 Task: Explore Airbnb accommodation in Santa BrÃ­gida, Spain from 6th December, 2023 to 10th December, 2023 for 1 adult.1  bedroom having 1 bed and 1 bathroom. Property type can be hotel. Look for 4 properties as per requirement.
Action: Mouse moved to (467, 101)
Screenshot: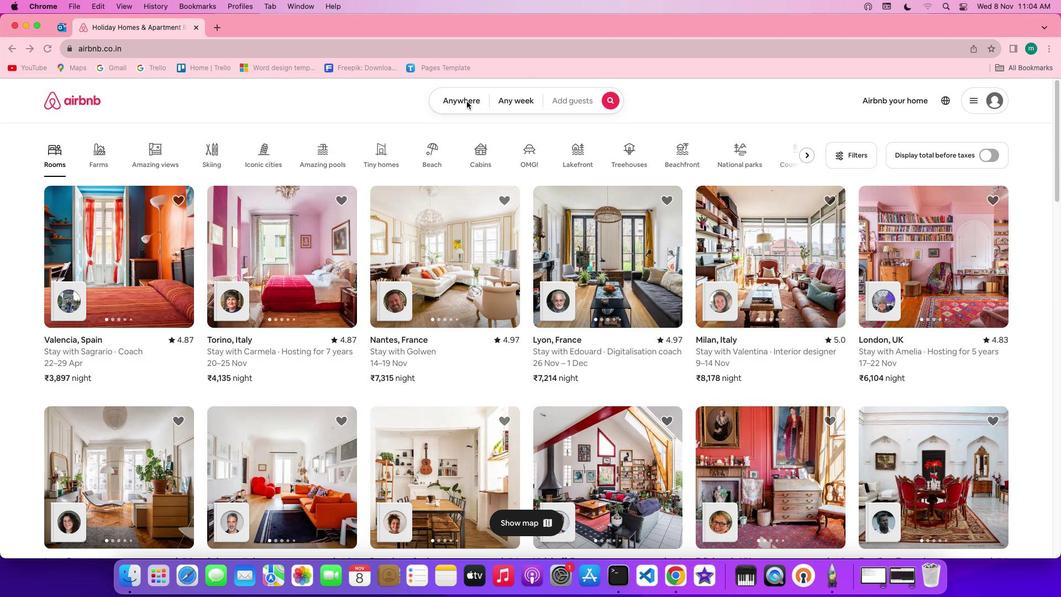 
Action: Mouse pressed left at (467, 101)
Screenshot: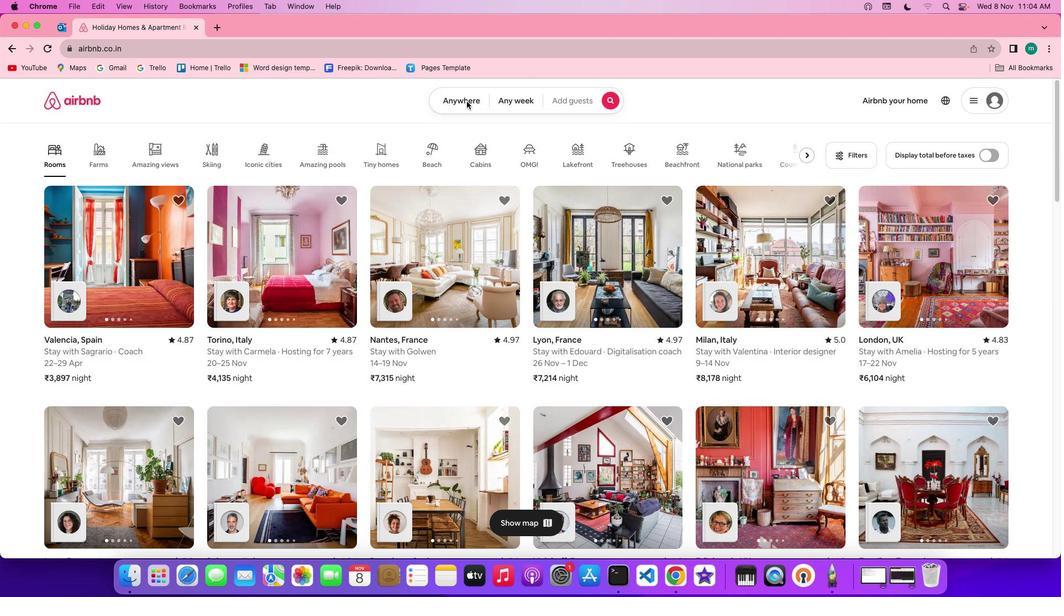 
Action: Mouse pressed left at (467, 101)
Screenshot: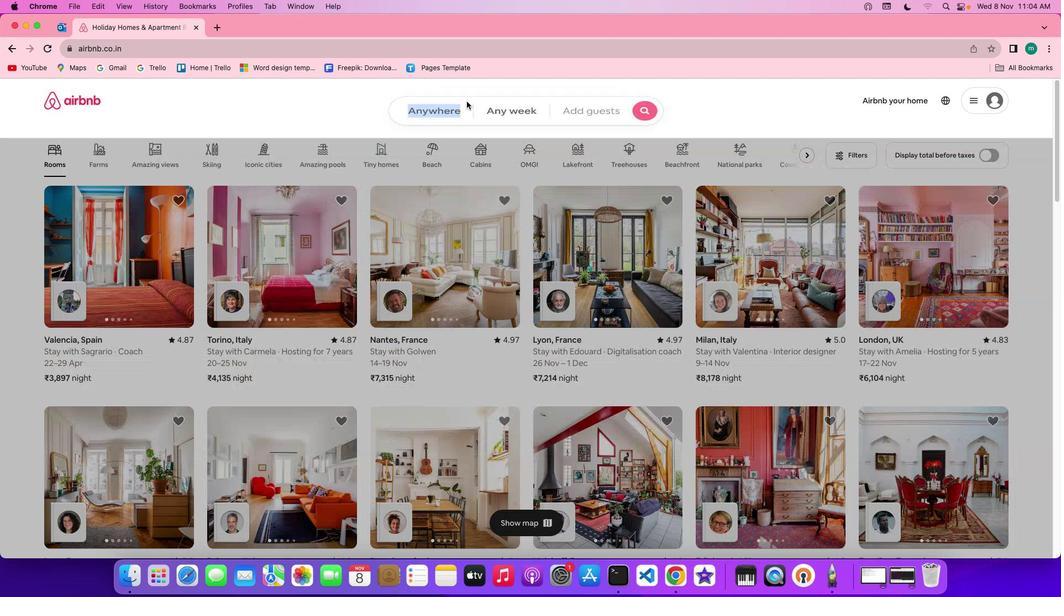 
Action: Mouse moved to (360, 149)
Screenshot: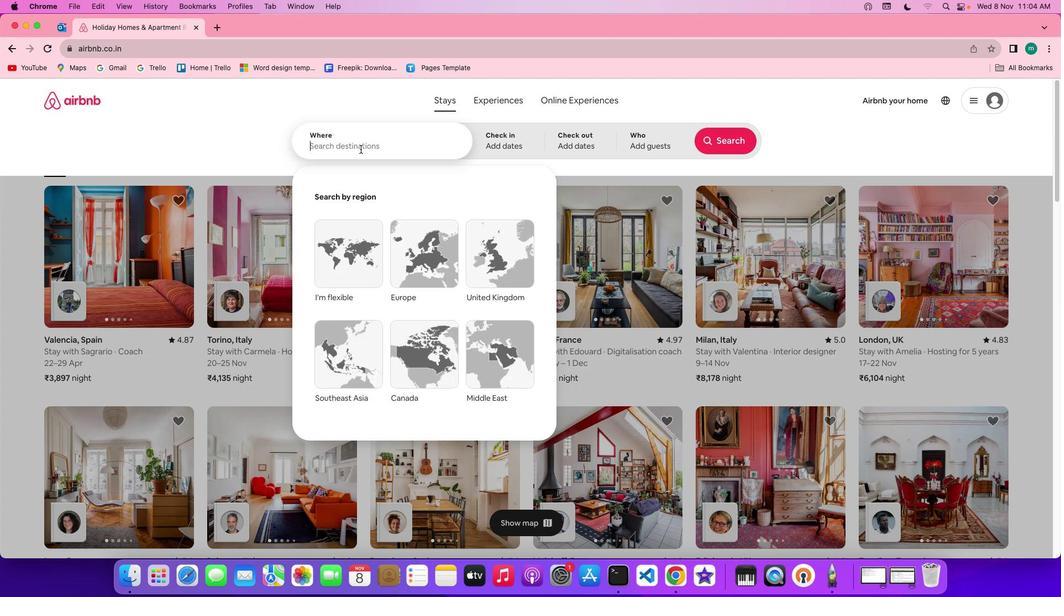 
Action: Mouse pressed left at (360, 149)
Screenshot: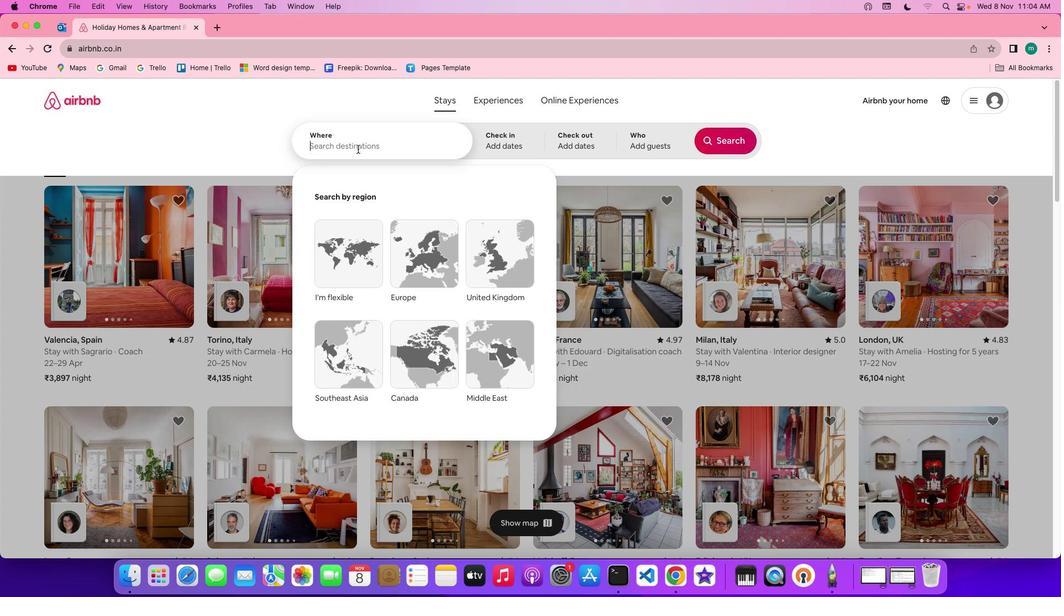 
Action: Mouse moved to (357, 148)
Screenshot: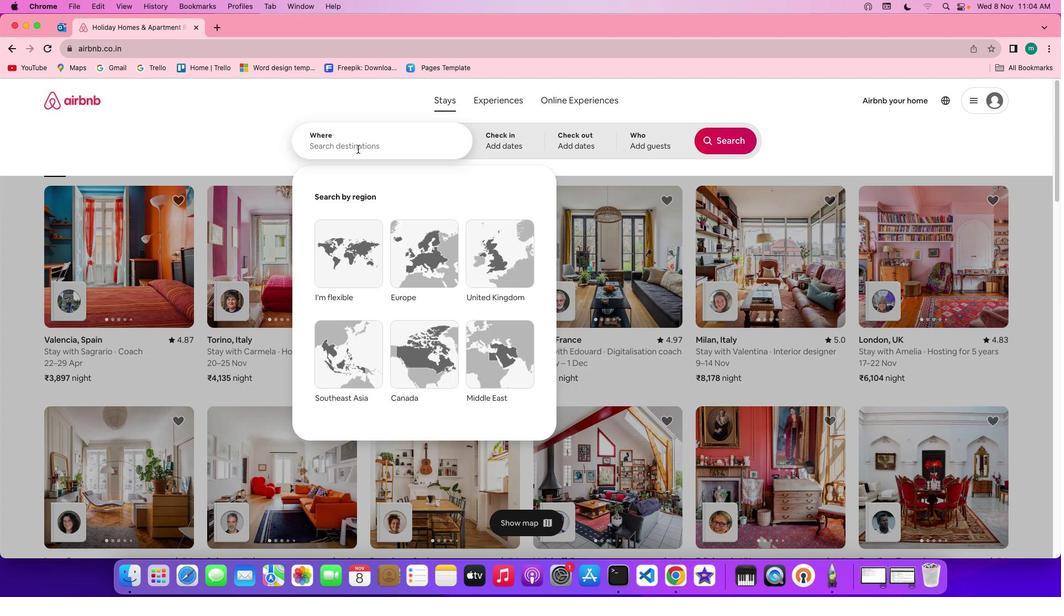 
Action: Key pressed Key.shift'S''a''n''t''a'Key.spaceKey.shift'B''r''i''g''i''d''a'','Key.spaceKey.shift'S''p''a''i''n'
Screenshot: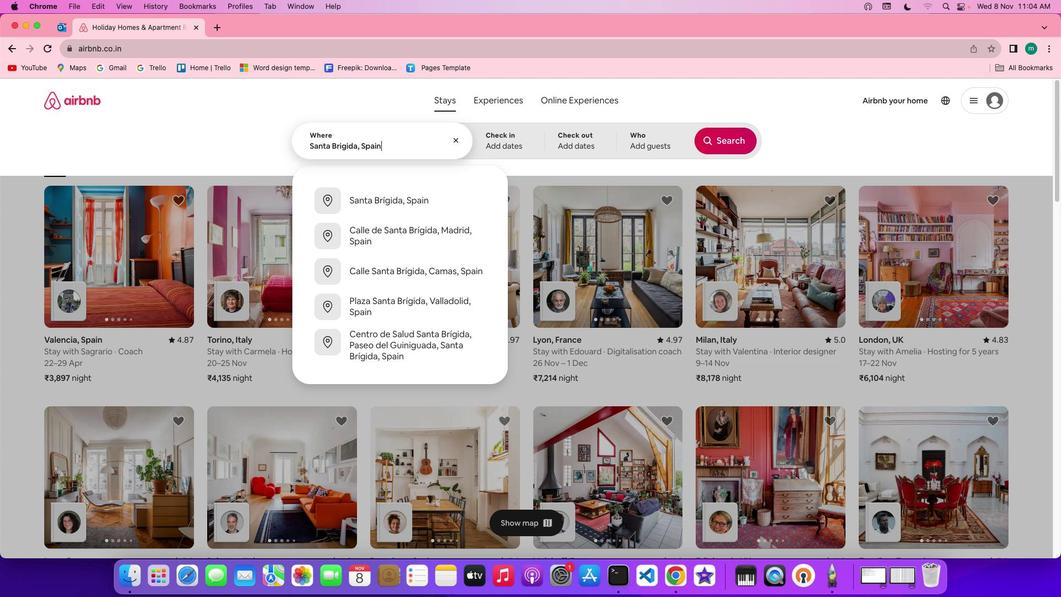 
Action: Mouse moved to (530, 144)
Screenshot: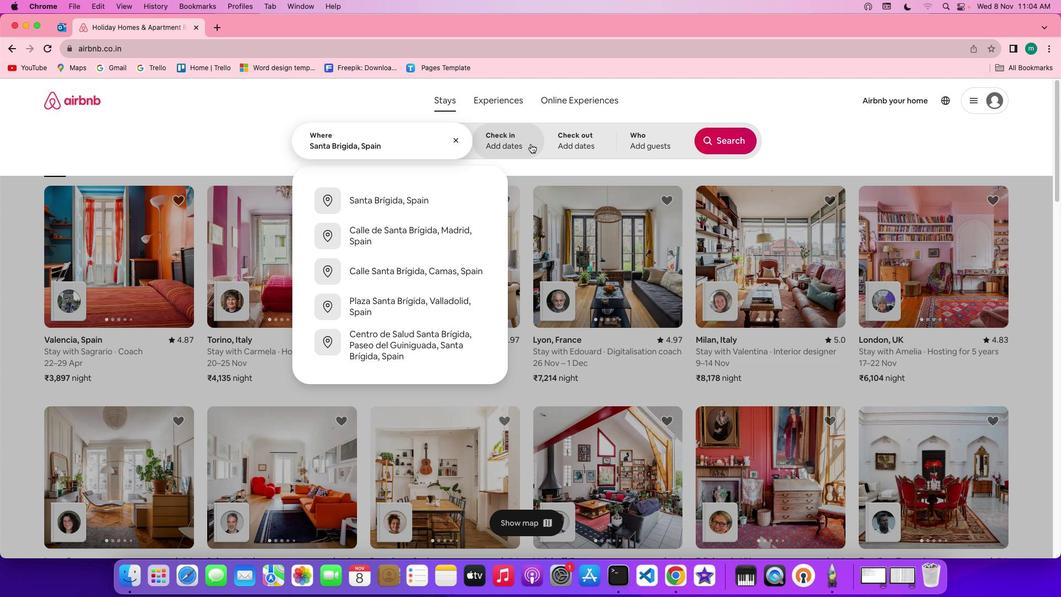 
Action: Mouse pressed left at (530, 144)
Screenshot: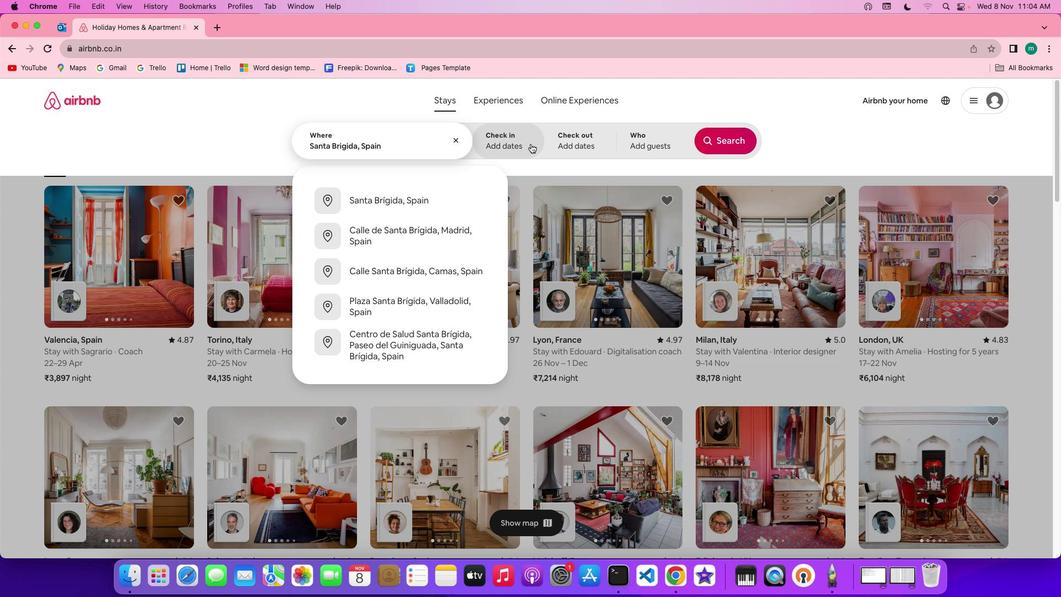 
Action: Mouse moved to (643, 306)
Screenshot: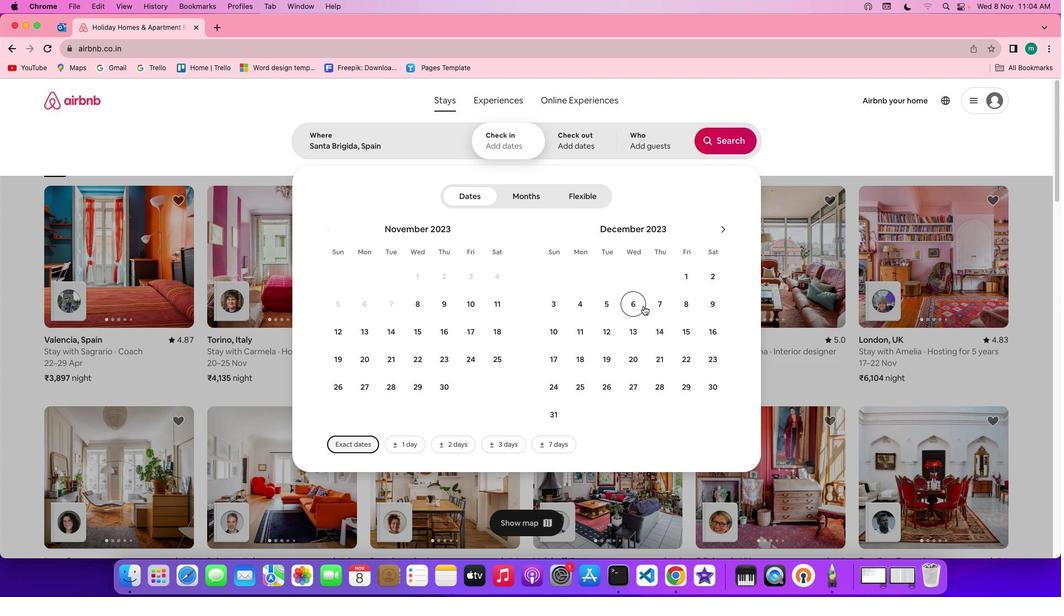 
Action: Mouse pressed left at (643, 306)
Screenshot: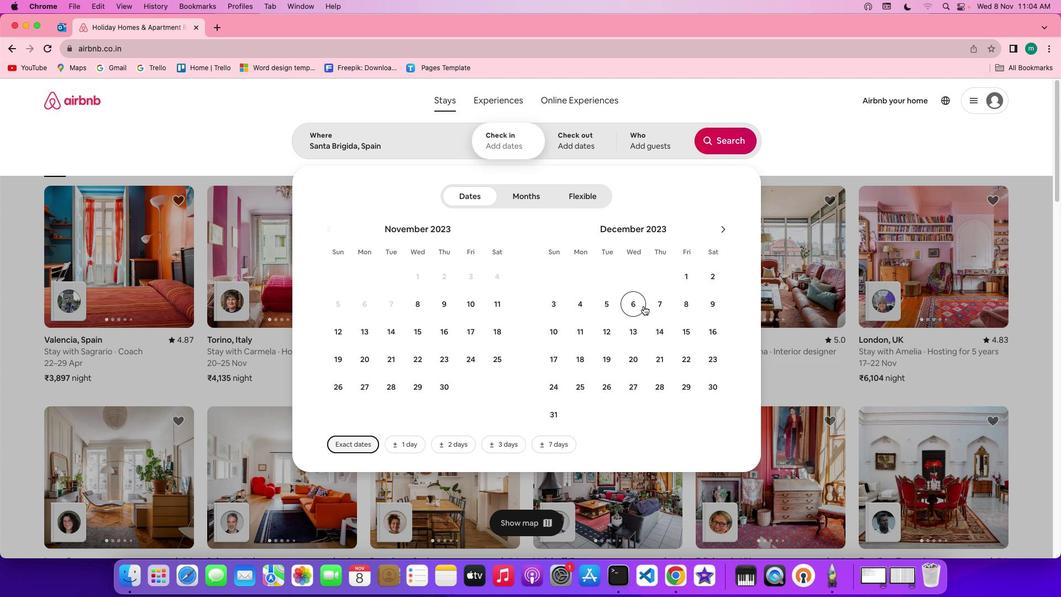 
Action: Mouse moved to (553, 331)
Screenshot: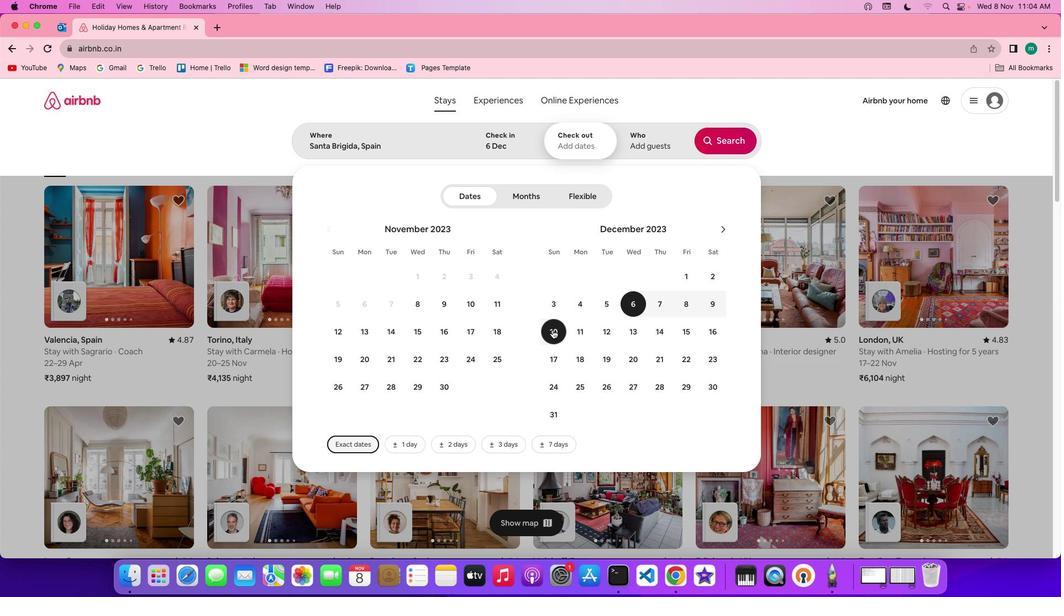 
Action: Mouse pressed left at (553, 331)
Screenshot: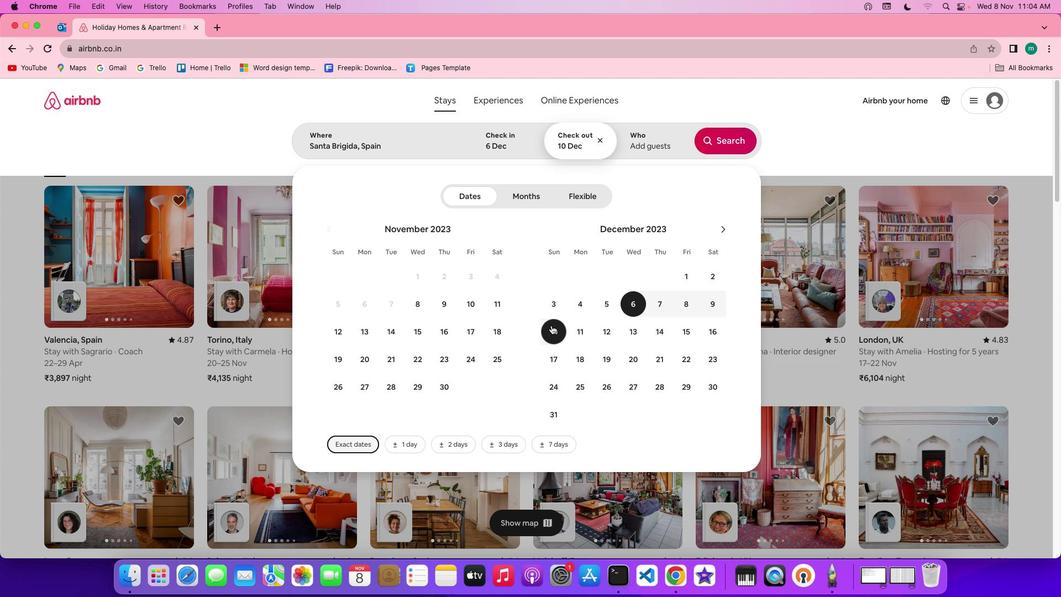 
Action: Mouse moved to (665, 145)
Screenshot: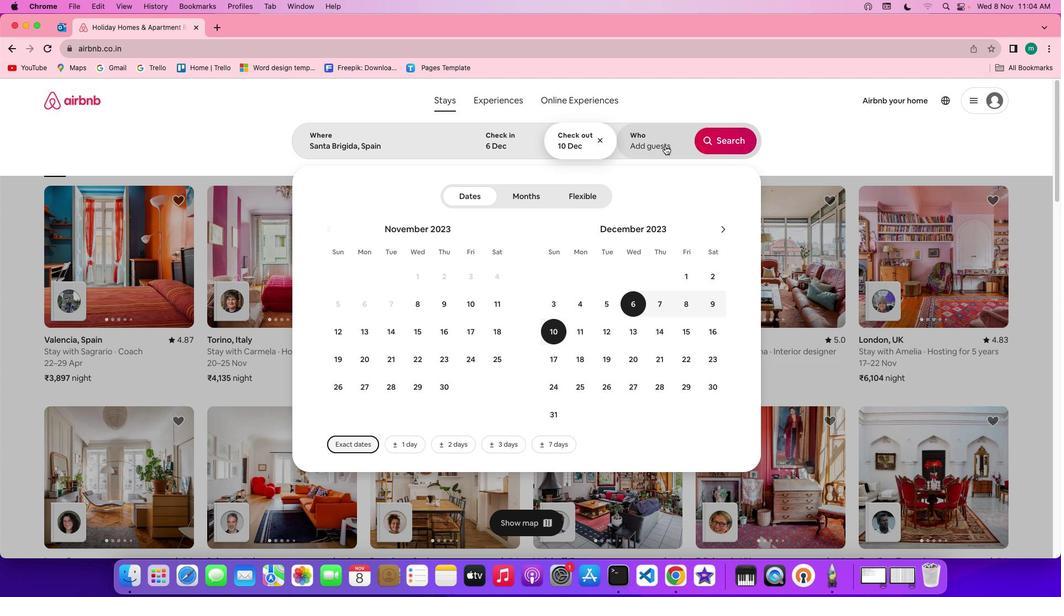 
Action: Mouse pressed left at (665, 145)
Screenshot: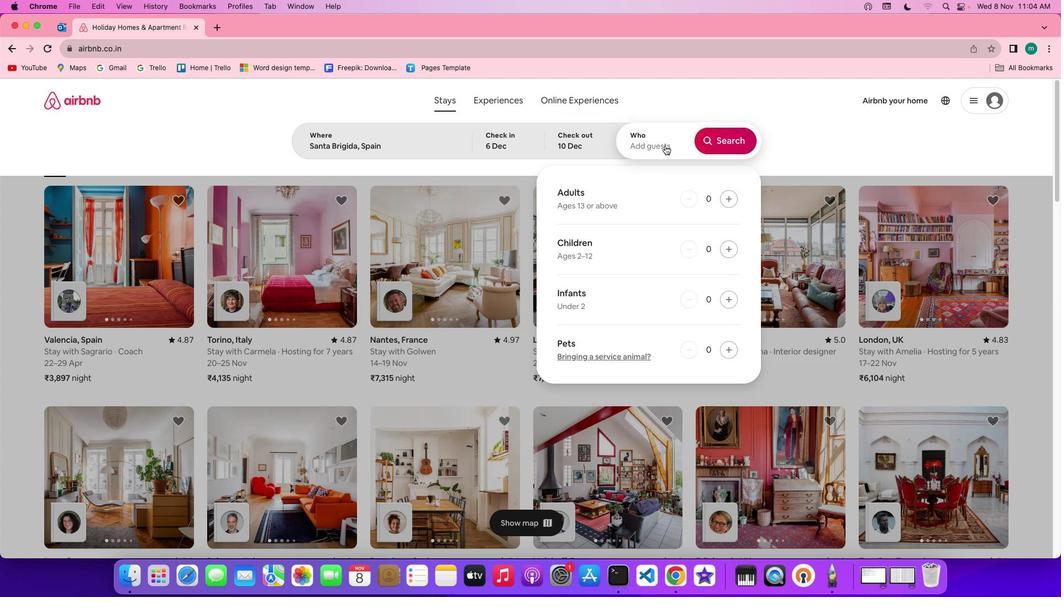 
Action: Mouse moved to (731, 205)
Screenshot: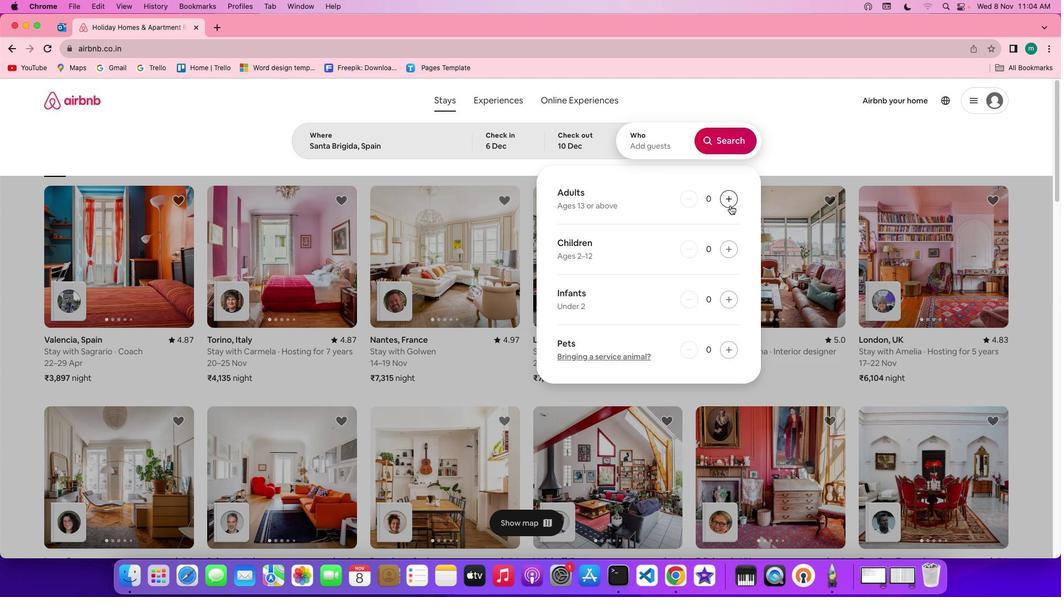 
Action: Mouse pressed left at (731, 205)
Screenshot: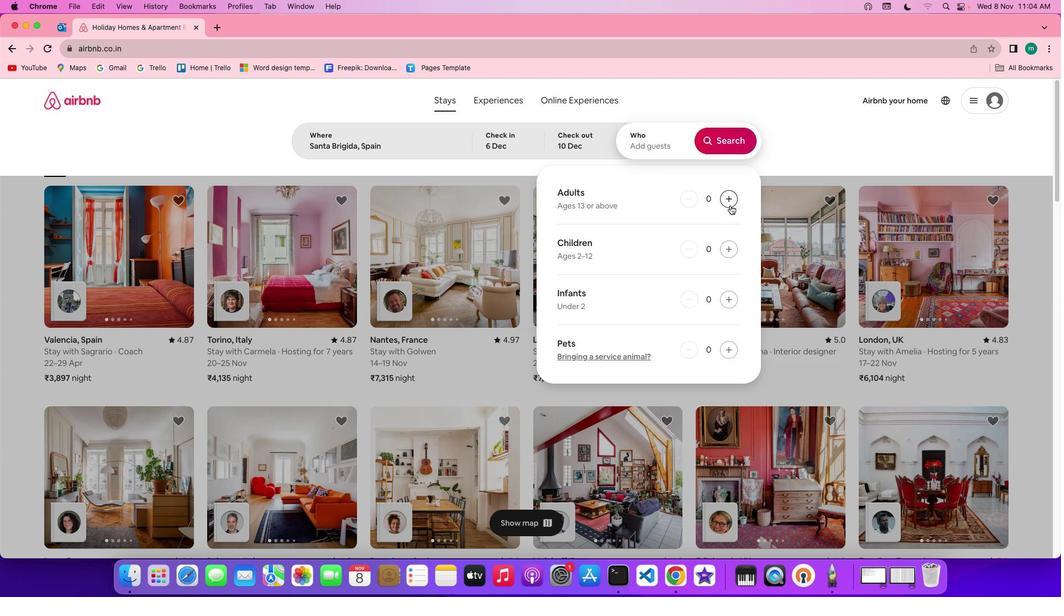 
Action: Mouse moved to (723, 141)
Screenshot: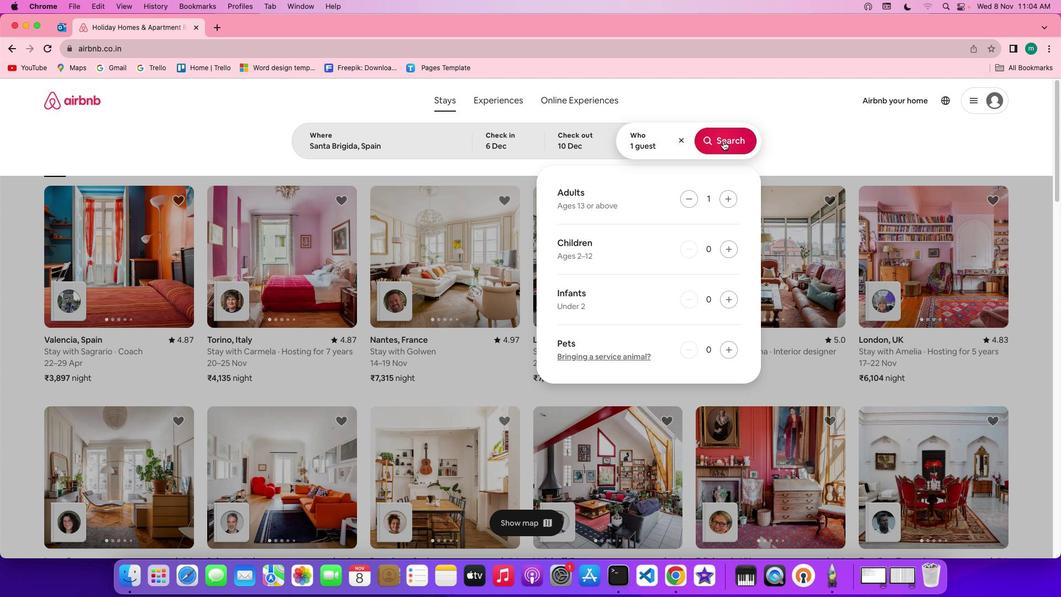 
Action: Mouse pressed left at (723, 141)
Screenshot: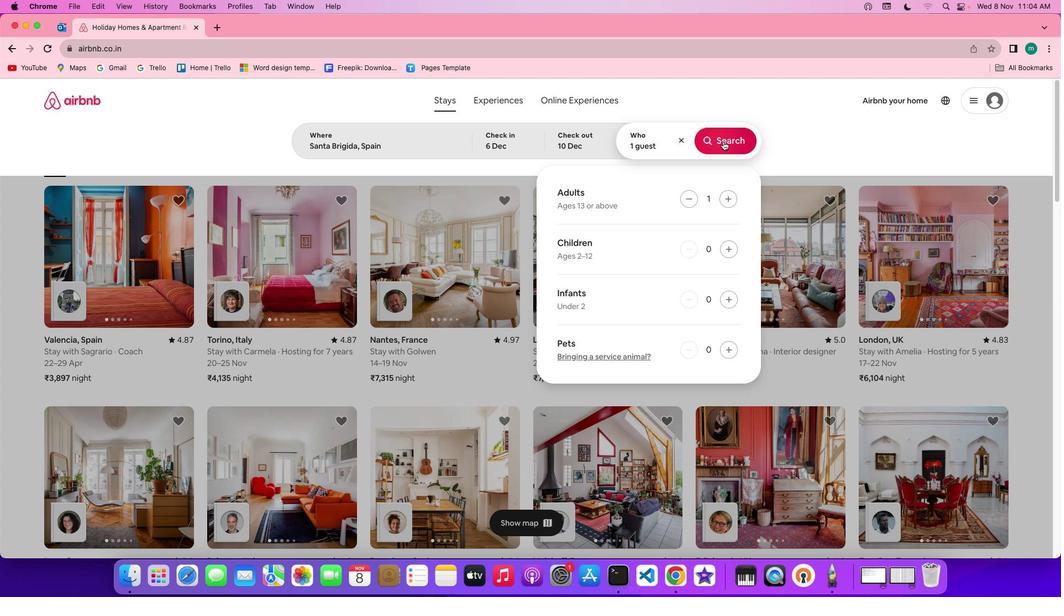 
Action: Mouse moved to (880, 143)
Screenshot: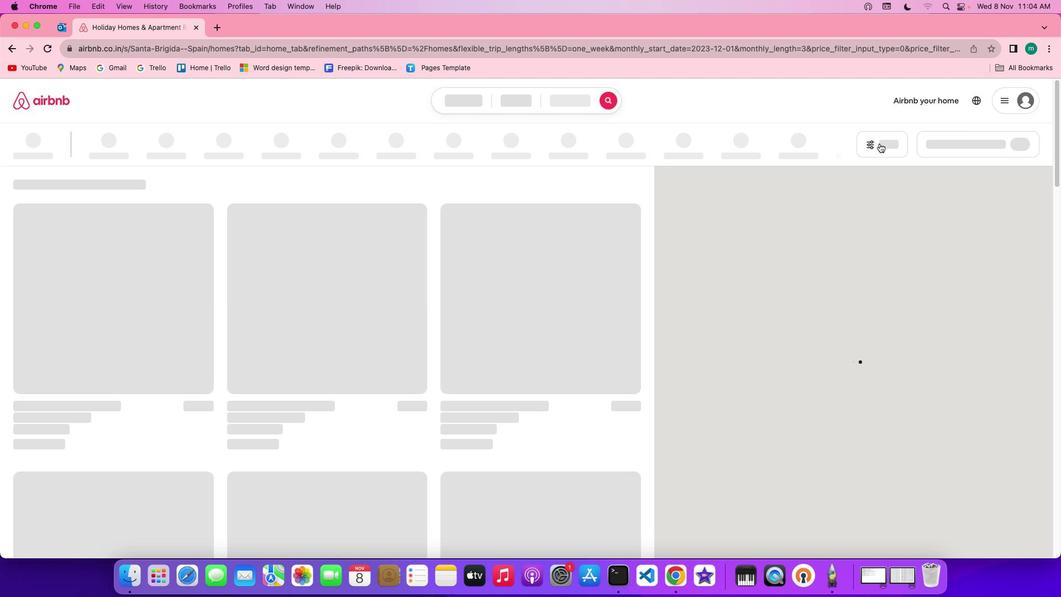 
Action: Mouse pressed left at (880, 143)
Screenshot: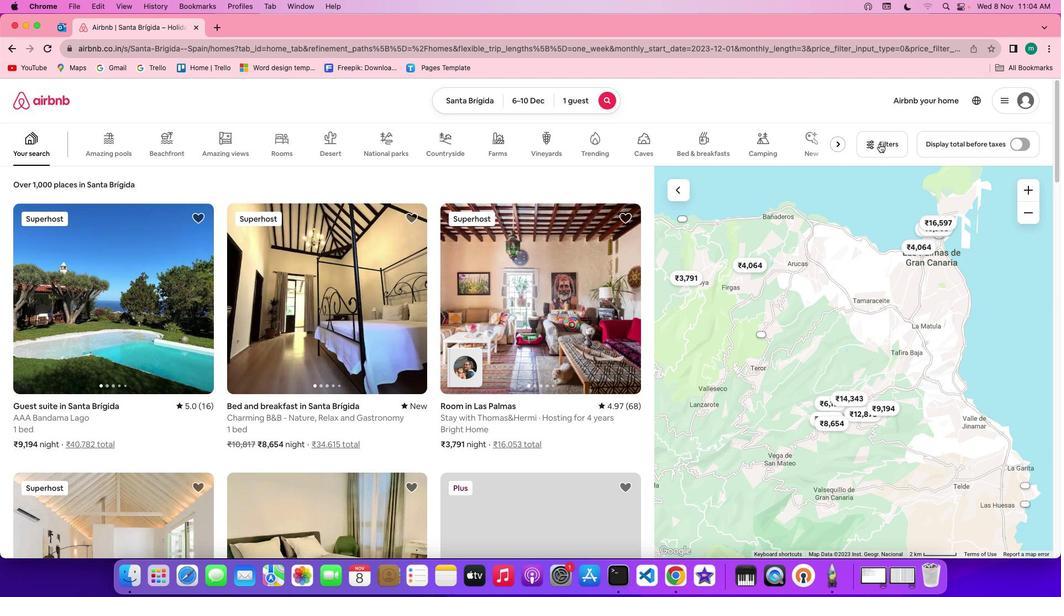 
Action: Mouse moved to (580, 331)
Screenshot: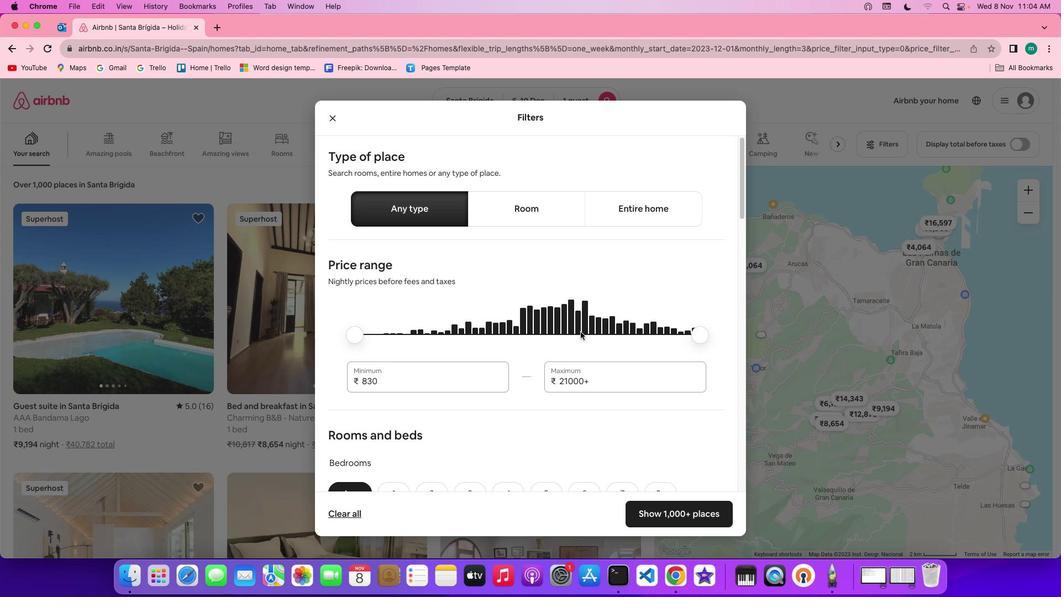 
Action: Mouse scrolled (580, 331) with delta (0, 0)
Screenshot: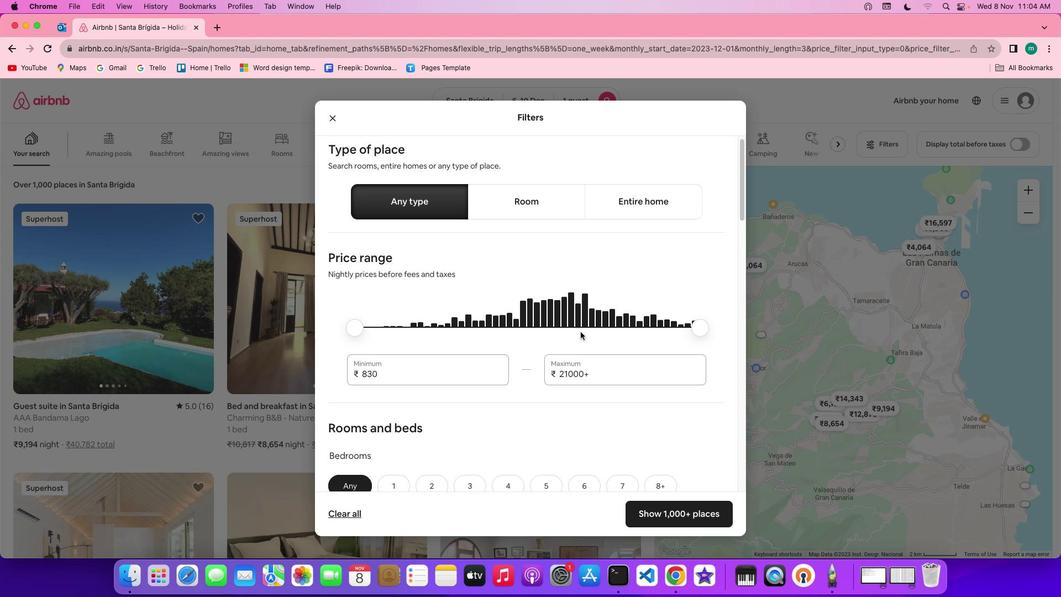
Action: Mouse scrolled (580, 331) with delta (0, 0)
Screenshot: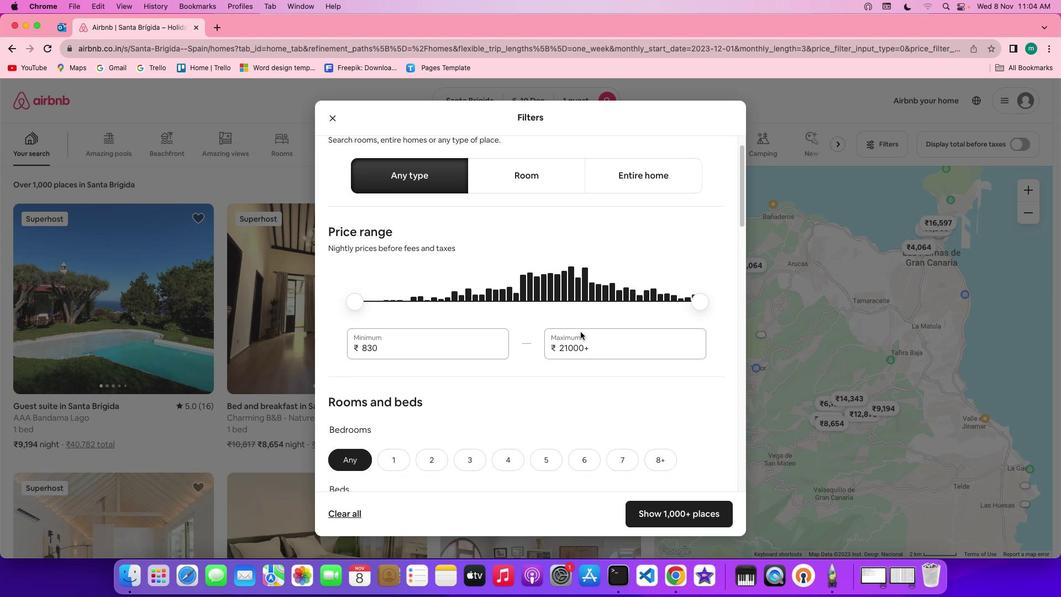 
Action: Mouse scrolled (580, 331) with delta (0, -1)
Screenshot: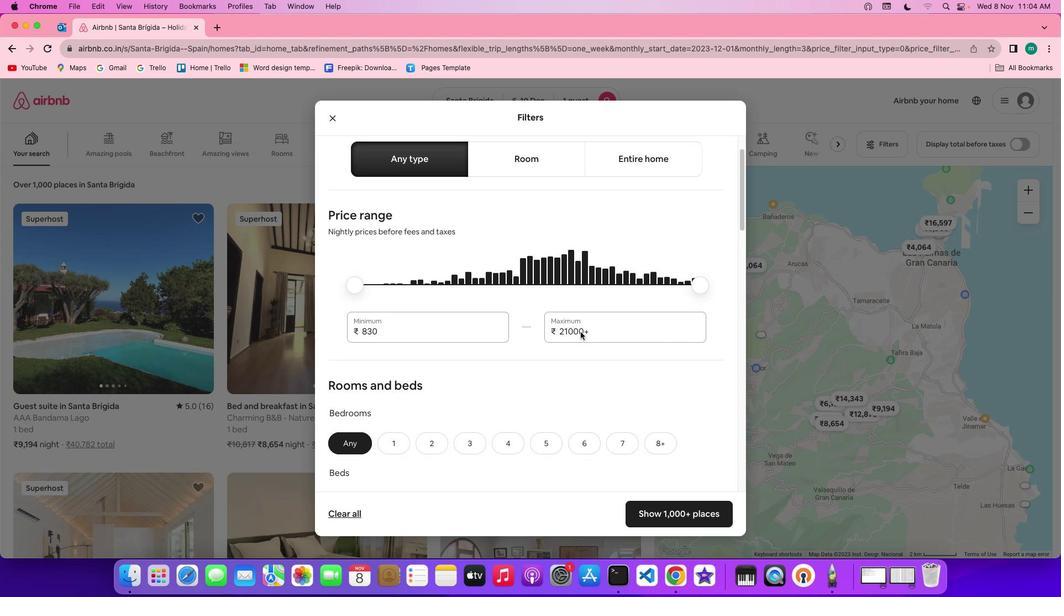 
Action: Mouse moved to (580, 331)
Screenshot: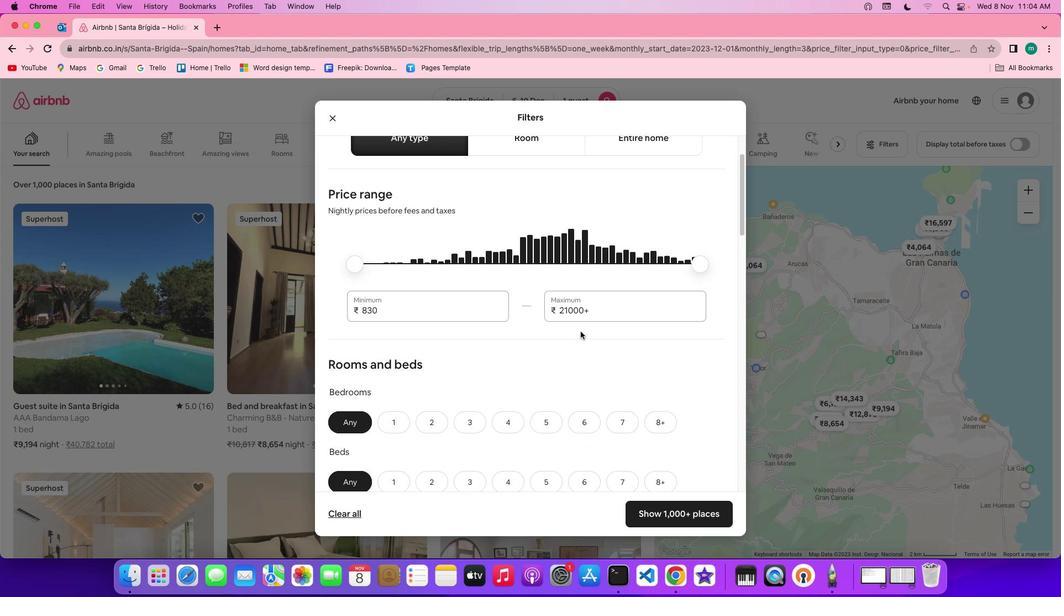 
Action: Mouse scrolled (580, 331) with delta (0, 0)
Screenshot: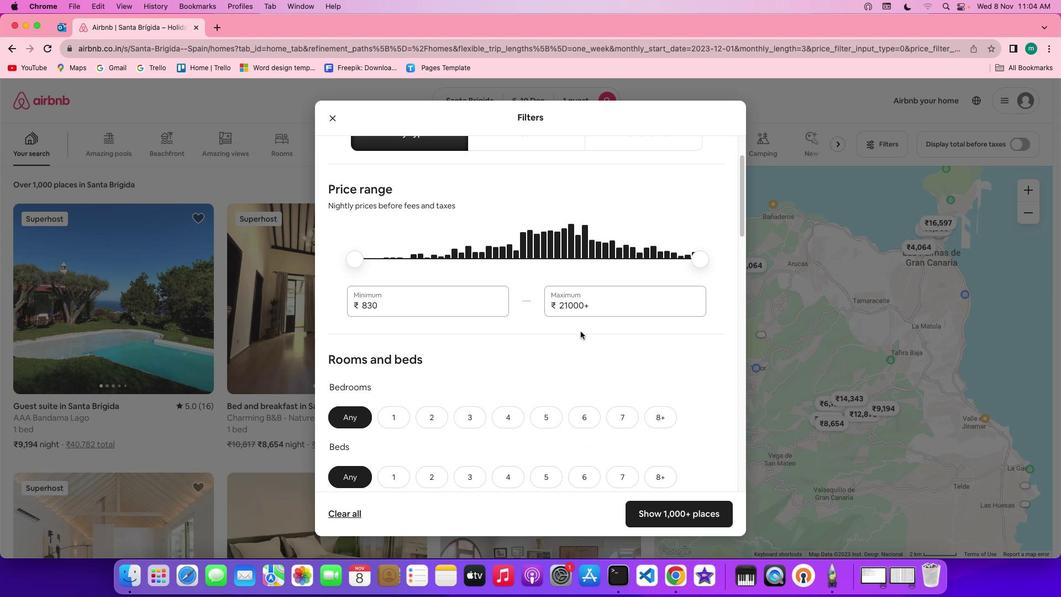 
Action: Mouse scrolled (580, 331) with delta (0, 0)
Screenshot: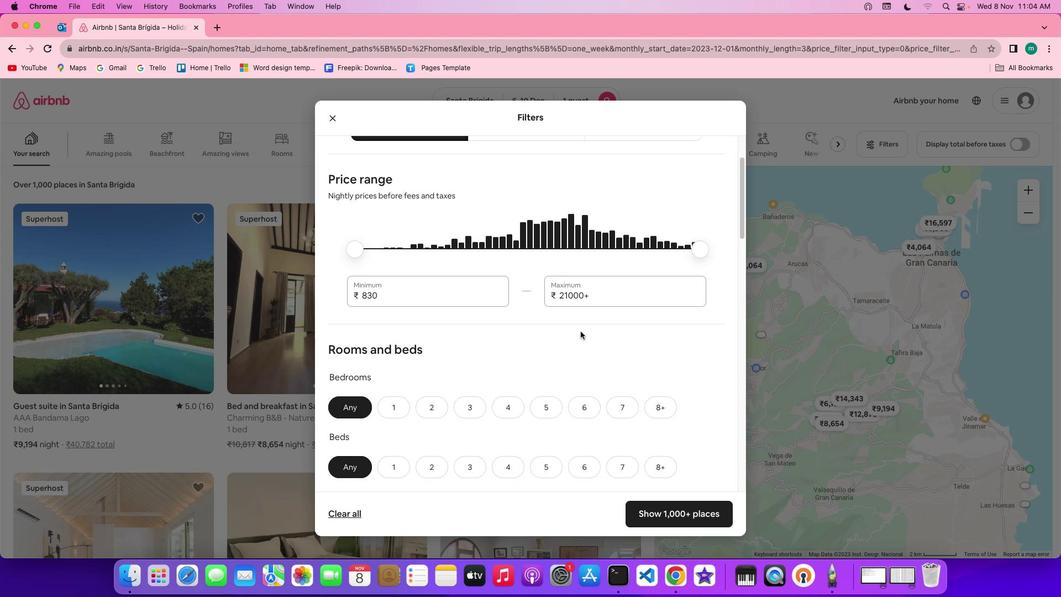 
Action: Mouse scrolled (580, 331) with delta (0, 0)
Screenshot: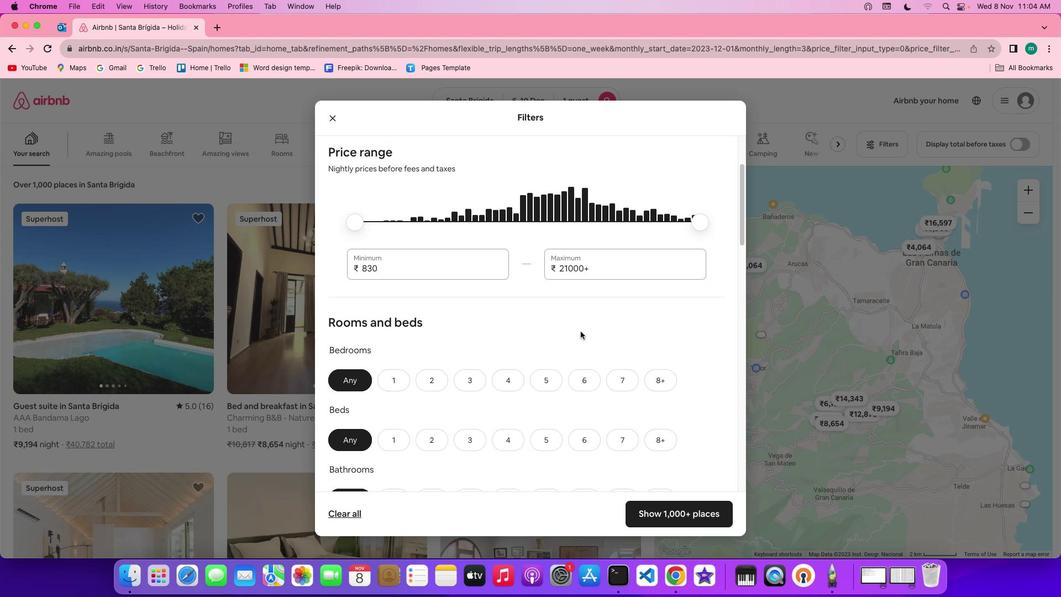 
Action: Mouse scrolled (580, 331) with delta (0, 0)
Screenshot: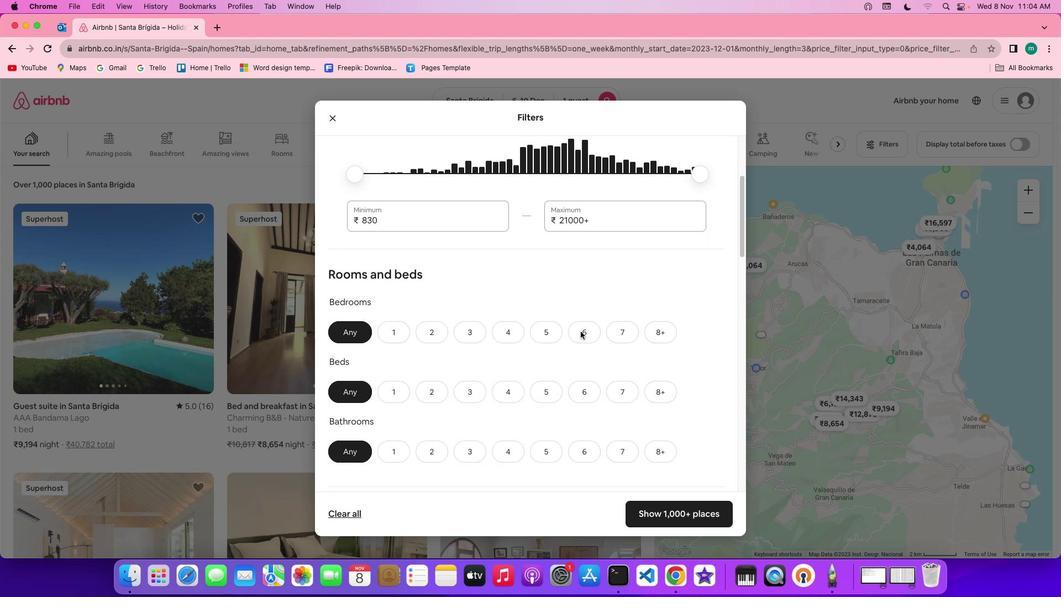 
Action: Mouse scrolled (580, 331) with delta (0, 0)
Screenshot: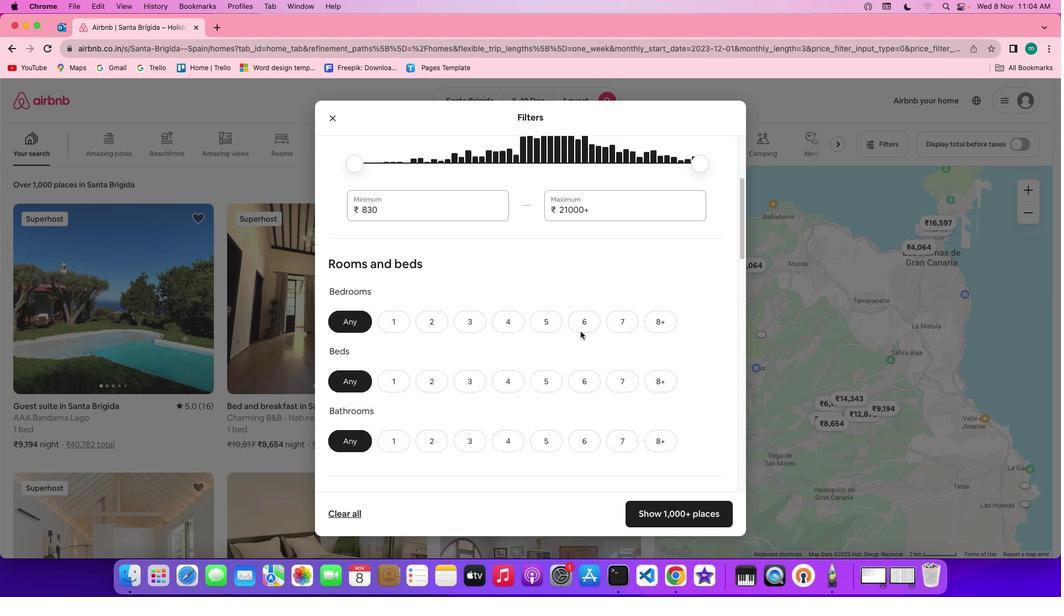 
Action: Mouse scrolled (580, 331) with delta (0, 0)
Screenshot: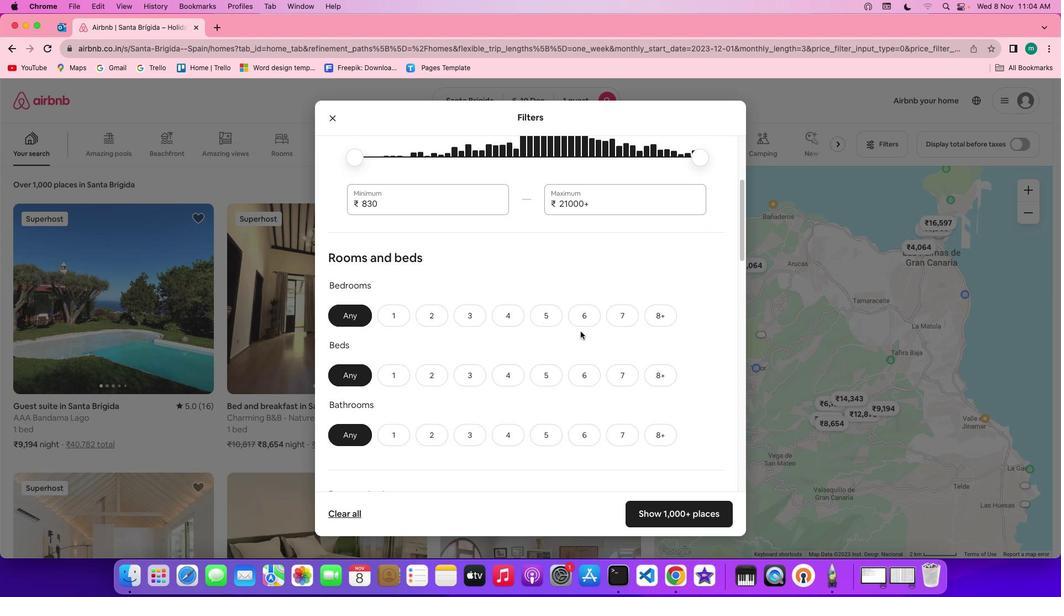 
Action: Mouse scrolled (580, 331) with delta (0, 0)
Screenshot: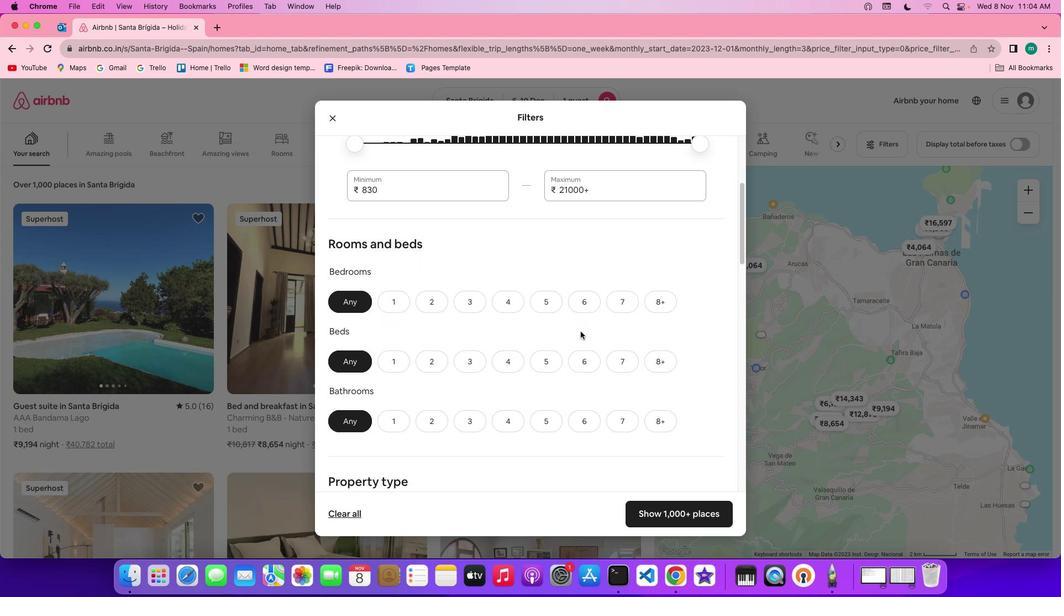 
Action: Mouse scrolled (580, 331) with delta (0, 0)
Screenshot: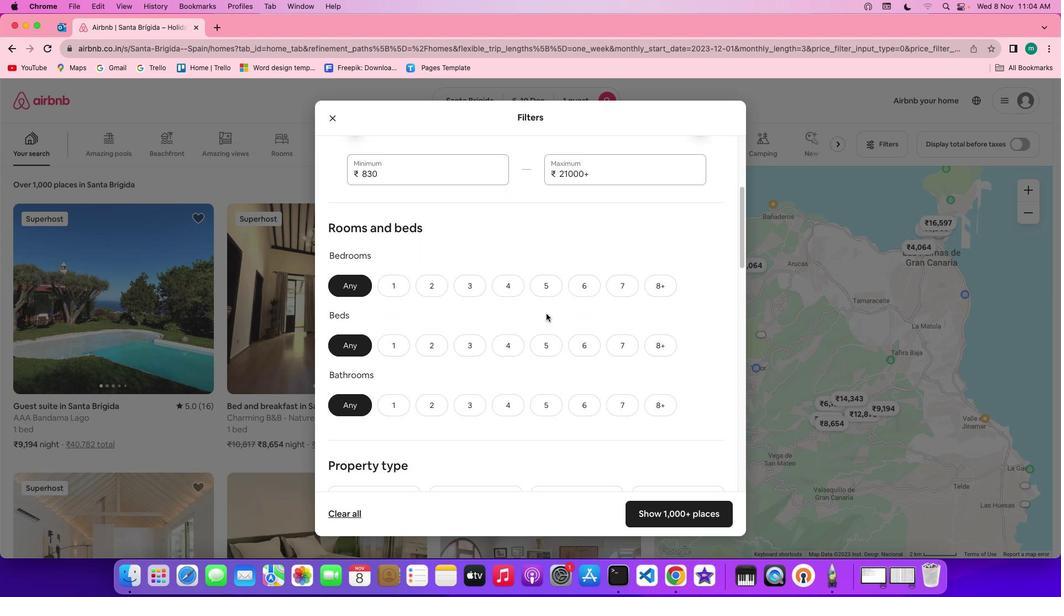 
Action: Mouse moved to (383, 276)
Screenshot: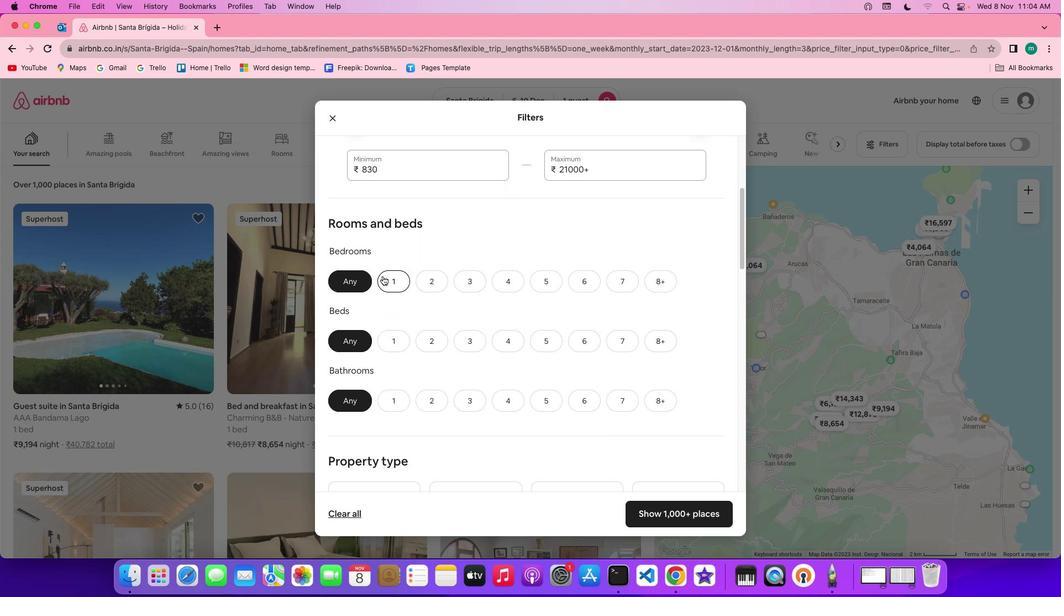 
Action: Mouse pressed left at (383, 276)
Screenshot: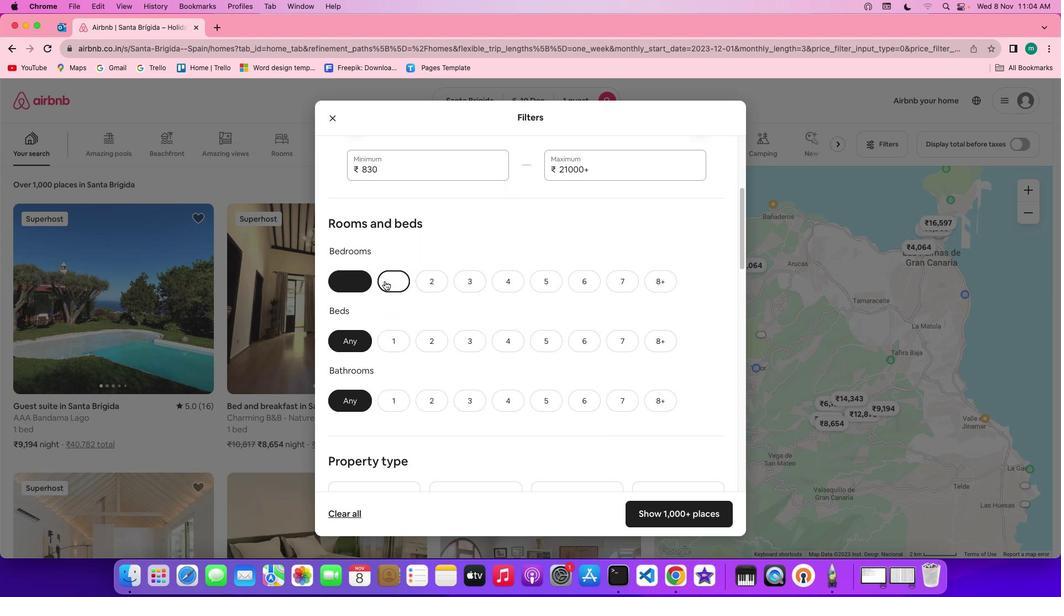 
Action: Mouse moved to (401, 338)
Screenshot: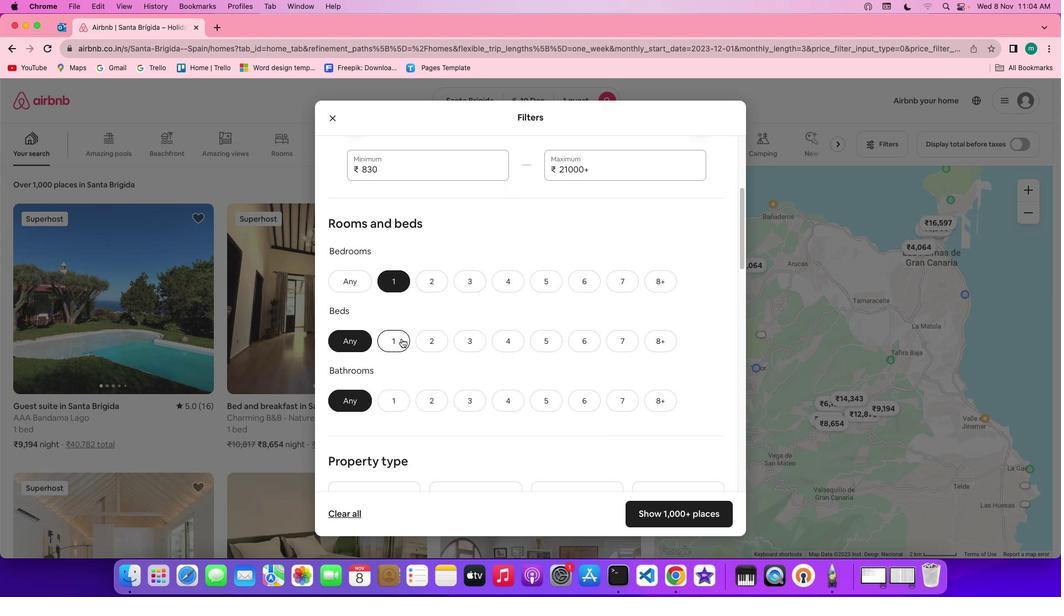 
Action: Mouse pressed left at (401, 338)
Screenshot: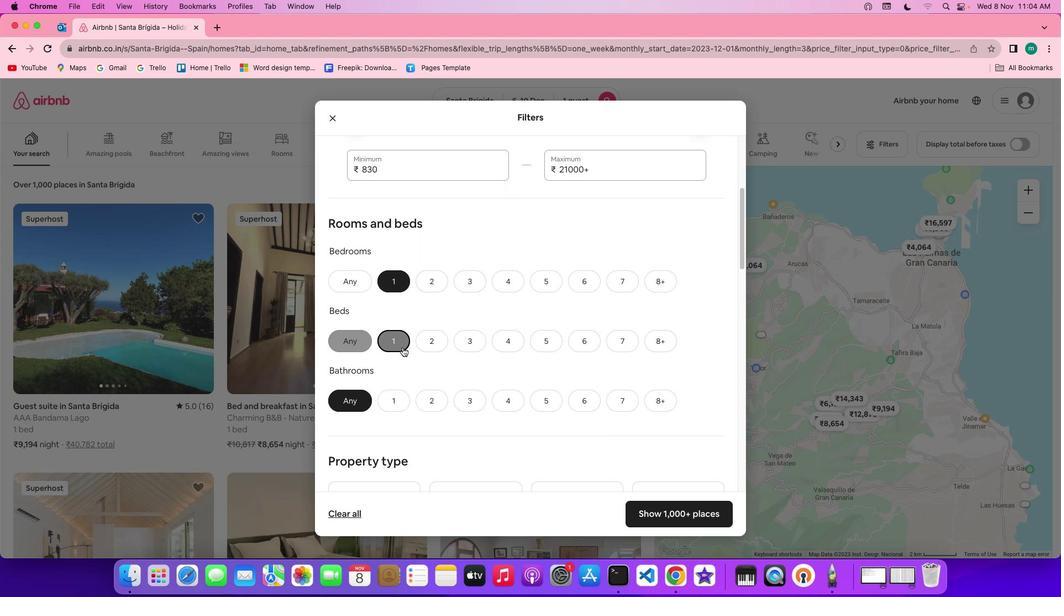
Action: Mouse moved to (395, 398)
Screenshot: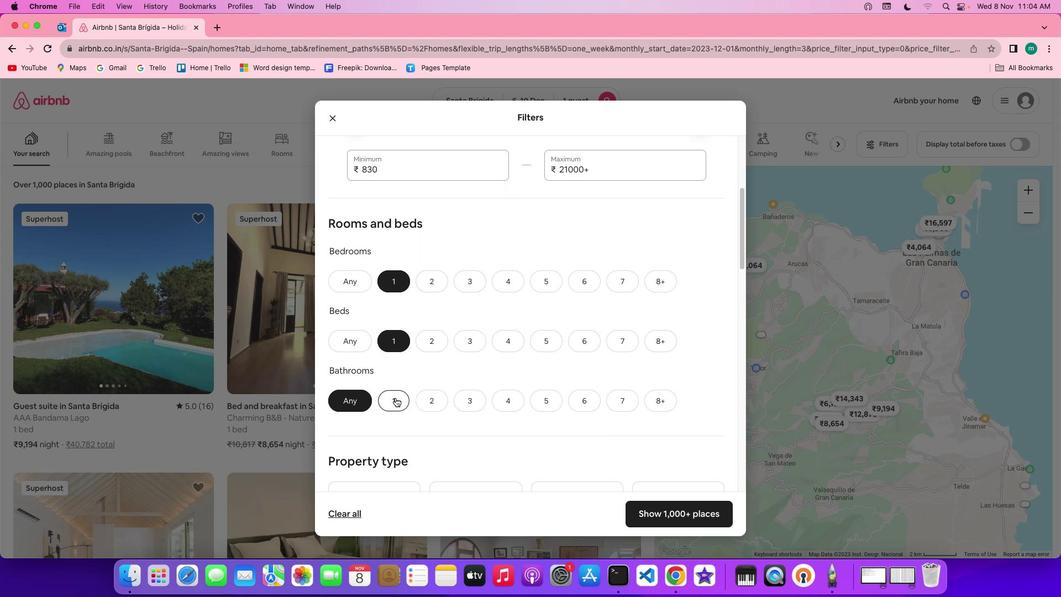 
Action: Mouse pressed left at (395, 398)
Screenshot: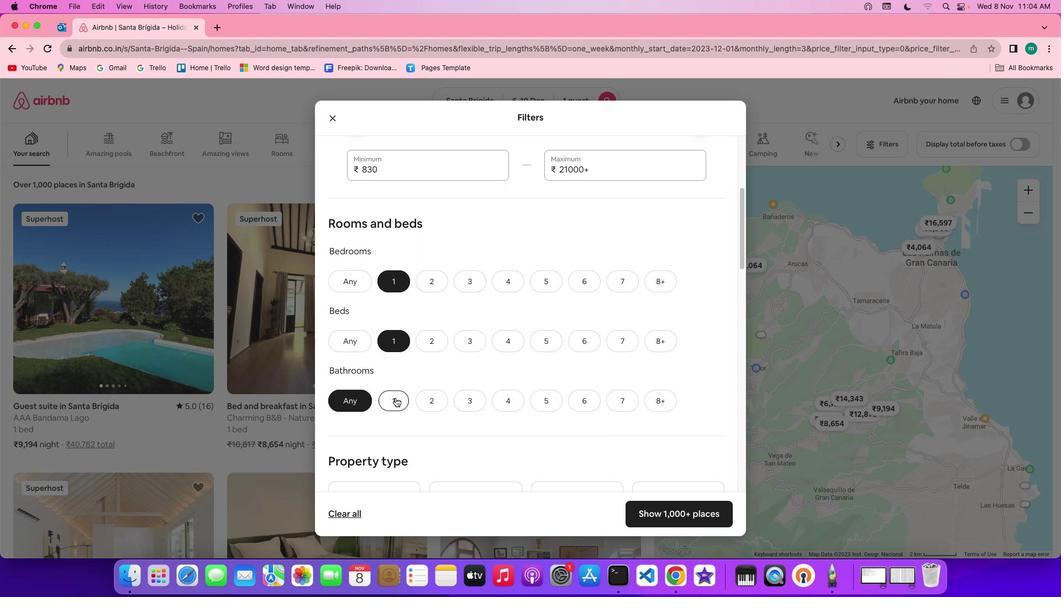 
Action: Mouse moved to (499, 407)
Screenshot: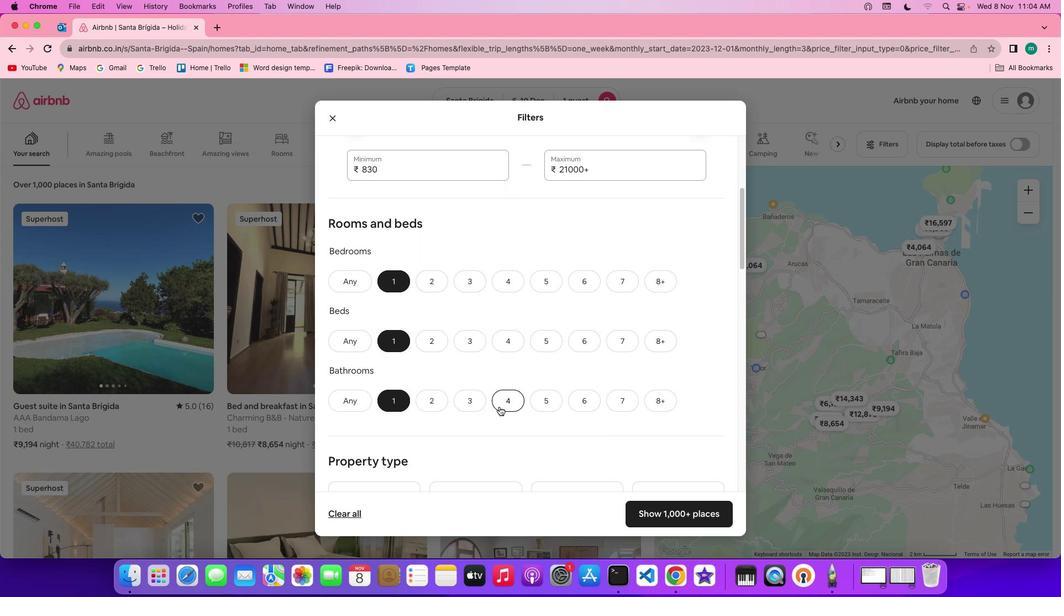 
Action: Mouse scrolled (499, 407) with delta (0, 0)
Screenshot: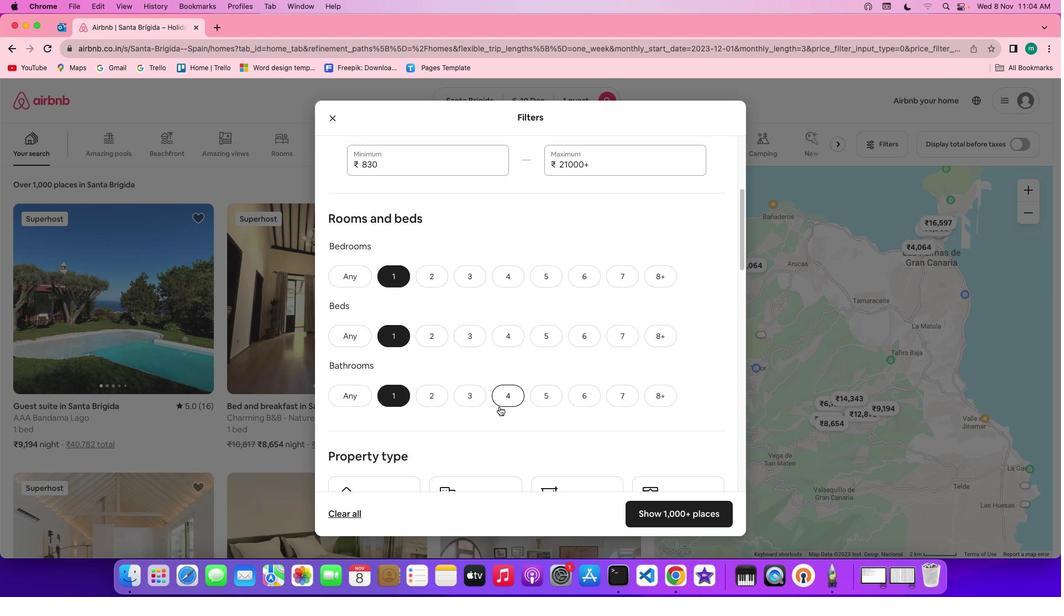 
Action: Mouse scrolled (499, 407) with delta (0, 0)
Screenshot: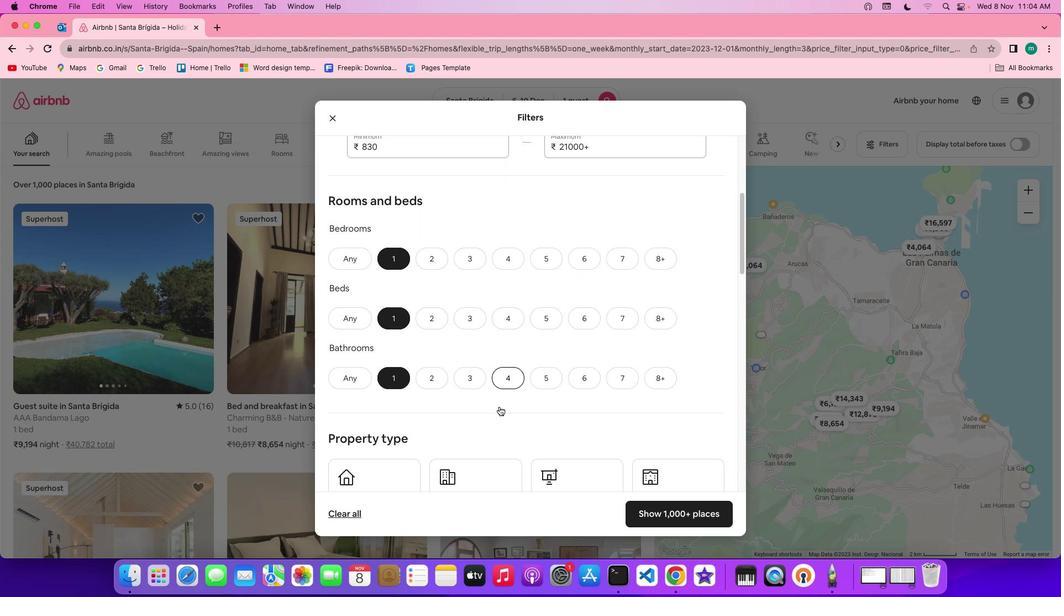 
Action: Mouse scrolled (499, 407) with delta (0, 0)
Screenshot: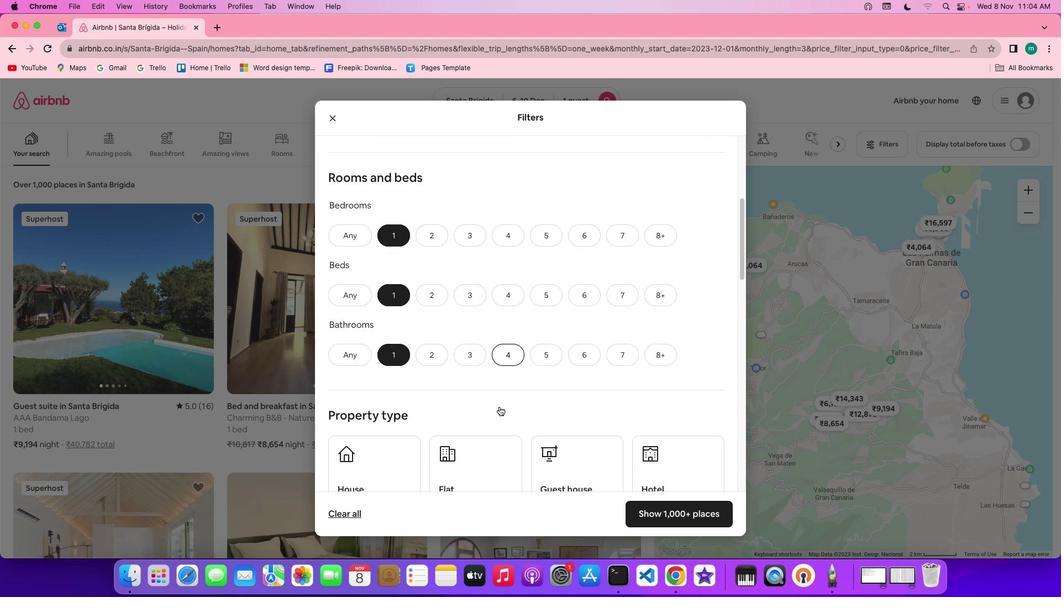 
Action: Mouse moved to (499, 407)
Screenshot: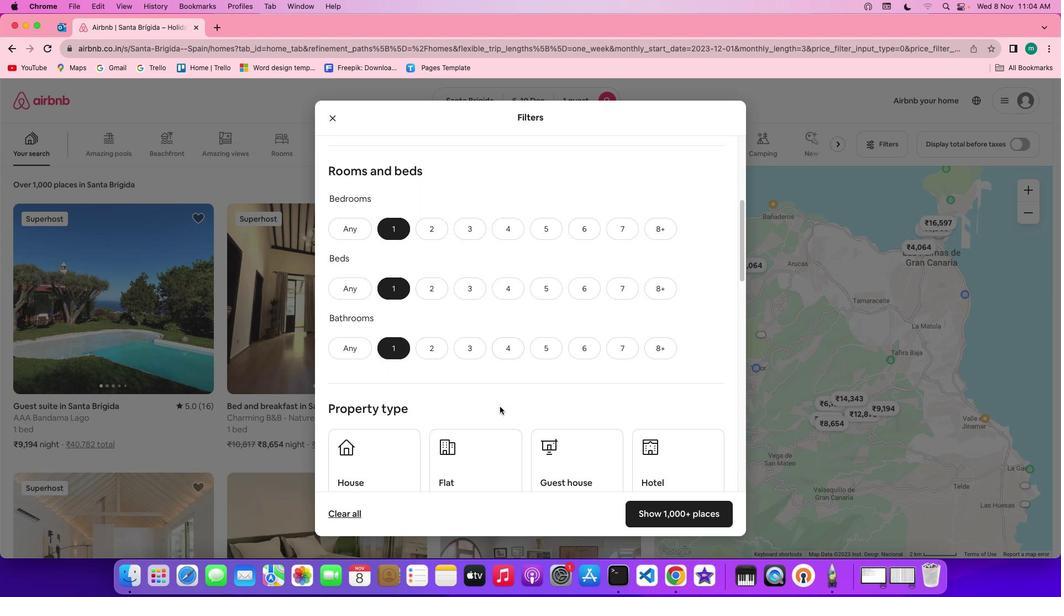 
Action: Mouse scrolled (499, 407) with delta (0, 0)
Screenshot: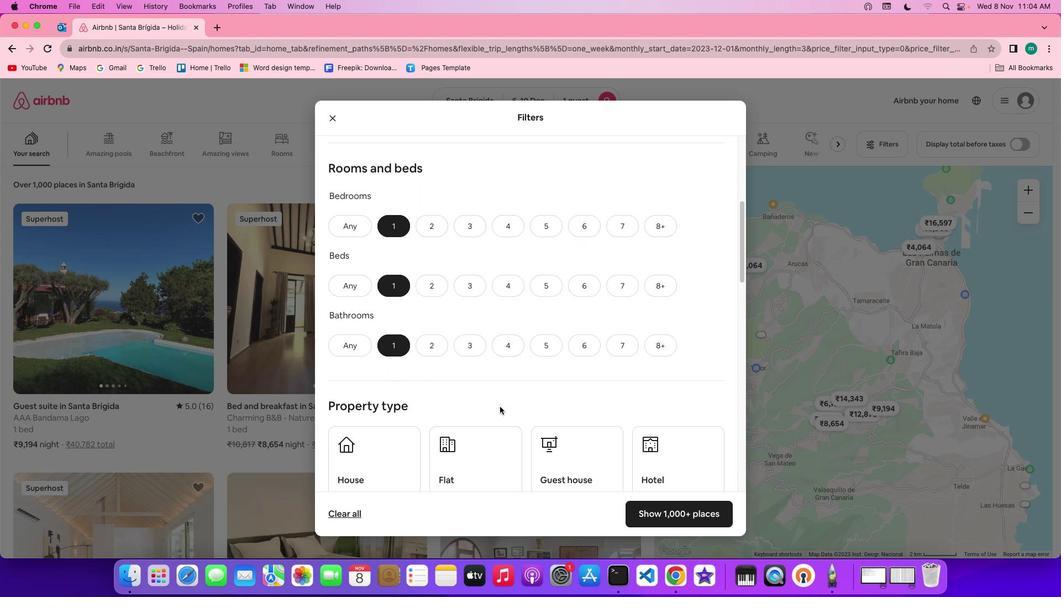 
Action: Mouse scrolled (499, 407) with delta (0, 0)
Screenshot: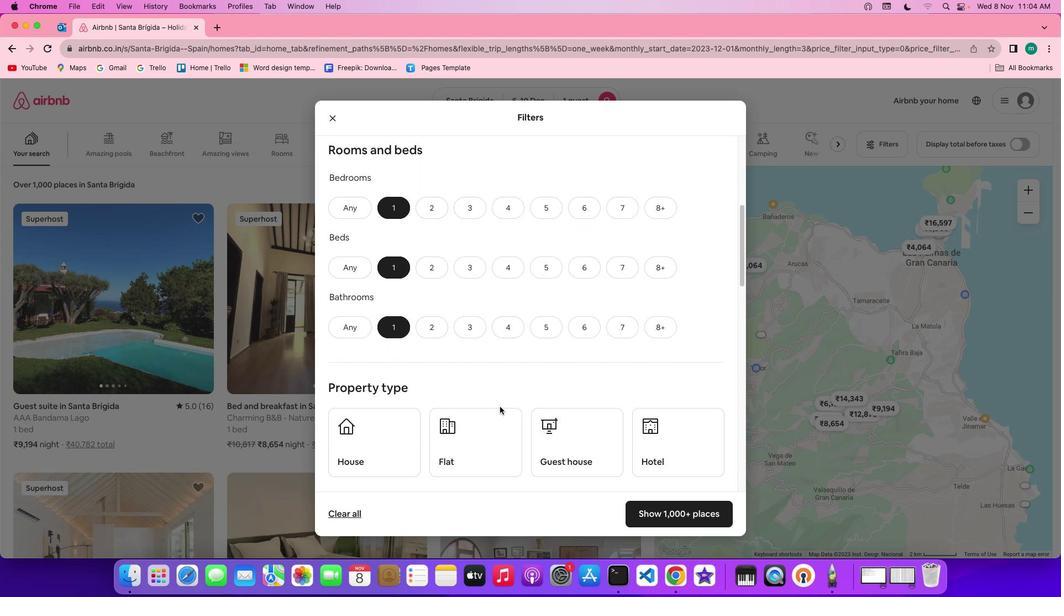 
Action: Mouse scrolled (499, 407) with delta (0, 0)
Screenshot: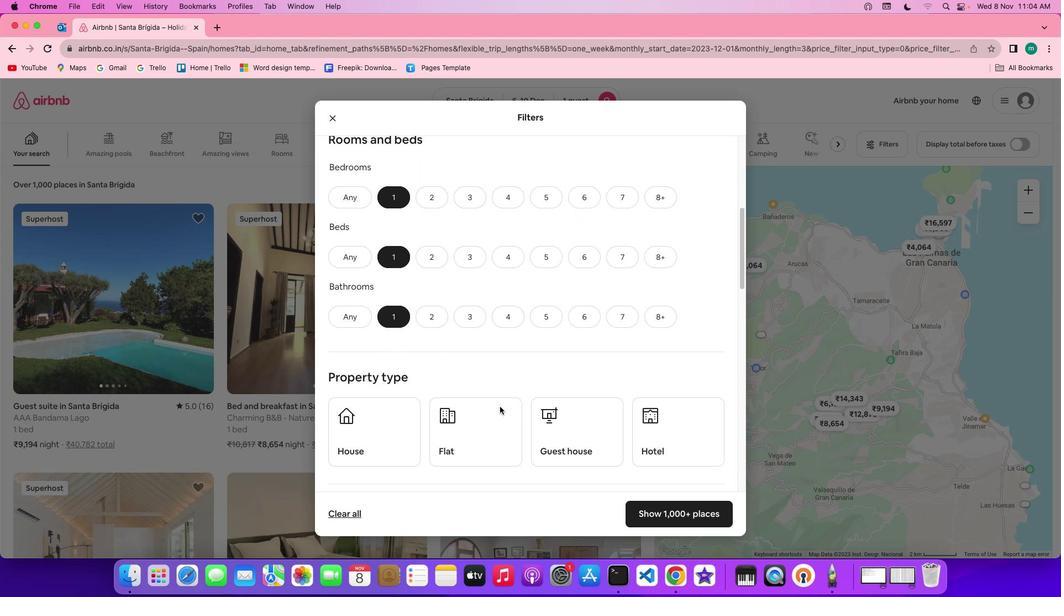 
Action: Mouse scrolled (499, 407) with delta (0, 0)
Screenshot: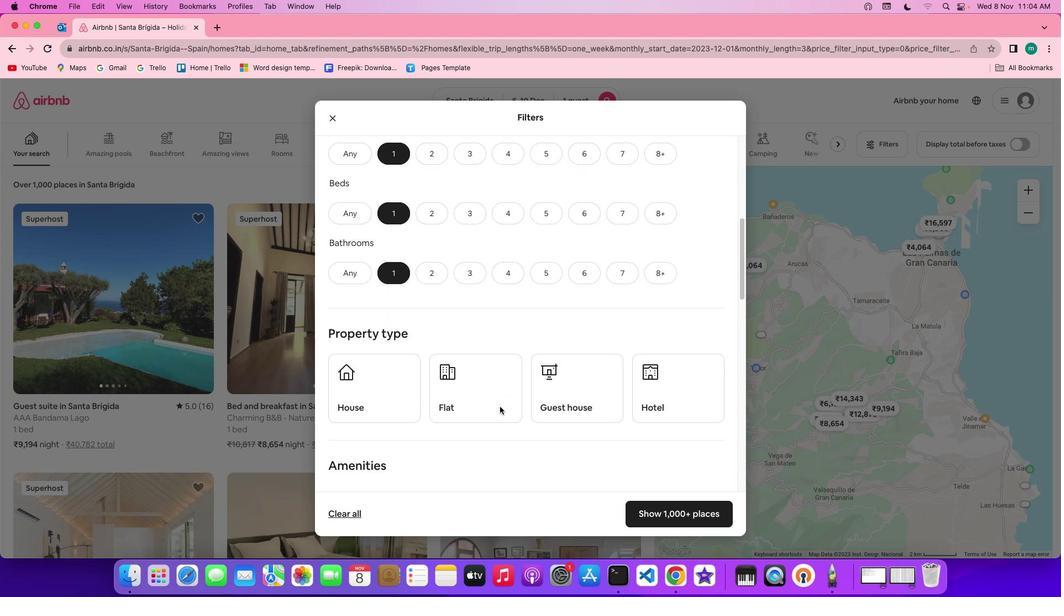 
Action: Mouse scrolled (499, 407) with delta (0, 0)
Screenshot: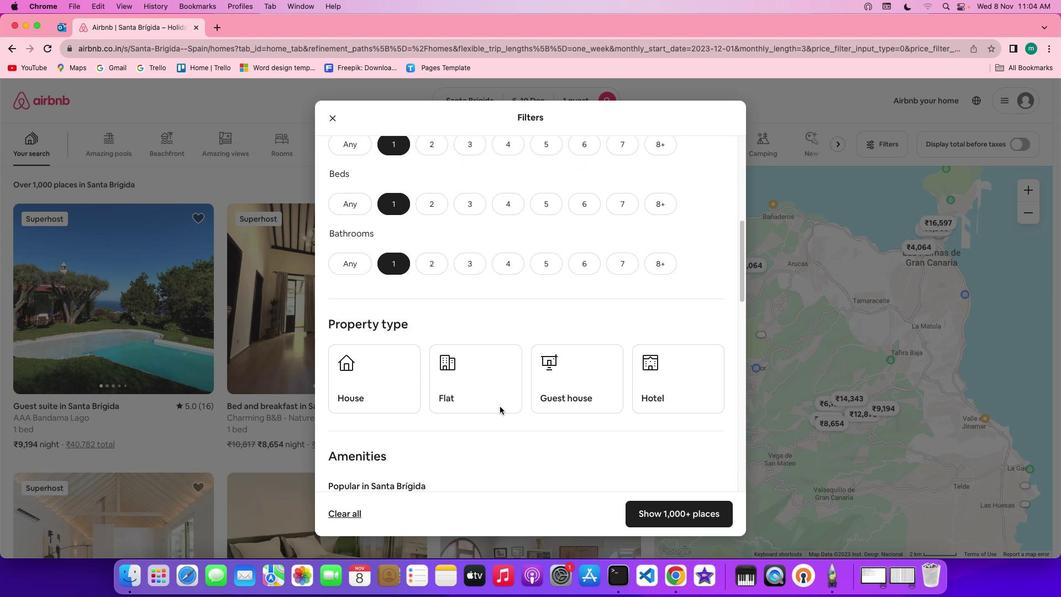 
Action: Mouse scrolled (499, 407) with delta (0, 0)
Screenshot: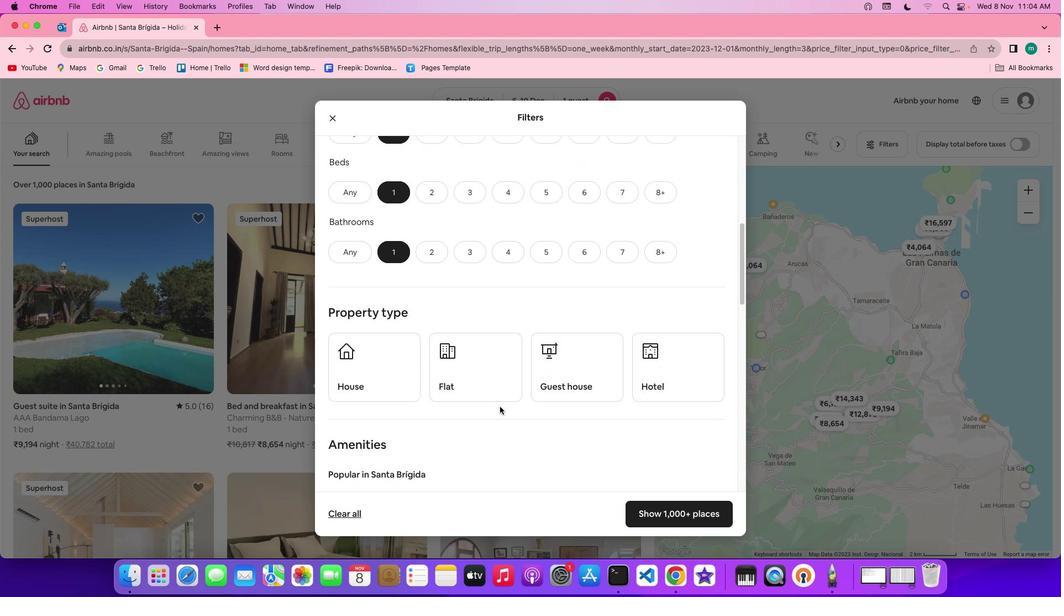 
Action: Mouse scrolled (499, 407) with delta (0, 0)
Screenshot: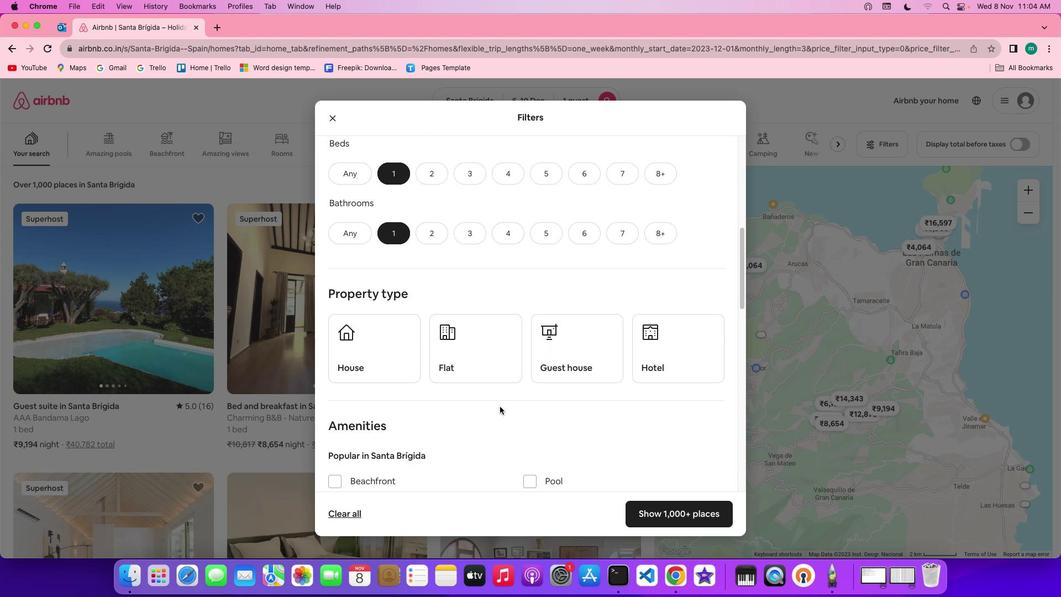 
Action: Mouse scrolled (499, 407) with delta (0, 0)
Screenshot: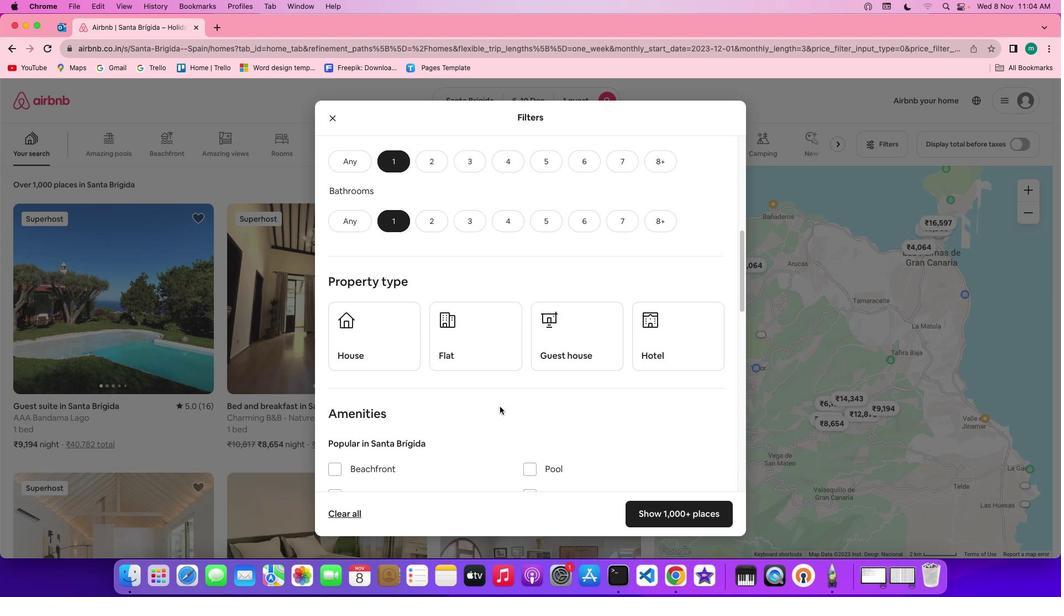 
Action: Mouse scrolled (499, 407) with delta (0, 0)
Screenshot: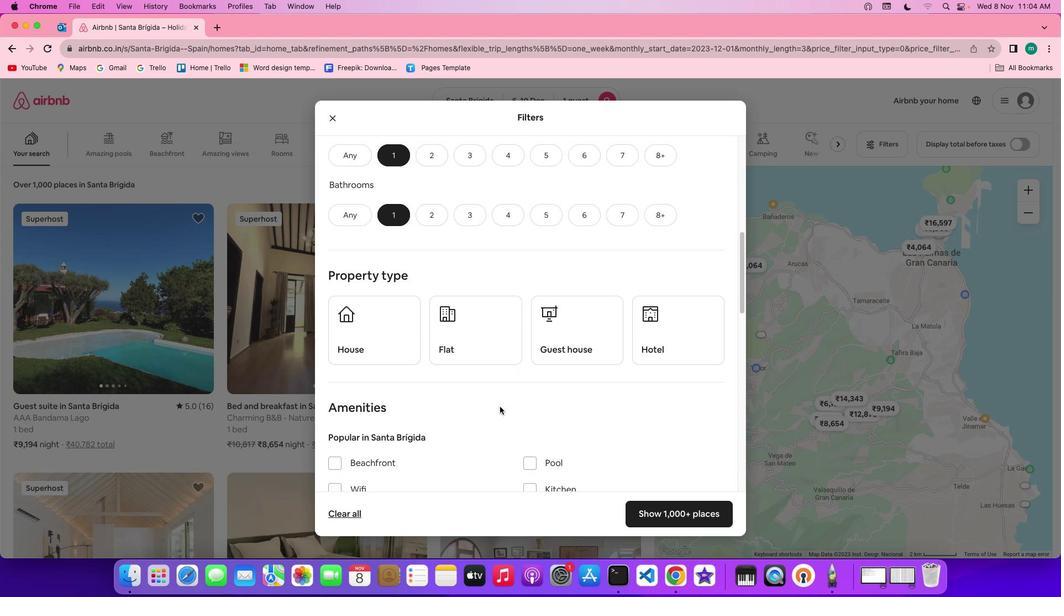 
Action: Mouse scrolled (499, 407) with delta (0, 0)
Screenshot: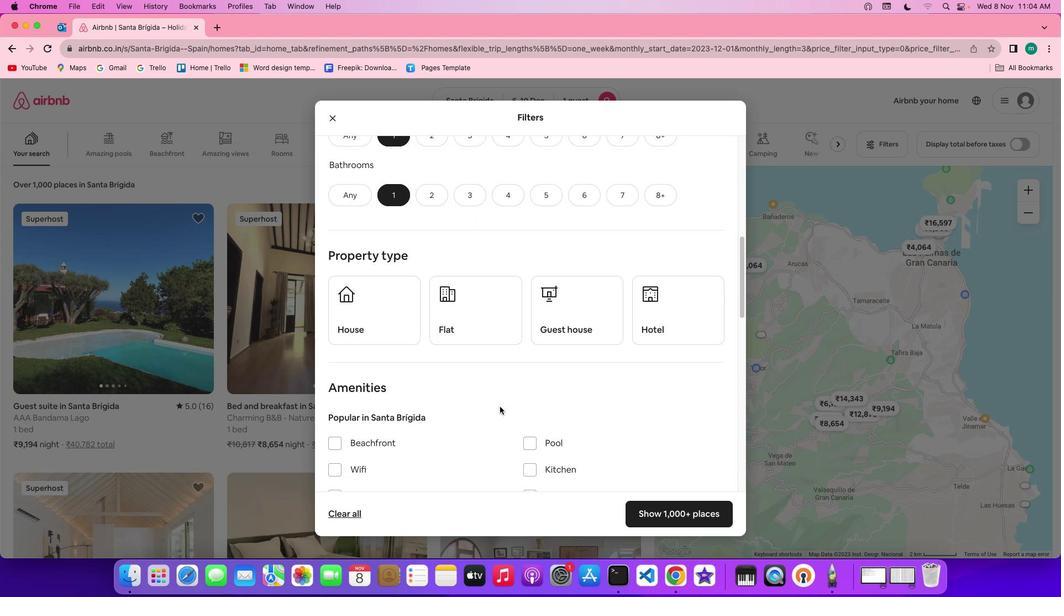 
Action: Mouse scrolled (499, 407) with delta (0, 0)
Screenshot: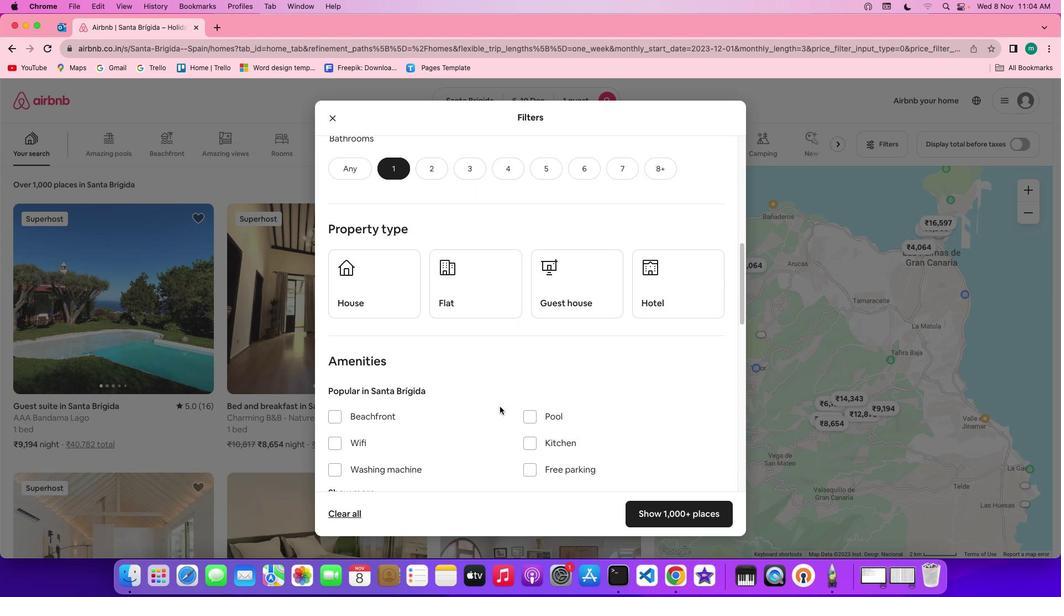 
Action: Mouse moved to (654, 276)
Screenshot: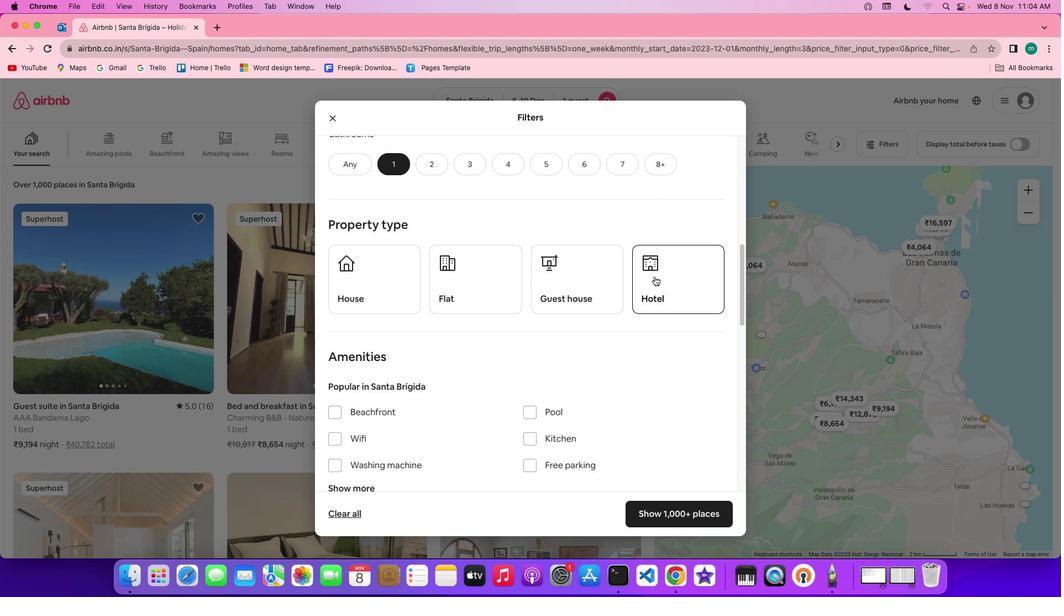 
Action: Mouse pressed left at (654, 276)
Screenshot: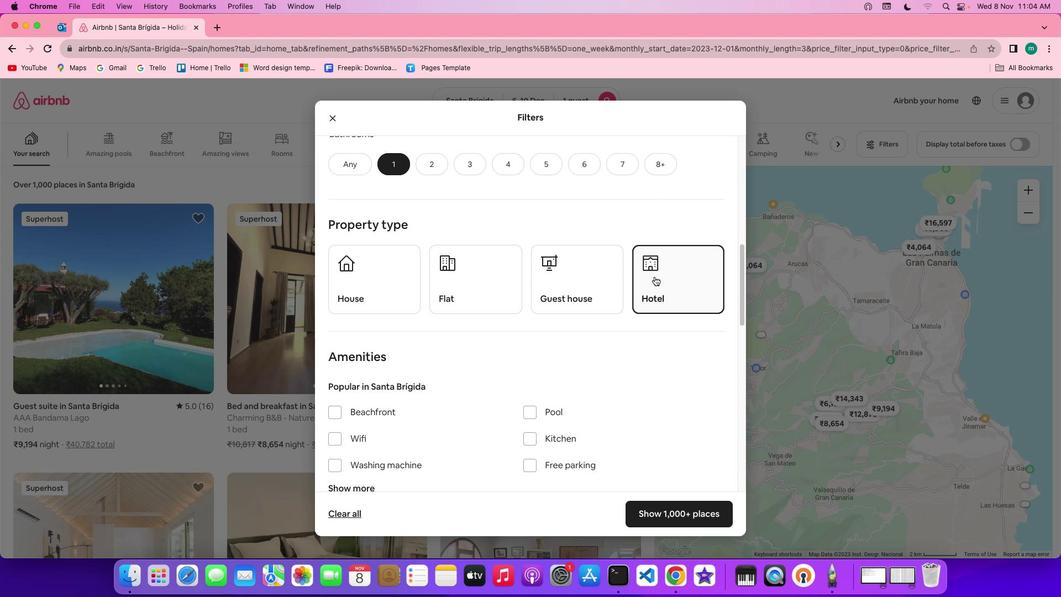 
Action: Mouse moved to (570, 405)
Screenshot: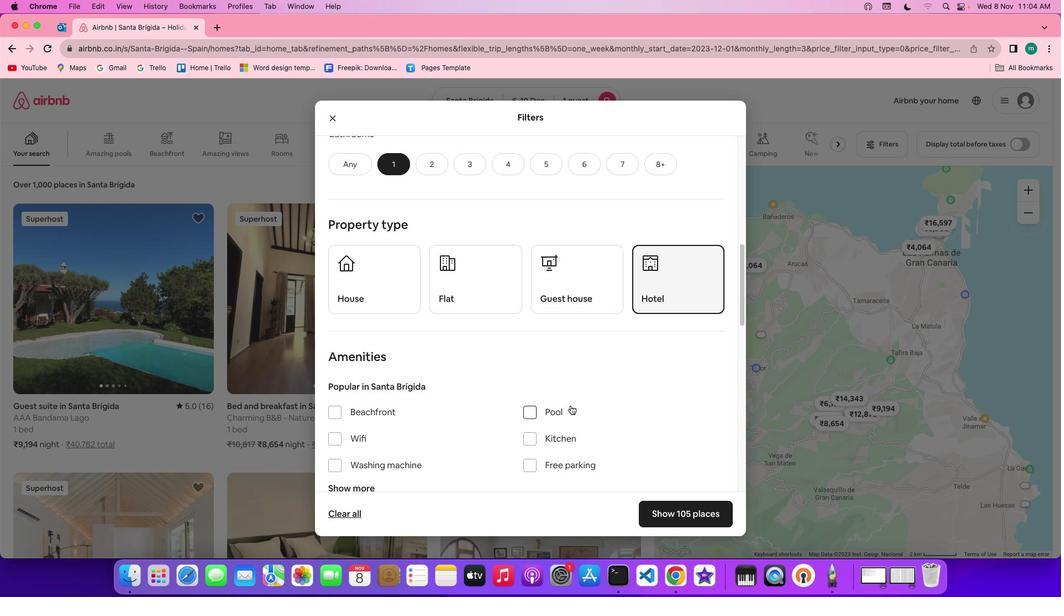 
Action: Mouse scrolled (570, 405) with delta (0, 0)
Screenshot: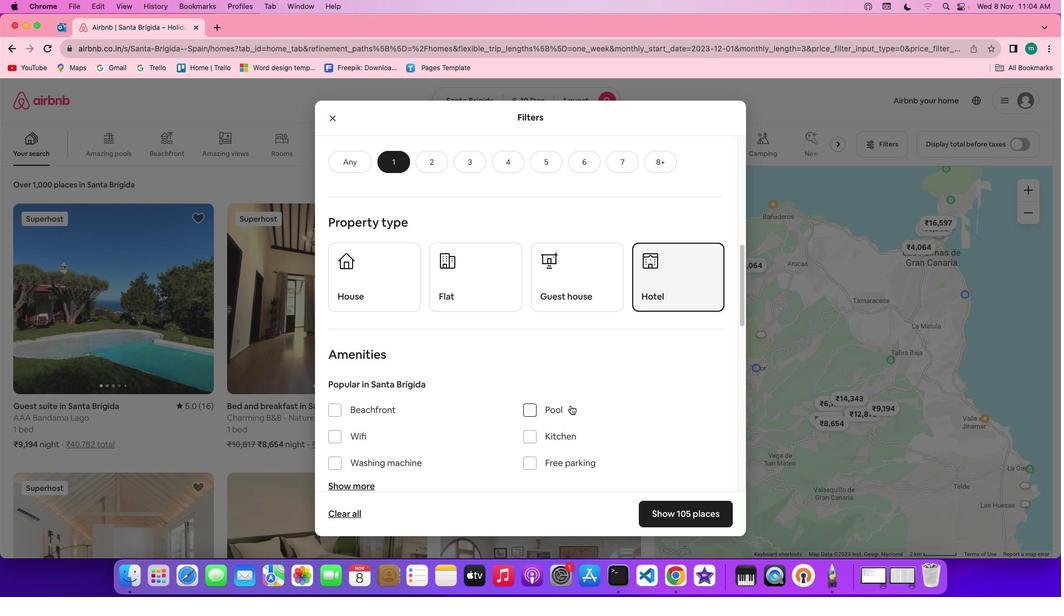 
Action: Mouse scrolled (570, 405) with delta (0, 0)
Screenshot: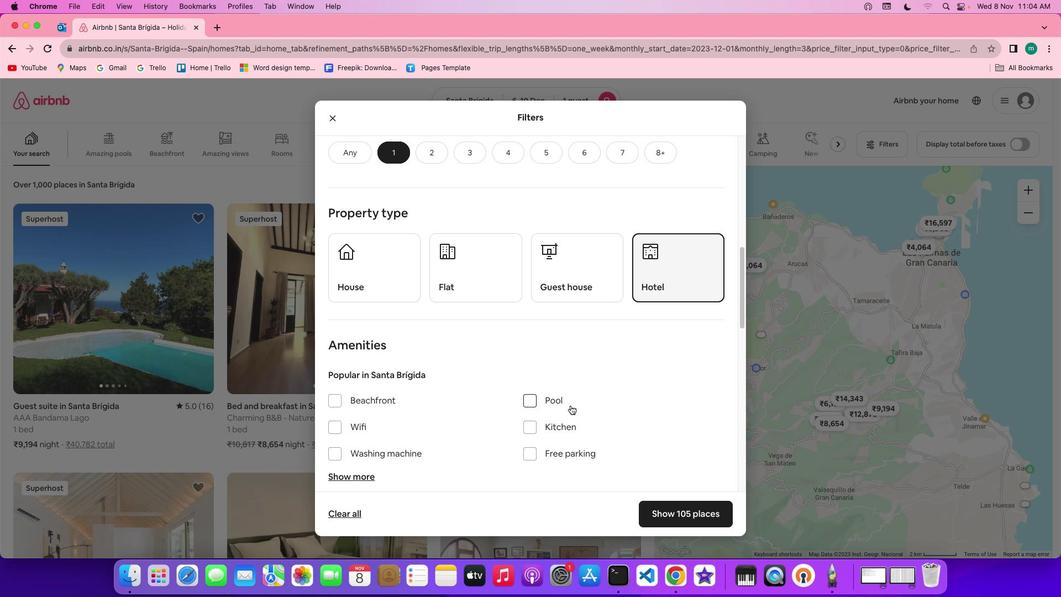 
Action: Mouse scrolled (570, 405) with delta (0, 0)
Screenshot: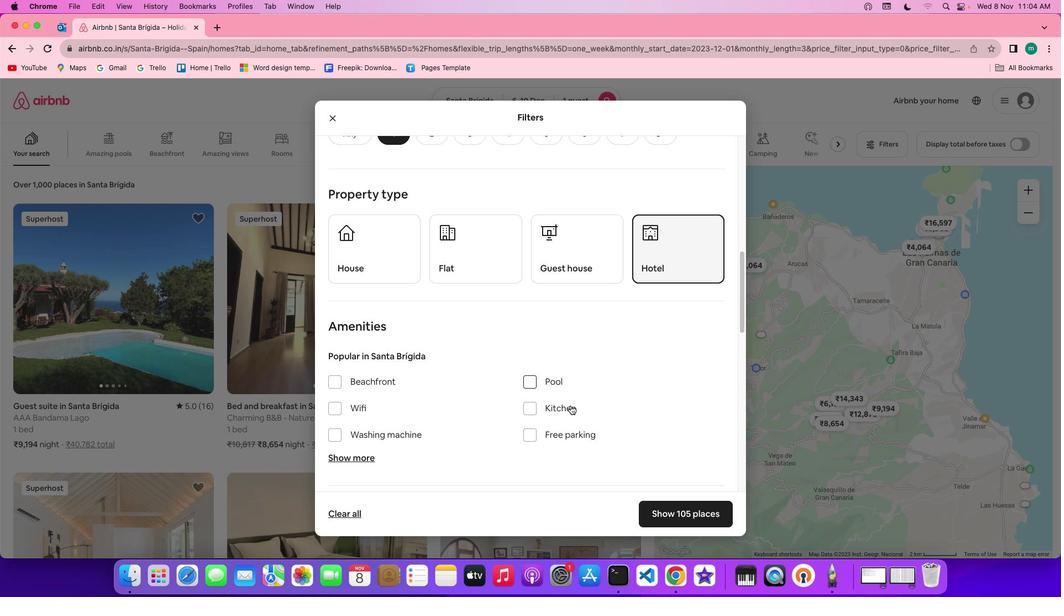 
Action: Mouse scrolled (570, 405) with delta (0, 0)
Screenshot: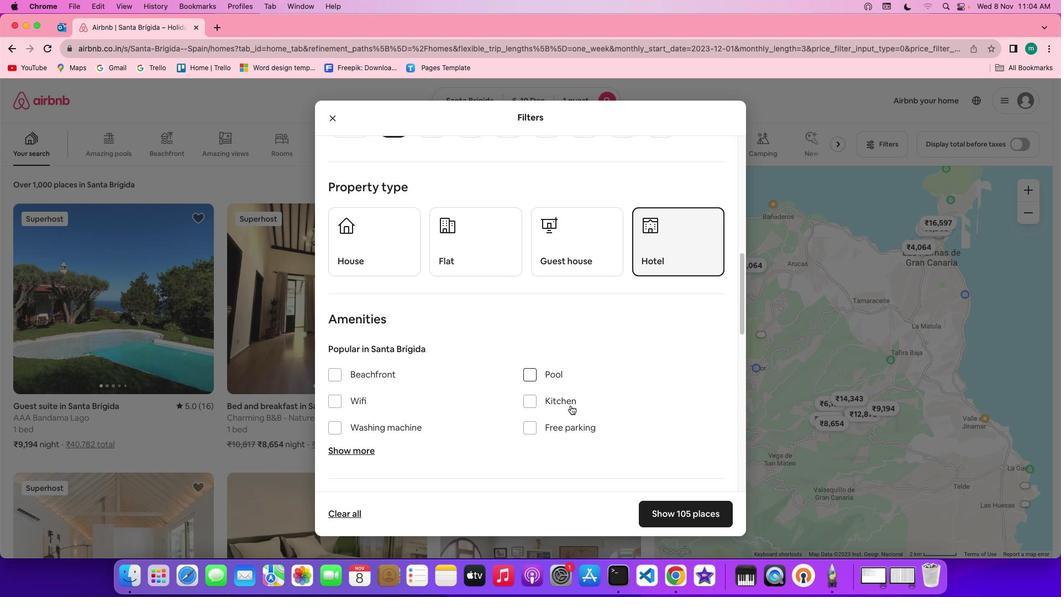 
Action: Mouse scrolled (570, 405) with delta (0, 0)
Screenshot: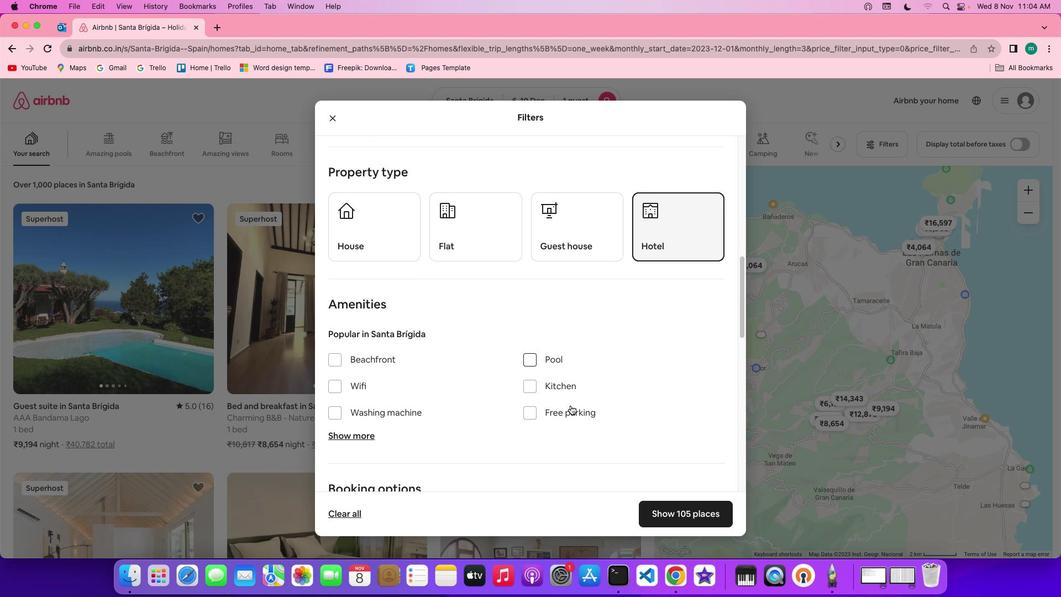 
Action: Mouse scrolled (570, 405) with delta (0, 0)
Screenshot: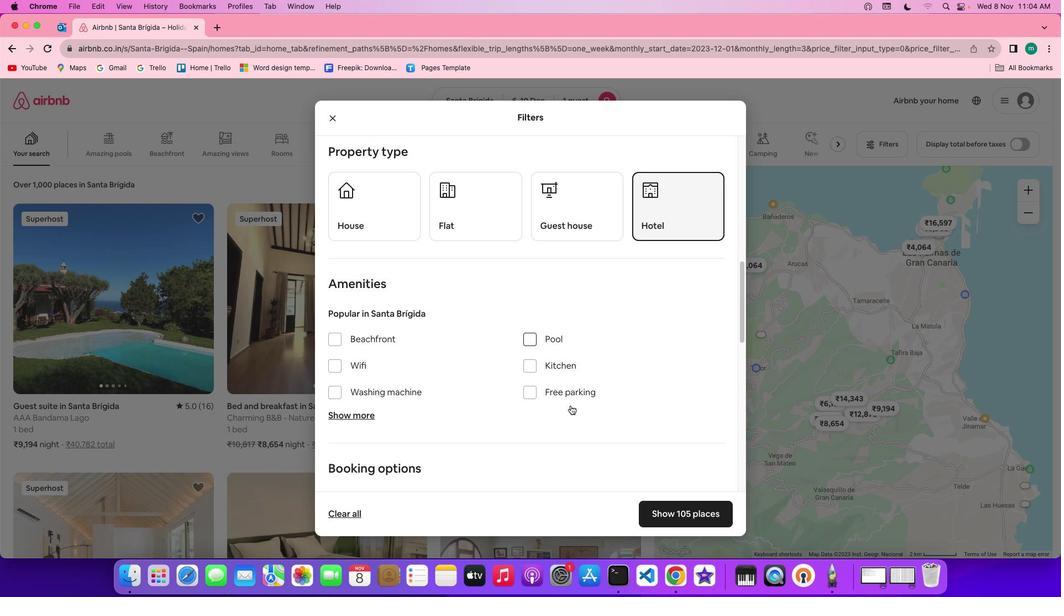 
Action: Mouse scrolled (570, 405) with delta (0, 0)
Screenshot: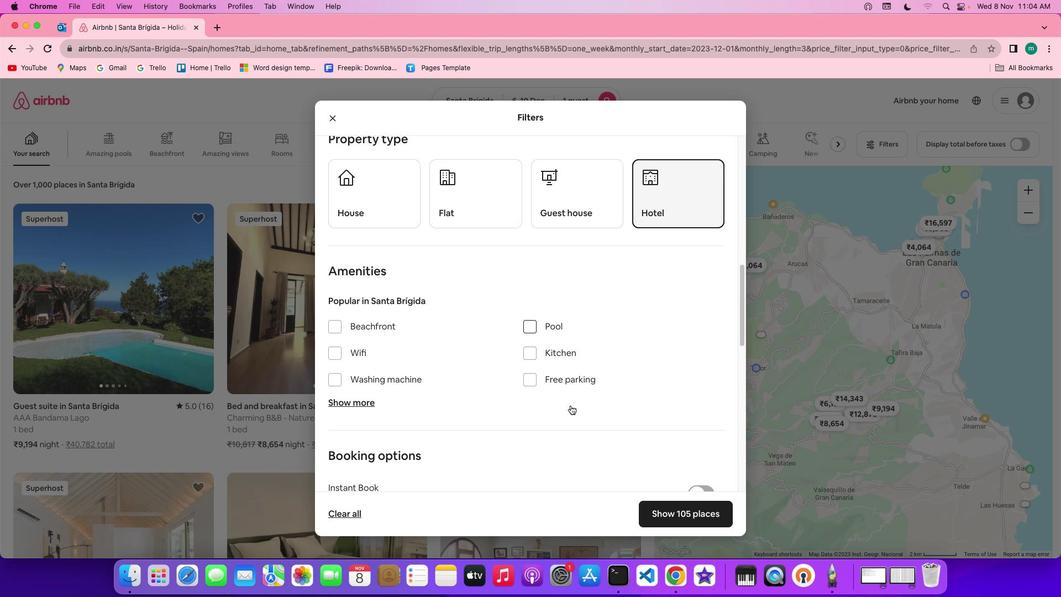 
Action: Mouse scrolled (570, 405) with delta (0, 0)
Screenshot: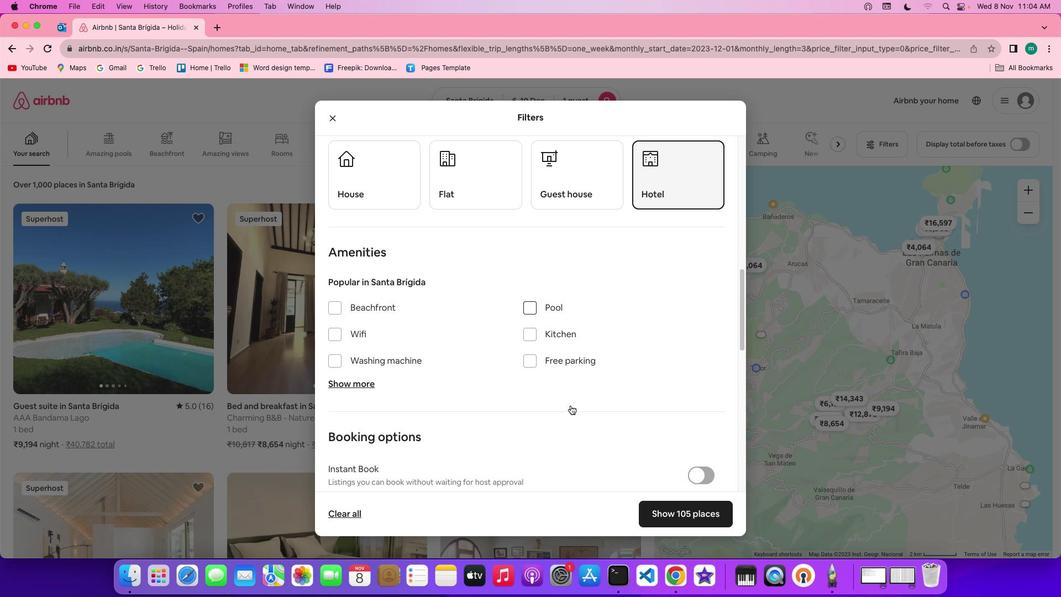 
Action: Mouse scrolled (570, 405) with delta (0, 0)
Screenshot: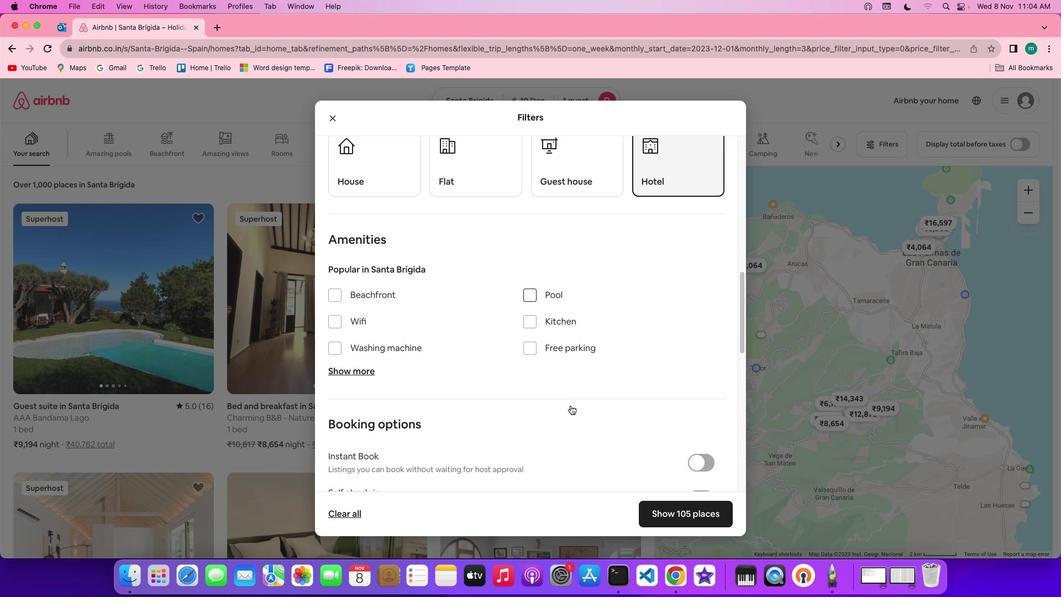 
Action: Mouse moved to (618, 416)
Screenshot: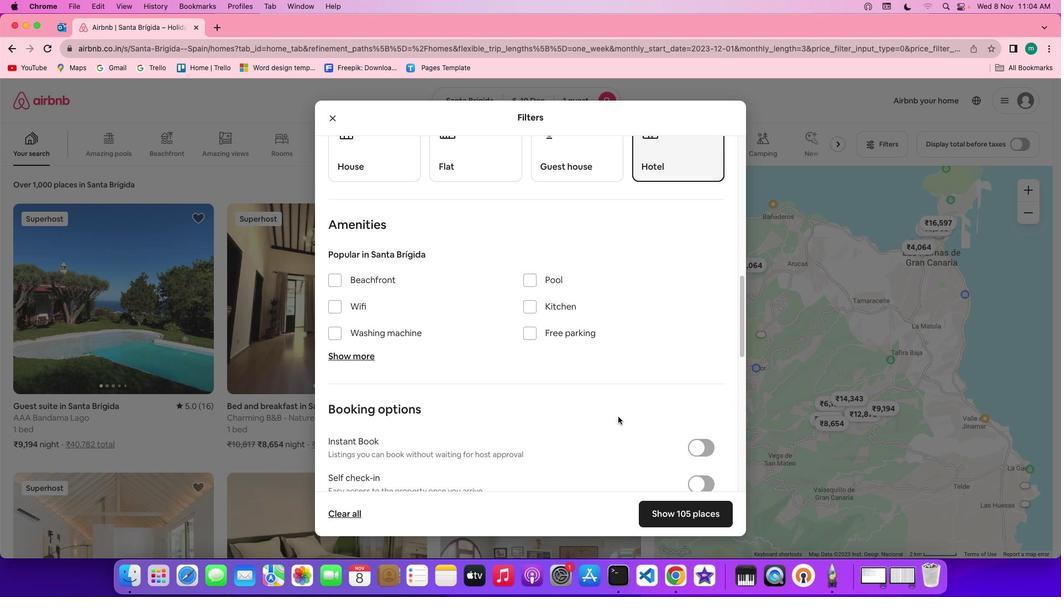 
Action: Mouse scrolled (618, 416) with delta (0, 0)
Screenshot: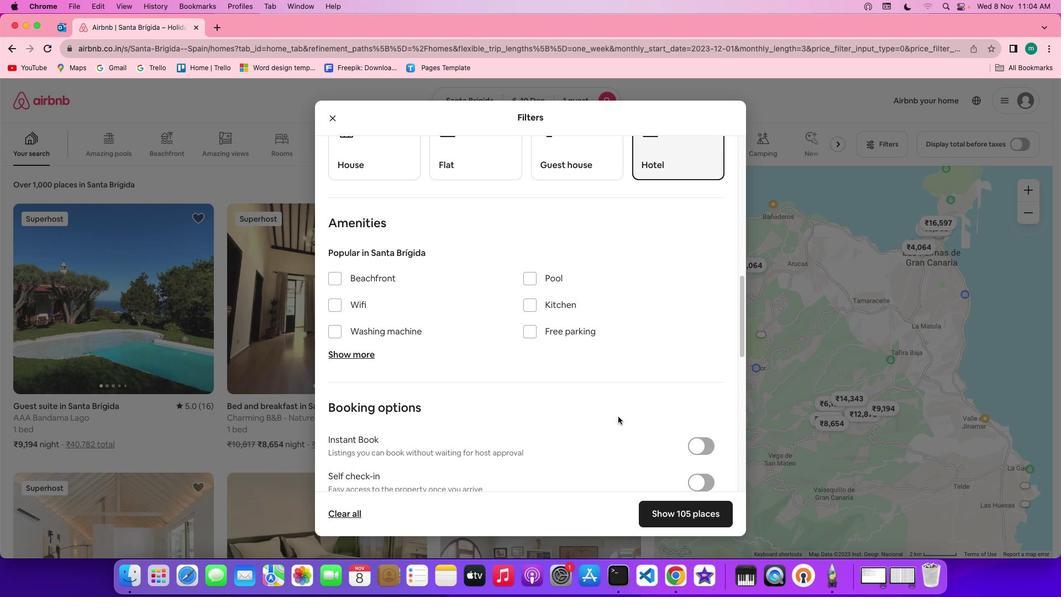 
Action: Mouse scrolled (618, 416) with delta (0, 0)
Screenshot: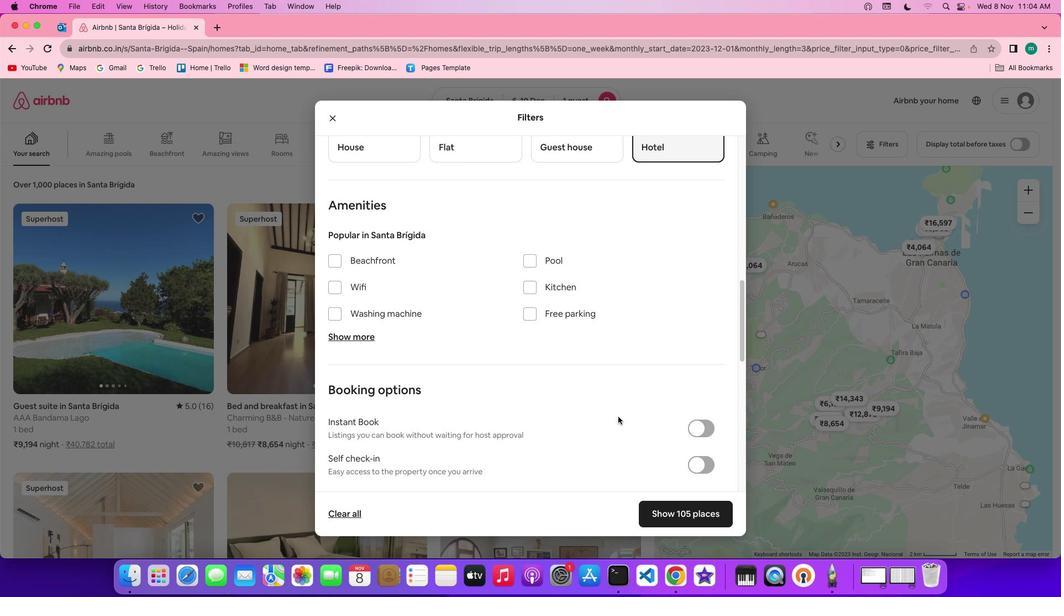 
Action: Mouse scrolled (618, 416) with delta (0, 0)
Screenshot: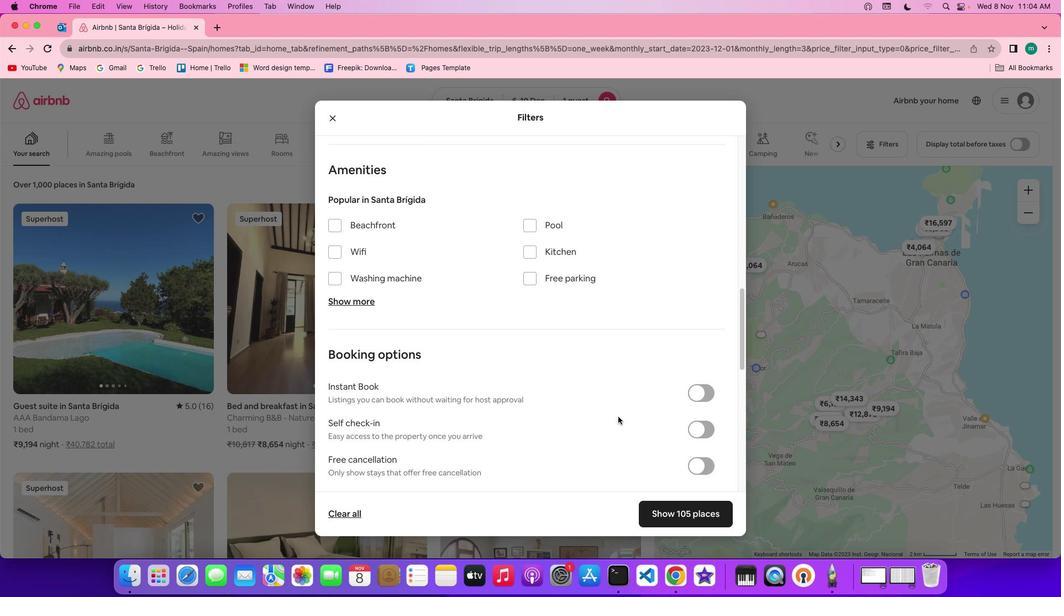 
Action: Mouse scrolled (618, 416) with delta (0, -1)
Screenshot: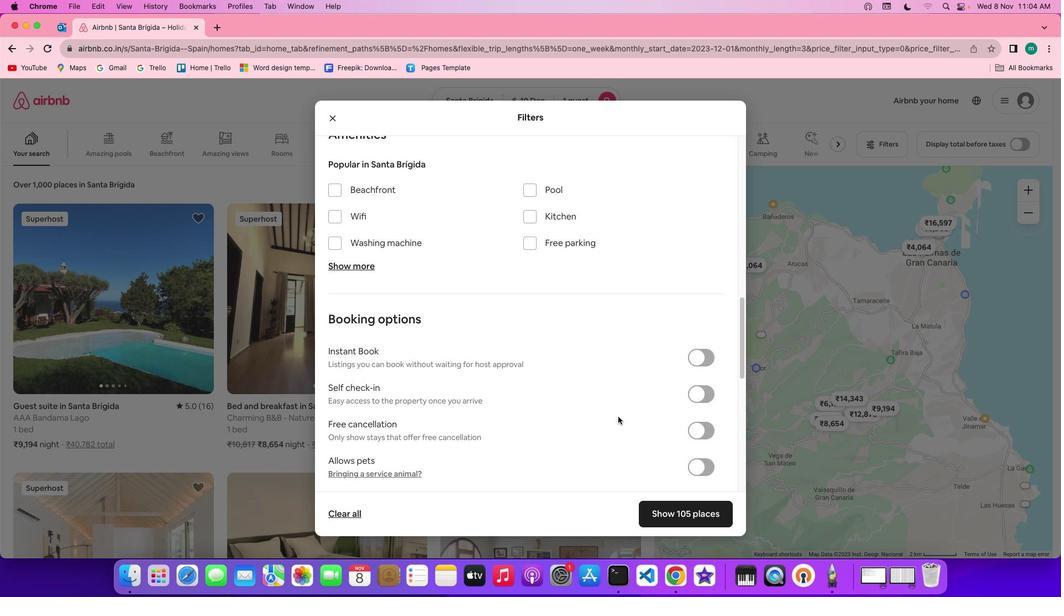 
Action: Mouse scrolled (618, 416) with delta (0, 0)
Screenshot: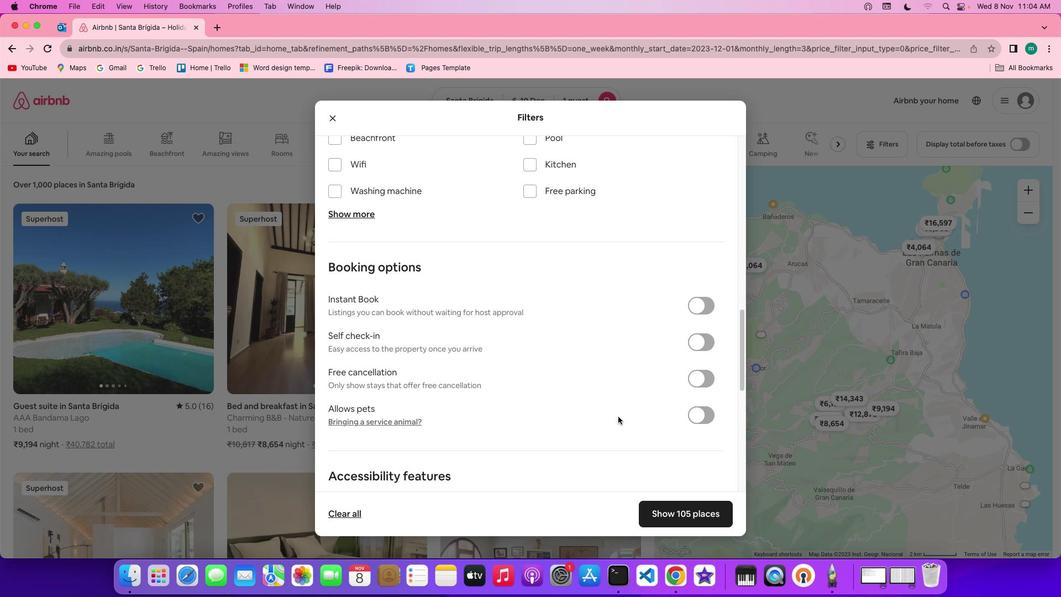 
Action: Mouse scrolled (618, 416) with delta (0, 0)
Screenshot: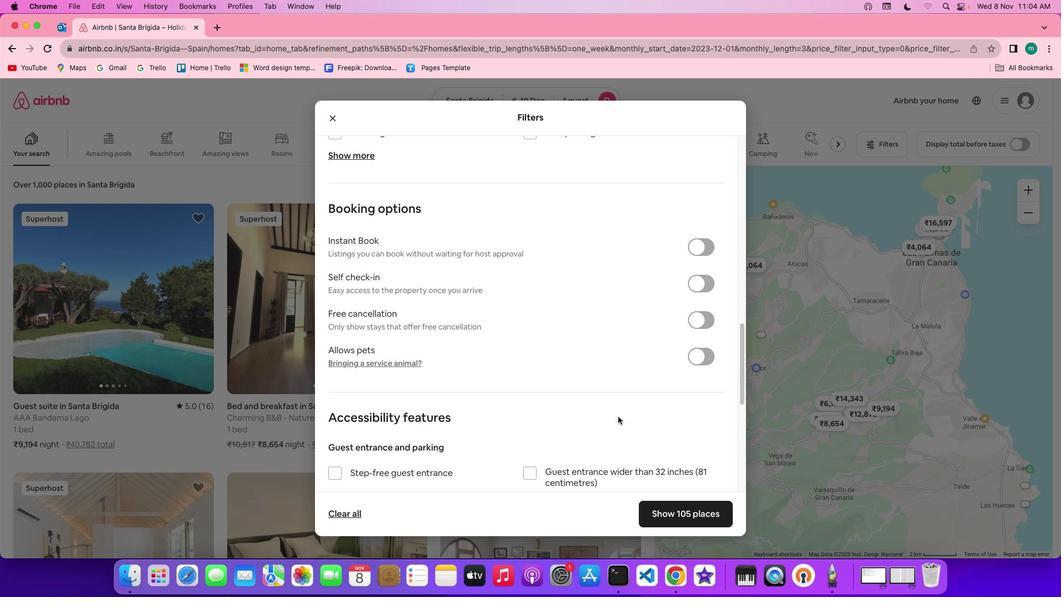 
Action: Mouse scrolled (618, 416) with delta (0, -1)
Screenshot: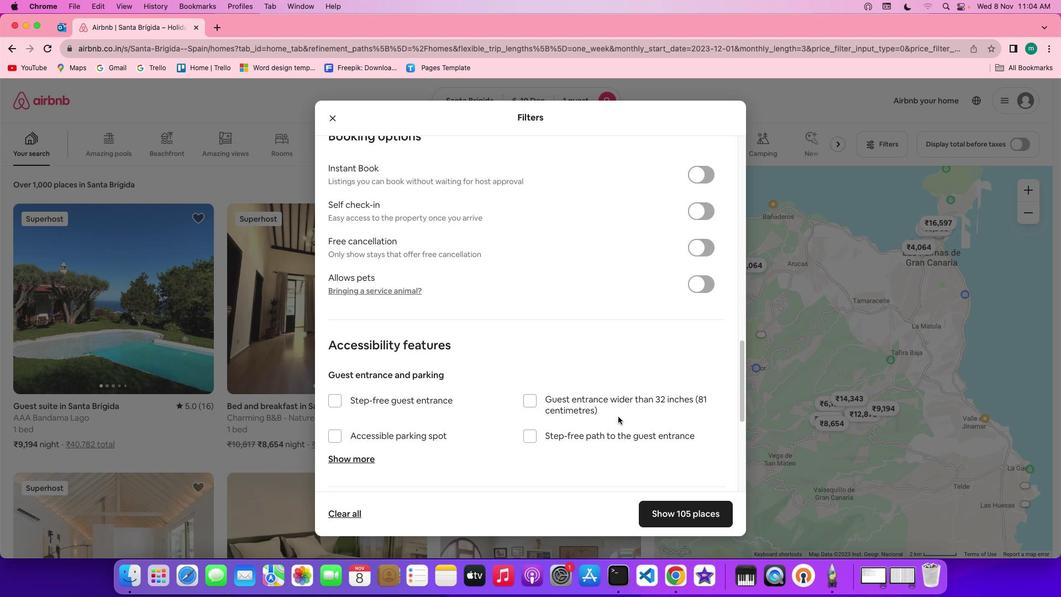 
Action: Mouse scrolled (618, 416) with delta (0, -2)
Screenshot: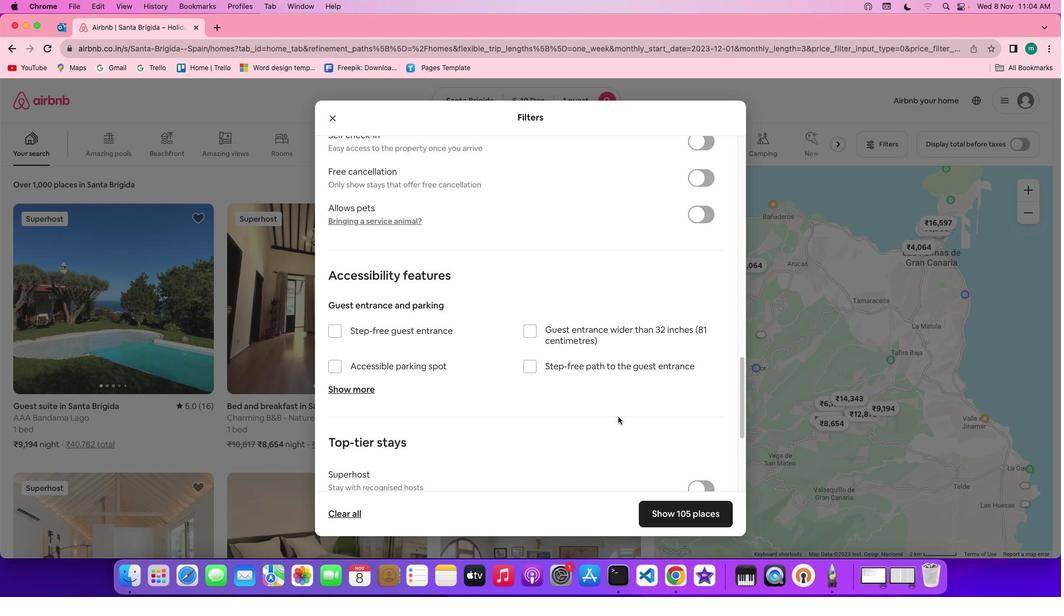 
Action: Mouse scrolled (618, 416) with delta (0, -2)
Screenshot: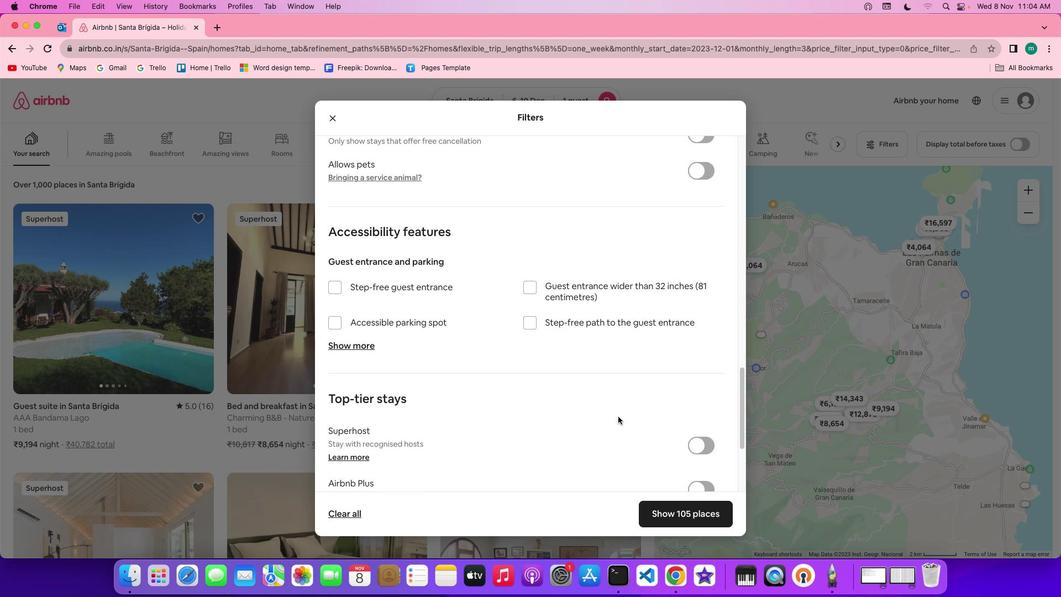 
Action: Mouse scrolled (618, 416) with delta (0, 0)
Screenshot: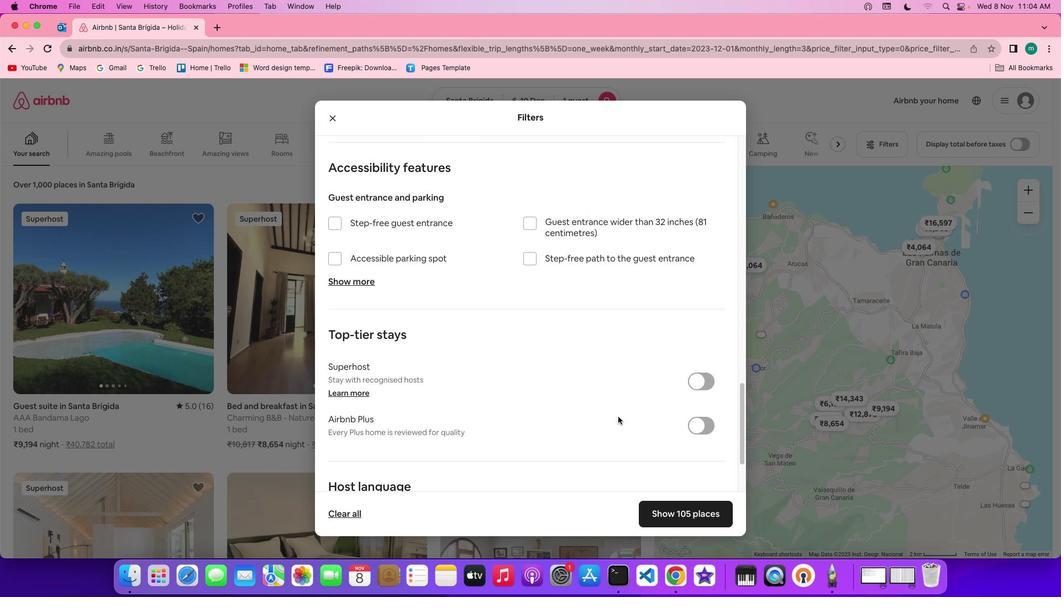 
Action: Mouse scrolled (618, 416) with delta (0, 0)
Screenshot: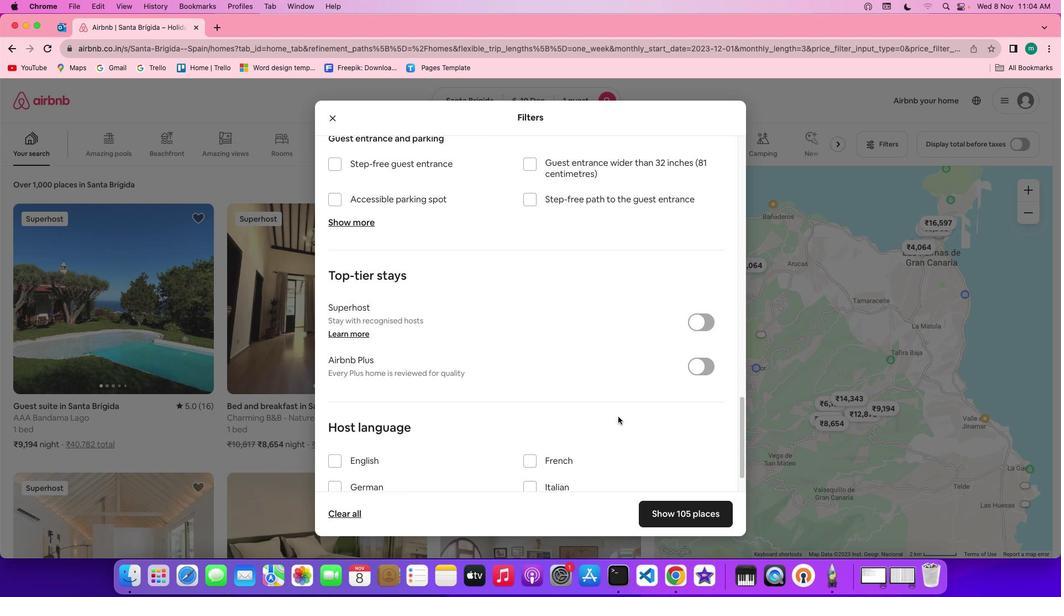 
Action: Mouse scrolled (618, 416) with delta (0, -1)
Screenshot: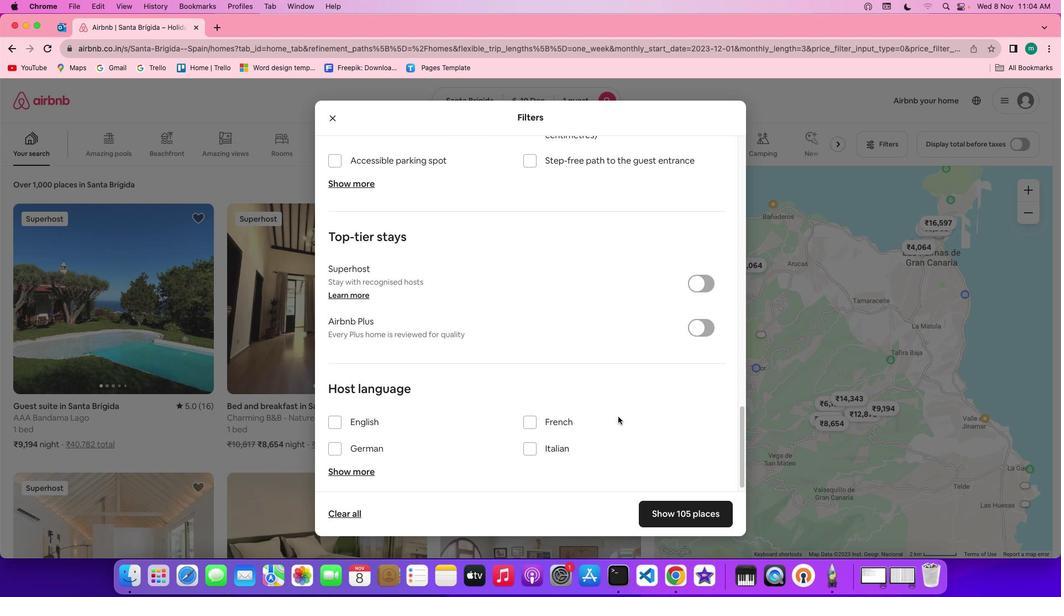 
Action: Mouse scrolled (618, 416) with delta (0, -2)
Screenshot: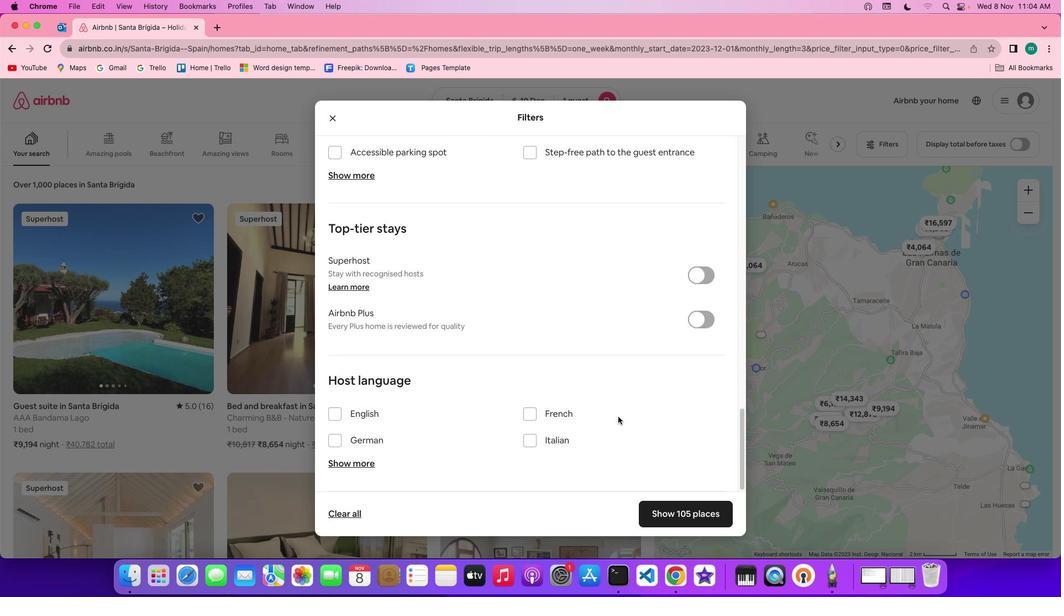 
Action: Mouse scrolled (618, 416) with delta (0, -2)
Screenshot: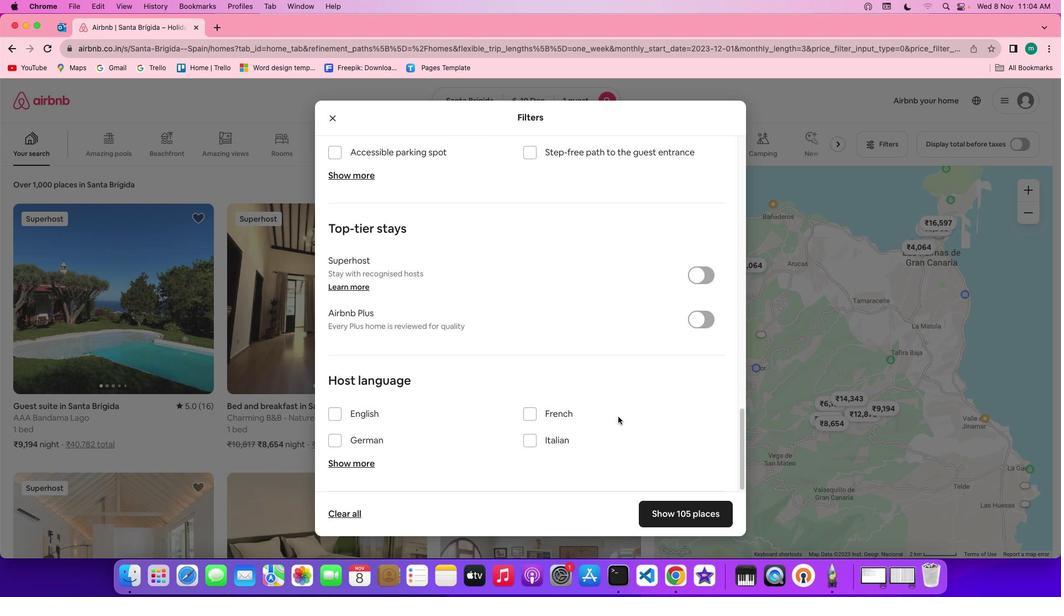 
Action: Mouse scrolled (618, 416) with delta (0, 0)
Screenshot: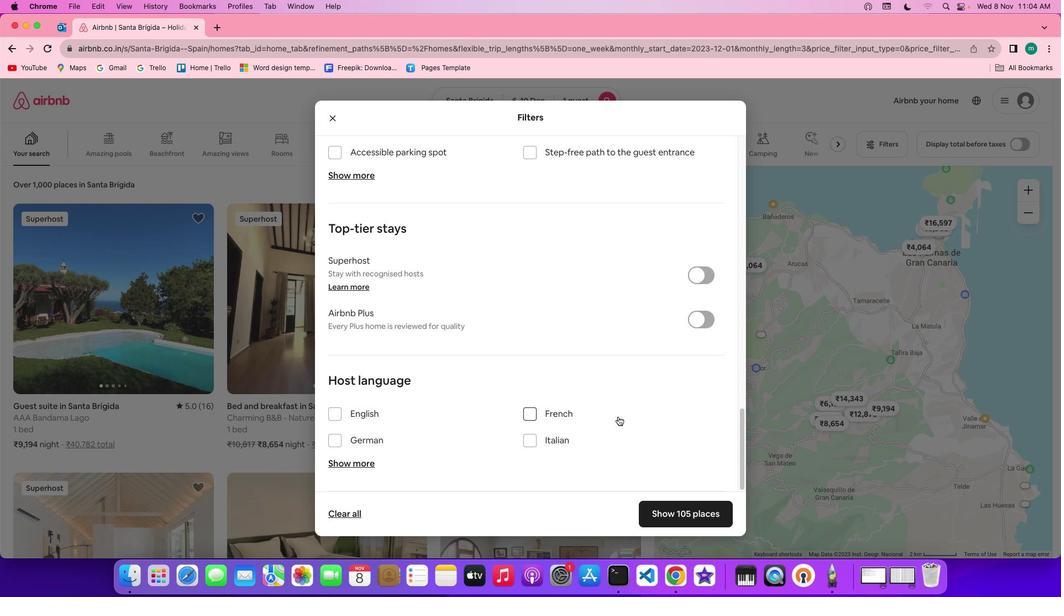 
Action: Mouse scrolled (618, 416) with delta (0, 0)
Screenshot: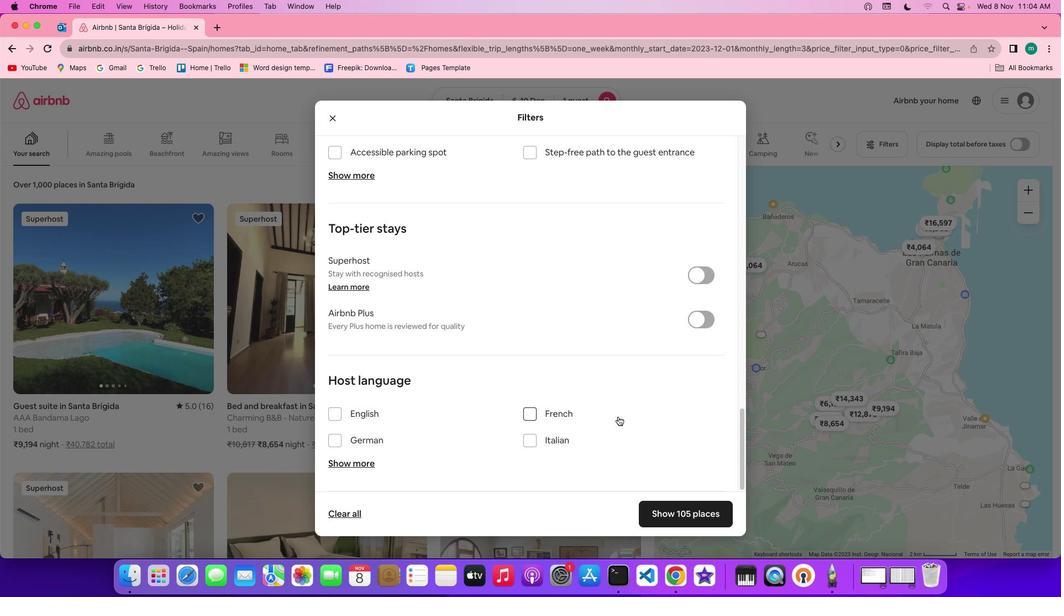 
Action: Mouse scrolled (618, 416) with delta (0, -1)
Screenshot: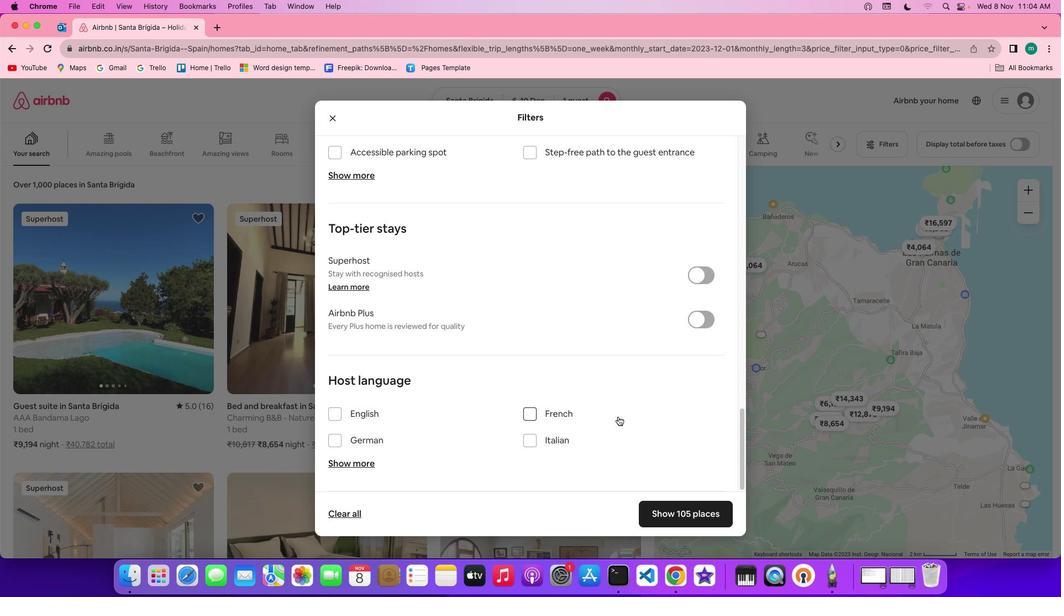 
Action: Mouse scrolled (618, 416) with delta (0, -2)
Screenshot: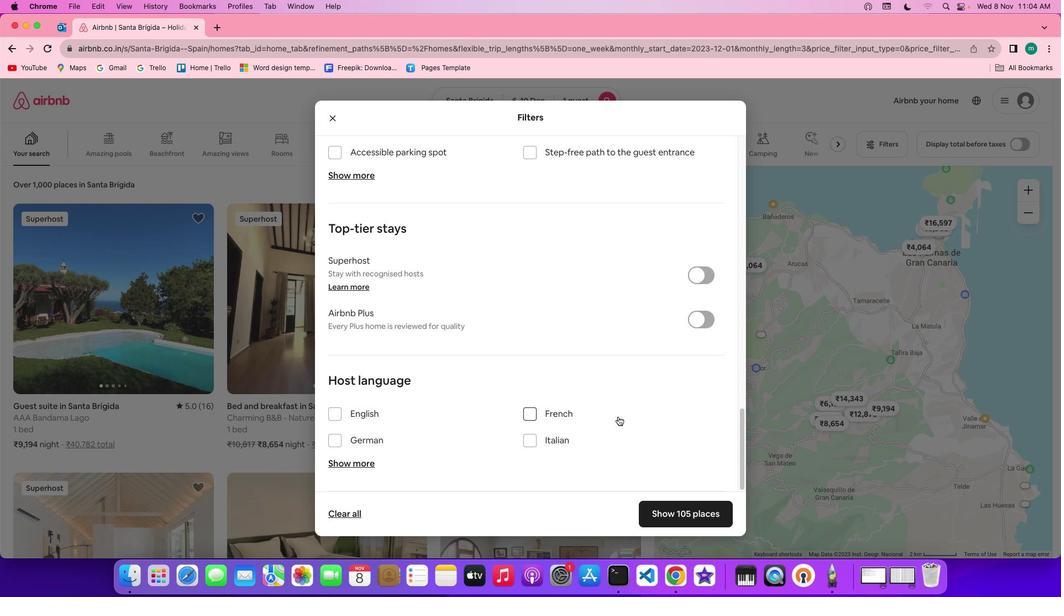 
Action: Mouse scrolled (618, 416) with delta (0, -3)
Screenshot: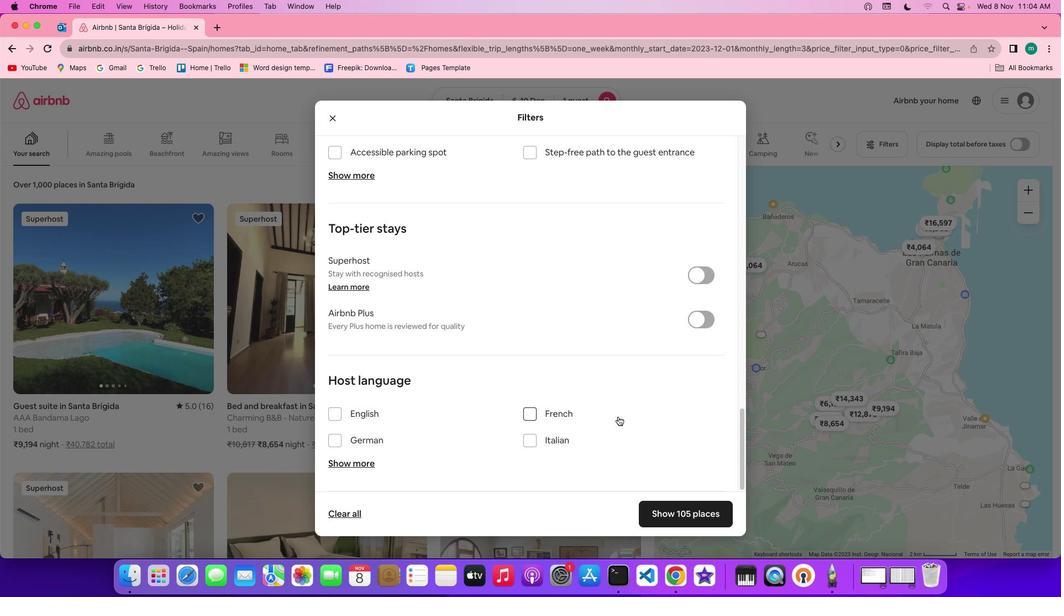 
Action: Mouse moved to (618, 416)
Screenshot: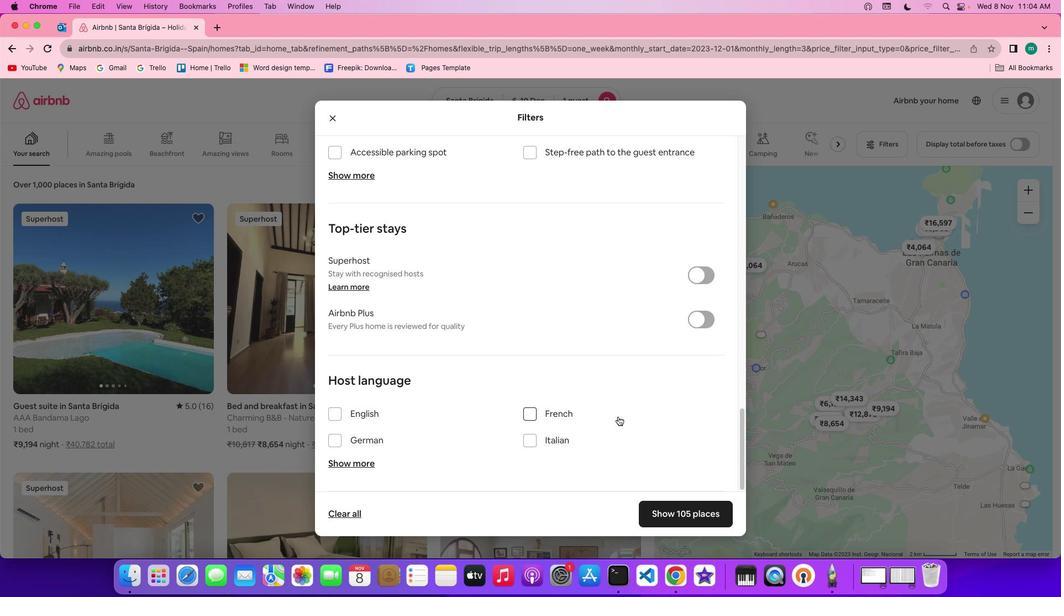 
Action: Mouse scrolled (618, 416) with delta (0, 0)
Screenshot: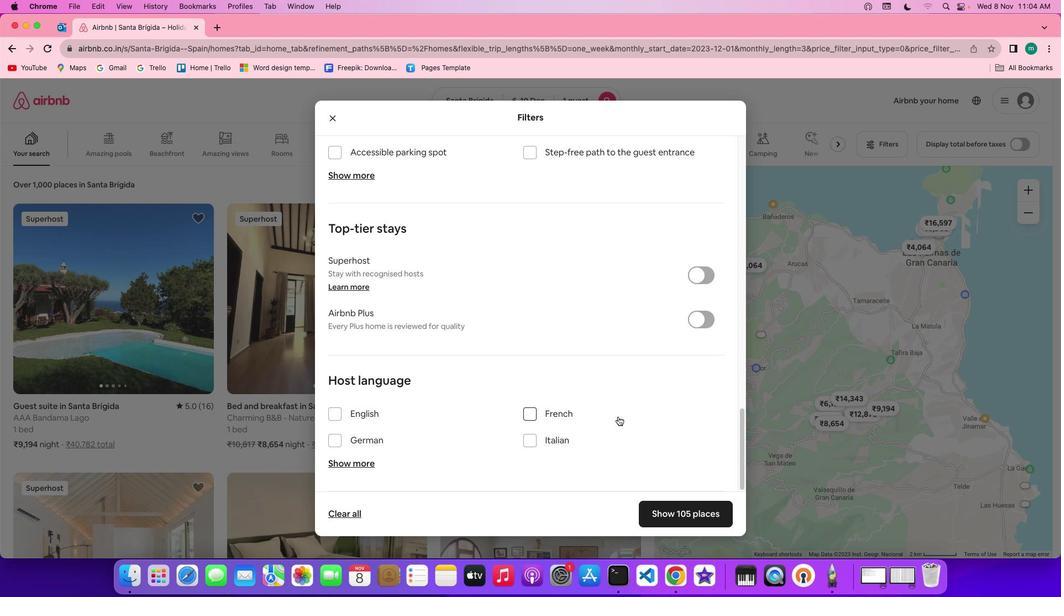 
Action: Mouse scrolled (618, 416) with delta (0, 0)
Screenshot: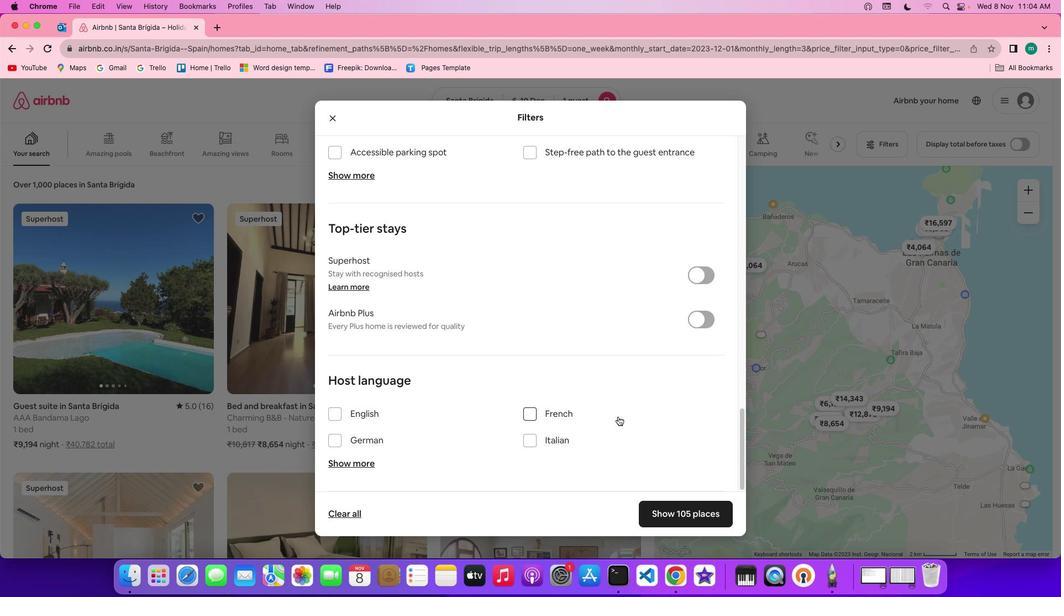 
Action: Mouse scrolled (618, 416) with delta (0, -1)
Screenshot: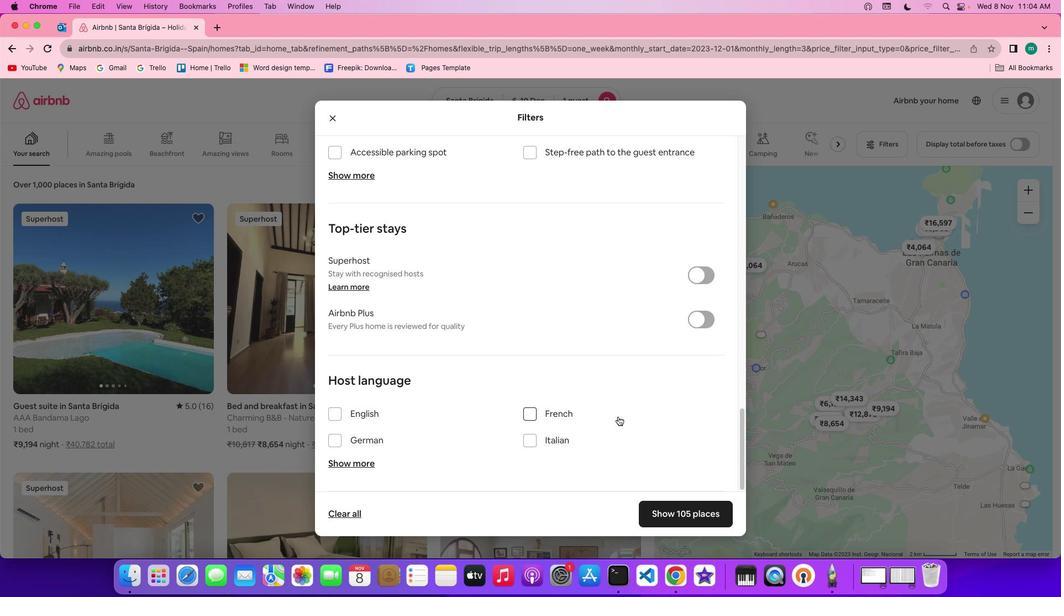 
Action: Mouse scrolled (618, 416) with delta (0, -2)
Screenshot: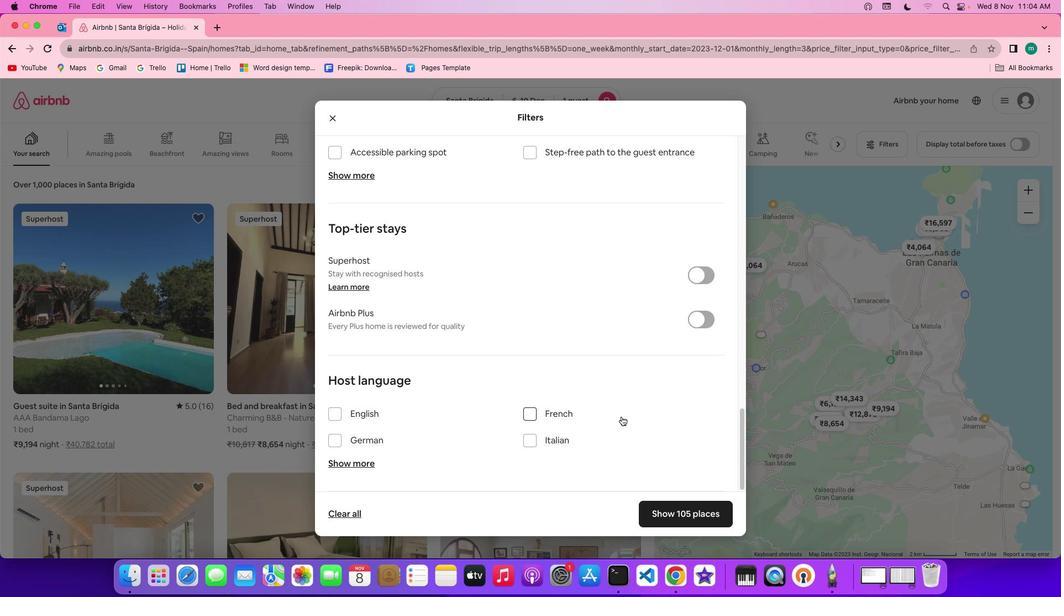 
Action: Mouse scrolled (618, 416) with delta (0, -3)
Screenshot: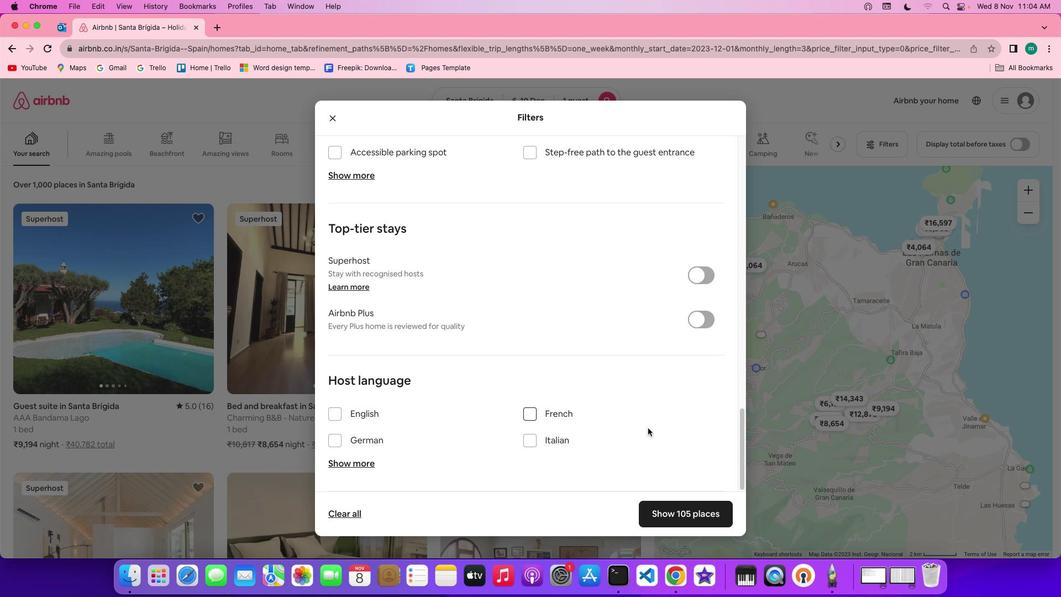 
Action: Mouse moved to (696, 514)
Screenshot: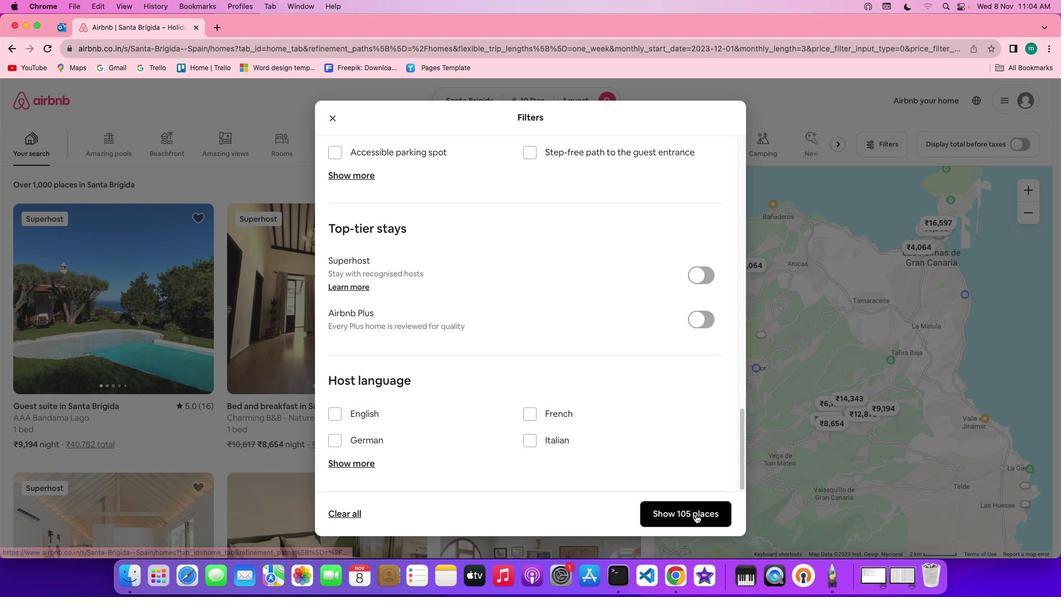 
Action: Mouse pressed left at (696, 514)
Screenshot: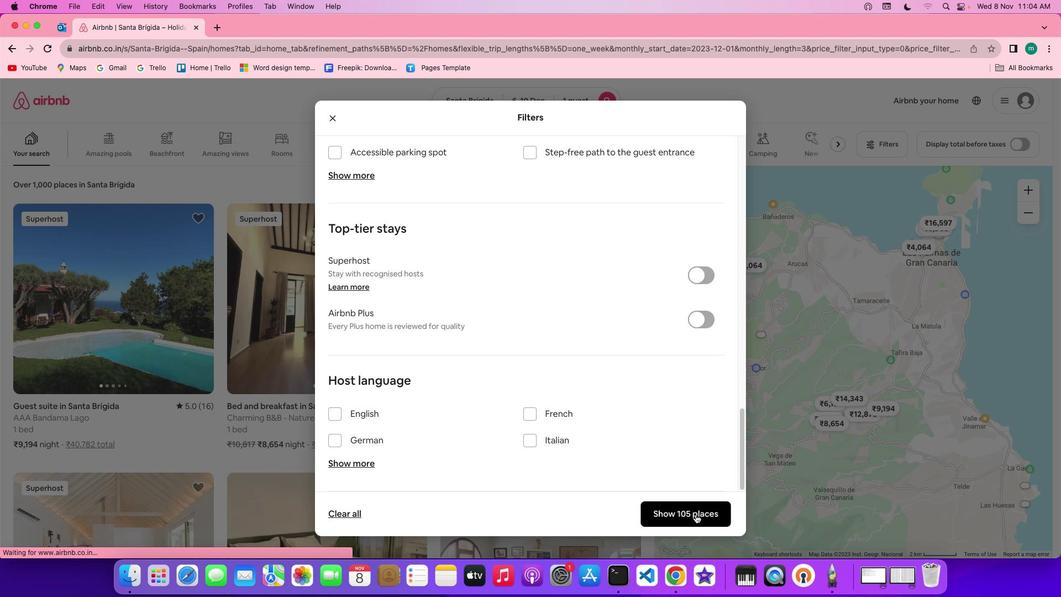 
Action: Mouse moved to (305, 300)
Screenshot: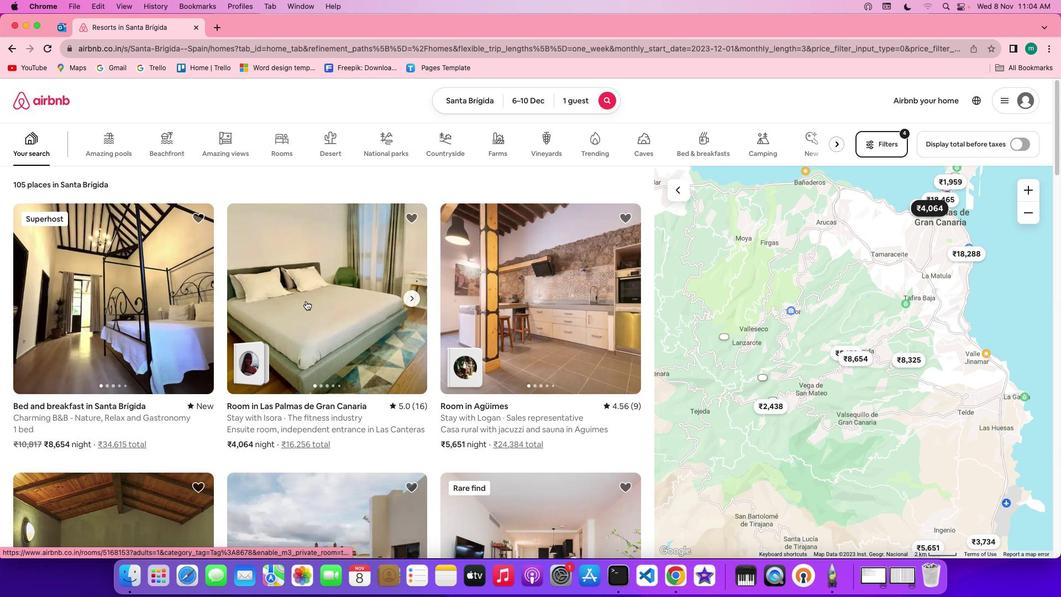 
Action: Mouse pressed left at (305, 300)
Screenshot: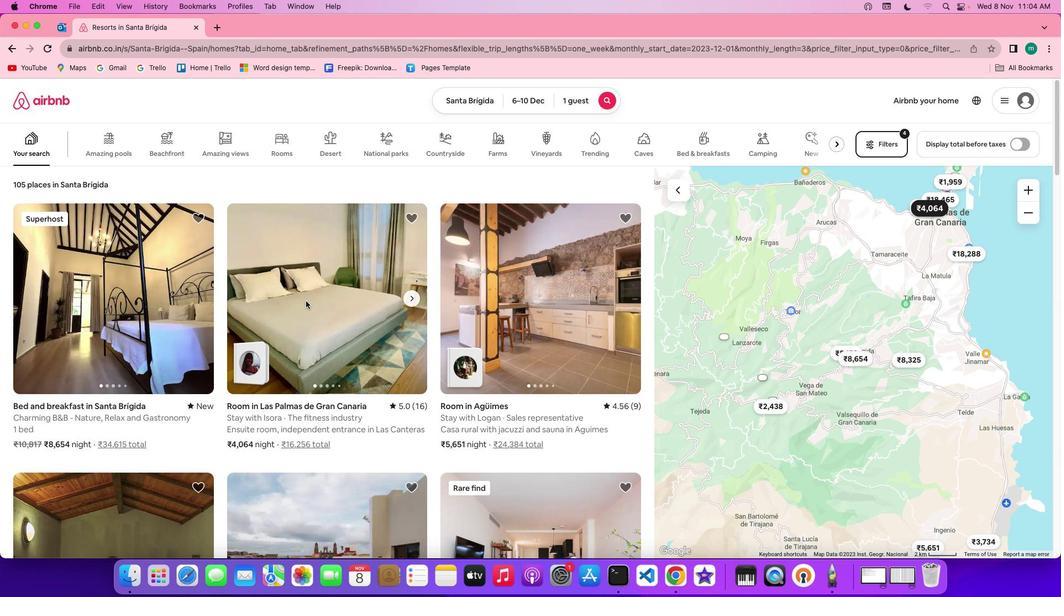 
Action: Mouse moved to (802, 419)
Screenshot: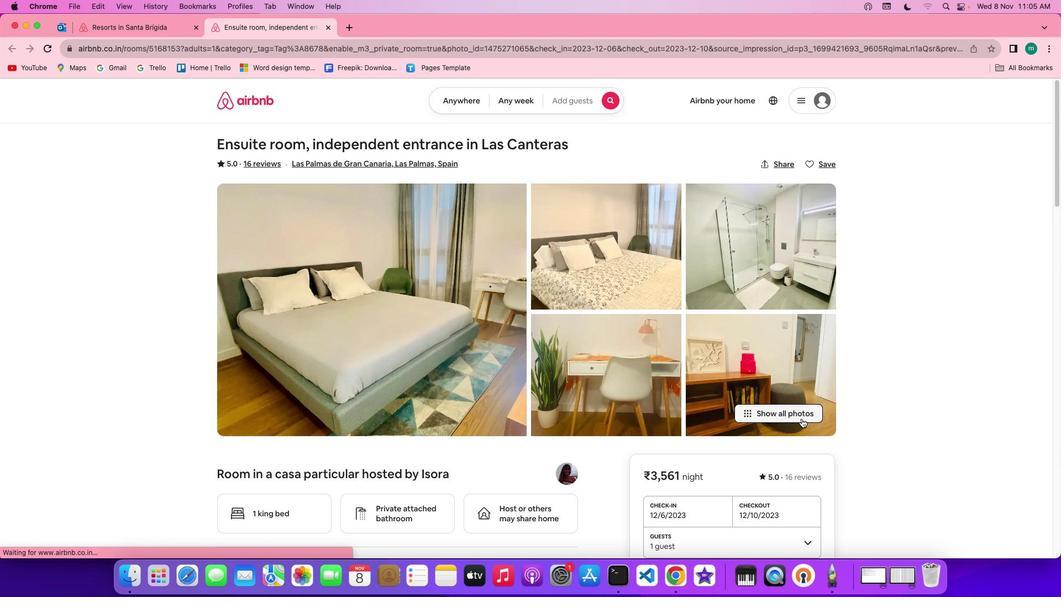 
Action: Mouse pressed left at (802, 419)
Screenshot: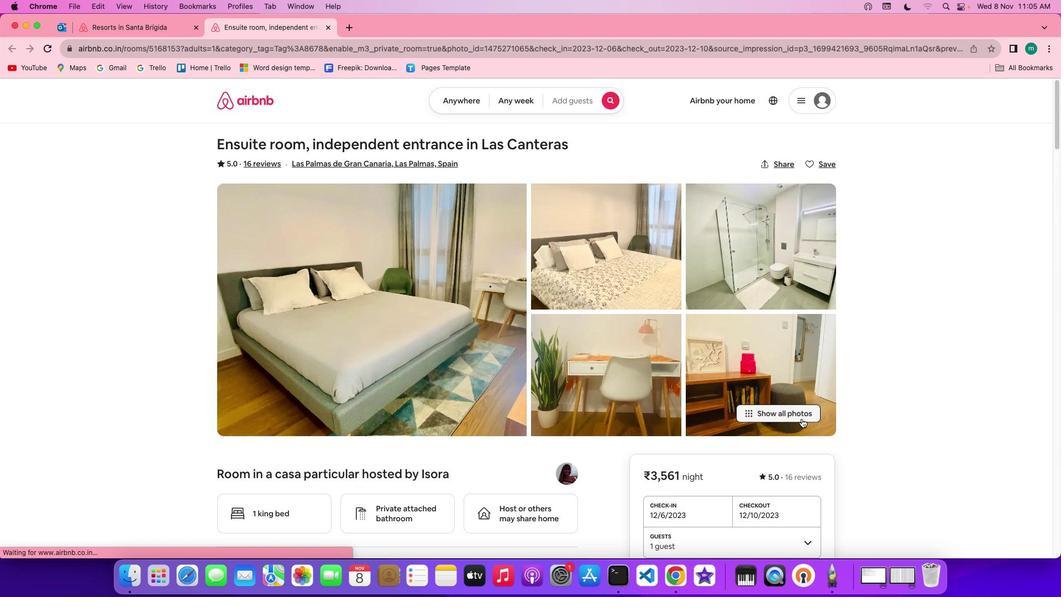 
Action: Mouse moved to (592, 424)
Screenshot: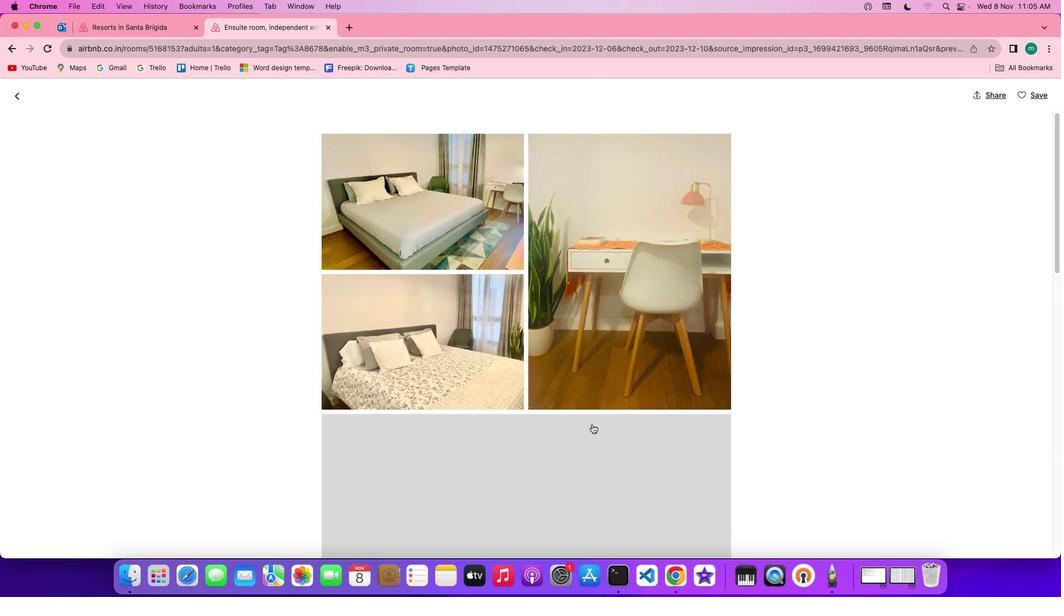 
Action: Mouse scrolled (592, 424) with delta (0, 0)
Screenshot: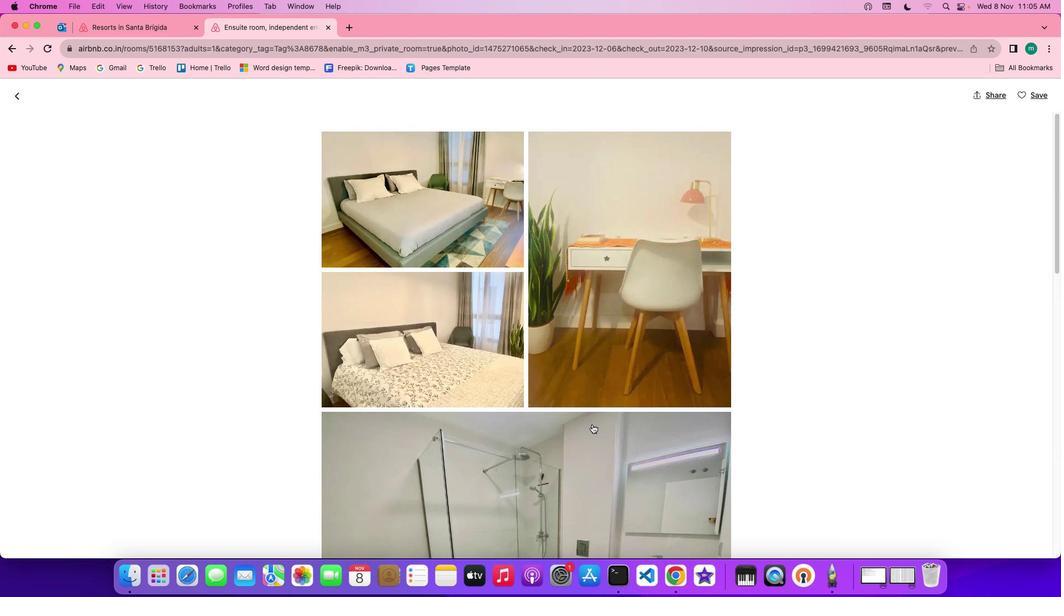 
Action: Mouse scrolled (592, 424) with delta (0, 0)
Screenshot: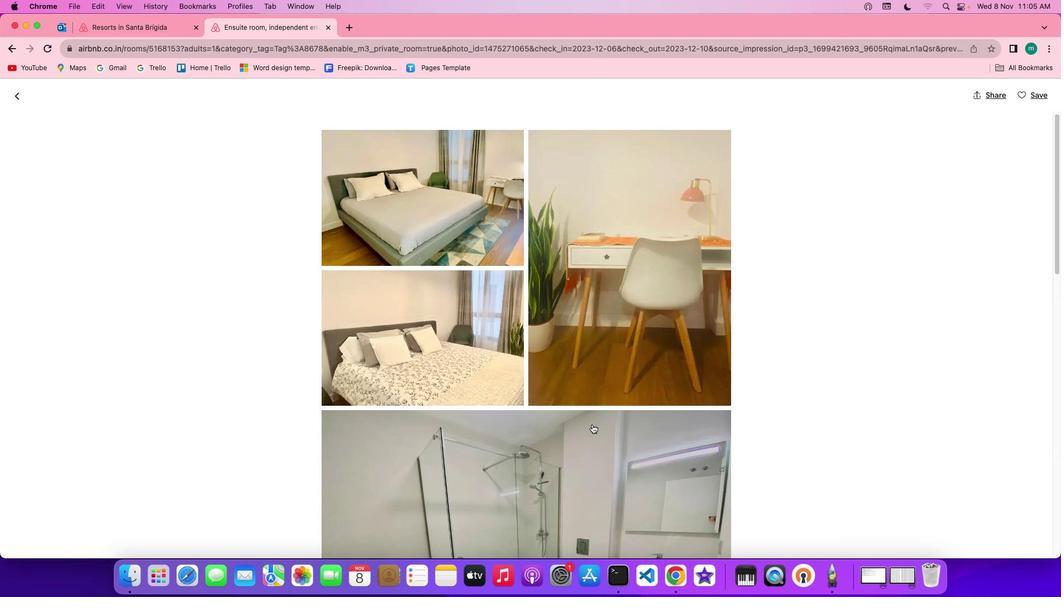 
Action: Mouse scrolled (592, 424) with delta (0, 0)
Screenshot: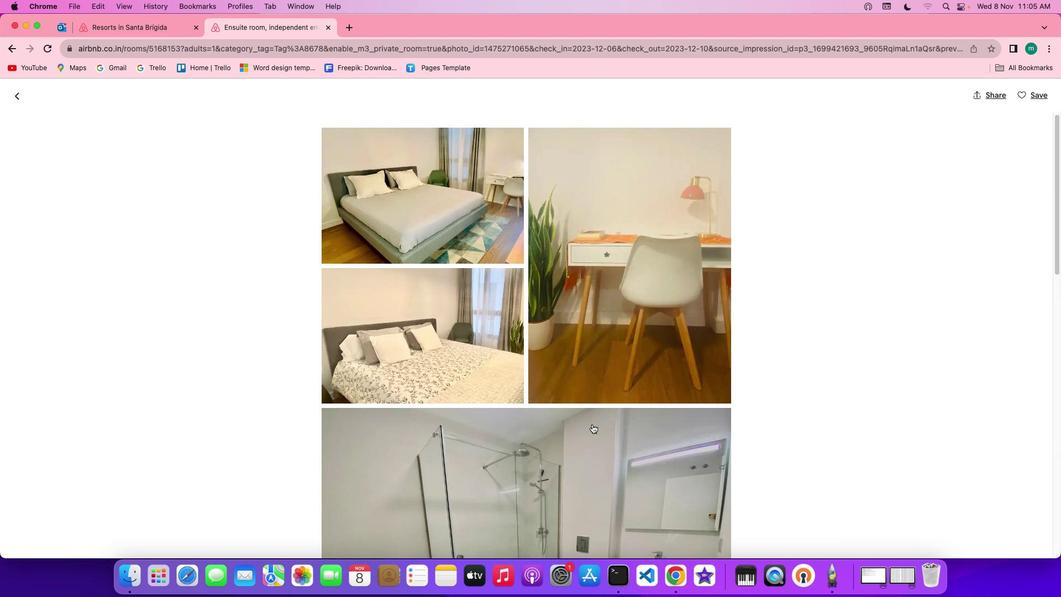
Action: Mouse scrolled (592, 424) with delta (0, 0)
Screenshot: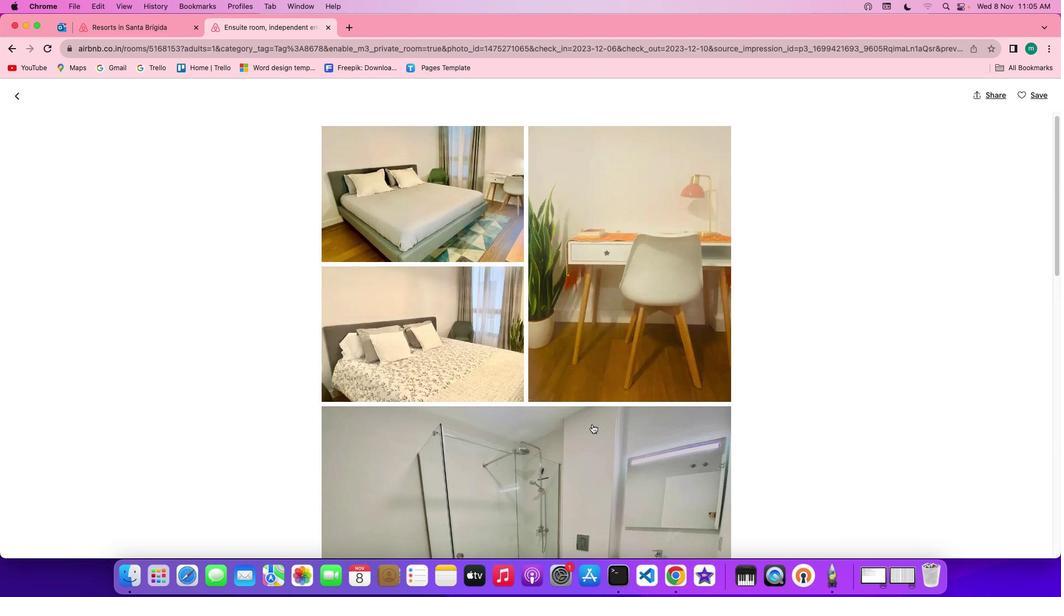 
Action: Mouse scrolled (592, 424) with delta (0, 0)
Screenshot: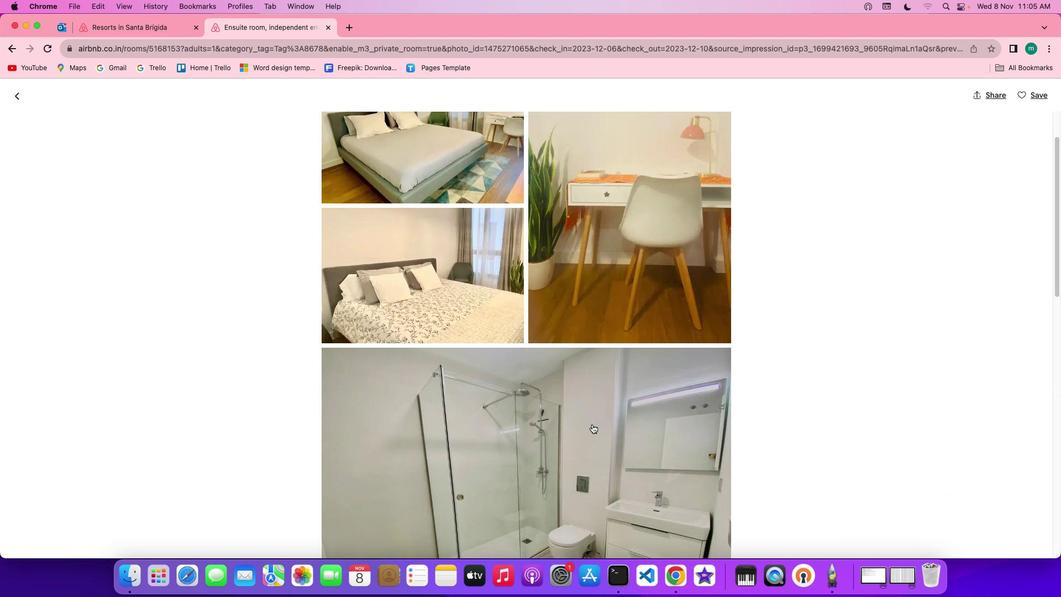 
Action: Mouse scrolled (592, 424) with delta (0, 0)
Screenshot: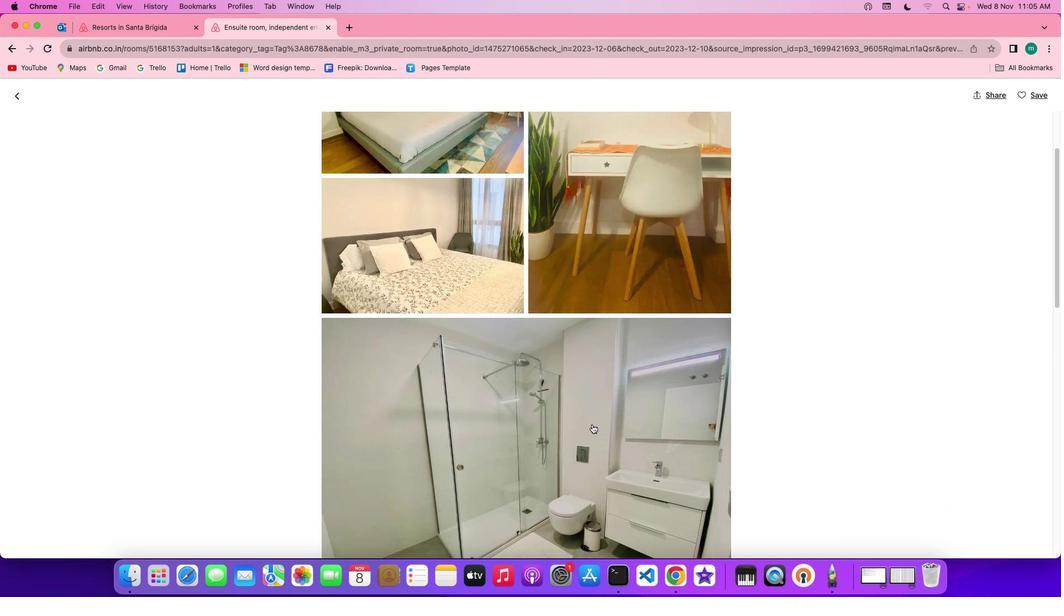 
Action: Mouse scrolled (592, 424) with delta (0, -1)
Screenshot: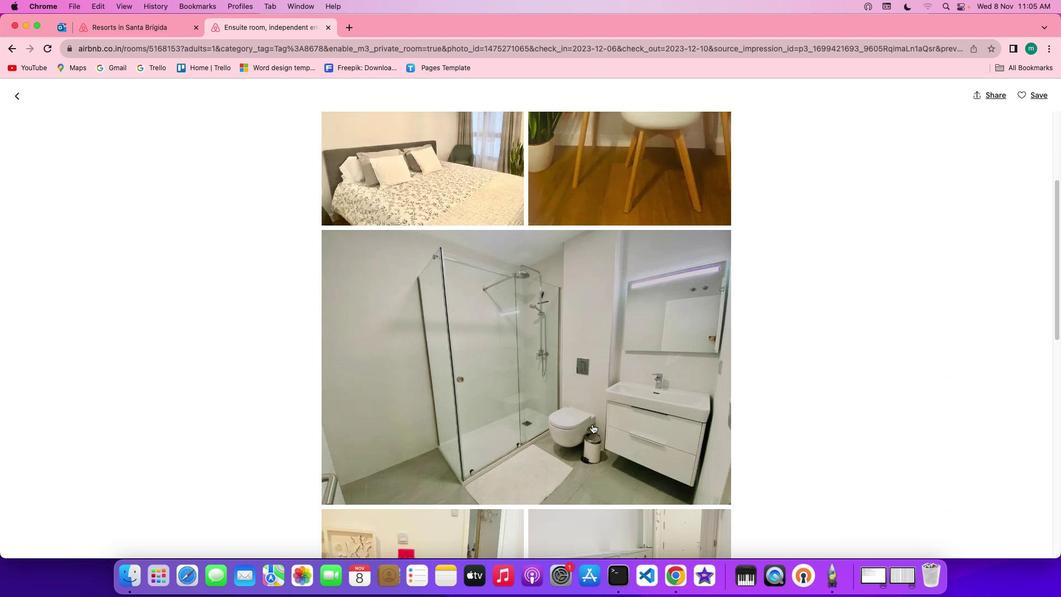 
Action: Mouse scrolled (592, 424) with delta (0, -2)
Screenshot: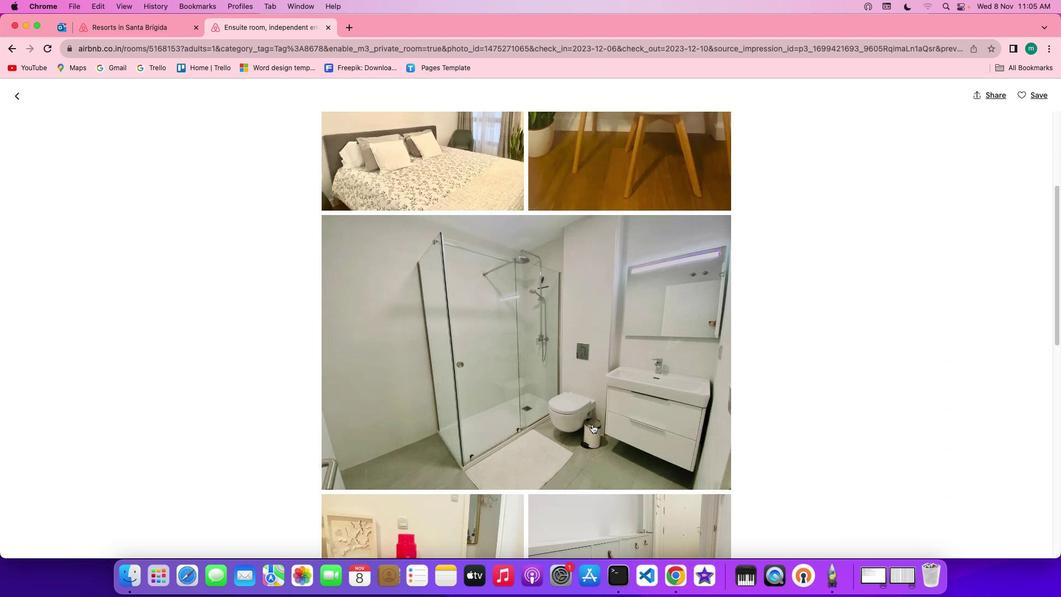 
Action: Mouse scrolled (592, 424) with delta (0, 0)
Screenshot: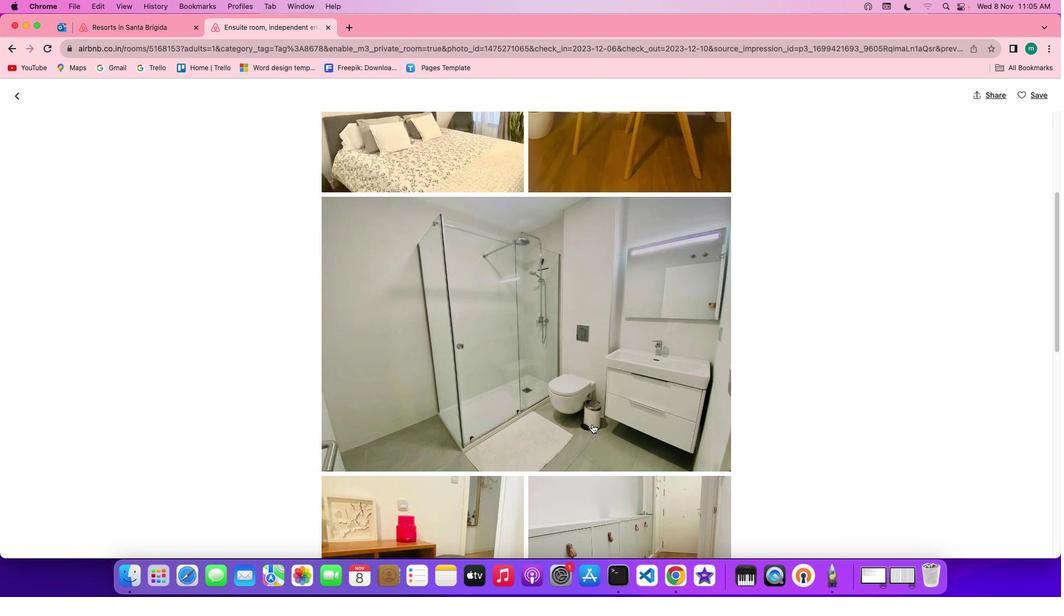 
Action: Mouse scrolled (592, 424) with delta (0, 0)
Screenshot: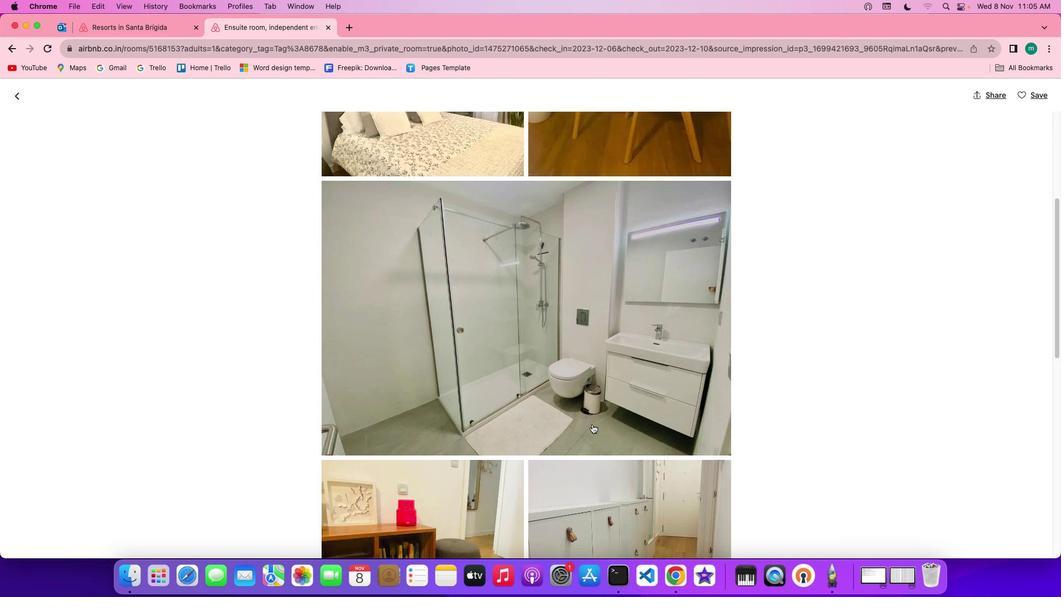 
Action: Mouse scrolled (592, 424) with delta (0, -1)
Screenshot: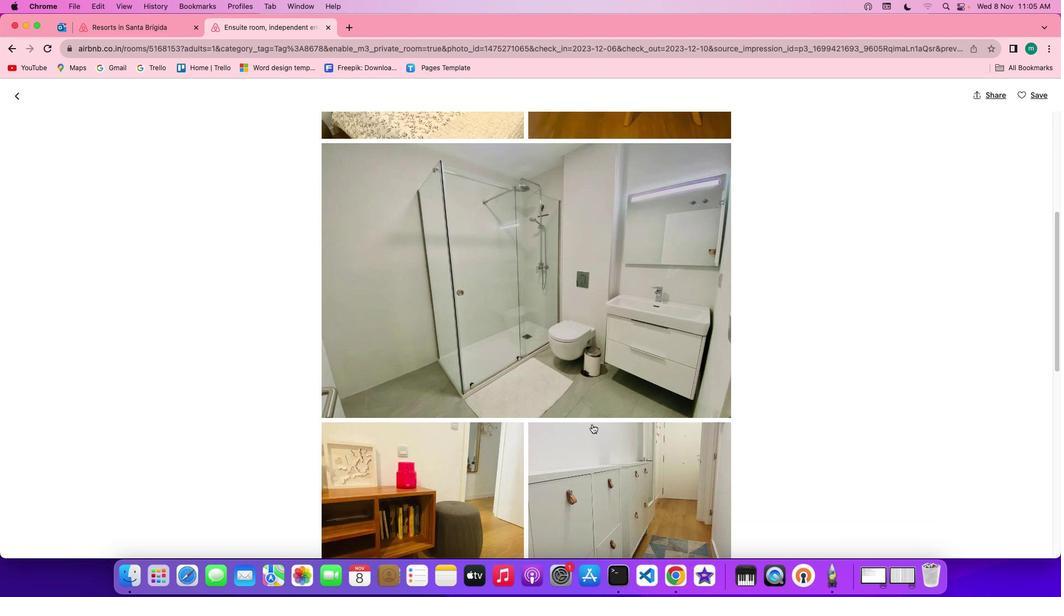 
Action: Mouse scrolled (592, 424) with delta (0, 0)
Screenshot: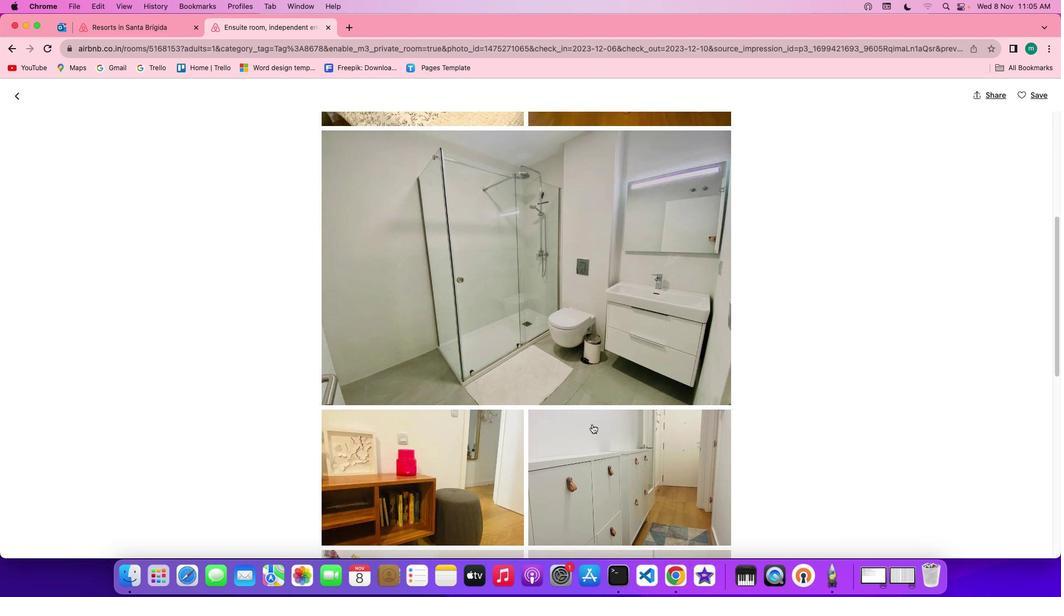 
Action: Mouse scrolled (592, 424) with delta (0, 0)
Screenshot: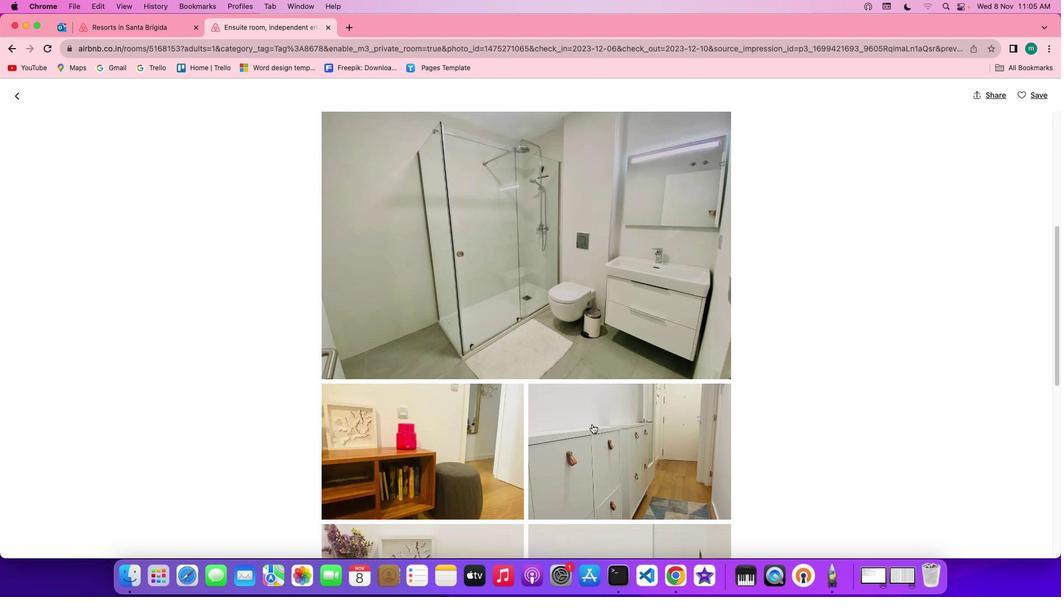 
Action: Mouse scrolled (592, 424) with delta (0, 0)
Screenshot: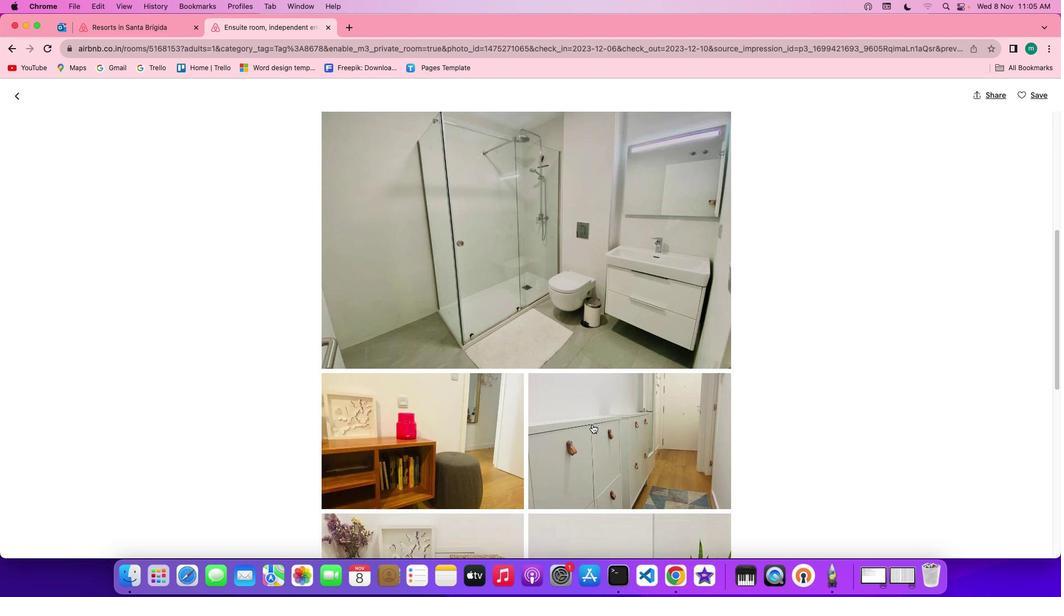 
Action: Mouse scrolled (592, 424) with delta (0, -1)
Screenshot: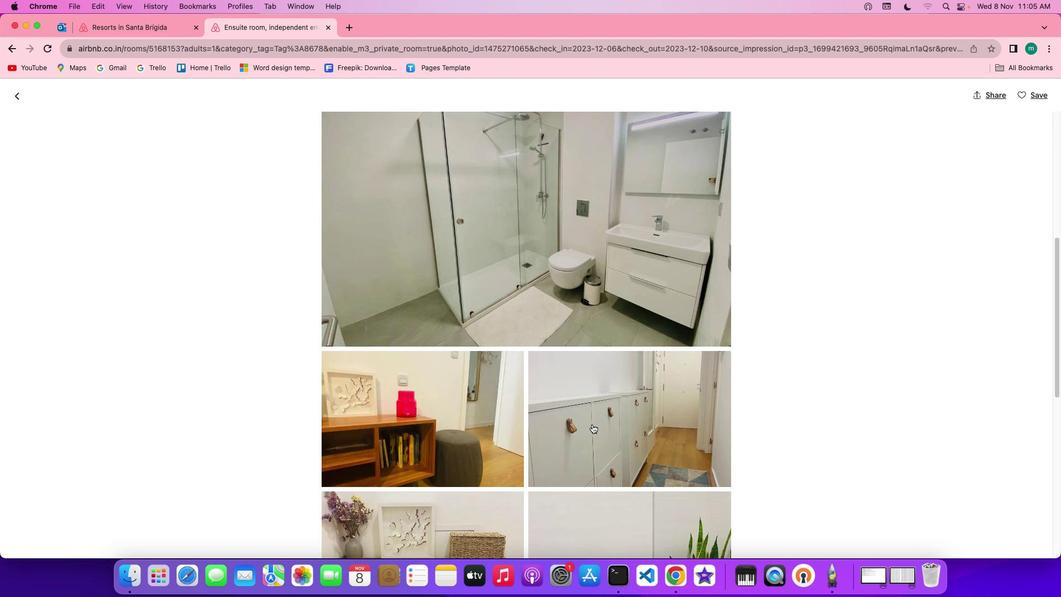 
Action: Mouse scrolled (592, 424) with delta (0, 0)
Screenshot: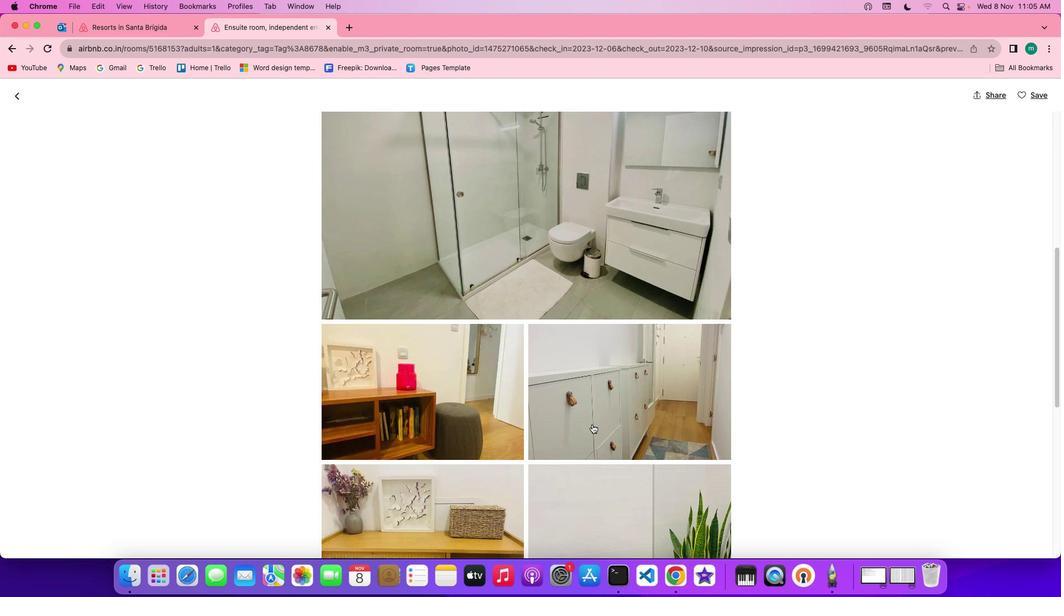 
Action: Mouse scrolled (592, 424) with delta (0, 0)
Screenshot: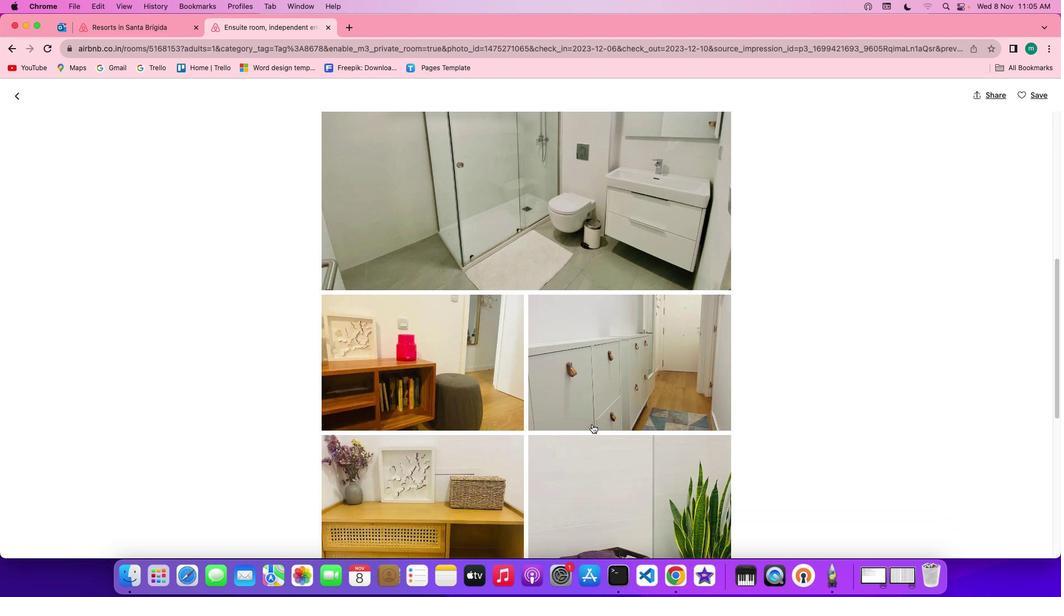 
Action: Mouse scrolled (592, 424) with delta (0, 0)
Screenshot: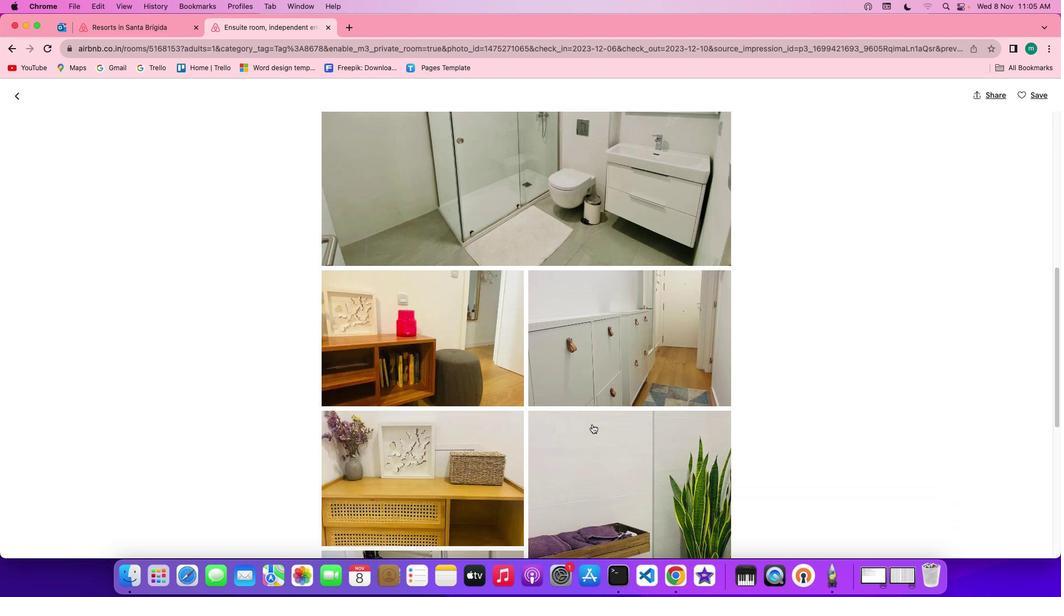 
Action: Mouse scrolled (592, 424) with delta (0, -1)
Screenshot: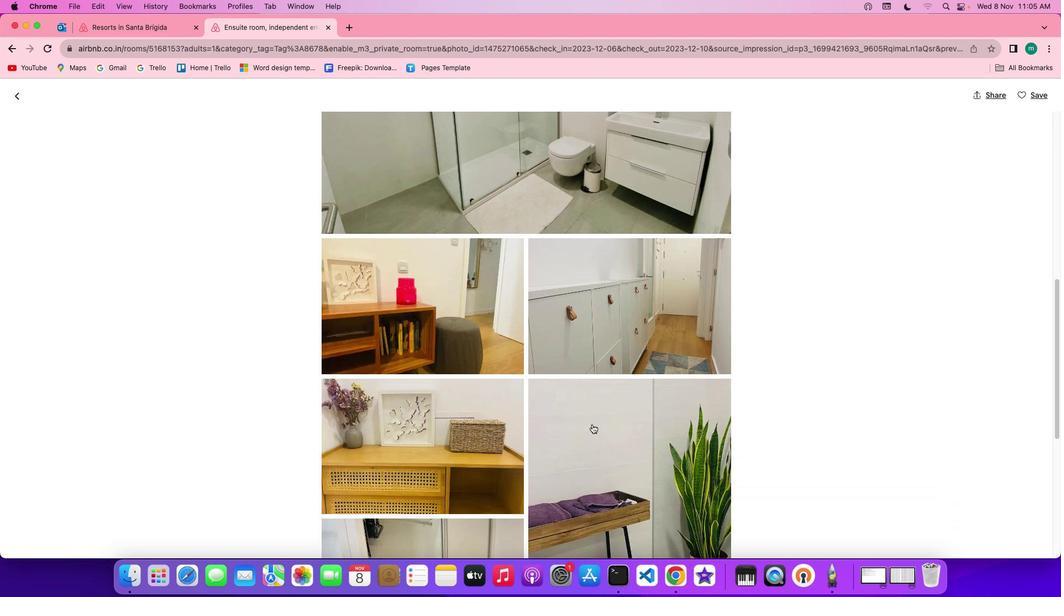
Action: Mouse scrolled (592, 424) with delta (0, -1)
Screenshot: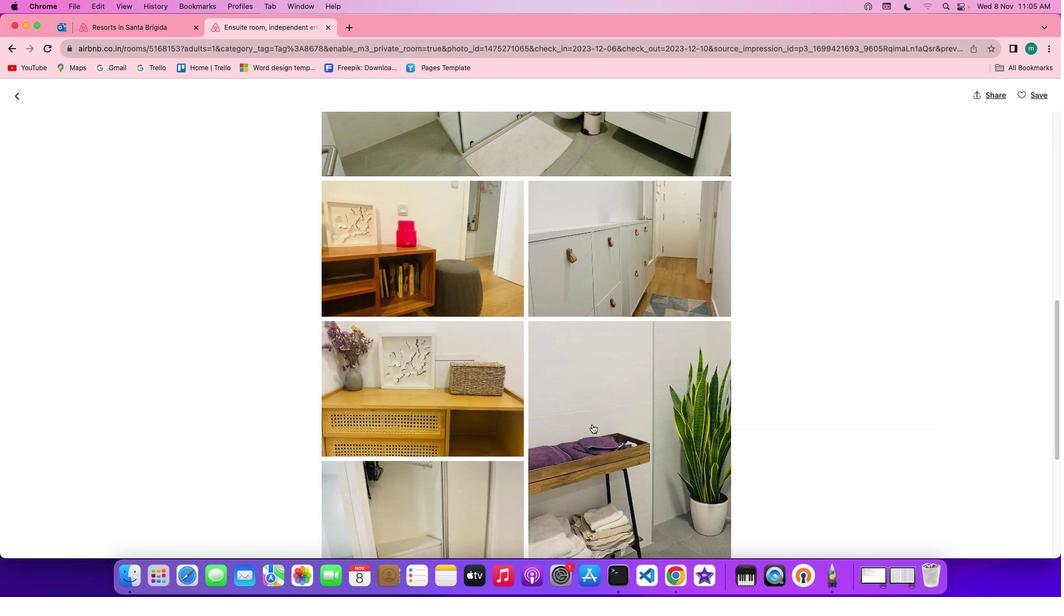 
Action: Mouse scrolled (592, 424) with delta (0, 0)
Screenshot: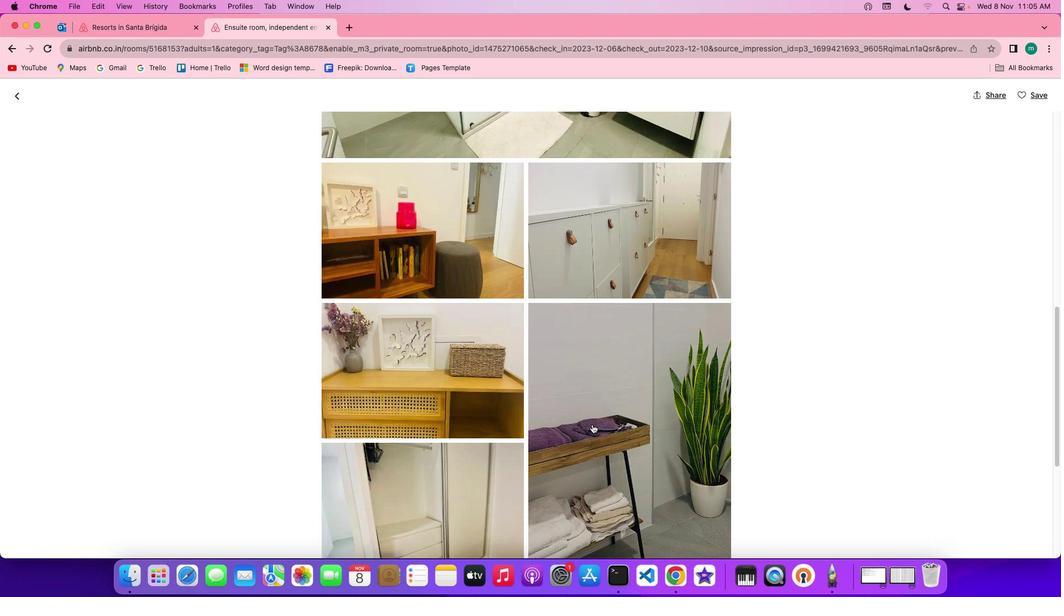 
Action: Mouse scrolled (592, 424) with delta (0, 0)
Screenshot: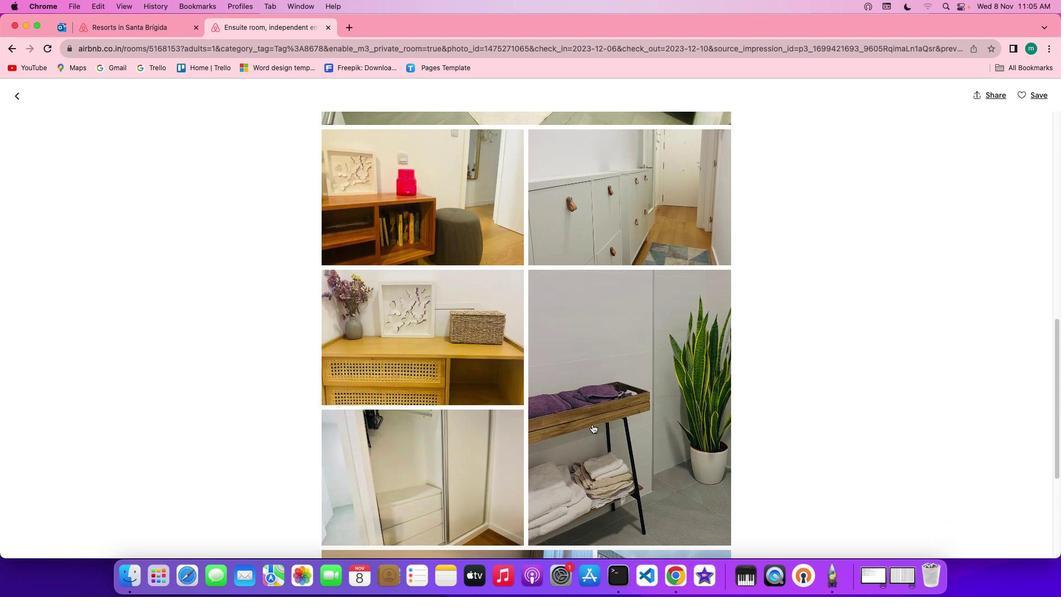 
Action: Mouse scrolled (592, 424) with delta (0, -1)
Screenshot: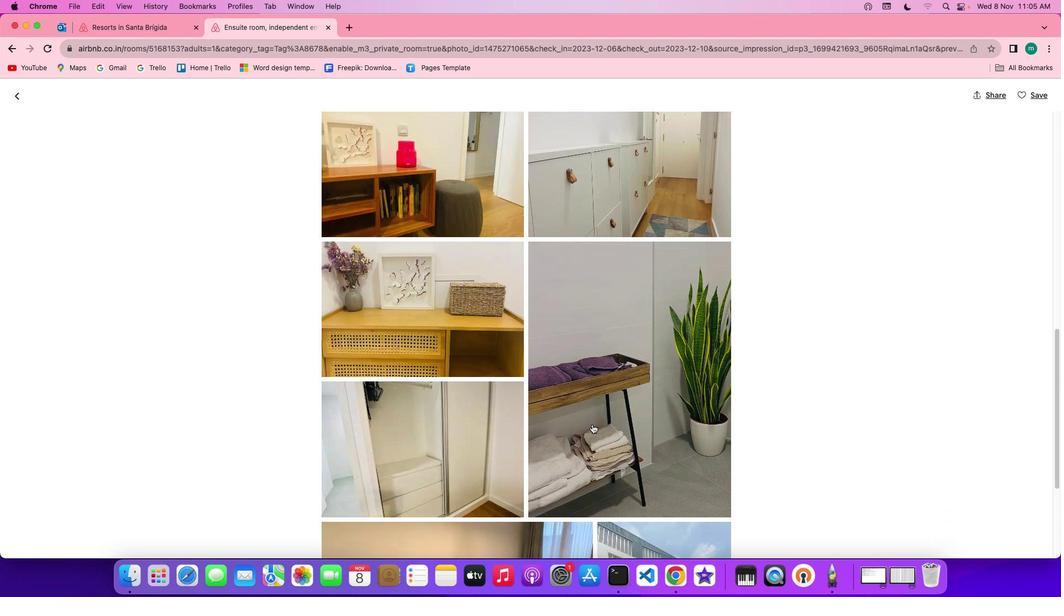
Action: Mouse scrolled (592, 424) with delta (0, -1)
Screenshot: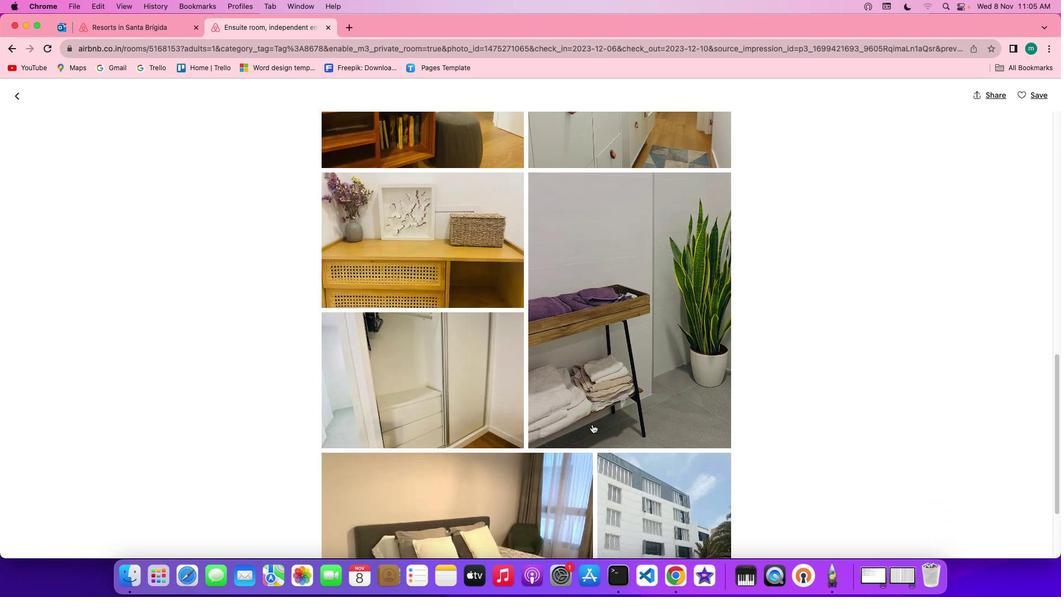 
Action: Mouse scrolled (592, 424) with delta (0, 0)
Screenshot: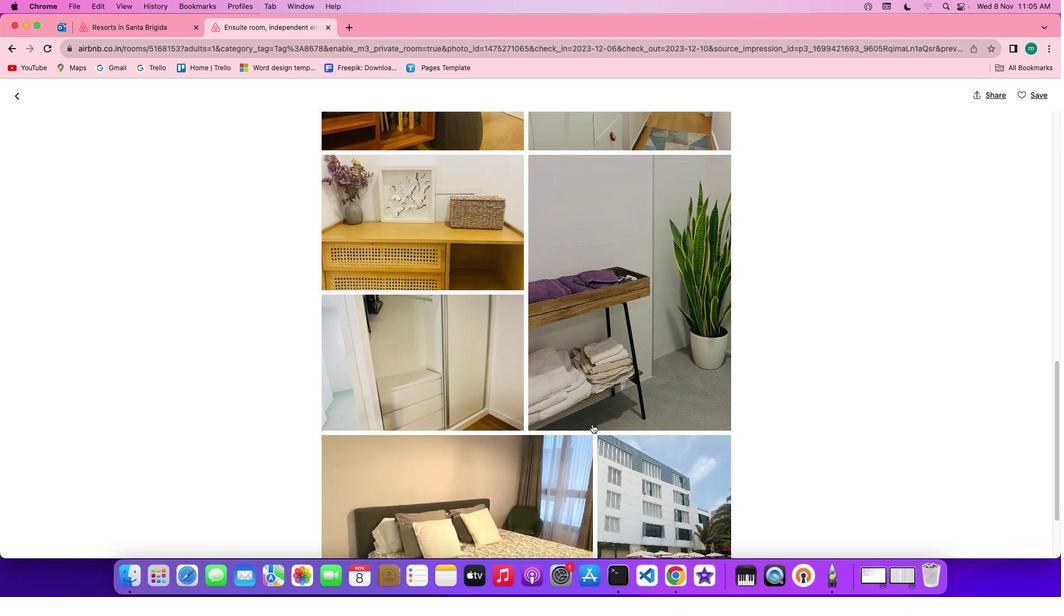
Action: Mouse scrolled (592, 424) with delta (0, 0)
Screenshot: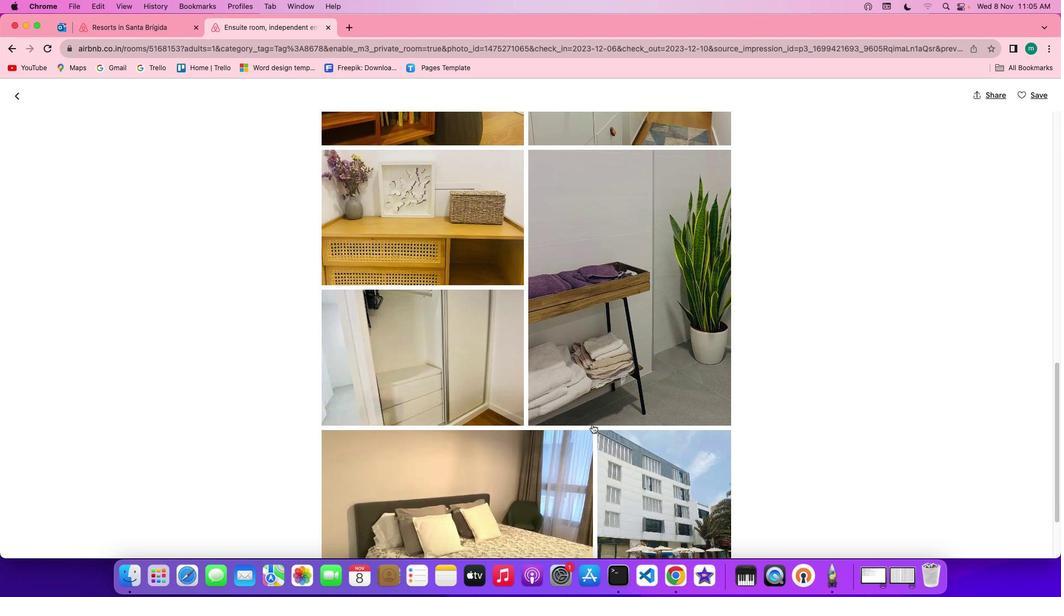 
Action: Mouse scrolled (592, 424) with delta (0, -1)
Screenshot: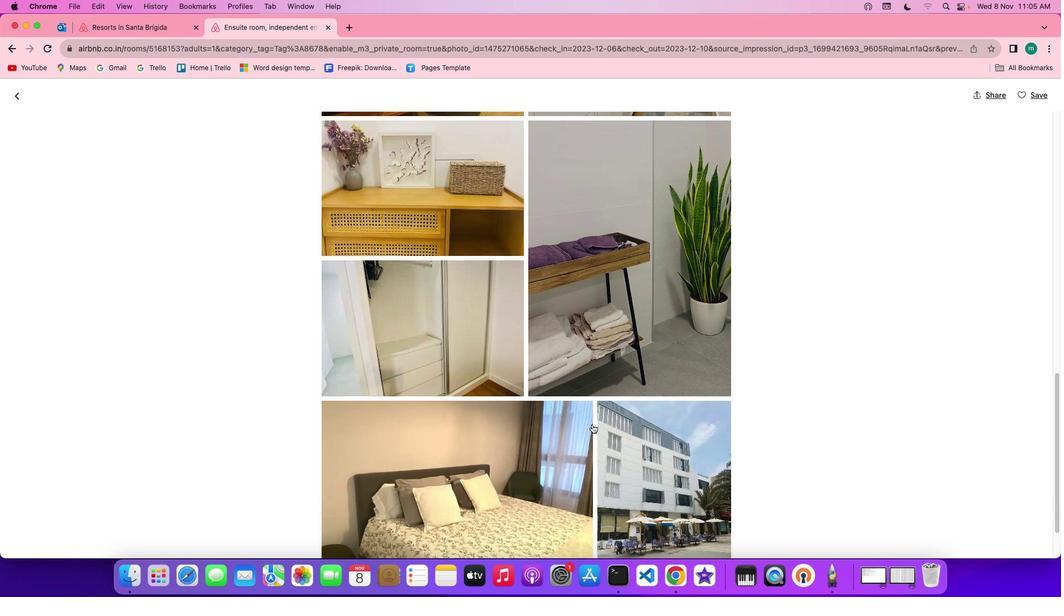 
Action: Mouse scrolled (592, 424) with delta (0, 0)
Screenshot: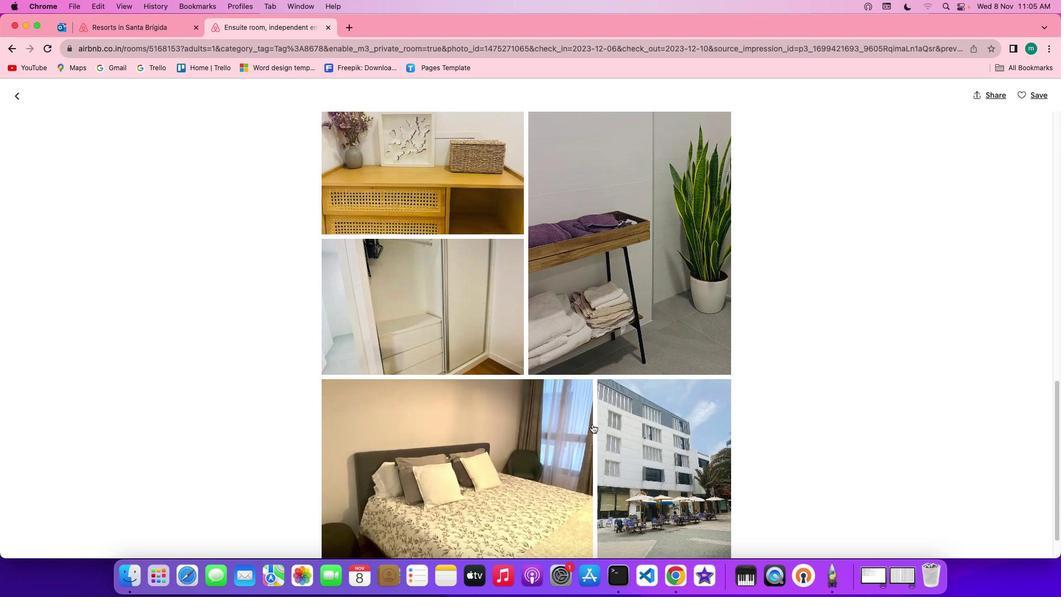 
Action: Mouse scrolled (592, 424) with delta (0, 0)
Screenshot: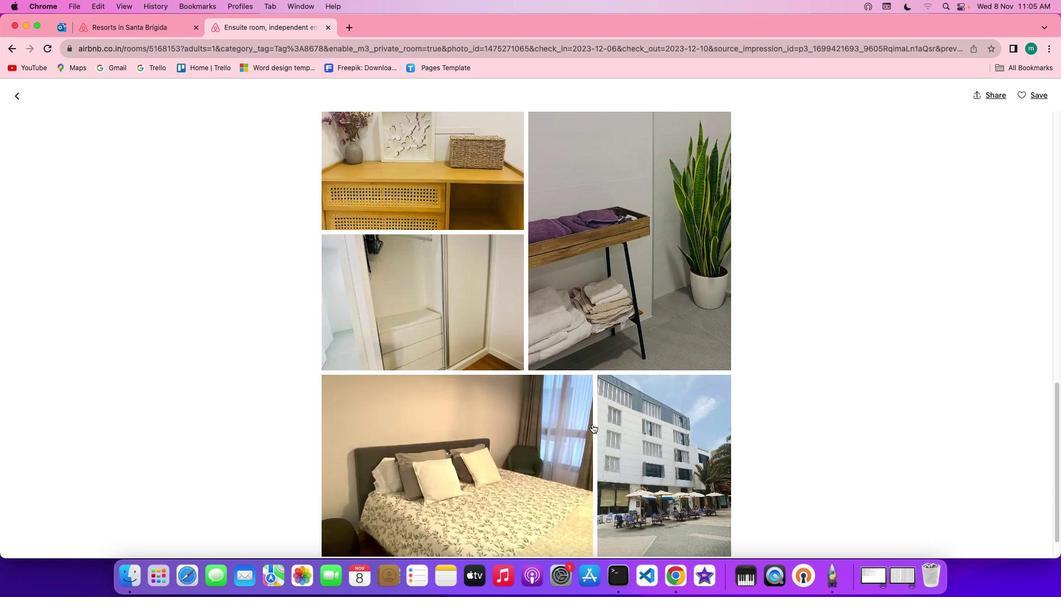 
Action: Mouse scrolled (592, 424) with delta (0, 0)
Screenshot: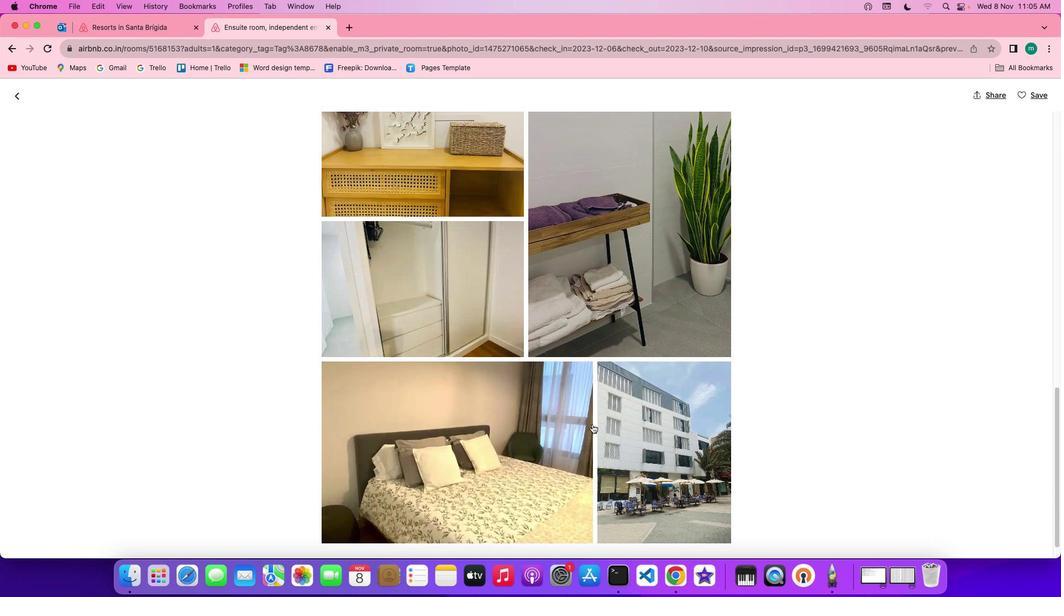 
Action: Mouse scrolled (592, 424) with delta (0, 0)
Screenshot: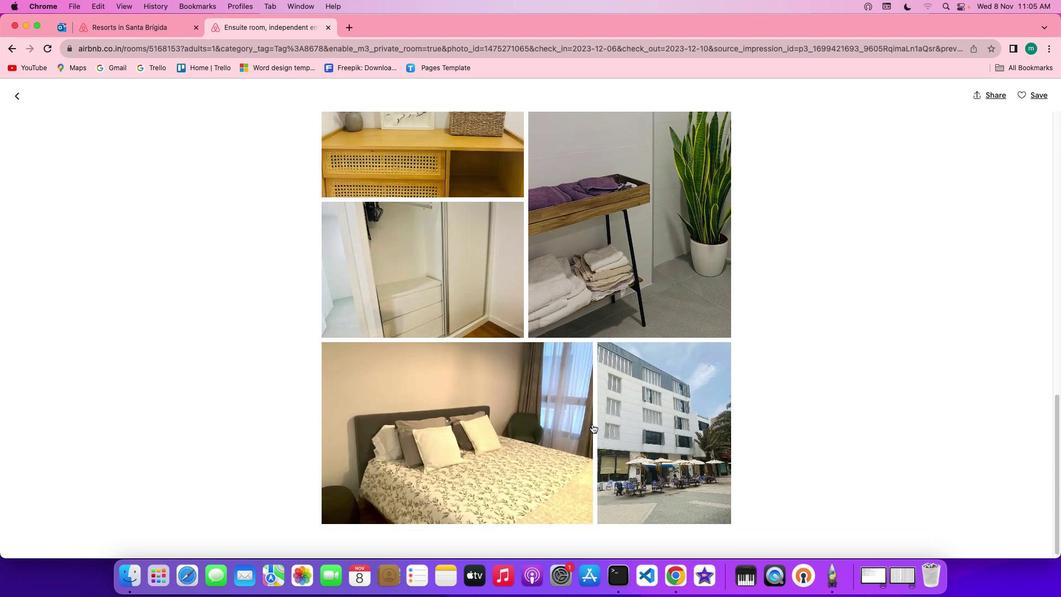 
Action: Mouse scrolled (592, 424) with delta (0, 0)
Screenshot: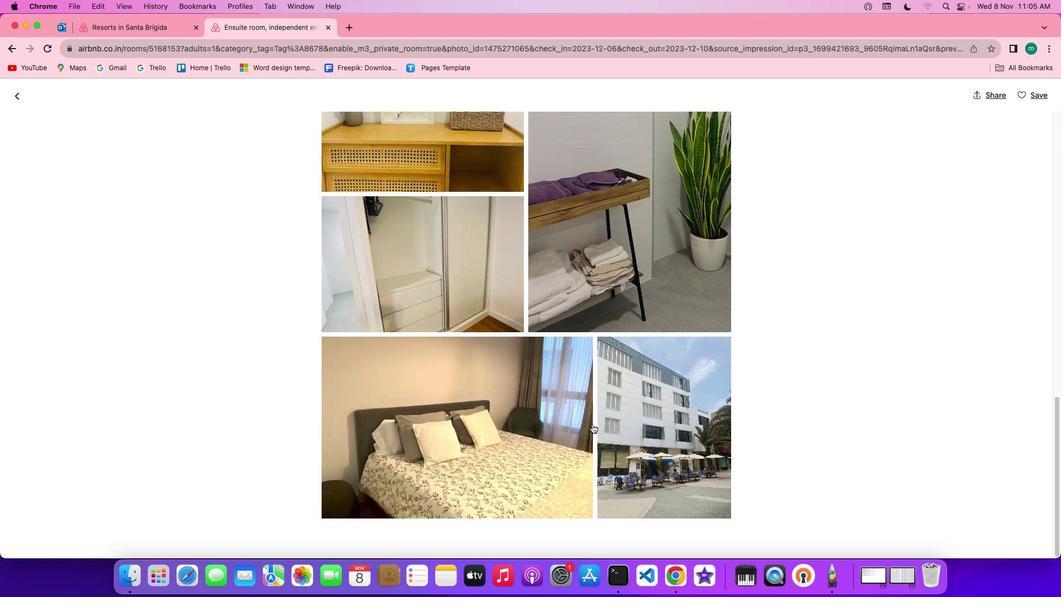 
Action: Mouse scrolled (592, 424) with delta (0, 0)
Screenshot: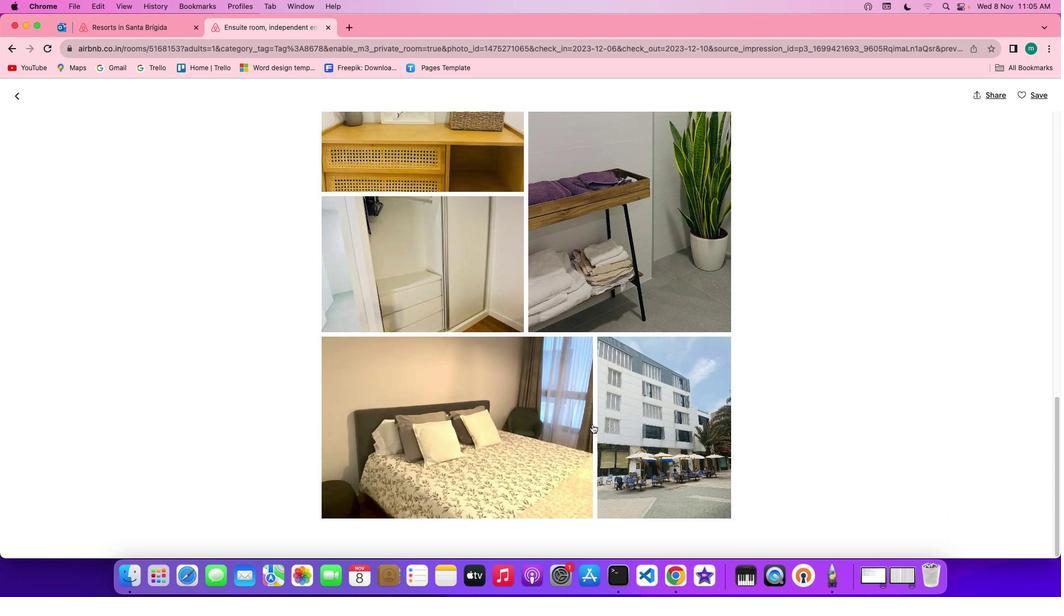 
Action: Mouse scrolled (592, 424) with delta (0, 0)
Screenshot: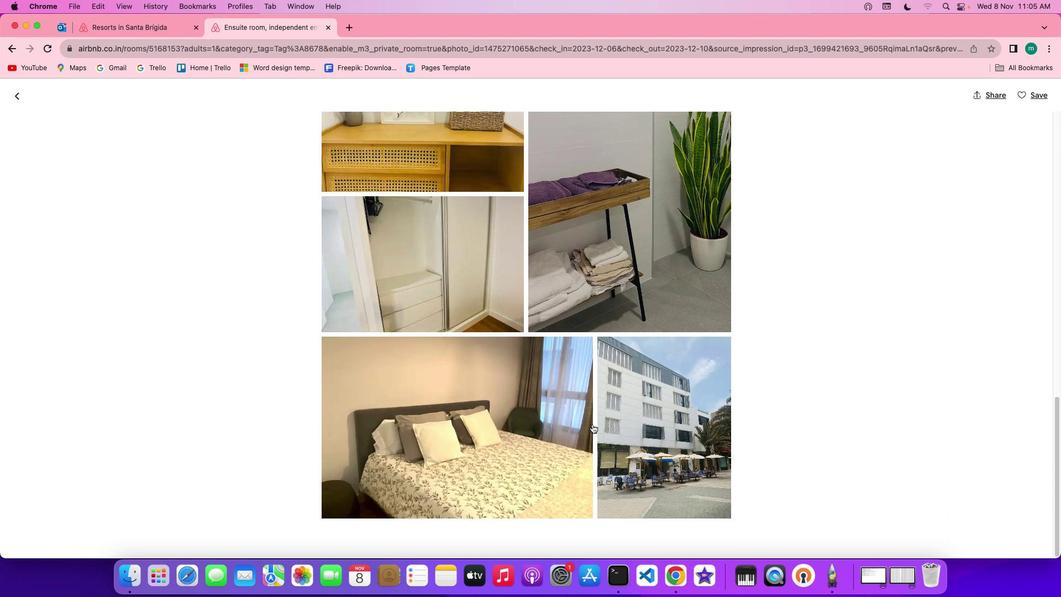 
Action: Mouse scrolled (592, 424) with delta (0, -1)
Screenshot: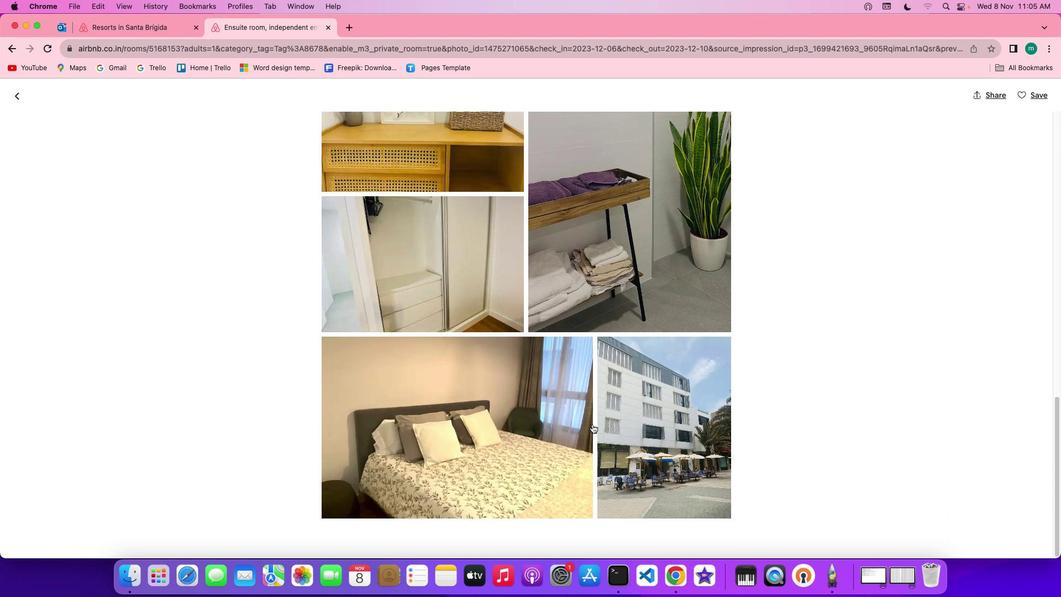 
Action: Mouse scrolled (592, 424) with delta (0, -1)
Screenshot: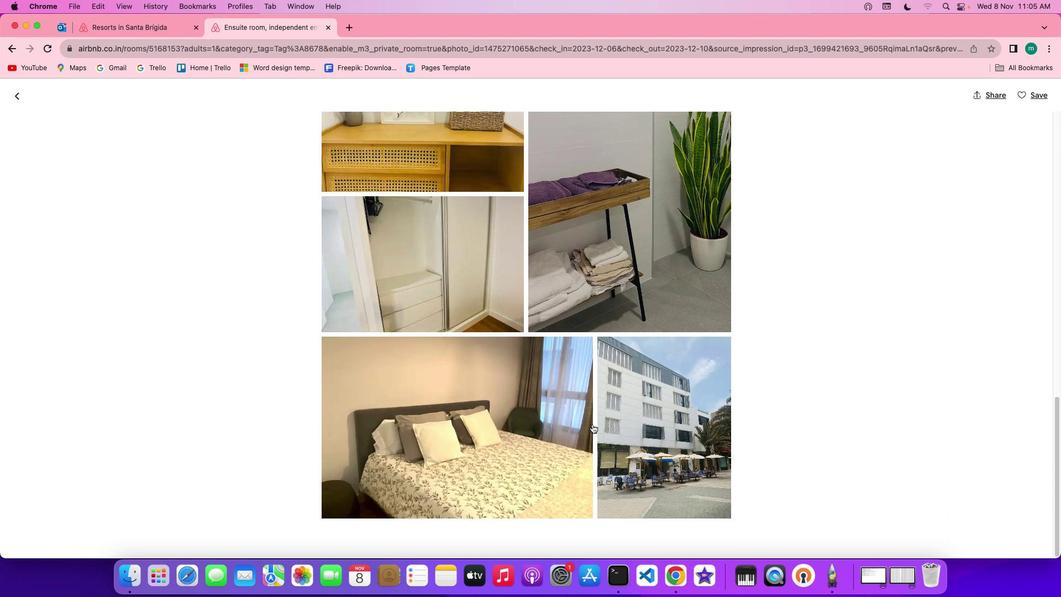 
Action: Mouse scrolled (592, 424) with delta (0, 0)
Screenshot: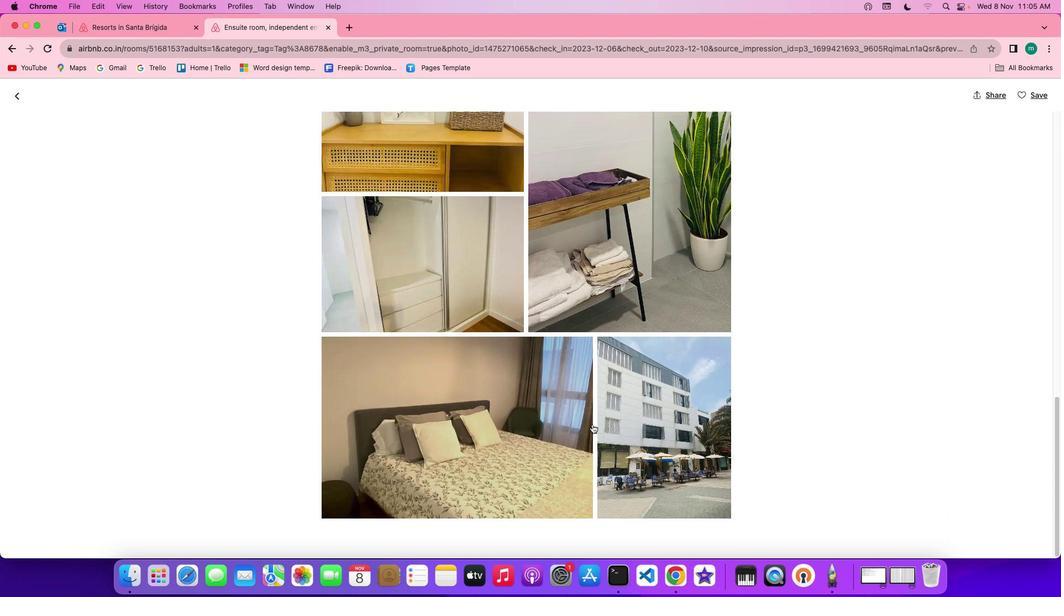 
Action: Mouse scrolled (592, 424) with delta (0, 0)
Screenshot: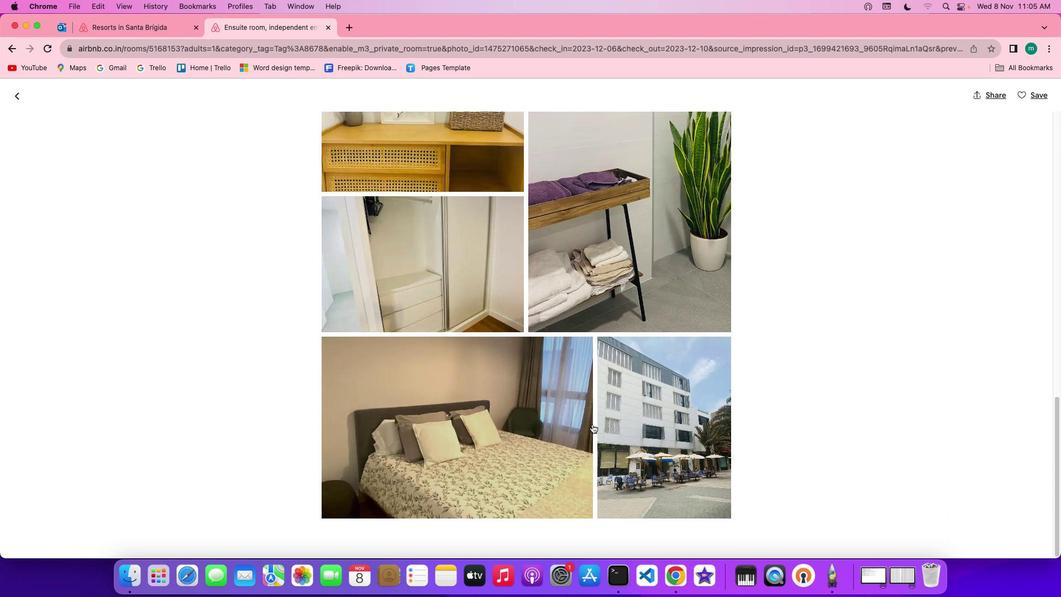 
Action: Mouse scrolled (592, 424) with delta (0, 0)
Screenshot: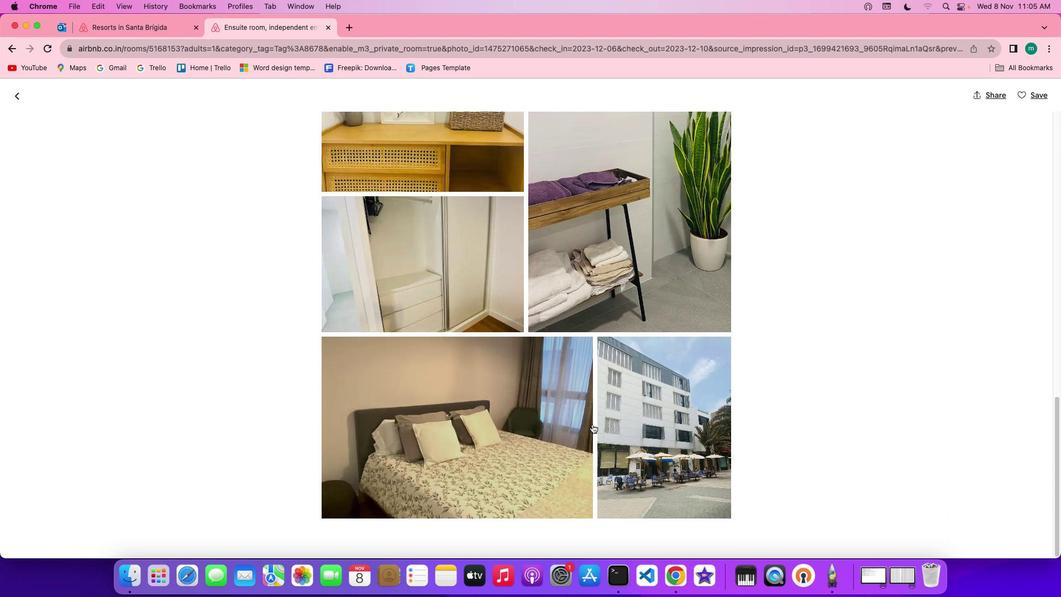 
Action: Mouse scrolled (592, 424) with delta (0, 0)
Screenshot: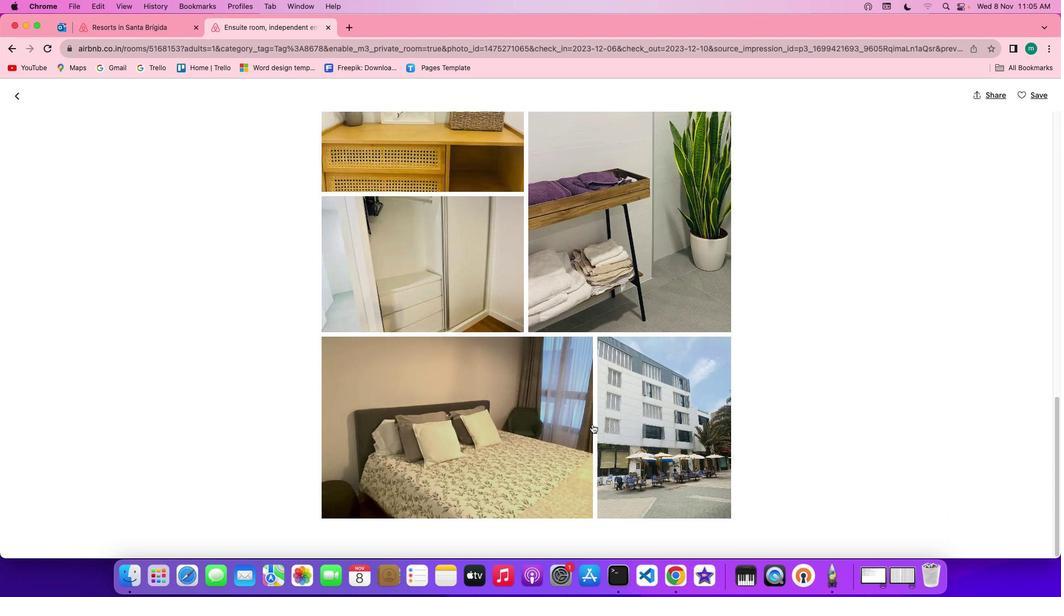 
Action: Mouse scrolled (592, 424) with delta (0, 0)
Screenshot: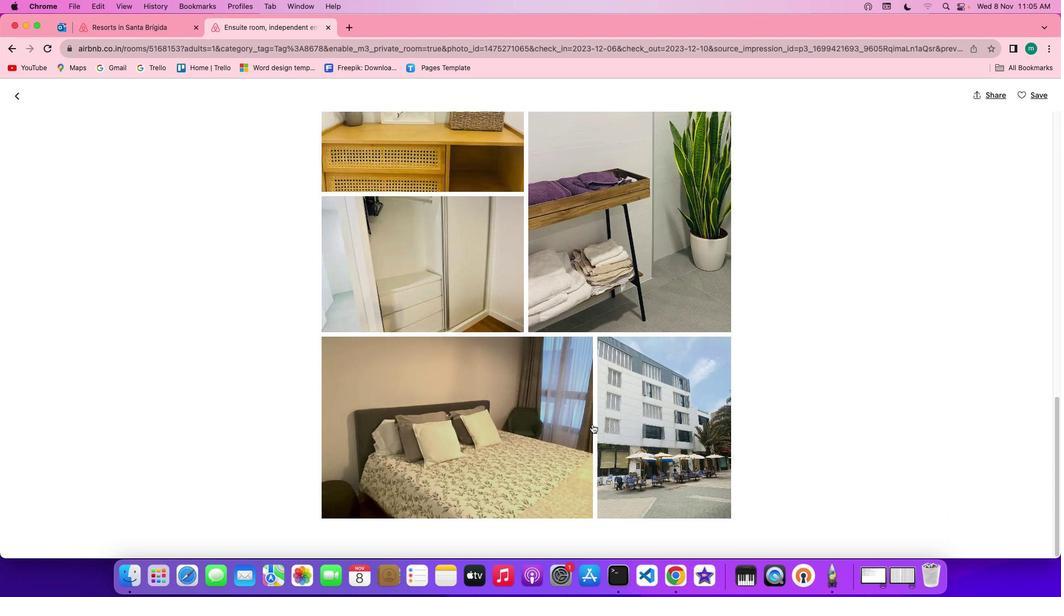 
Action: Mouse scrolled (592, 424) with delta (0, 0)
Screenshot: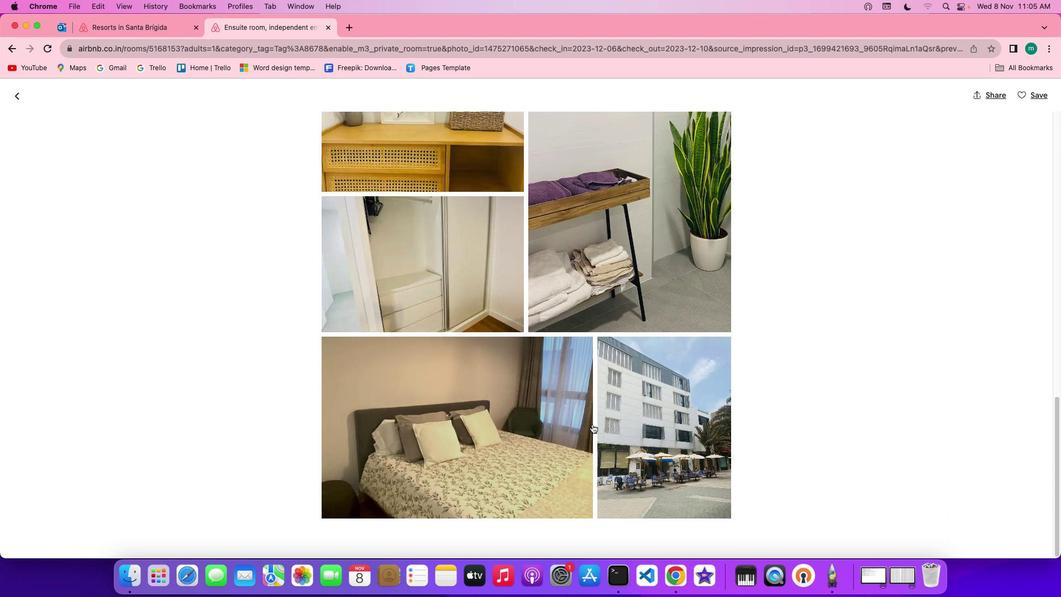 
Action: Mouse scrolled (592, 424) with delta (0, -1)
Screenshot: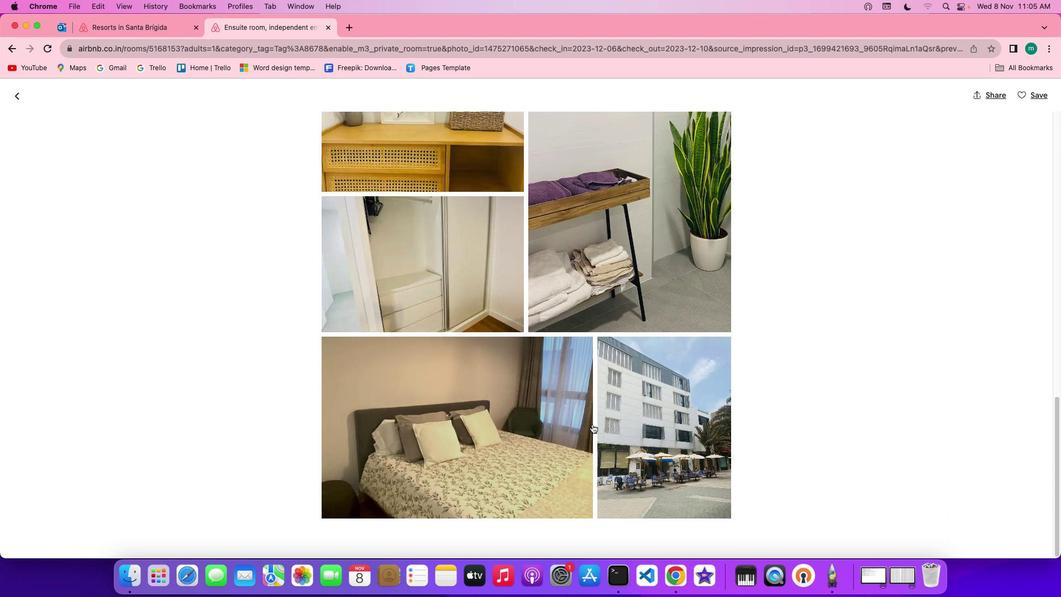 
Action: Mouse scrolled (592, 424) with delta (0, -1)
Screenshot: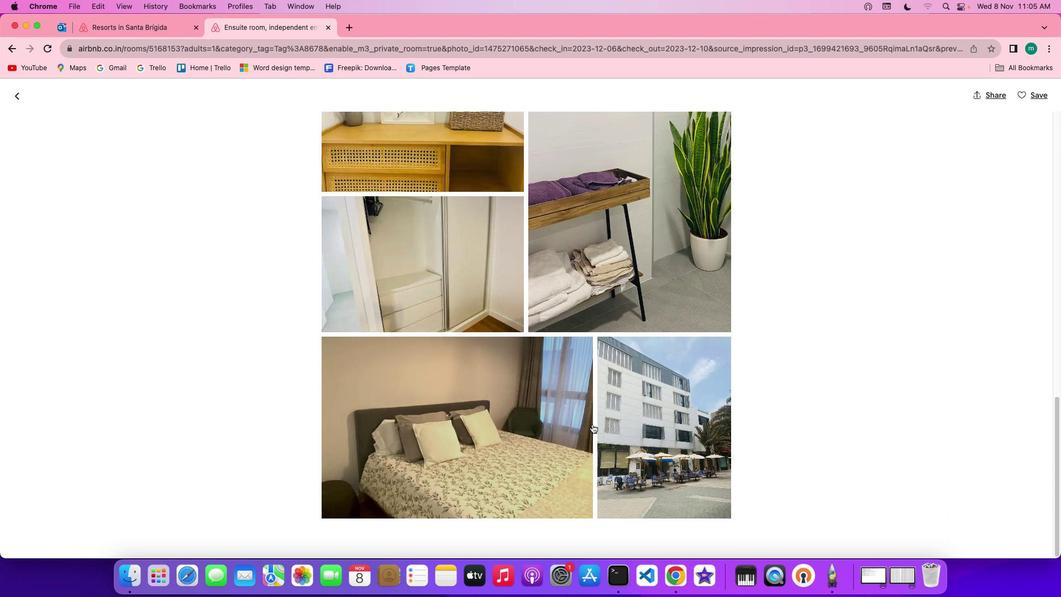 
Action: Mouse scrolled (592, 424) with delta (0, 0)
Screenshot: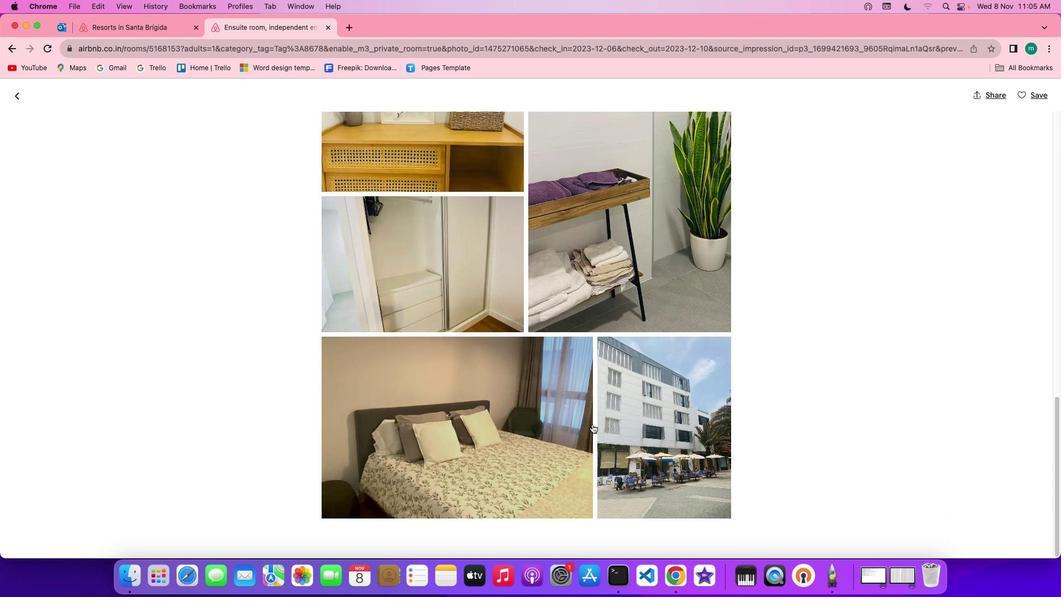 
Action: Mouse scrolled (592, 424) with delta (0, 0)
Screenshot: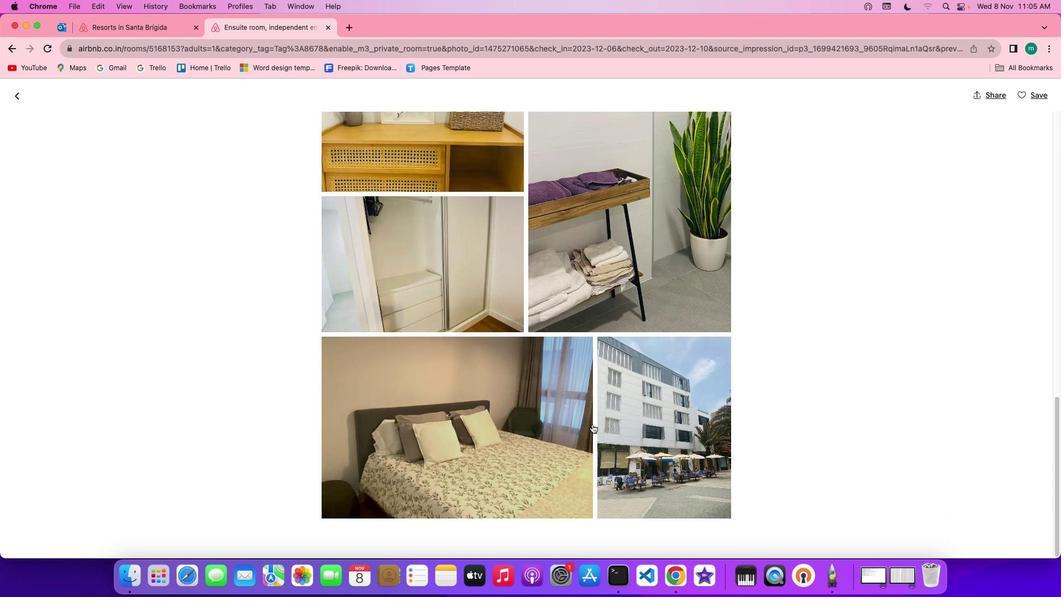 
Action: Mouse scrolled (592, 424) with delta (0, -1)
Screenshot: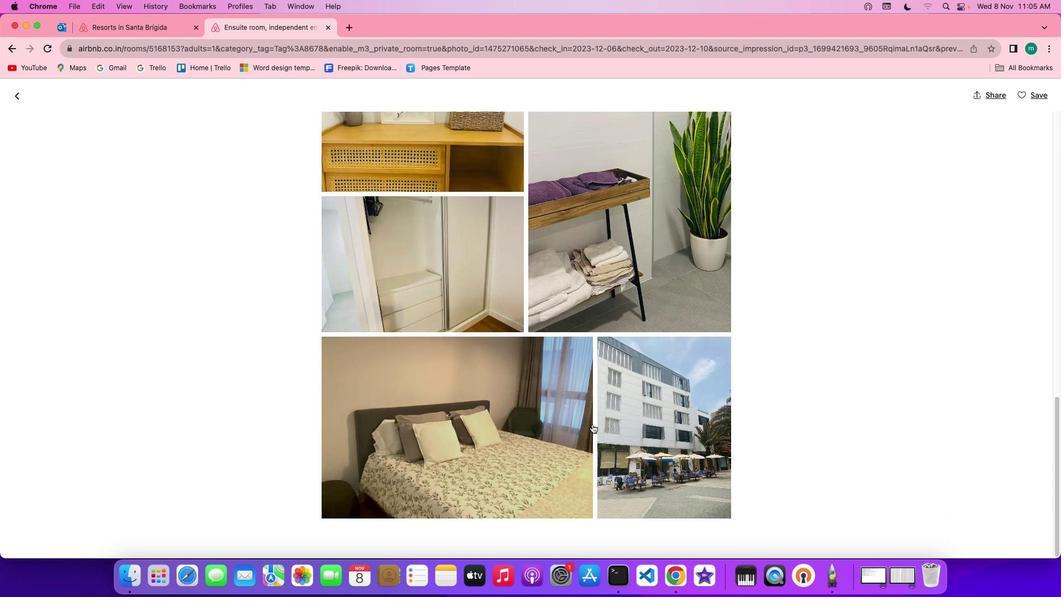 
Action: Mouse scrolled (592, 424) with delta (0, -2)
Screenshot: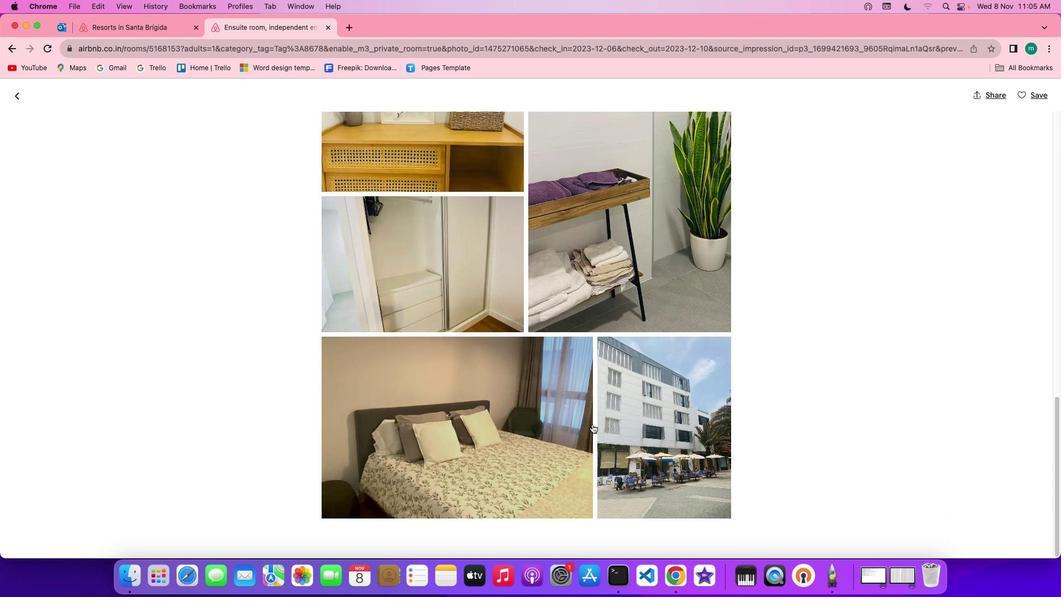 
Action: Mouse moved to (592, 424)
Screenshot: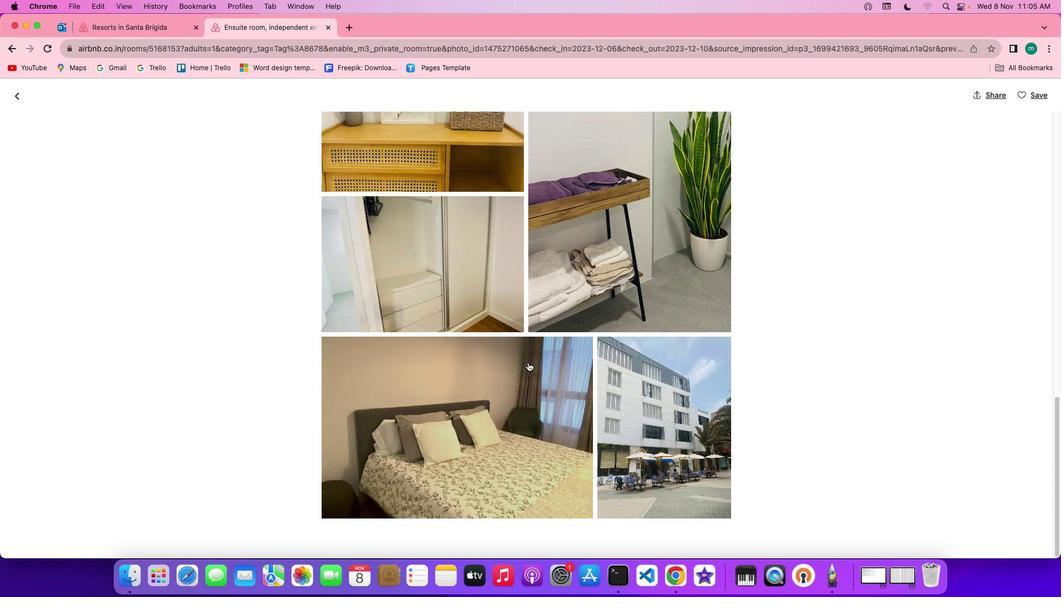
Action: Mouse scrolled (592, 424) with delta (0, 0)
Screenshot: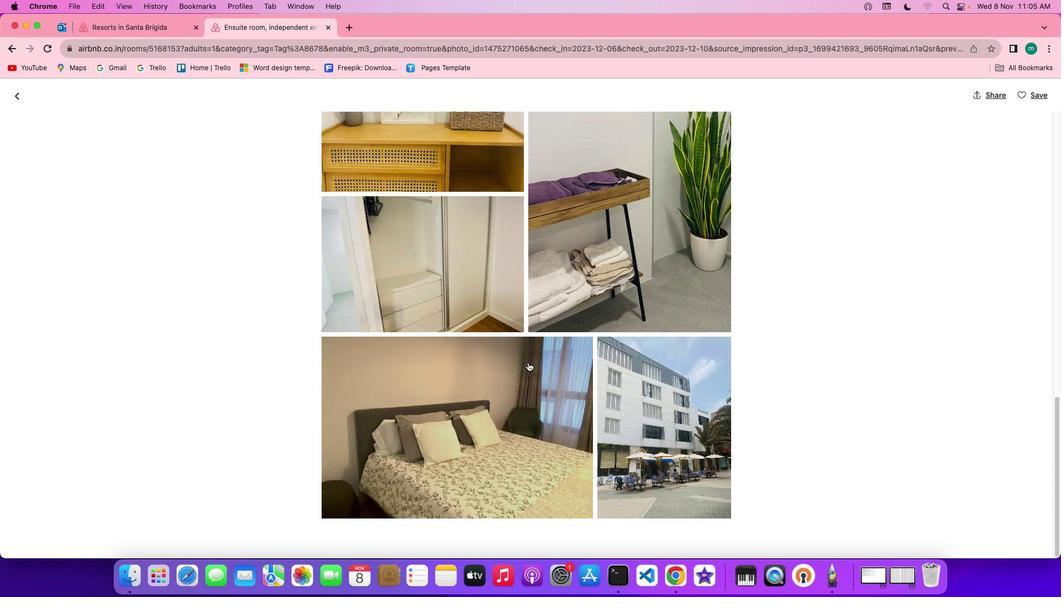
Action: Mouse moved to (592, 423)
Screenshot: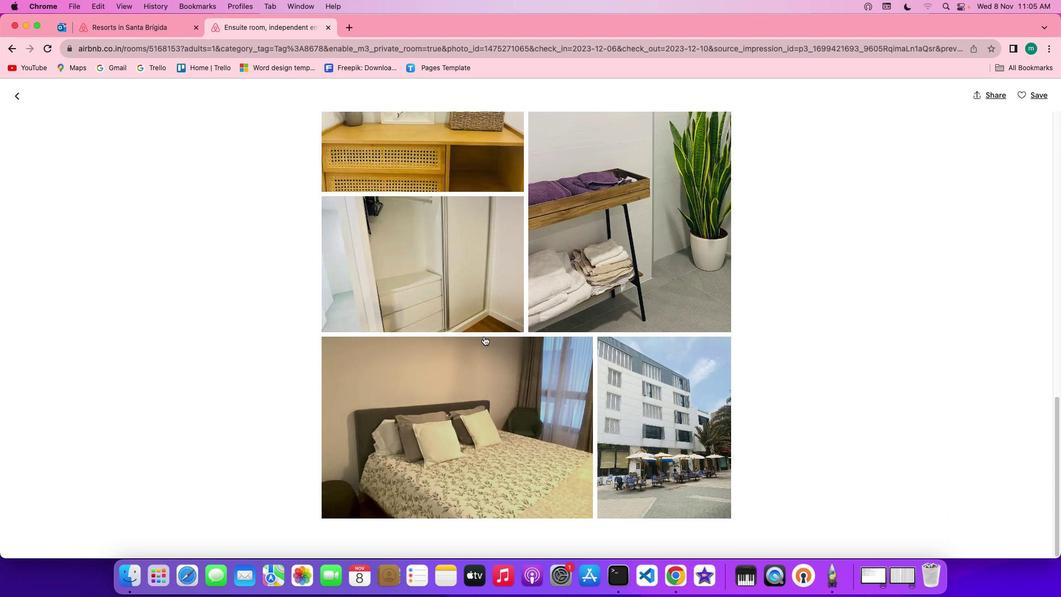 
Action: Mouse scrolled (592, 423) with delta (0, 0)
Screenshot: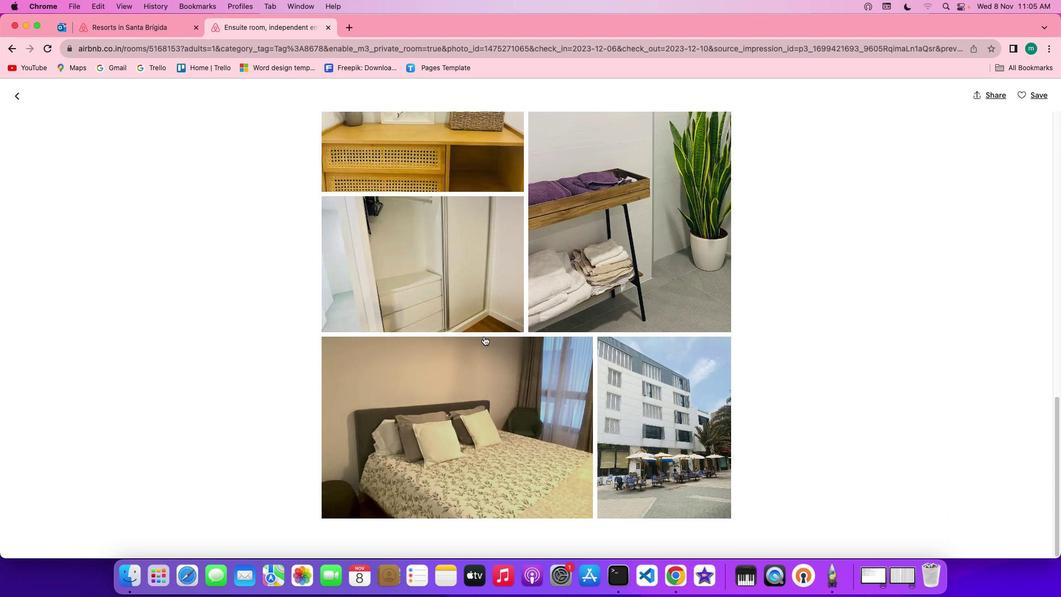 
Action: Mouse moved to (591, 422)
Screenshot: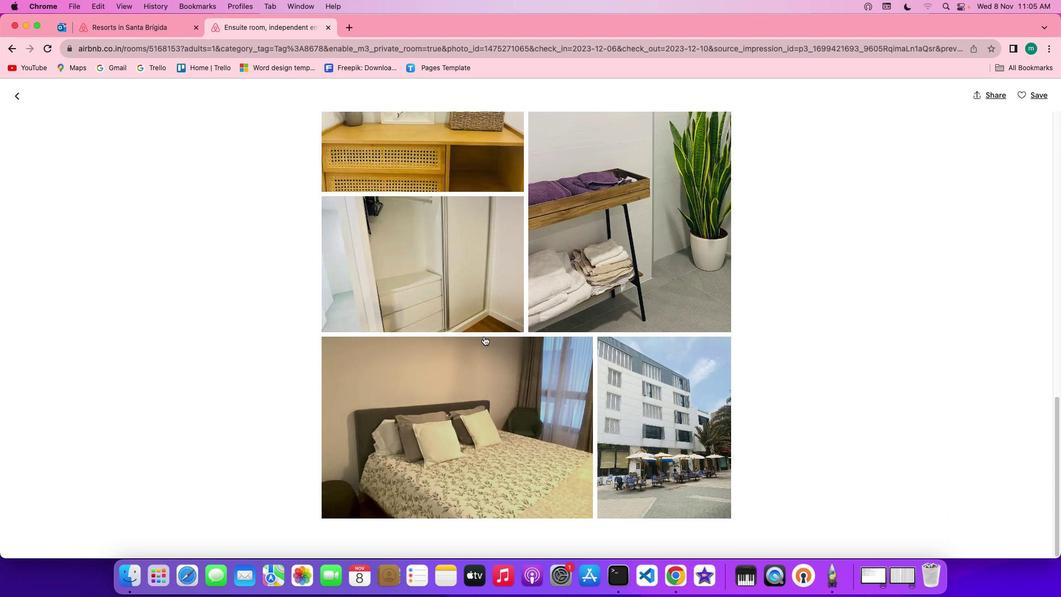 
Action: Mouse scrolled (591, 422) with delta (0, -1)
Screenshot: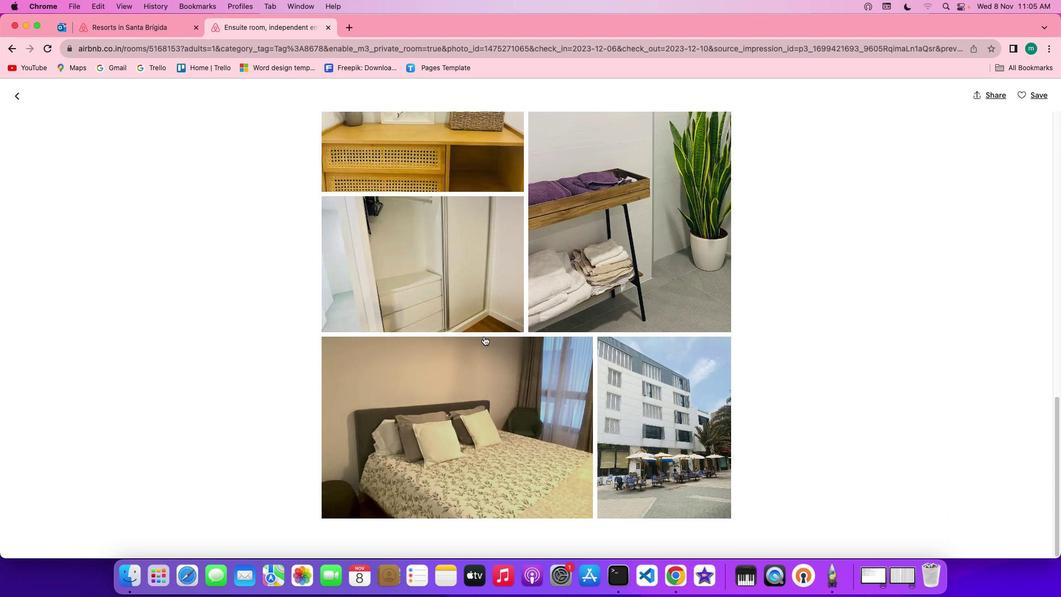 
Action: Mouse moved to (591, 418)
Screenshot: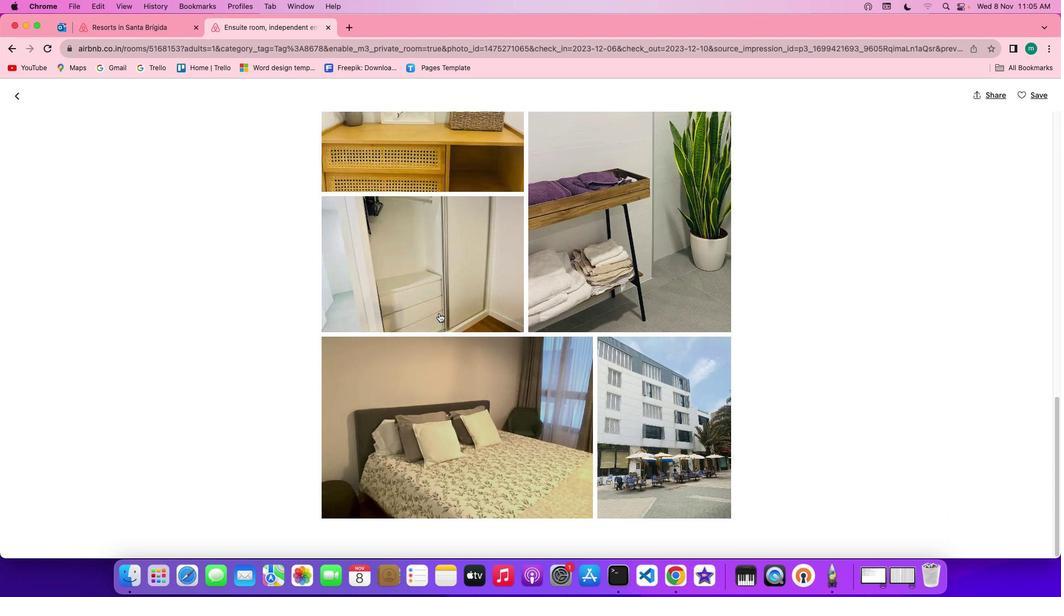 
Action: Mouse scrolled (591, 418) with delta (0, -2)
Screenshot: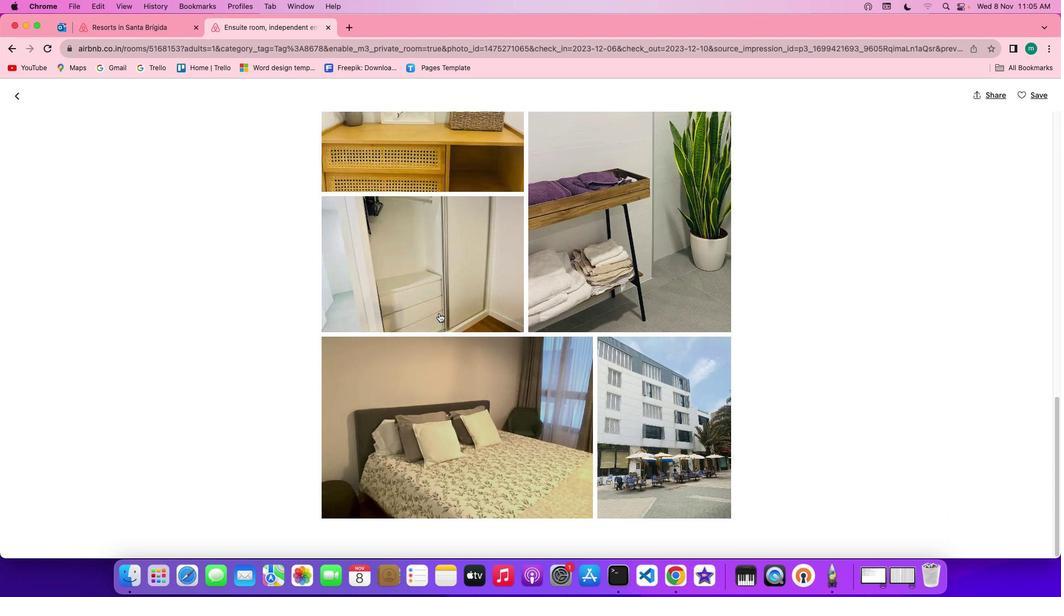 
Action: Mouse moved to (581, 399)
Screenshot: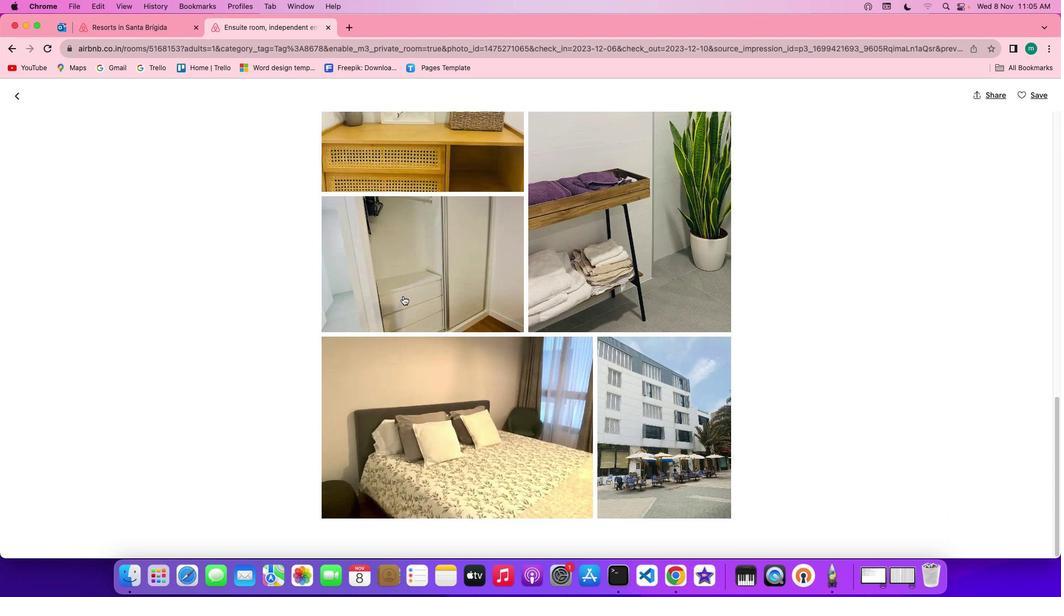 
Action: Mouse scrolled (581, 399) with delta (0, -2)
Screenshot: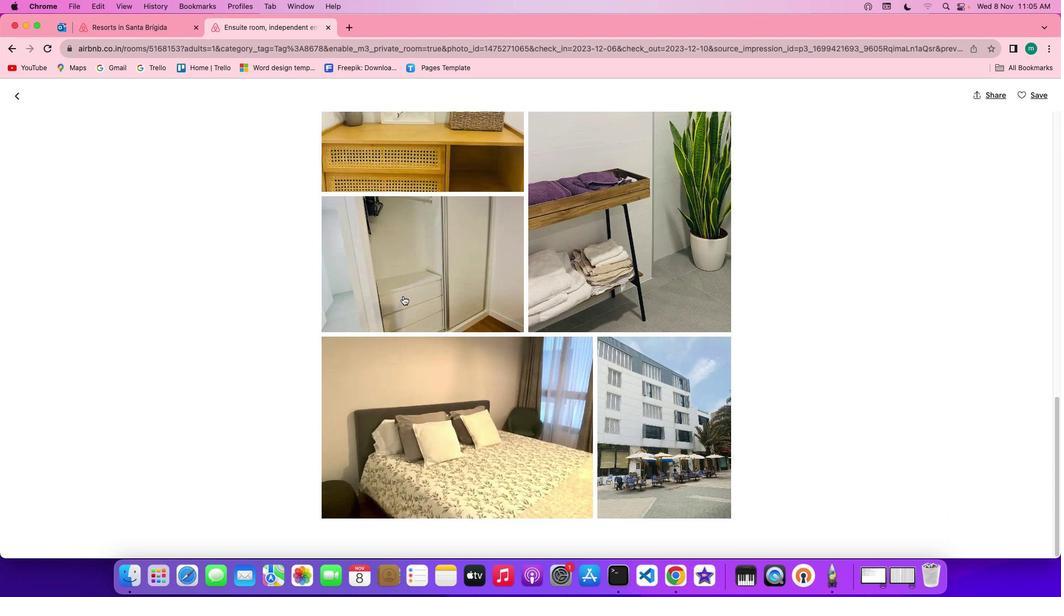 
Action: Mouse moved to (12, 92)
Screenshot: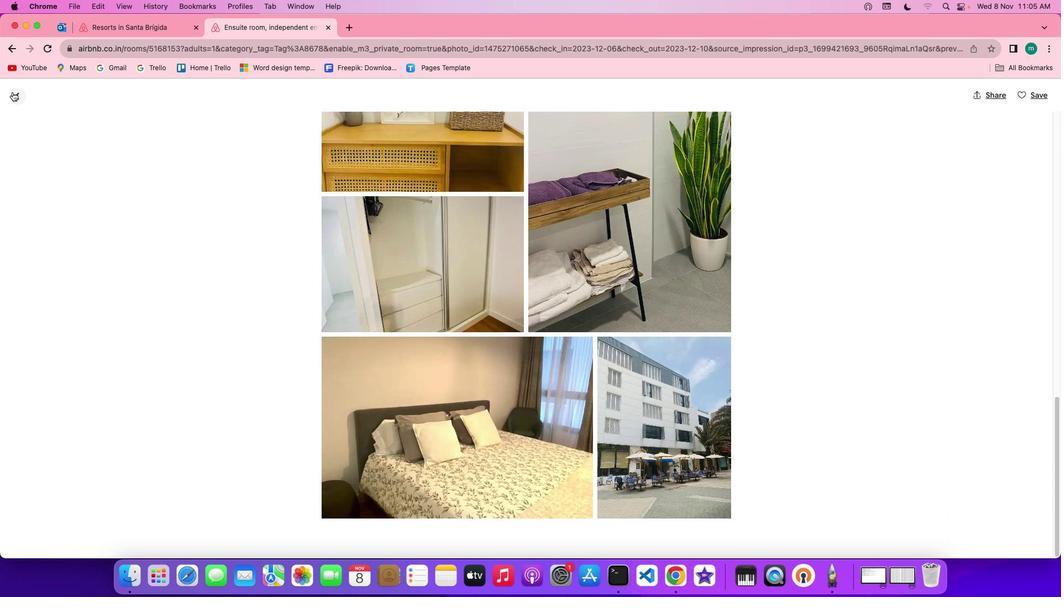 
Action: Mouse pressed left at (12, 92)
Screenshot: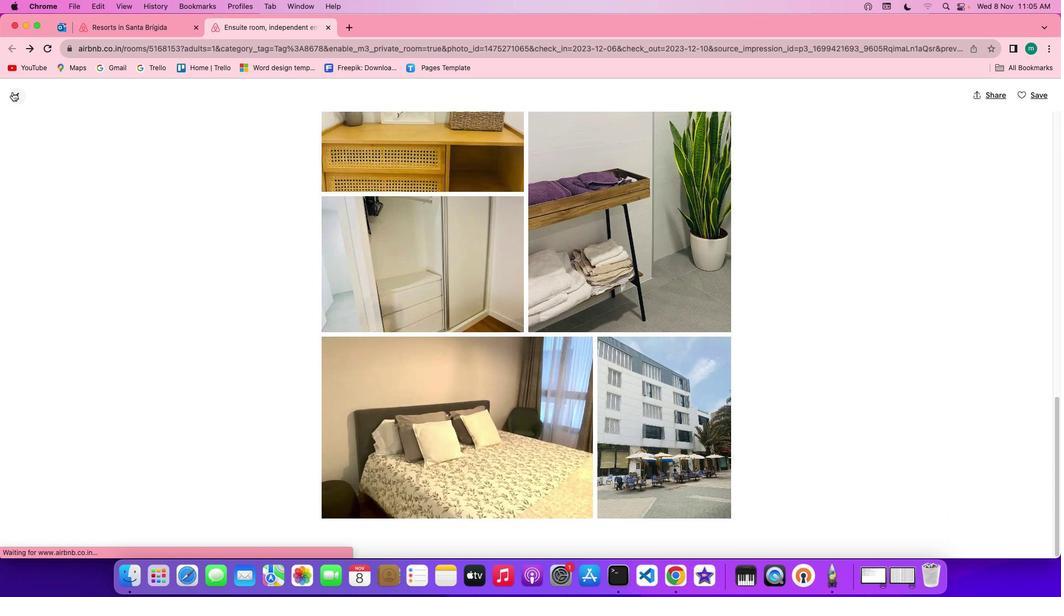 
Action: Mouse moved to (393, 347)
Screenshot: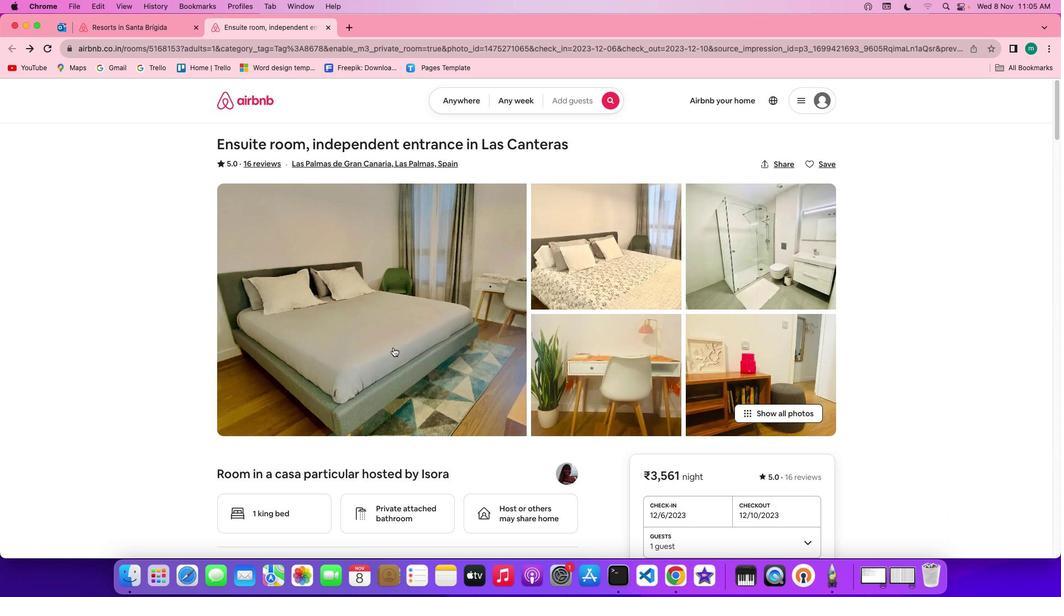 
Action: Mouse scrolled (393, 347) with delta (0, 0)
Screenshot: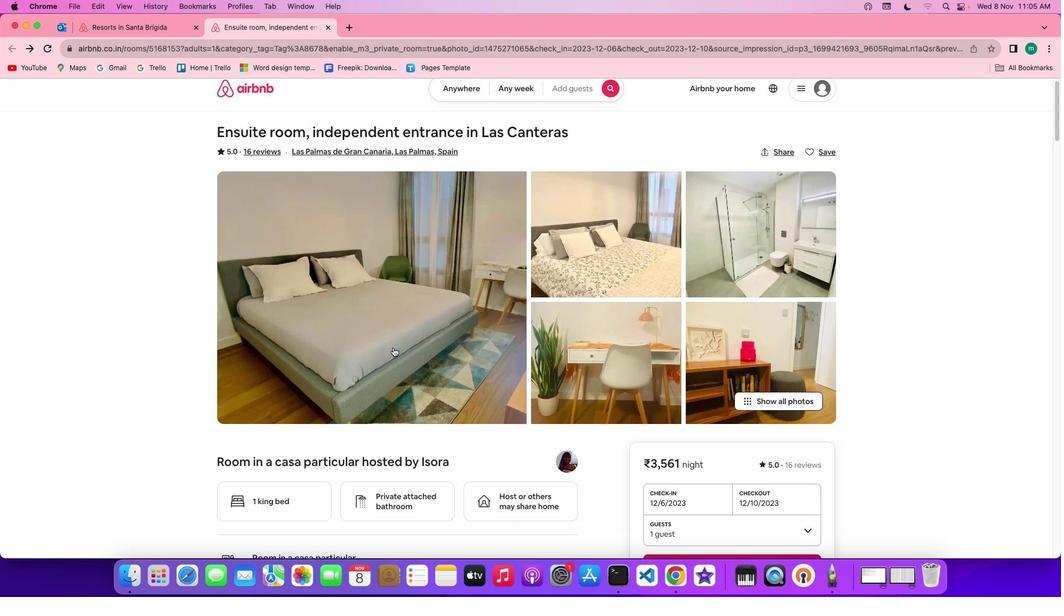 
Action: Mouse scrolled (393, 347) with delta (0, 0)
Screenshot: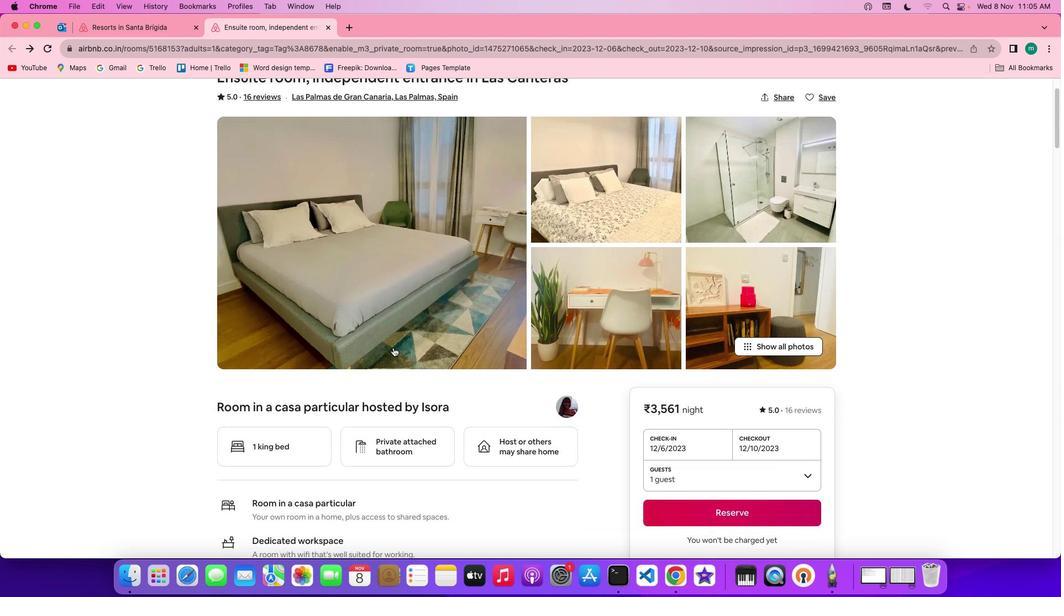 
Action: Mouse scrolled (393, 347) with delta (0, -1)
Screenshot: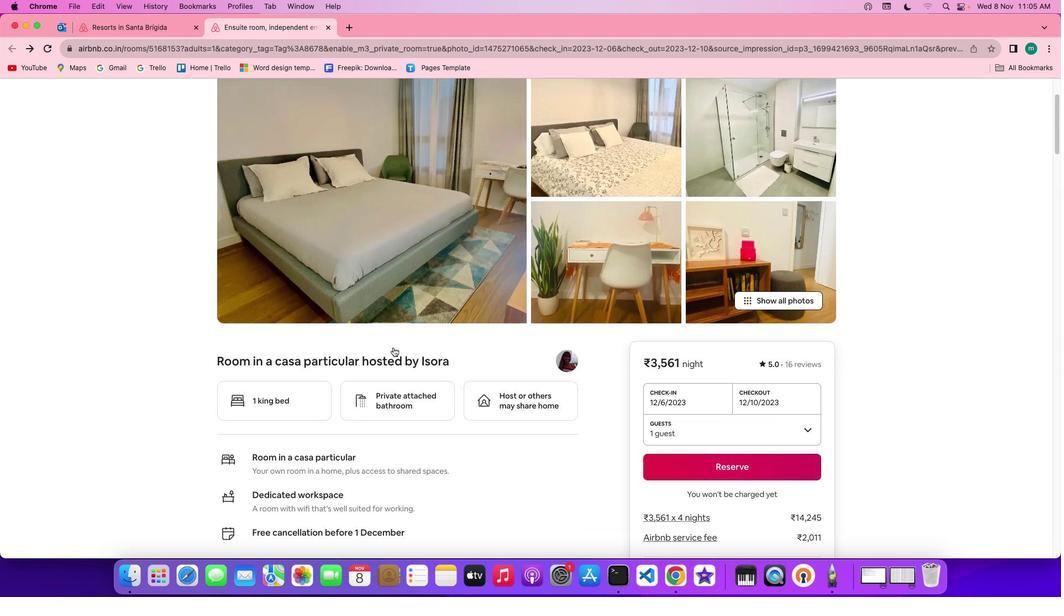 
Action: Mouse scrolled (393, 347) with delta (0, -1)
Screenshot: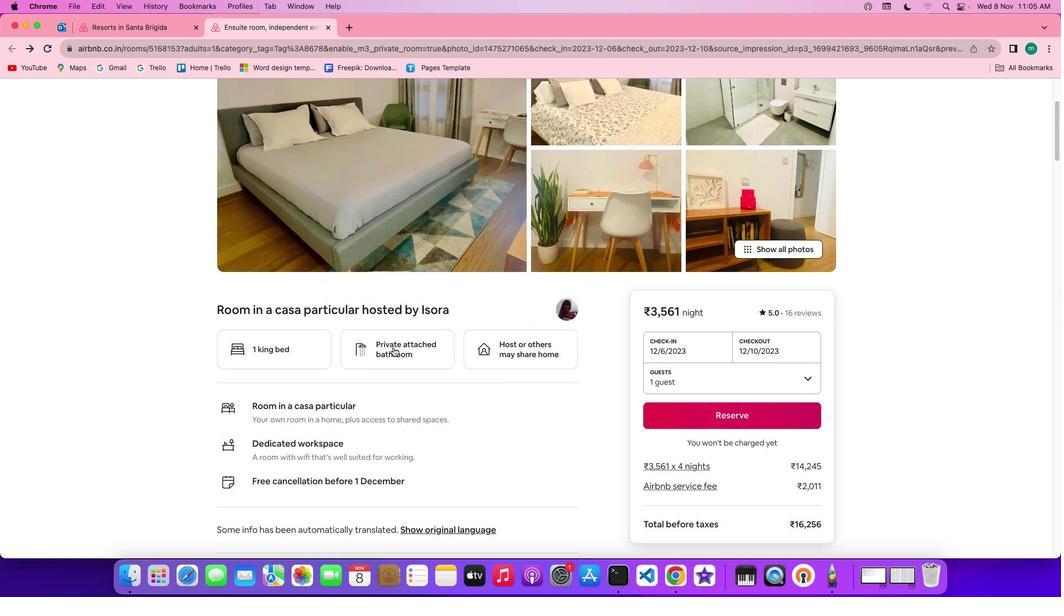
Action: Mouse scrolled (393, 347) with delta (0, 0)
Screenshot: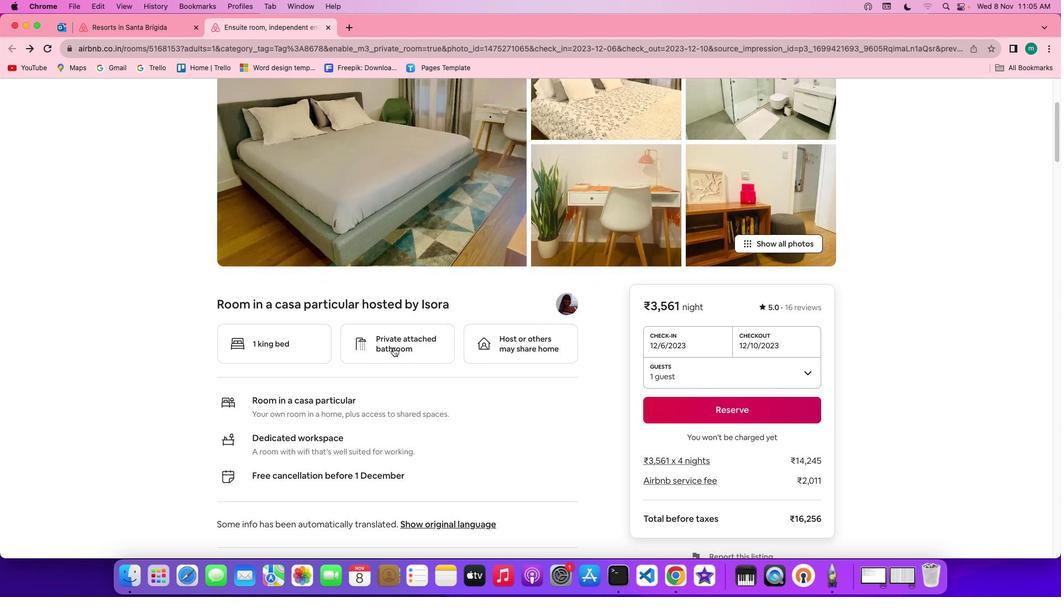
Action: Mouse scrolled (393, 347) with delta (0, 0)
Screenshot: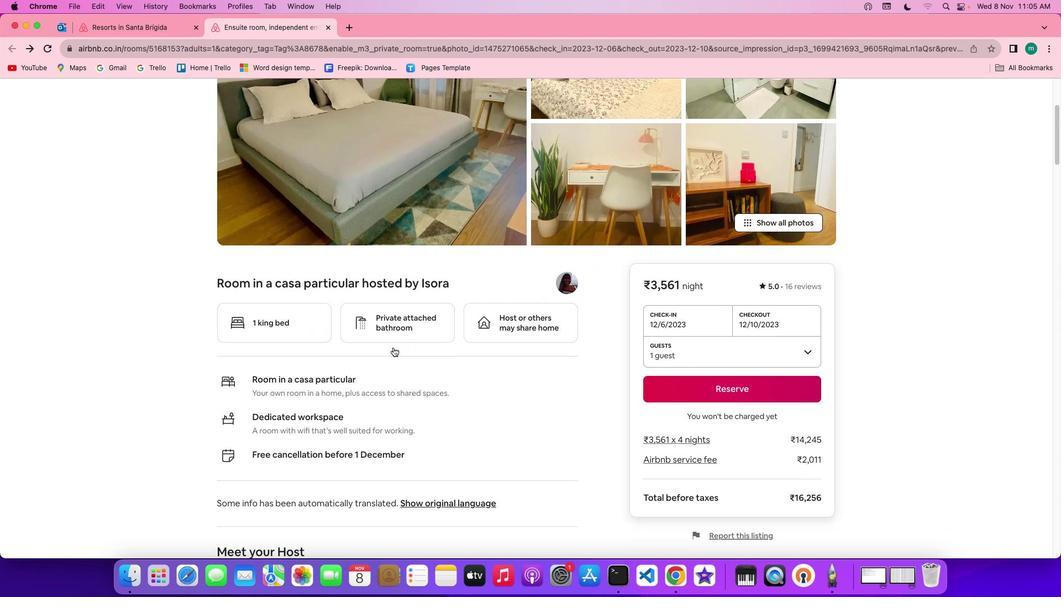 
Action: Mouse scrolled (393, 347) with delta (0, -1)
Screenshot: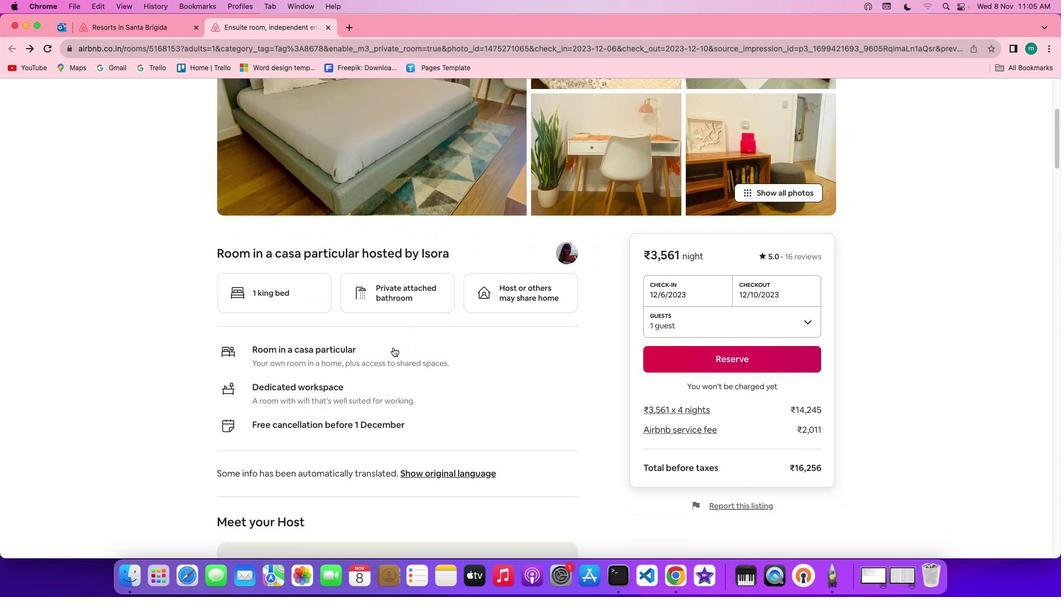 
Action: Mouse scrolled (393, 347) with delta (0, 0)
Screenshot: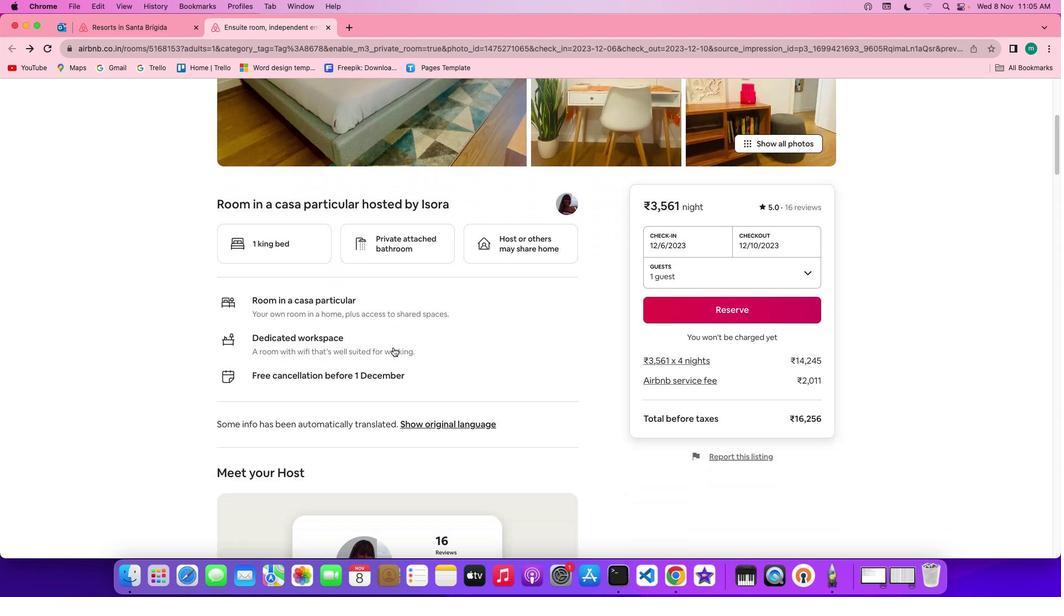 
Action: Mouse scrolled (393, 347) with delta (0, 0)
Screenshot: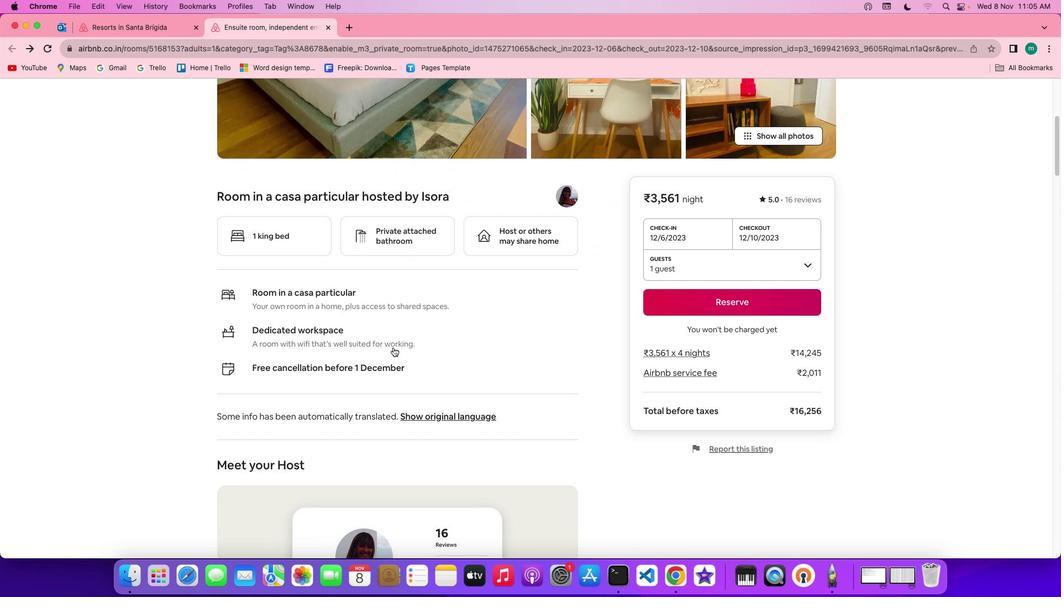 
Action: Mouse scrolled (393, 347) with delta (0, 0)
Screenshot: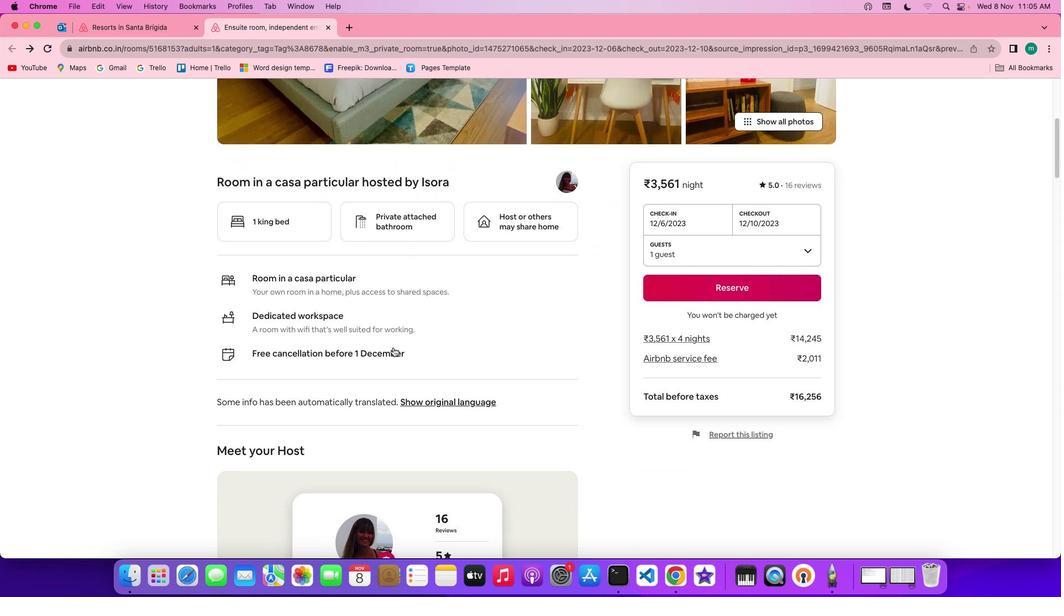 
Action: Mouse scrolled (393, 347) with delta (0, 0)
Screenshot: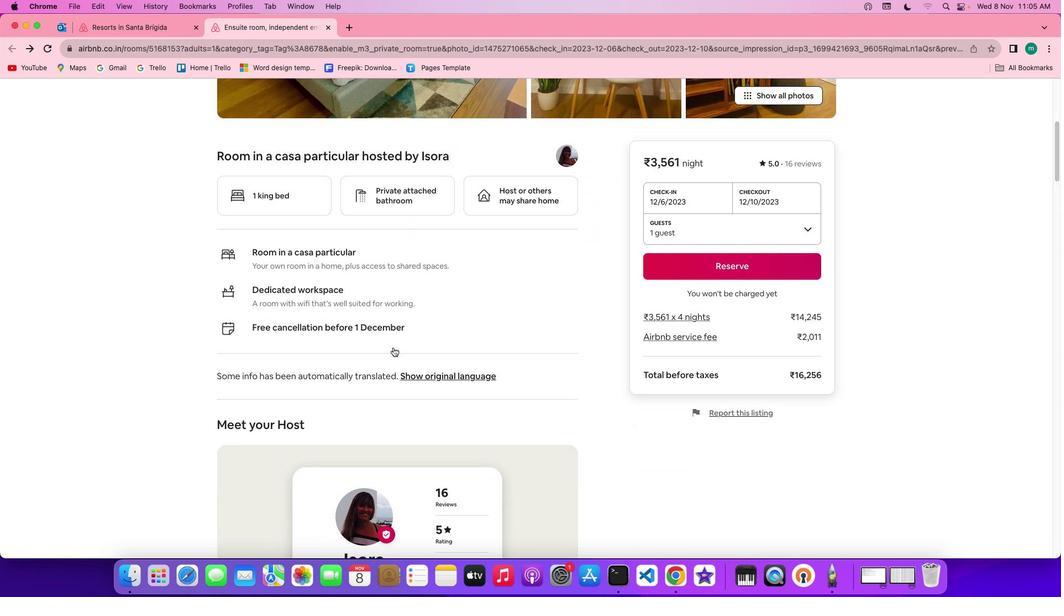 
Action: Mouse scrolled (393, 347) with delta (0, 0)
Screenshot: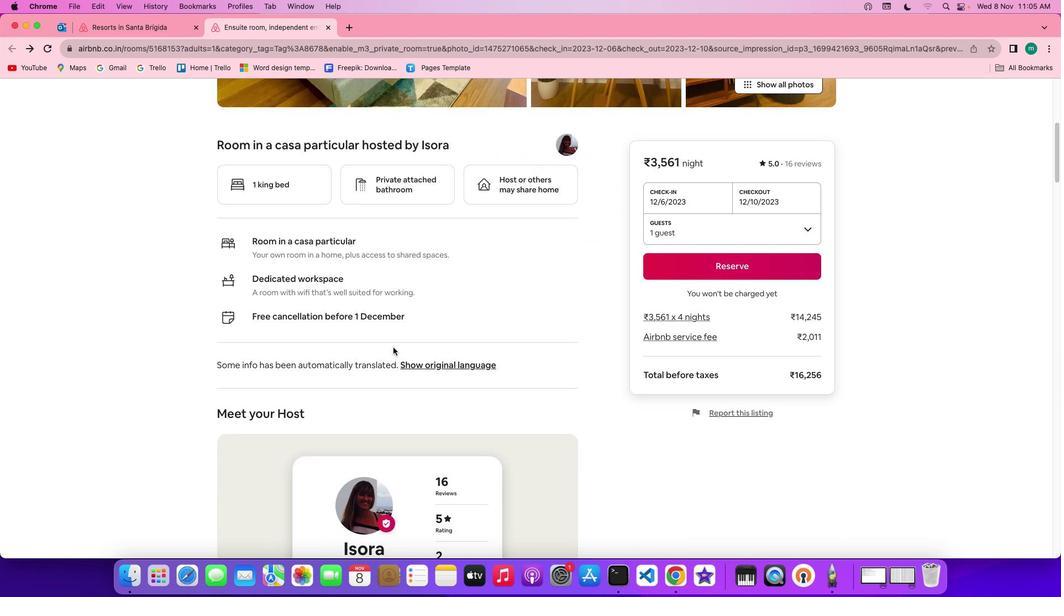 
Action: Mouse scrolled (393, 347) with delta (0, 0)
Screenshot: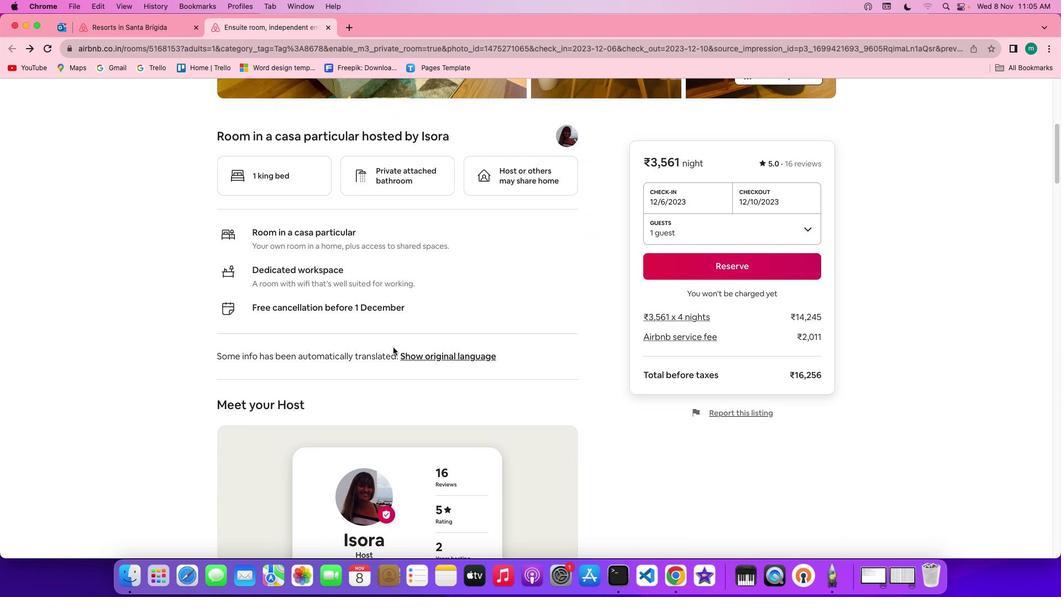
Action: Mouse scrolled (393, 347) with delta (0, 0)
Screenshot: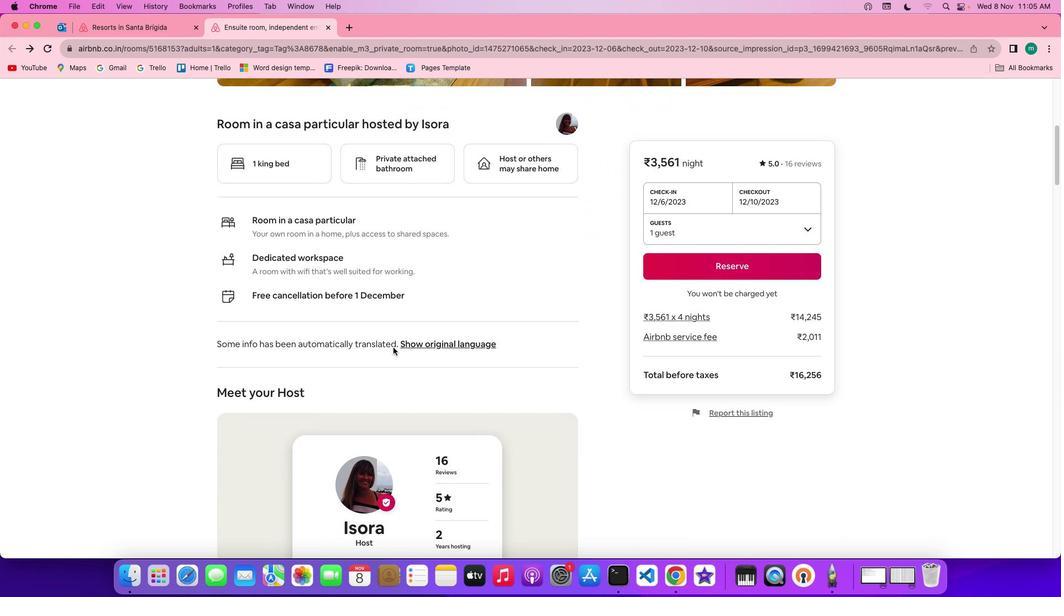 
Action: Mouse scrolled (393, 347) with delta (0, 0)
Screenshot: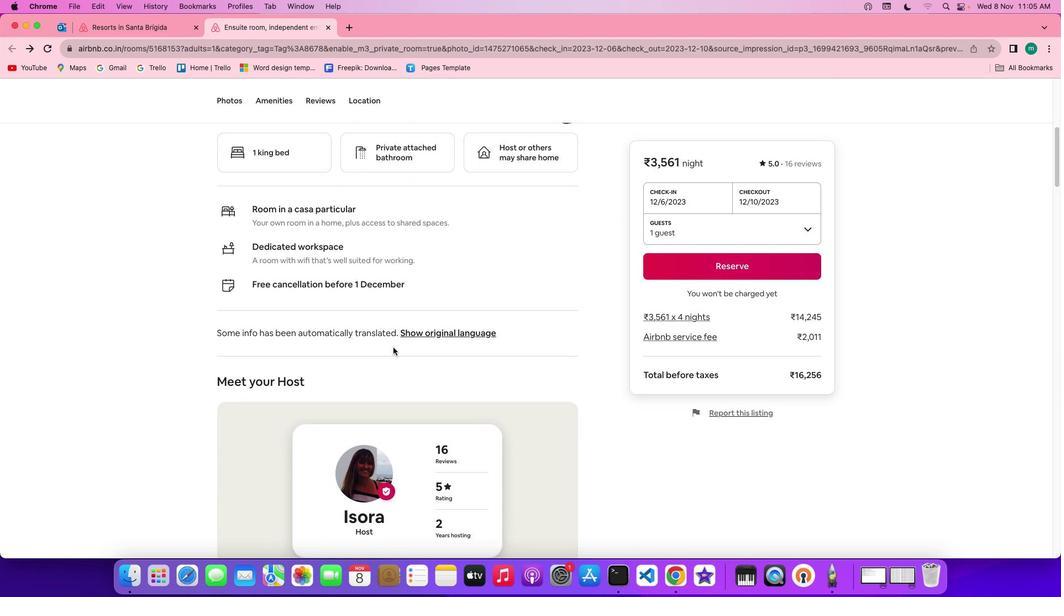 
Action: Mouse scrolled (393, 347) with delta (0, 0)
Screenshot: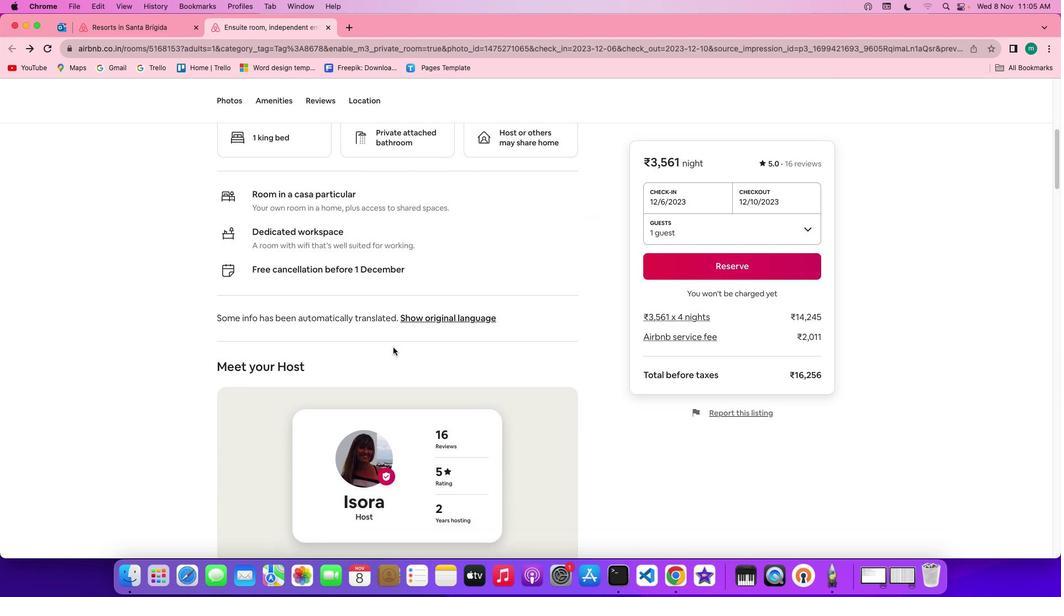 
Action: Mouse scrolled (393, 347) with delta (0, 0)
Screenshot: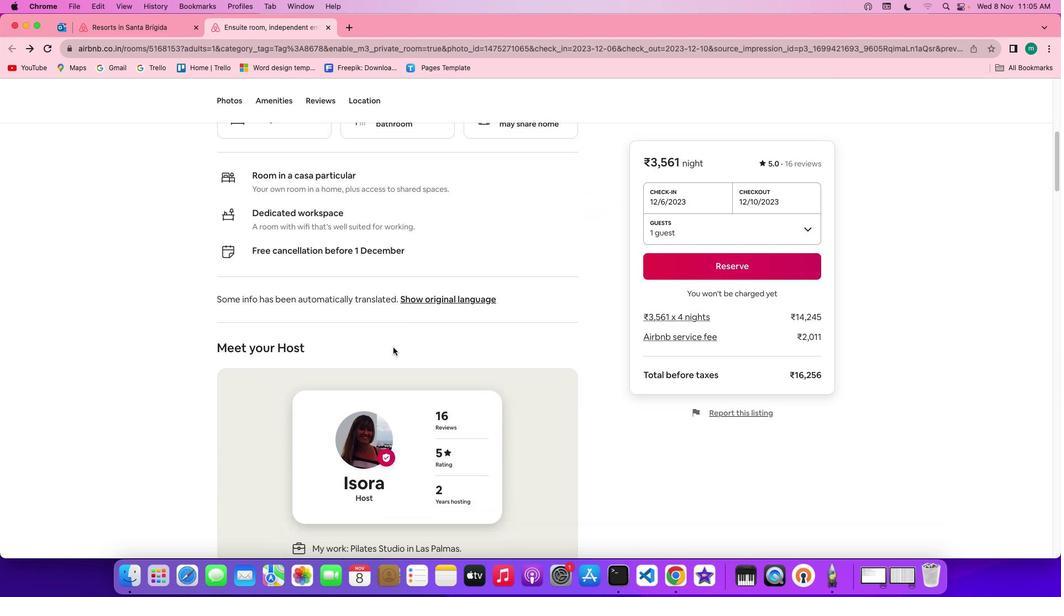 
Action: Mouse scrolled (393, 347) with delta (0, 0)
Screenshot: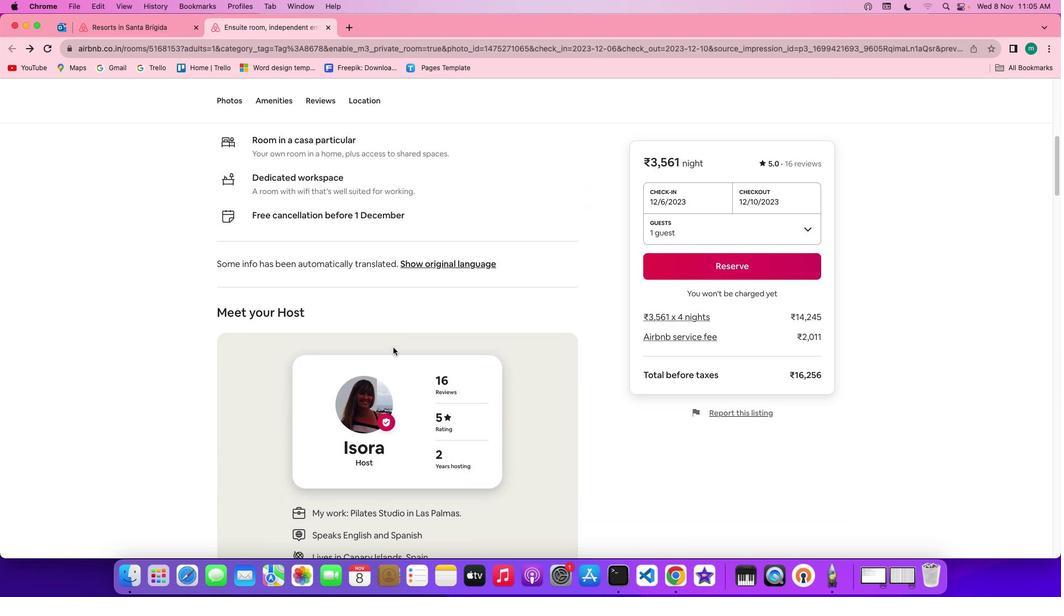 
Action: Mouse scrolled (393, 347) with delta (0, 0)
Screenshot: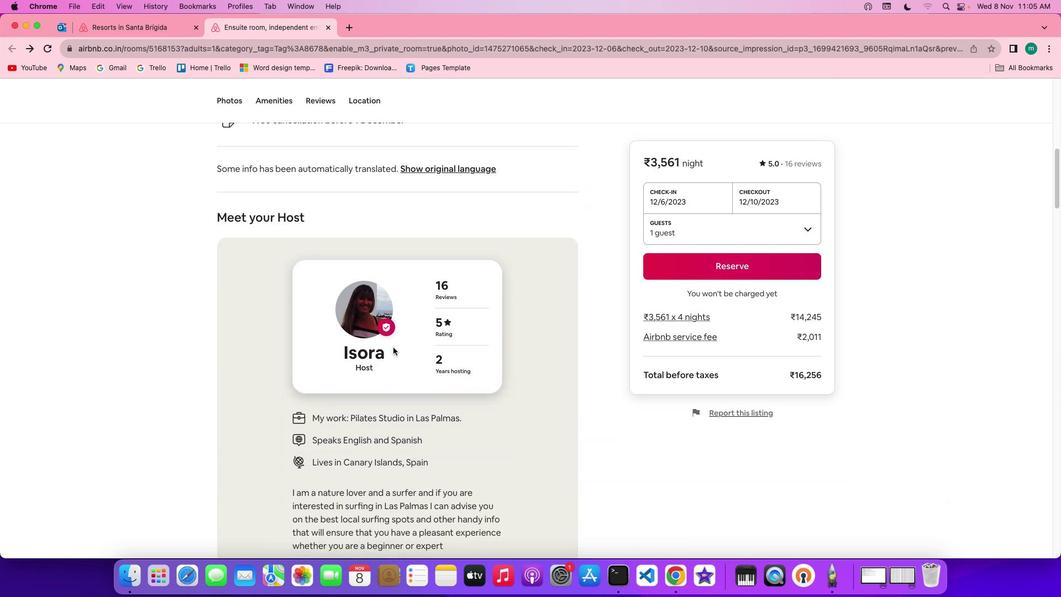 
Action: Mouse scrolled (393, 347) with delta (0, -1)
Screenshot: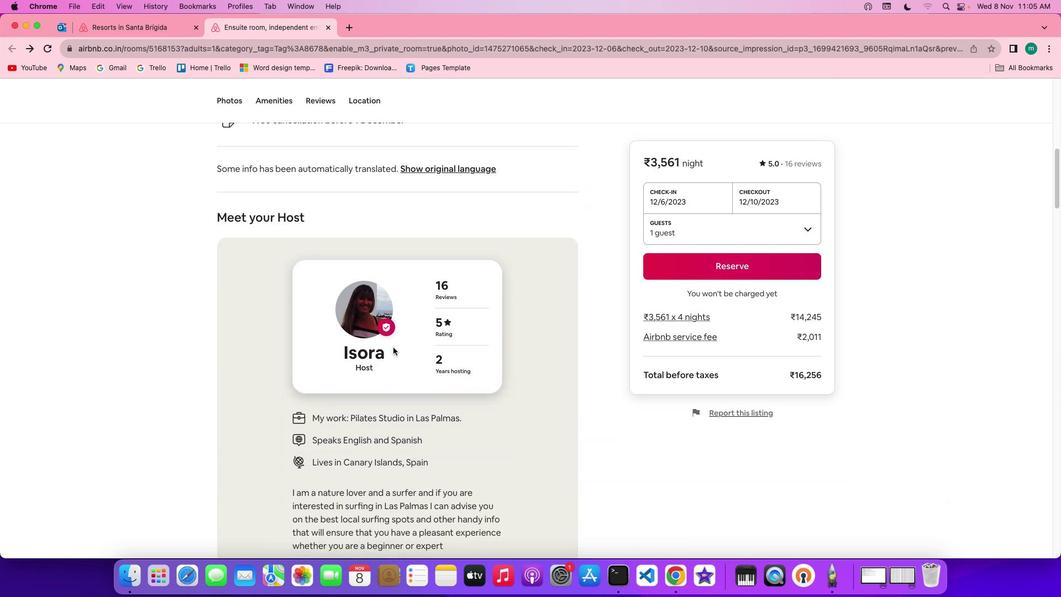 
Action: Mouse scrolled (393, 347) with delta (0, -2)
Screenshot: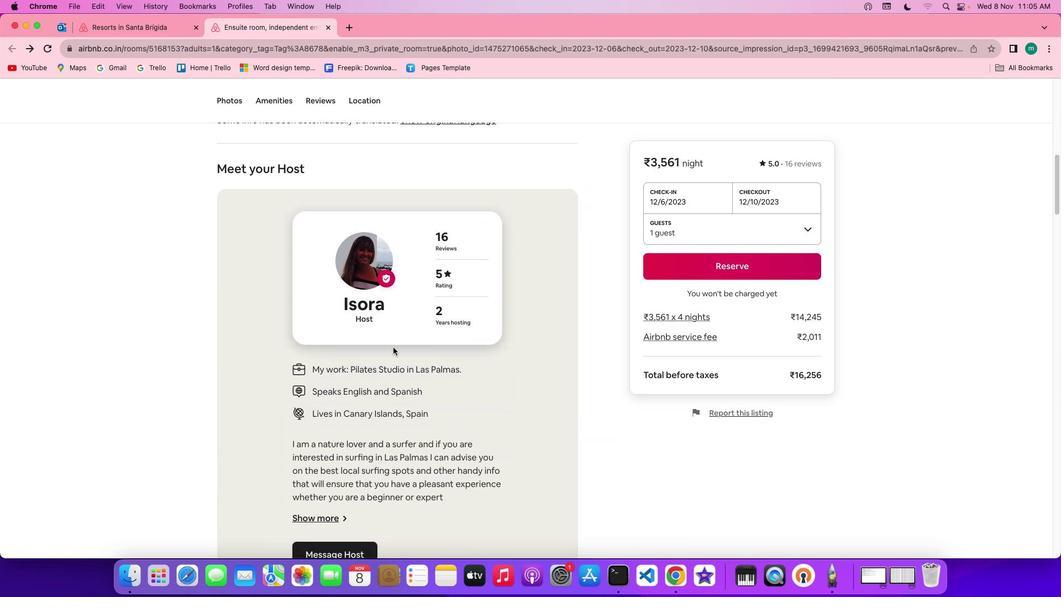 
Action: Mouse scrolled (393, 347) with delta (0, -2)
Screenshot: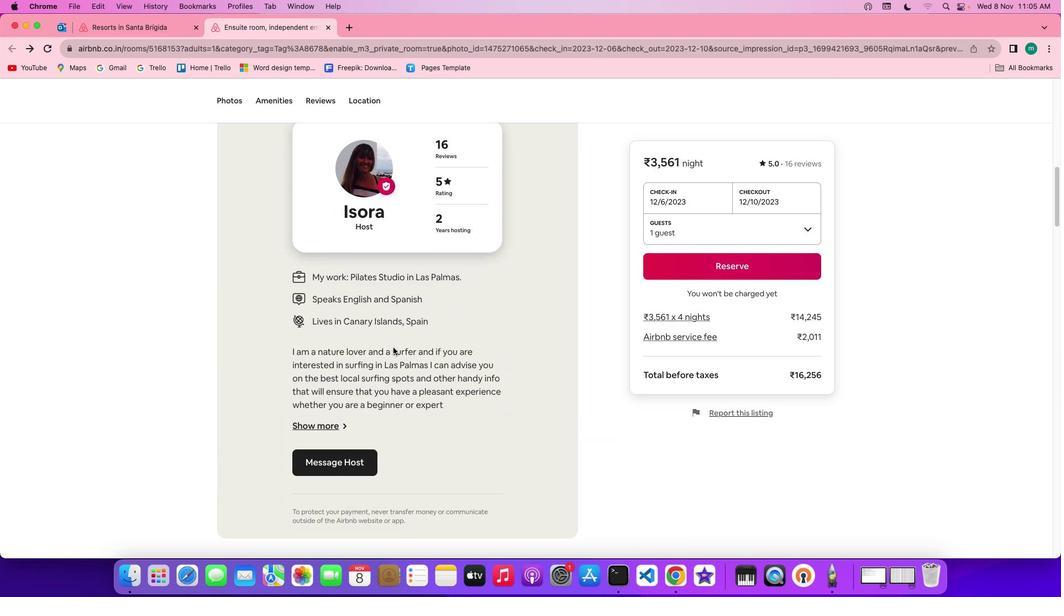 
Action: Mouse scrolled (393, 347) with delta (0, 0)
Screenshot: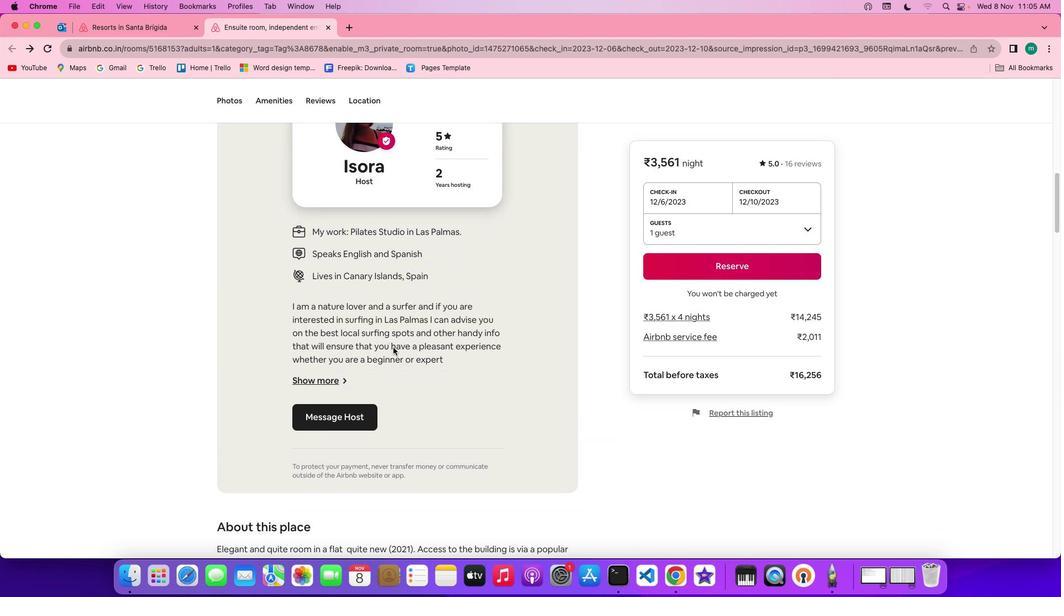 
Action: Mouse scrolled (393, 347) with delta (0, 0)
Screenshot: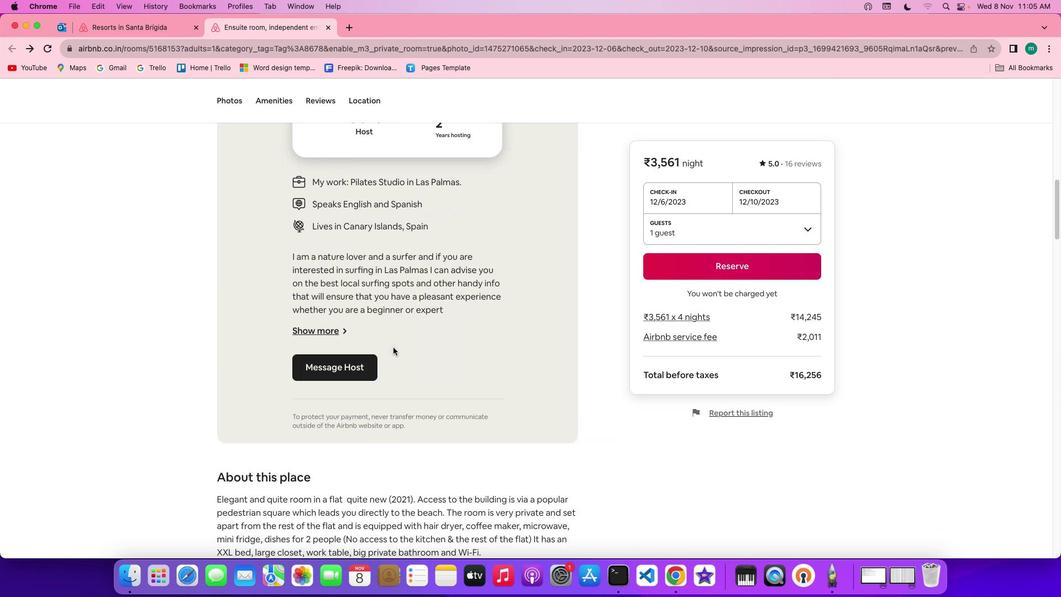 
Action: Mouse scrolled (393, 347) with delta (0, -1)
Screenshot: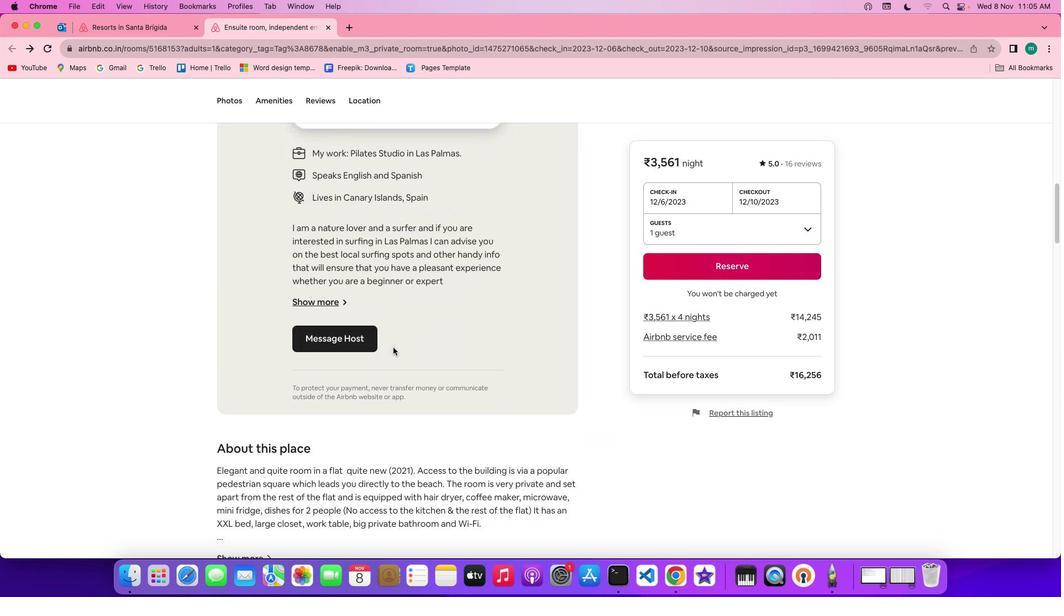 
Action: Mouse scrolled (393, 347) with delta (0, -2)
Screenshot: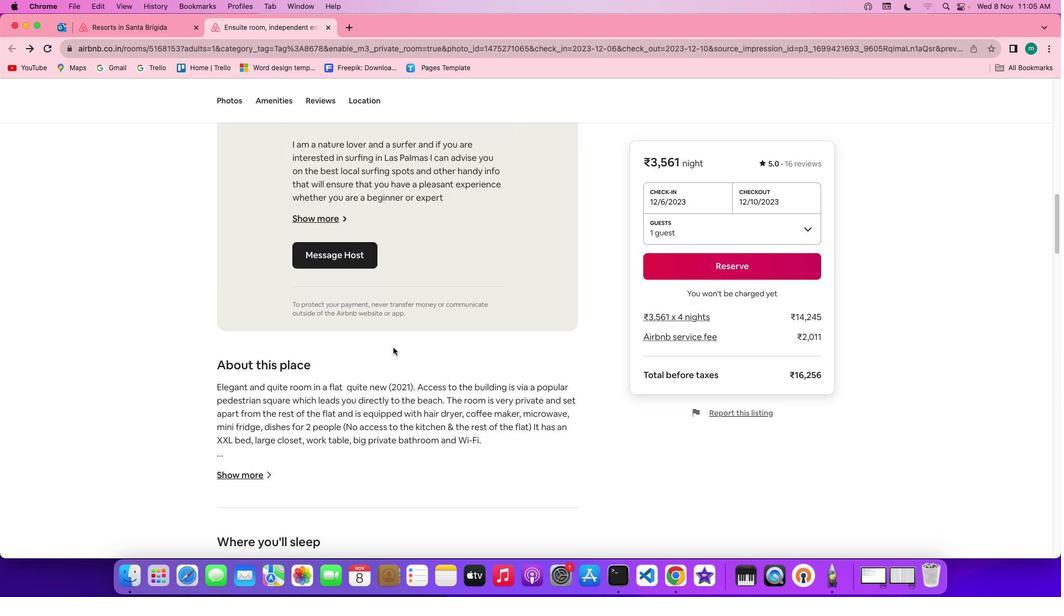 
Action: Mouse scrolled (393, 347) with delta (0, -2)
Screenshot: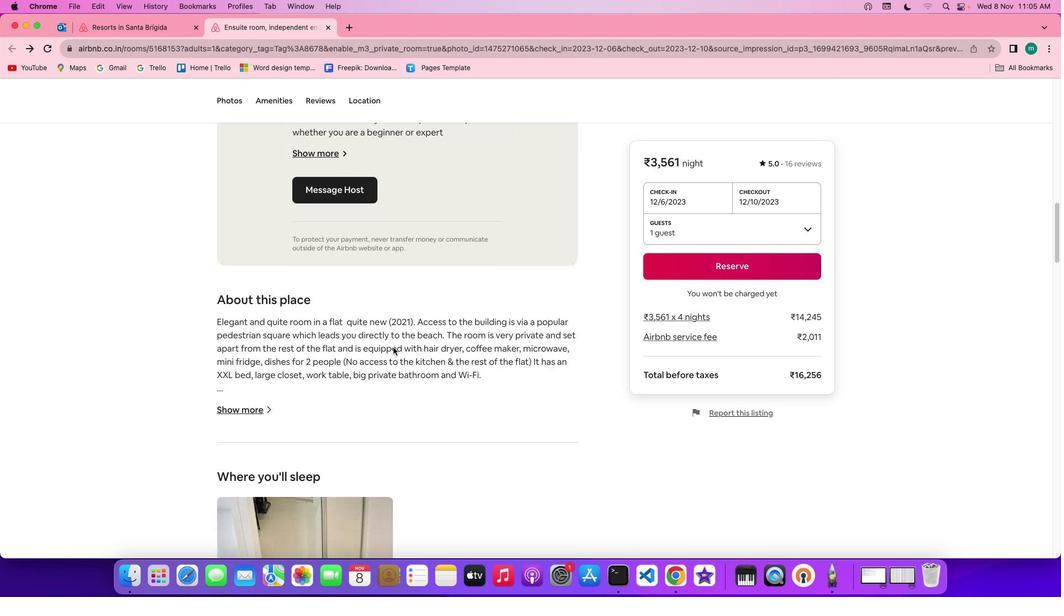 
Action: Mouse scrolled (393, 347) with delta (0, 0)
Screenshot: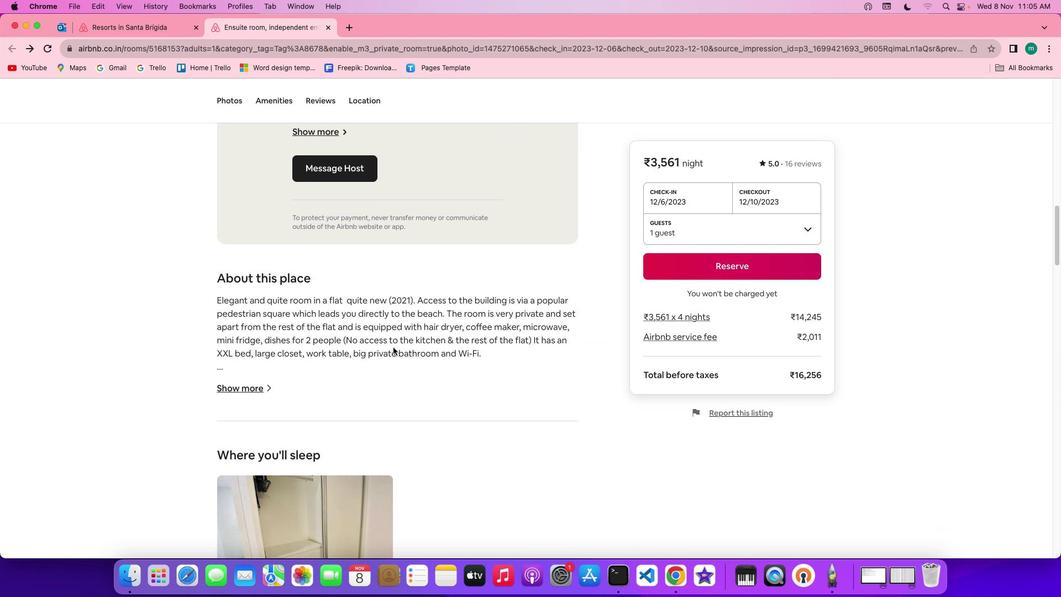 
Action: Mouse scrolled (393, 347) with delta (0, 0)
Screenshot: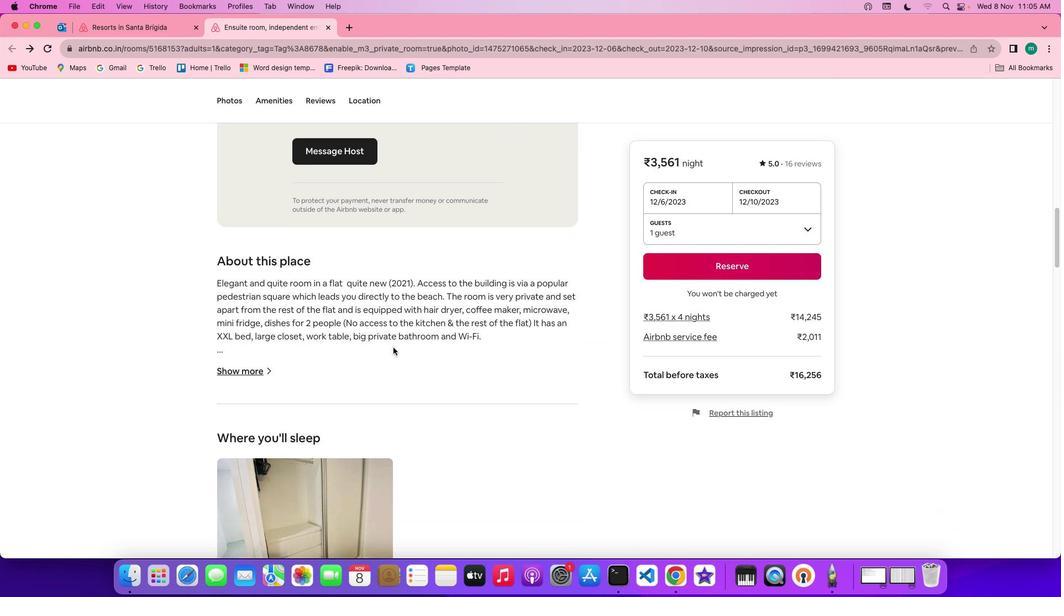 
Action: Mouse scrolled (393, 347) with delta (0, -1)
Screenshot: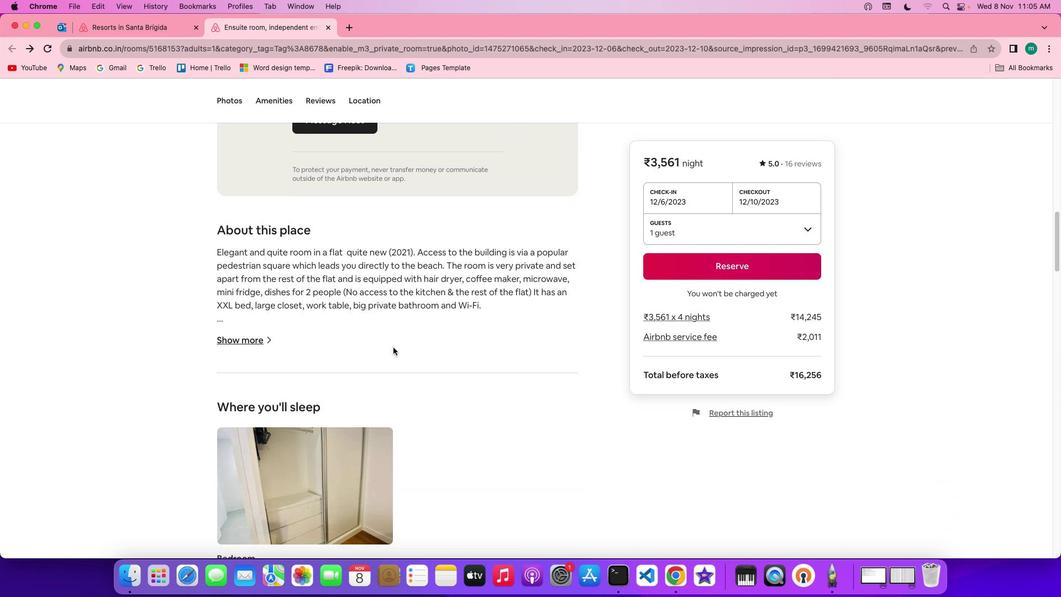 
Action: Mouse moved to (247, 336)
Screenshot: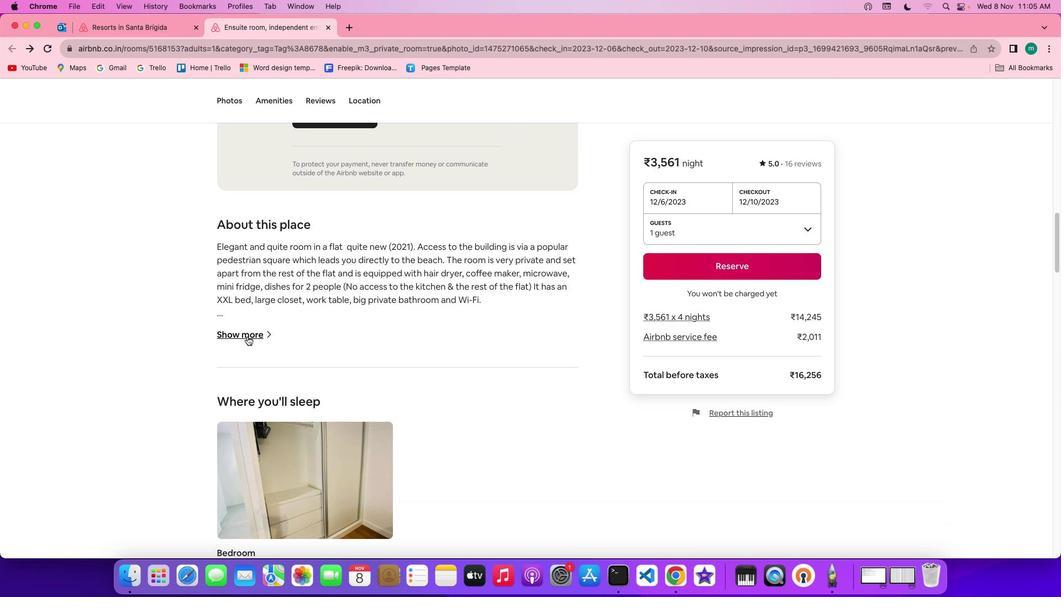 
Action: Mouse pressed left at (247, 336)
Screenshot: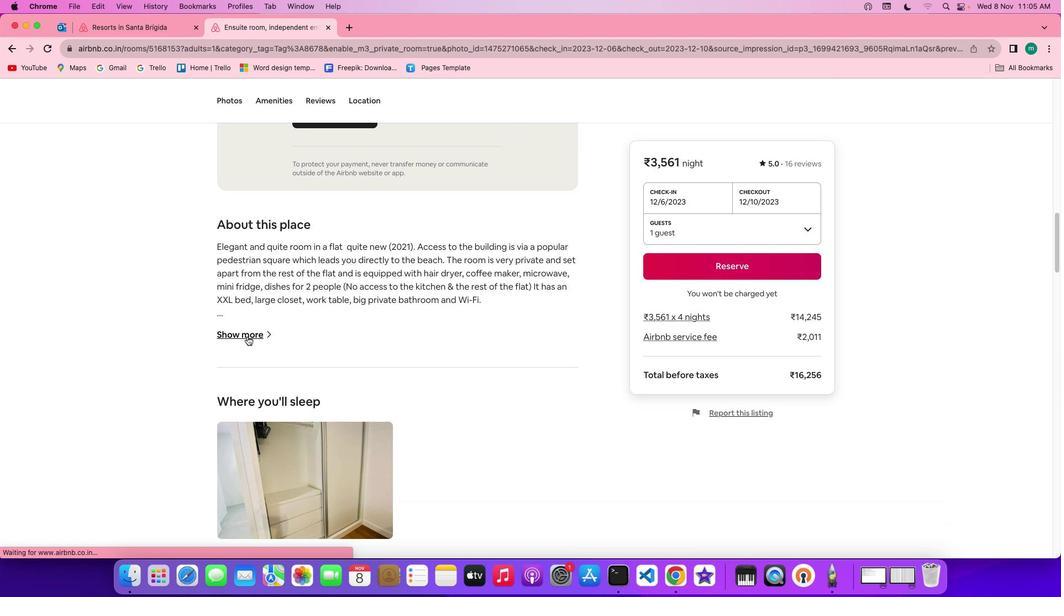 
Action: Mouse moved to (453, 355)
Screenshot: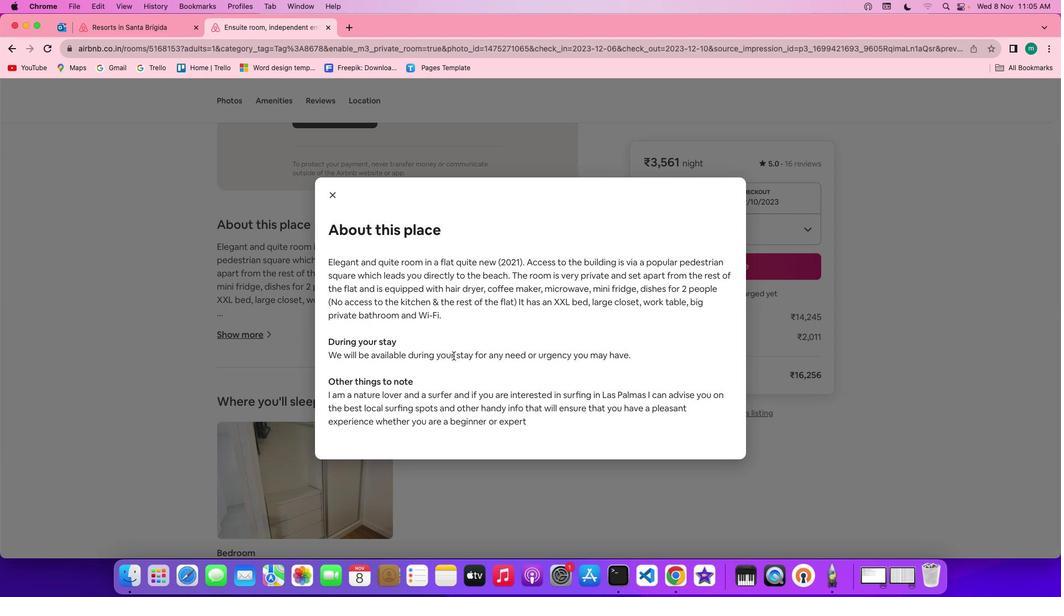 
Action: Mouse scrolled (453, 355) with delta (0, 0)
Screenshot: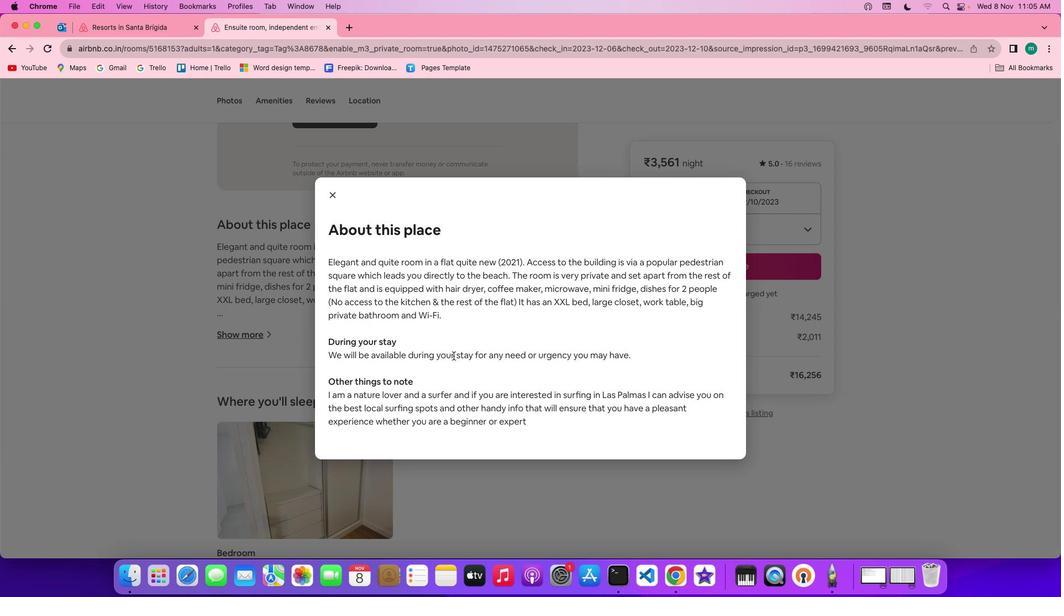 
Action: Mouse scrolled (453, 355) with delta (0, 0)
Screenshot: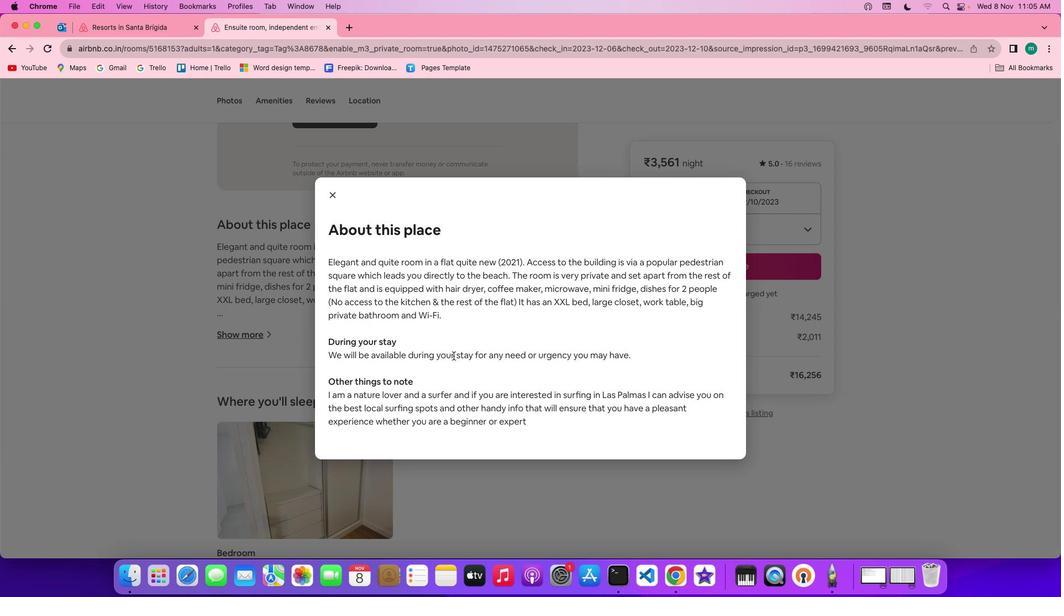
Action: Mouse scrolled (453, 355) with delta (0, -1)
Screenshot: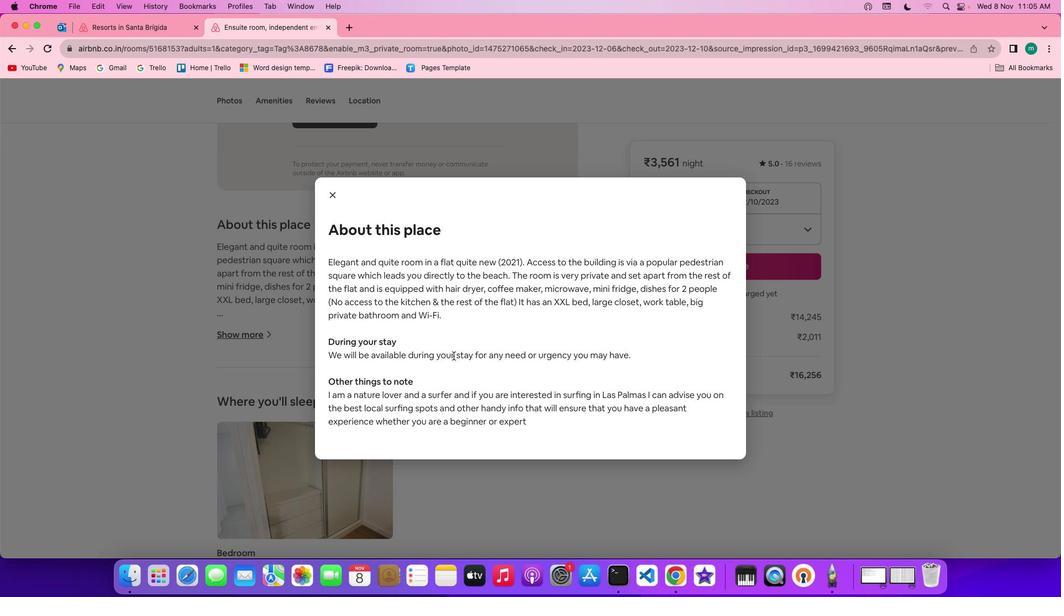 
Action: Mouse scrolled (453, 355) with delta (0, -1)
Screenshot: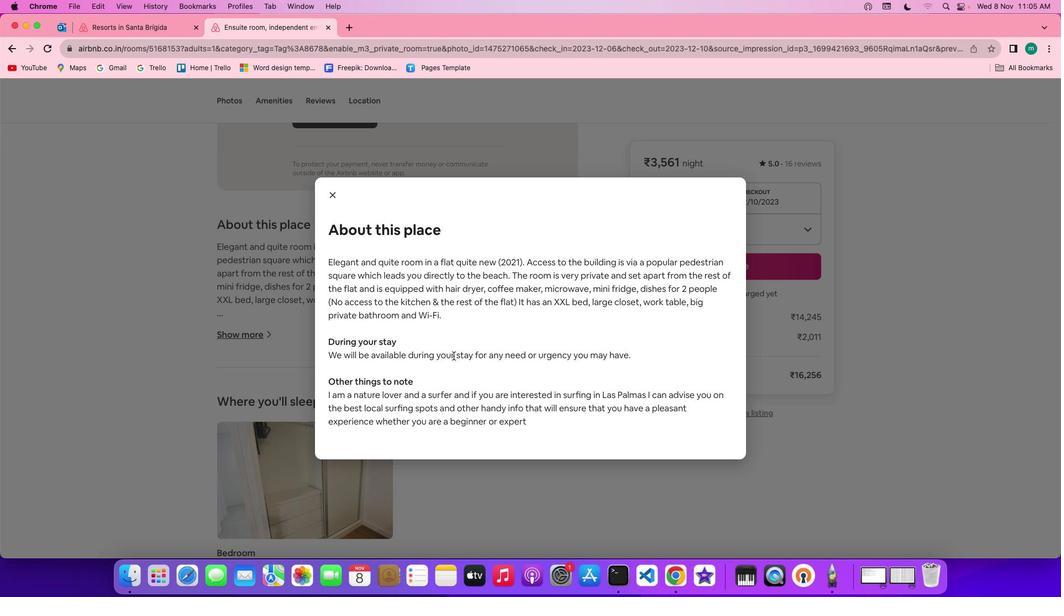 
Action: Mouse moved to (333, 195)
Screenshot: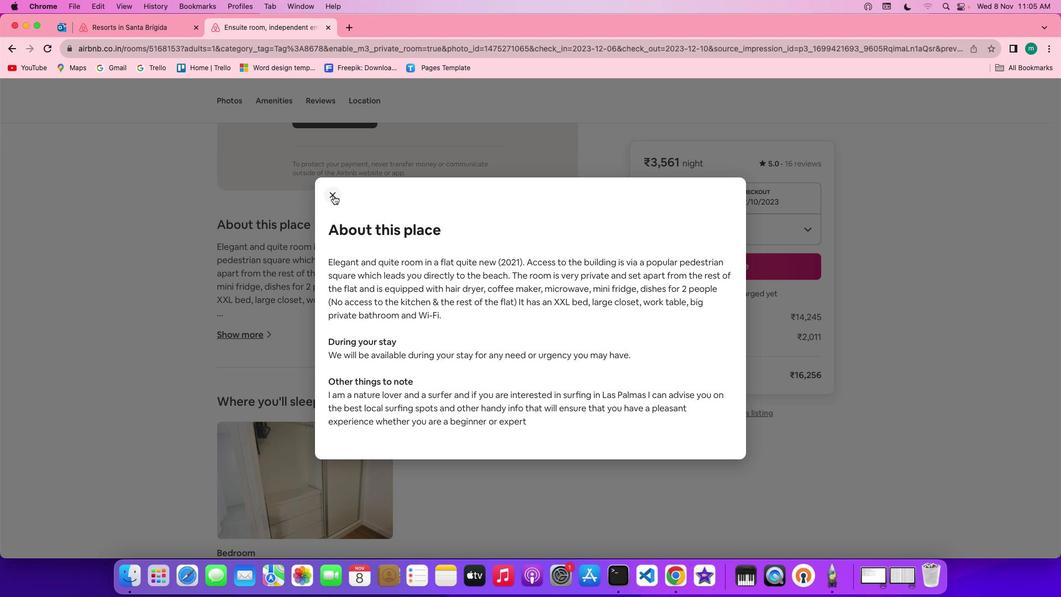 
Action: Mouse pressed left at (333, 195)
Screenshot: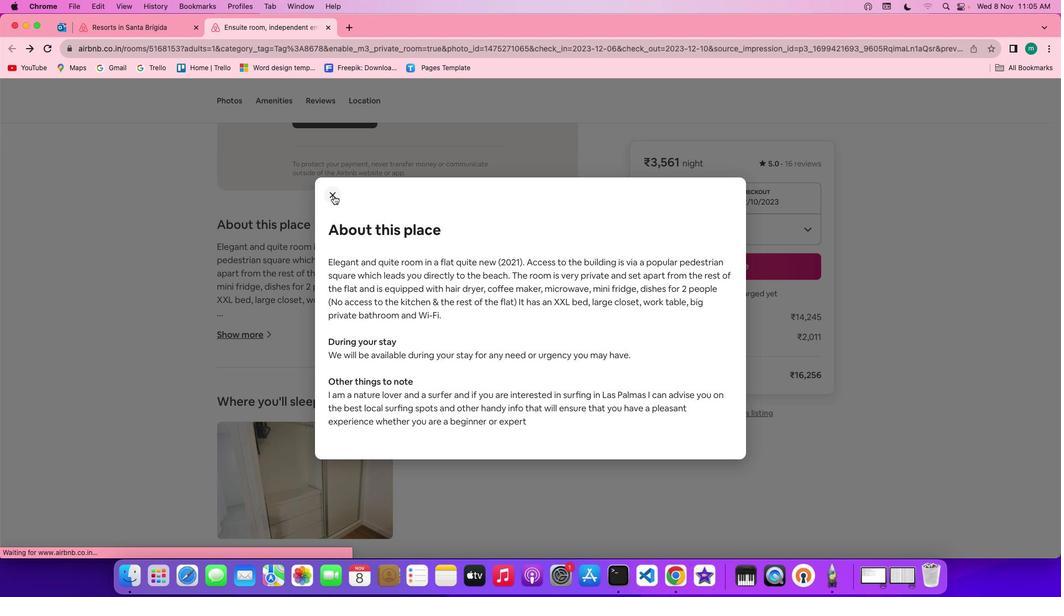 
Action: Mouse moved to (421, 335)
Screenshot: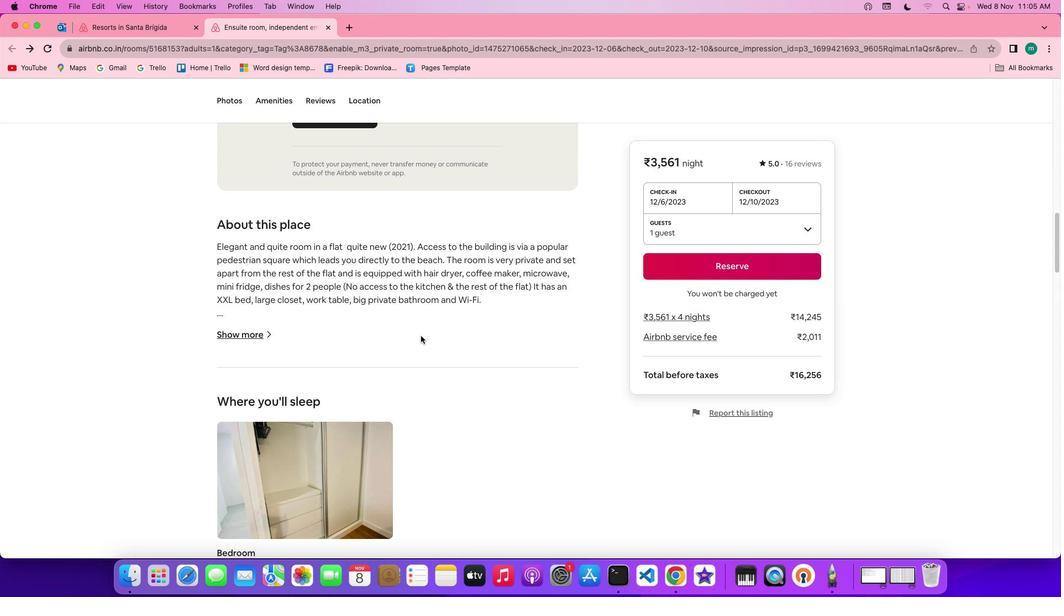 
Action: Mouse scrolled (421, 335) with delta (0, 0)
Screenshot: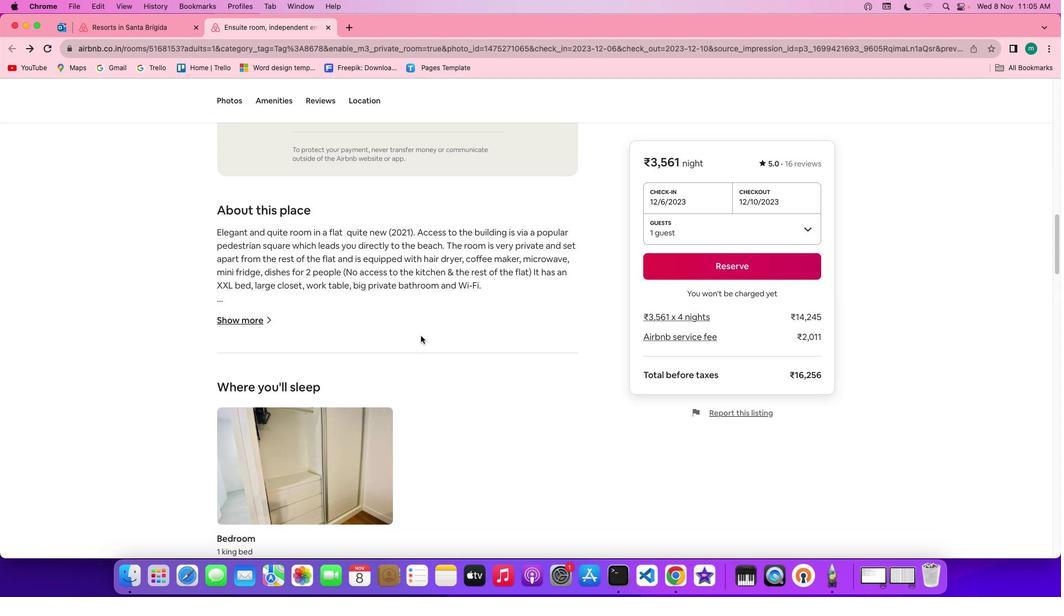 
Action: Mouse scrolled (421, 335) with delta (0, 0)
Screenshot: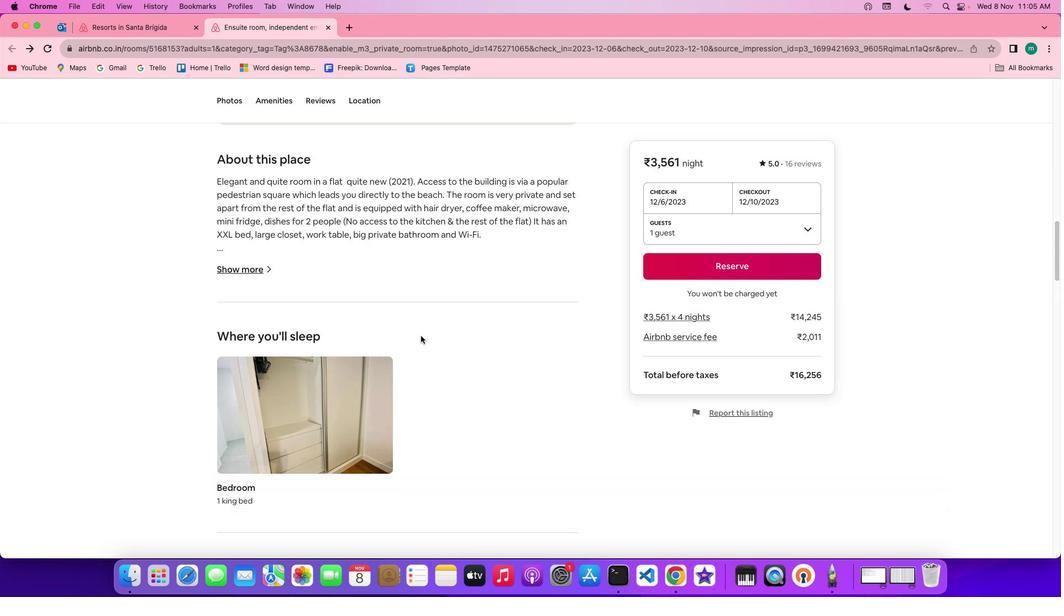 
Action: Mouse scrolled (421, 335) with delta (0, -1)
Screenshot: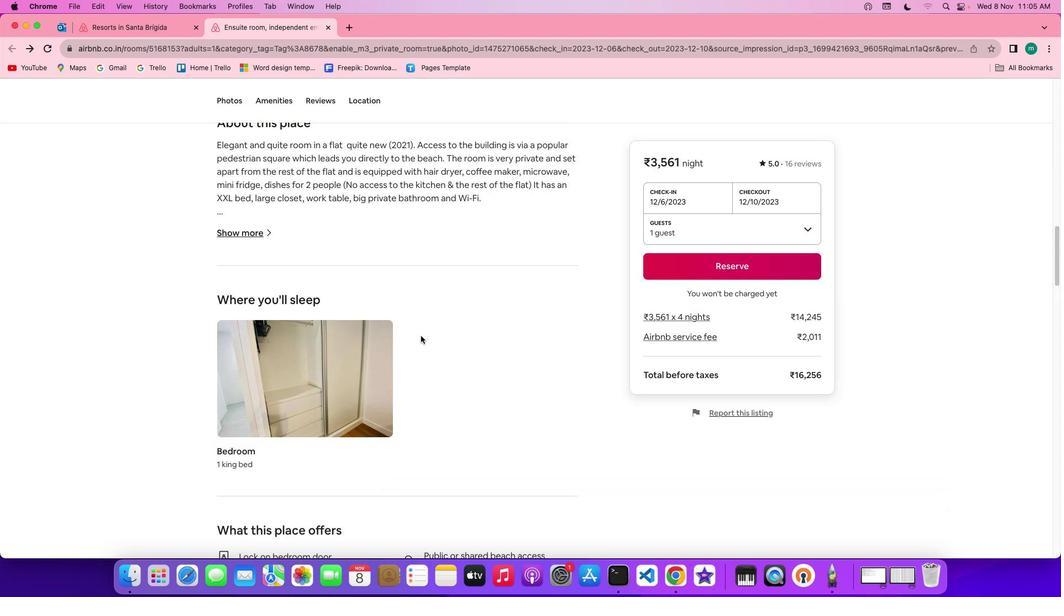 
Action: Mouse scrolled (421, 335) with delta (0, -1)
Screenshot: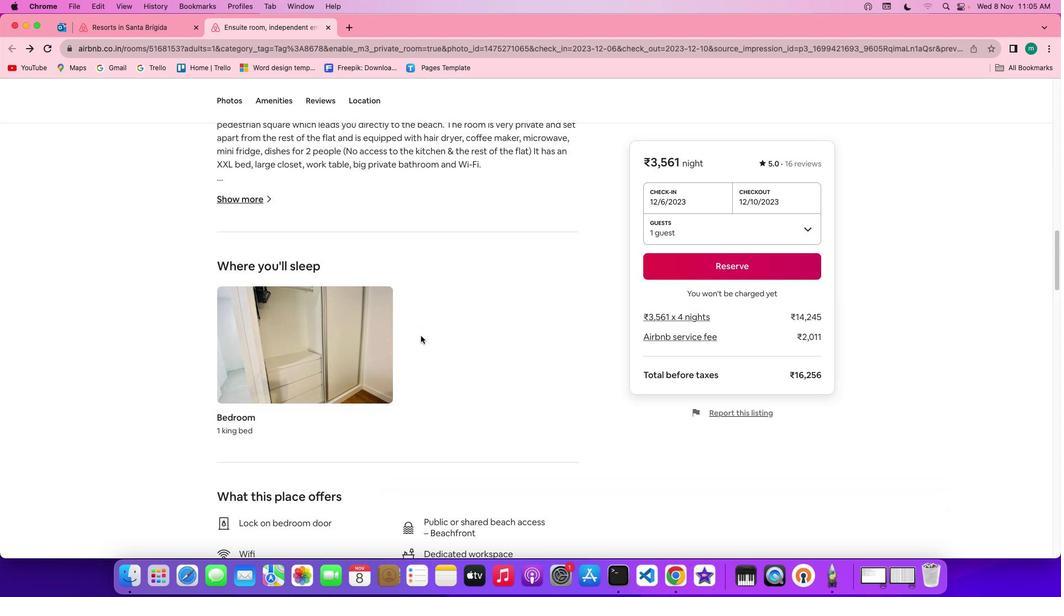 
Action: Mouse moved to (421, 336)
Screenshot: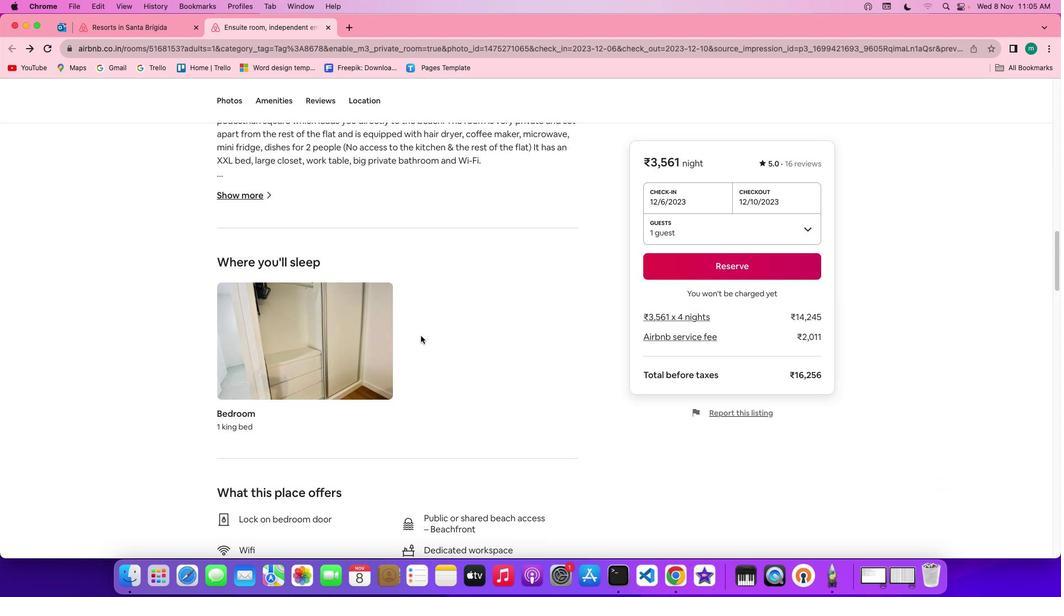 
Action: Mouse scrolled (421, 336) with delta (0, 0)
Screenshot: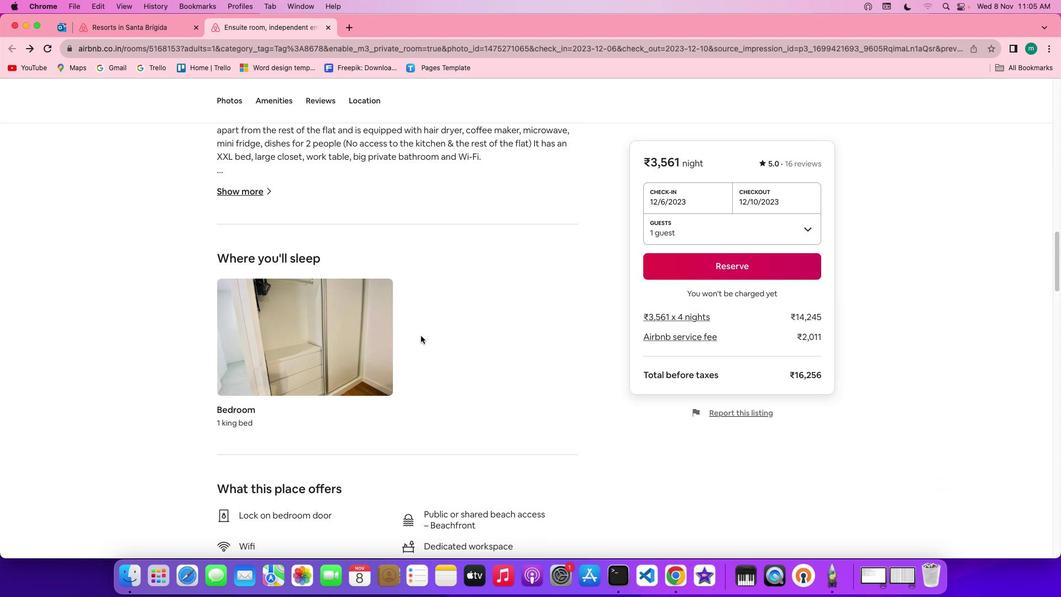 
Action: Mouse scrolled (421, 336) with delta (0, 0)
Screenshot: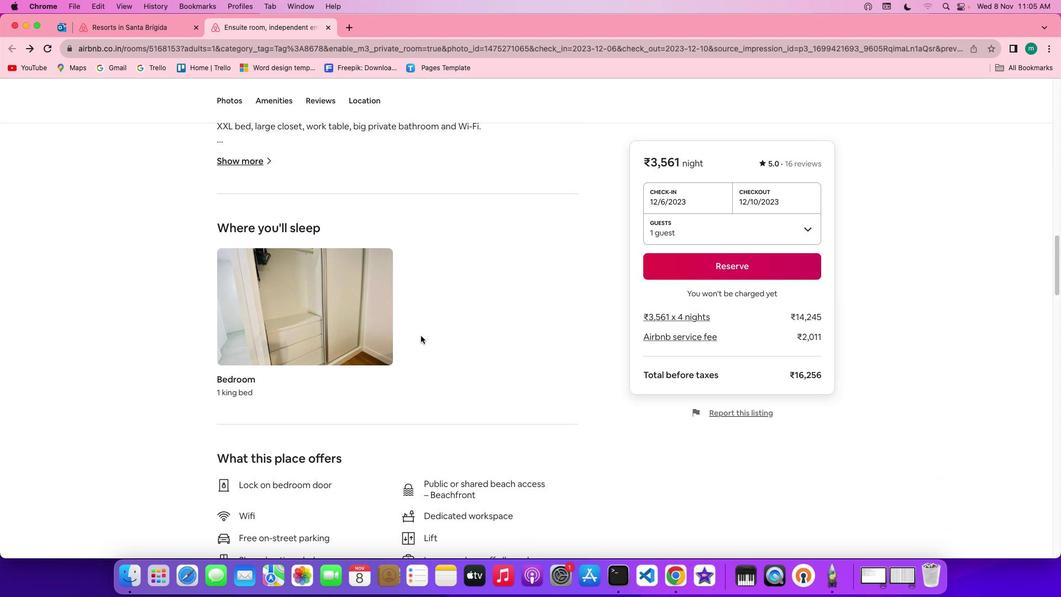 
Action: Mouse scrolled (421, 336) with delta (0, 0)
Screenshot: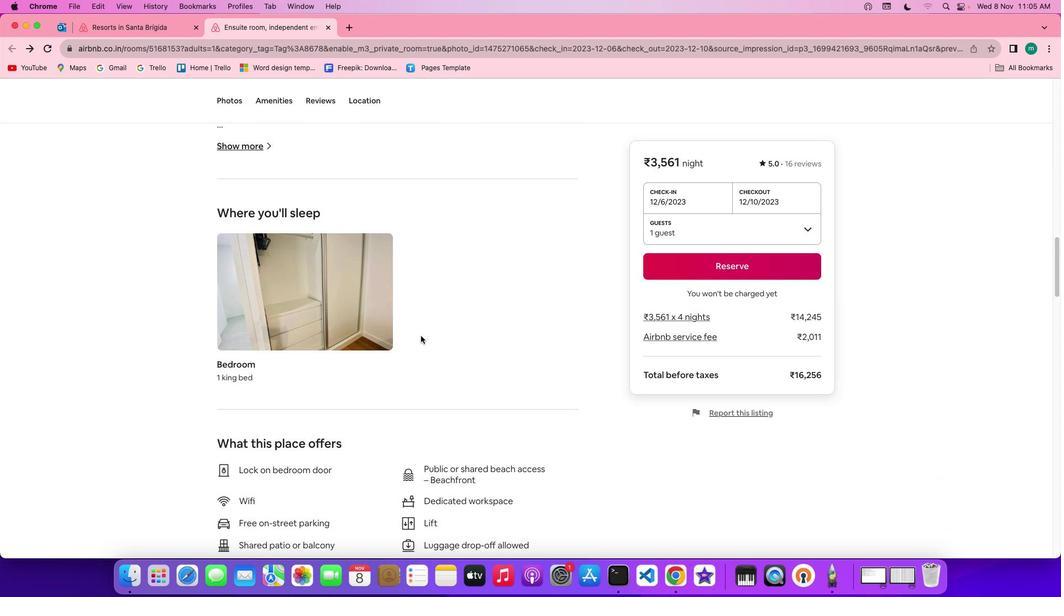 
Action: Mouse scrolled (421, 336) with delta (0, 0)
Screenshot: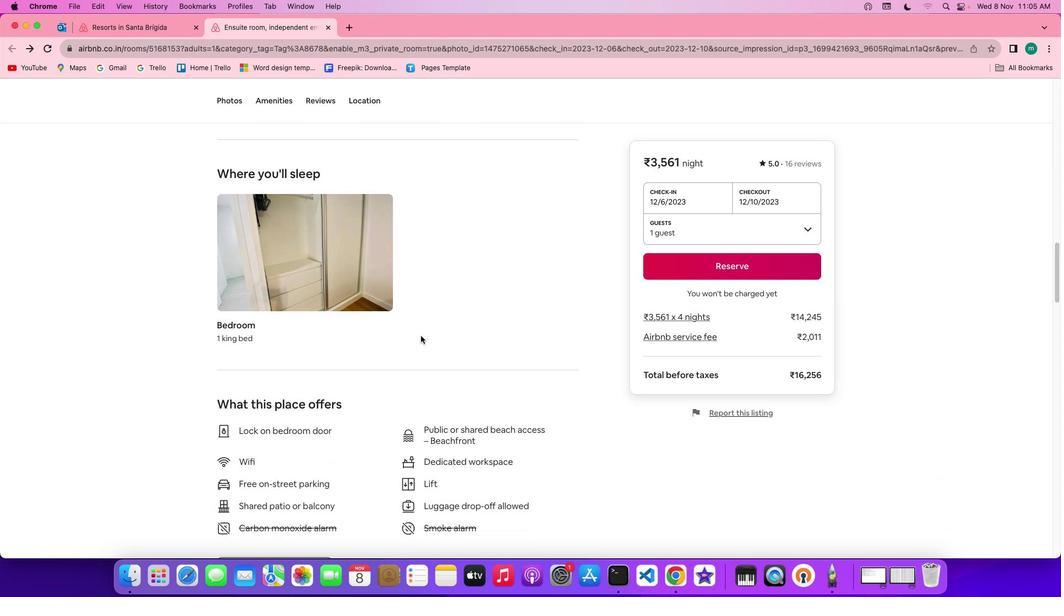 
Action: Mouse scrolled (421, 336) with delta (0, 0)
Screenshot: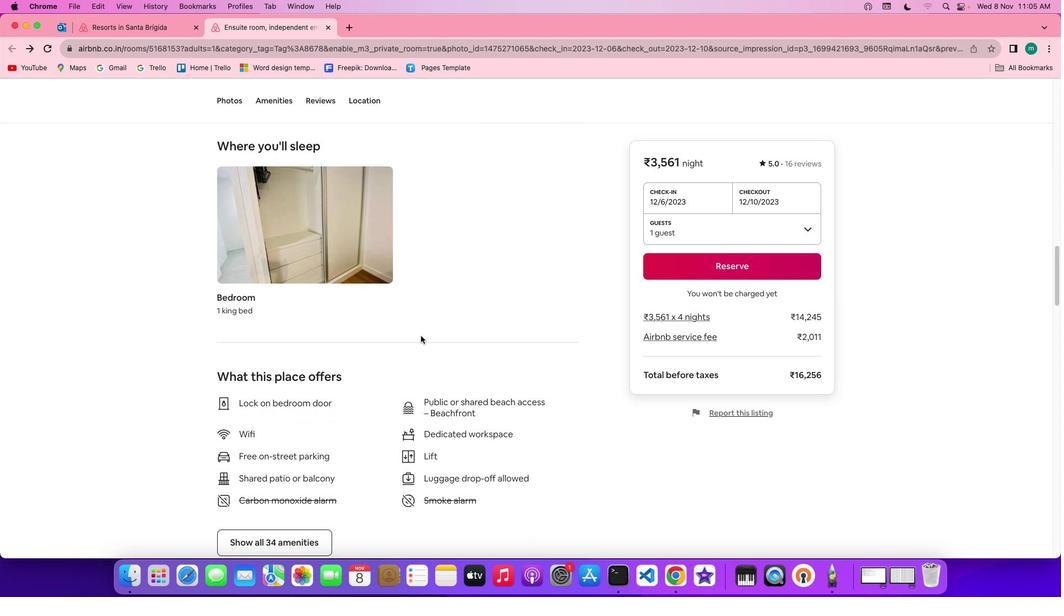 
Action: Mouse scrolled (421, 336) with delta (0, 0)
Screenshot: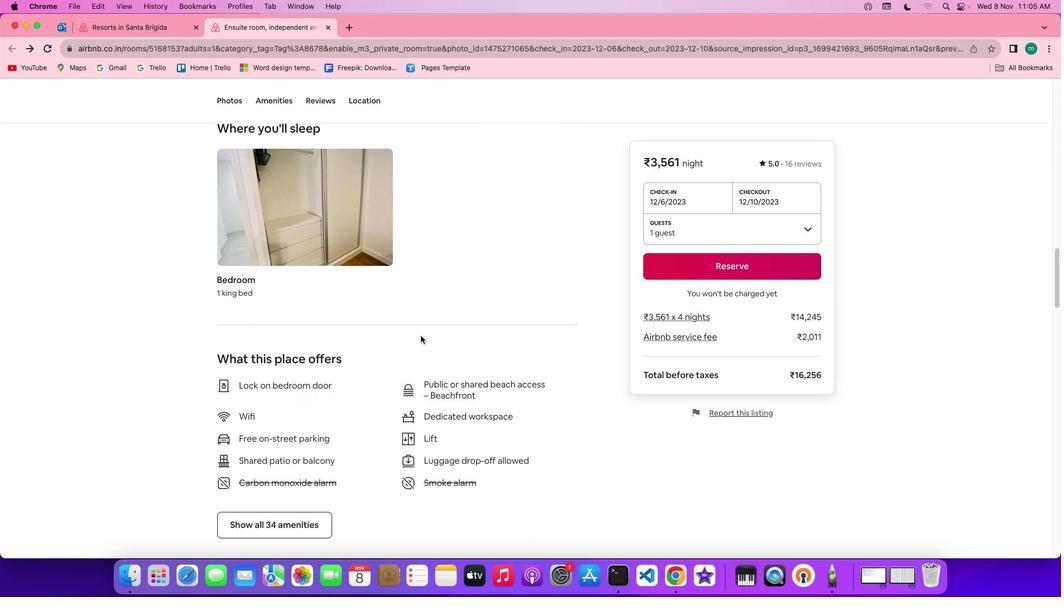
Action: Mouse scrolled (421, 336) with delta (0, -1)
Screenshot: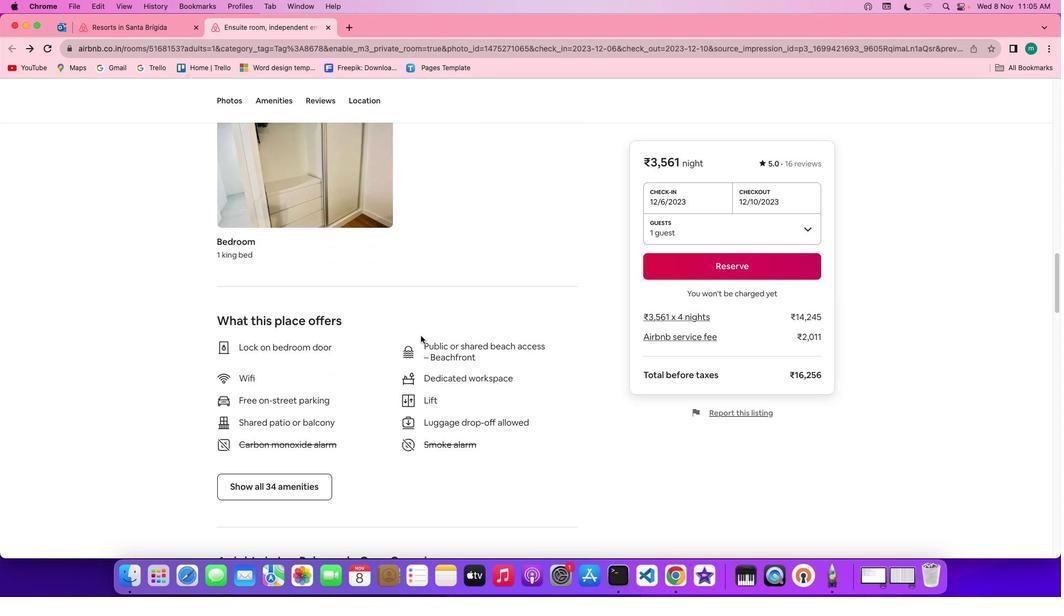 
Action: Mouse scrolled (421, 336) with delta (0, -1)
Screenshot: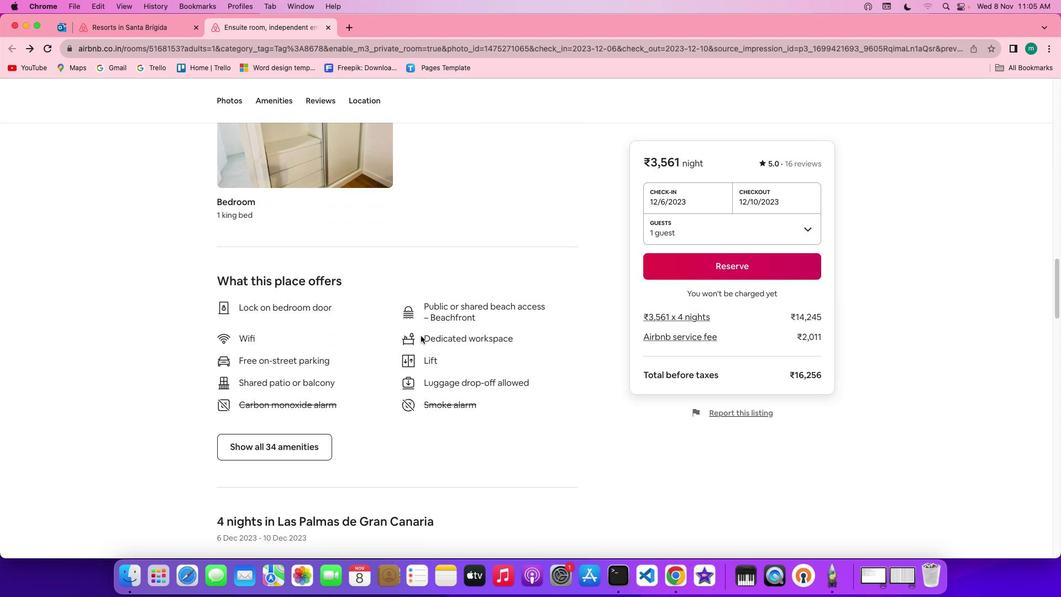
Action: Mouse scrolled (421, 336) with delta (0, 0)
Screenshot: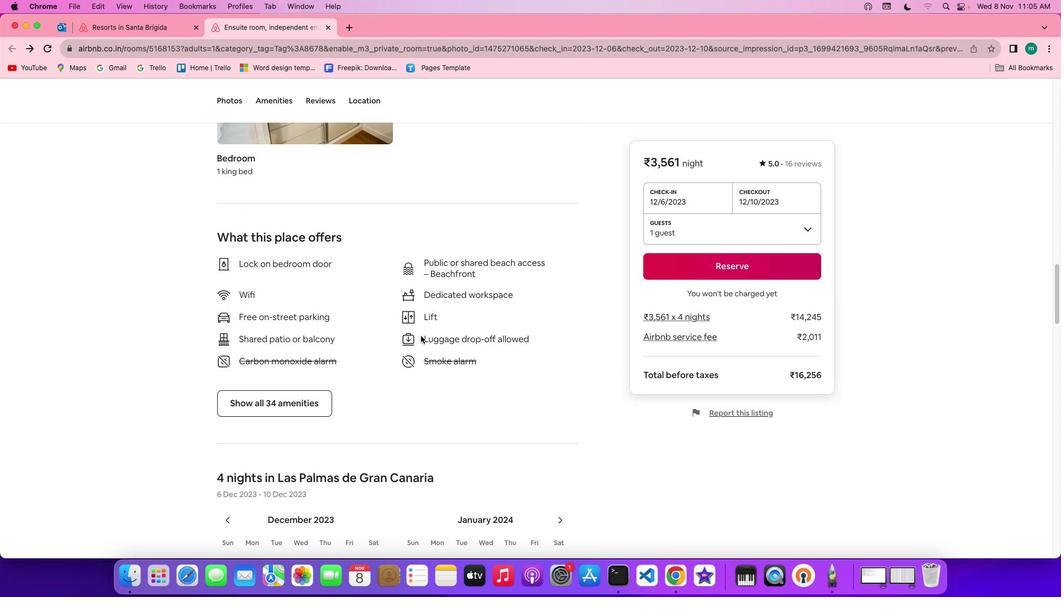
Action: Mouse scrolled (421, 336) with delta (0, 0)
Screenshot: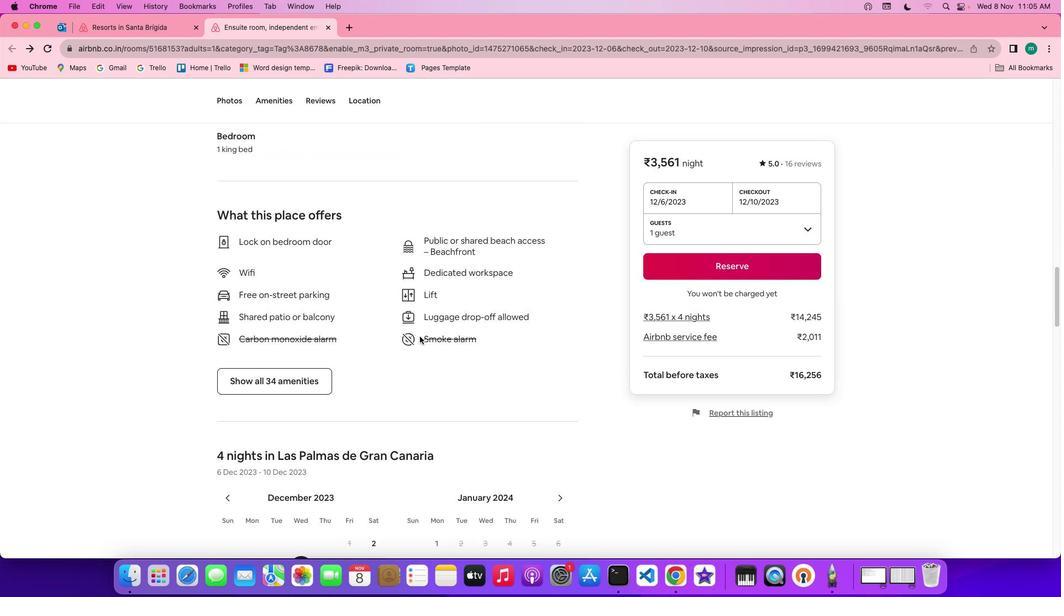 
Action: Mouse scrolled (421, 336) with delta (0, -1)
Screenshot: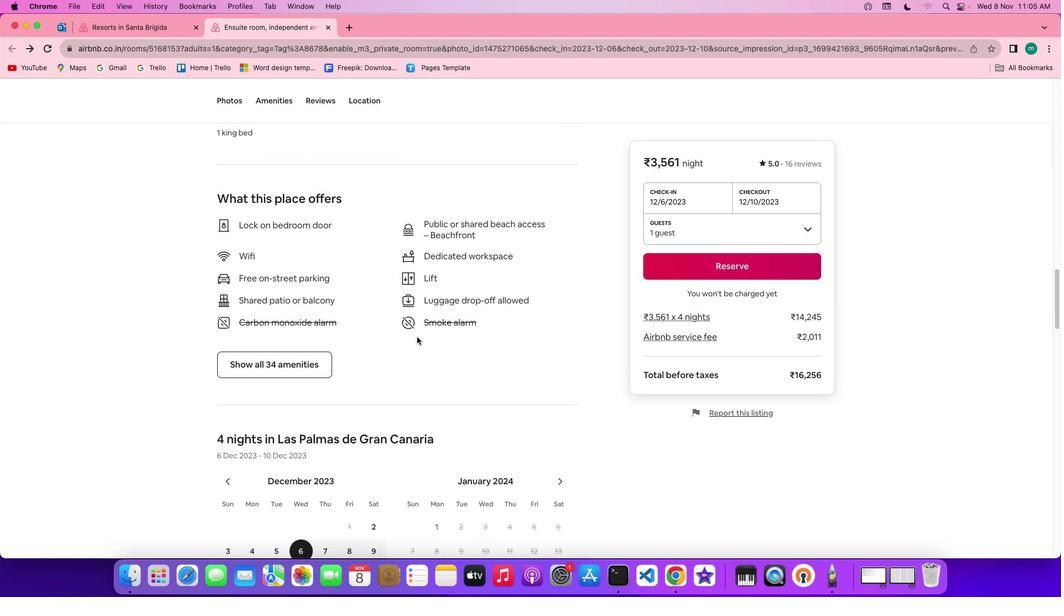 
Action: Mouse moved to (259, 355)
Screenshot: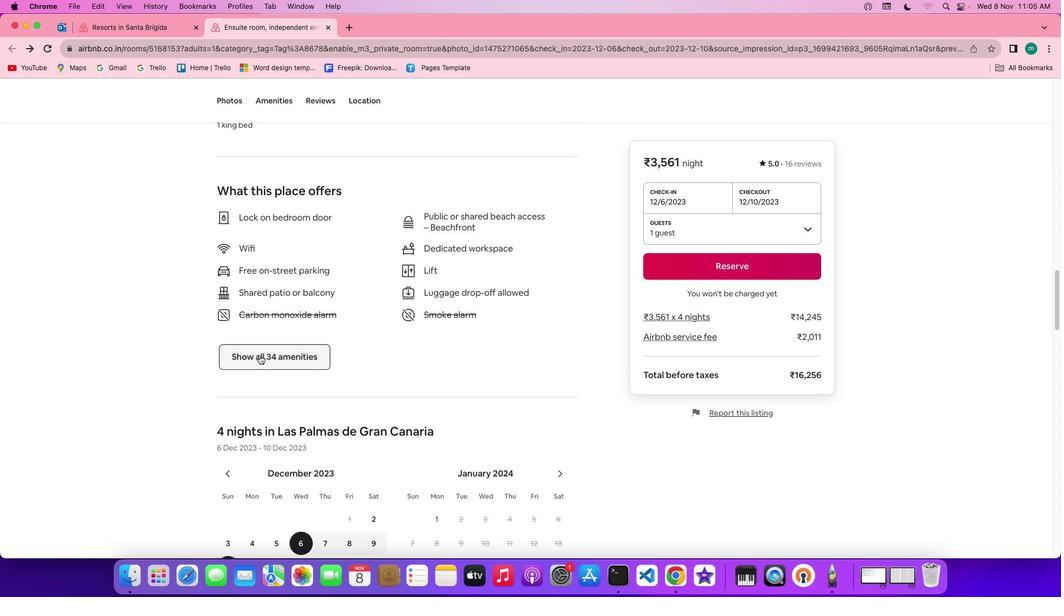 
Action: Mouse pressed left at (259, 355)
Screenshot: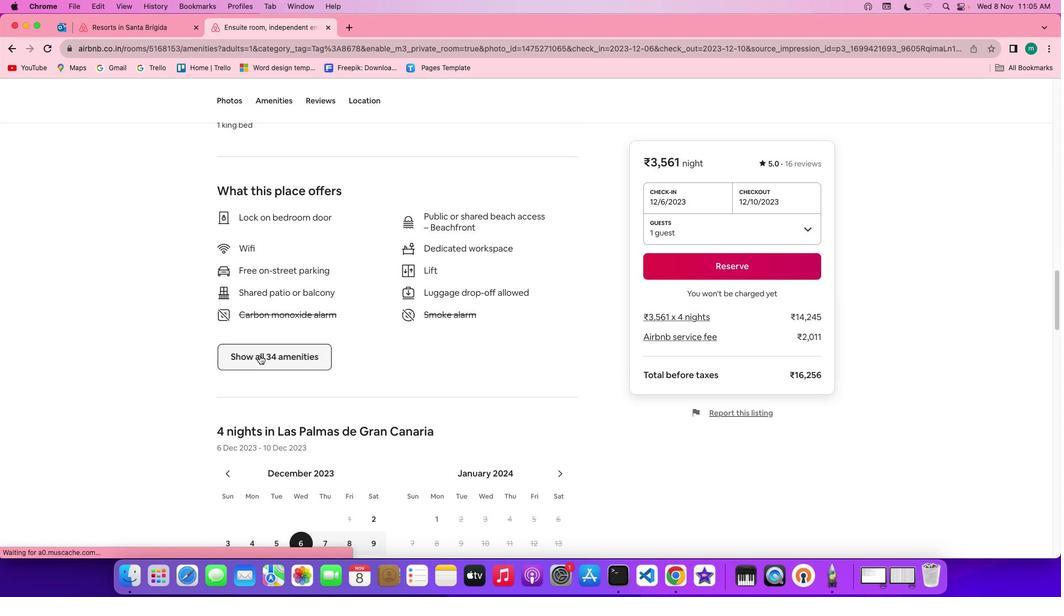 
Action: Mouse moved to (548, 394)
Screenshot: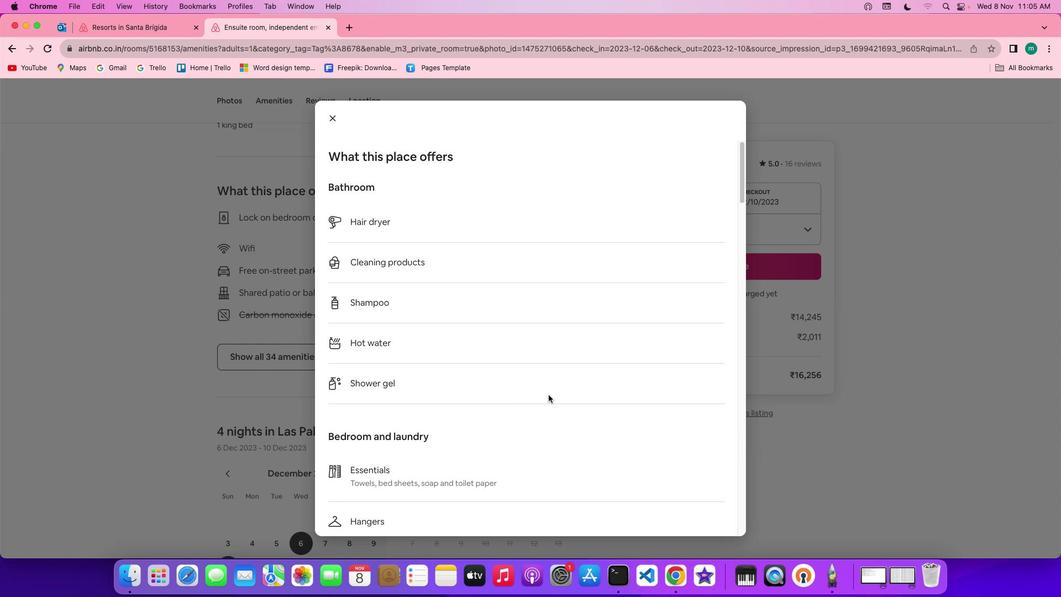 
Action: Mouse scrolled (548, 394) with delta (0, 0)
Screenshot: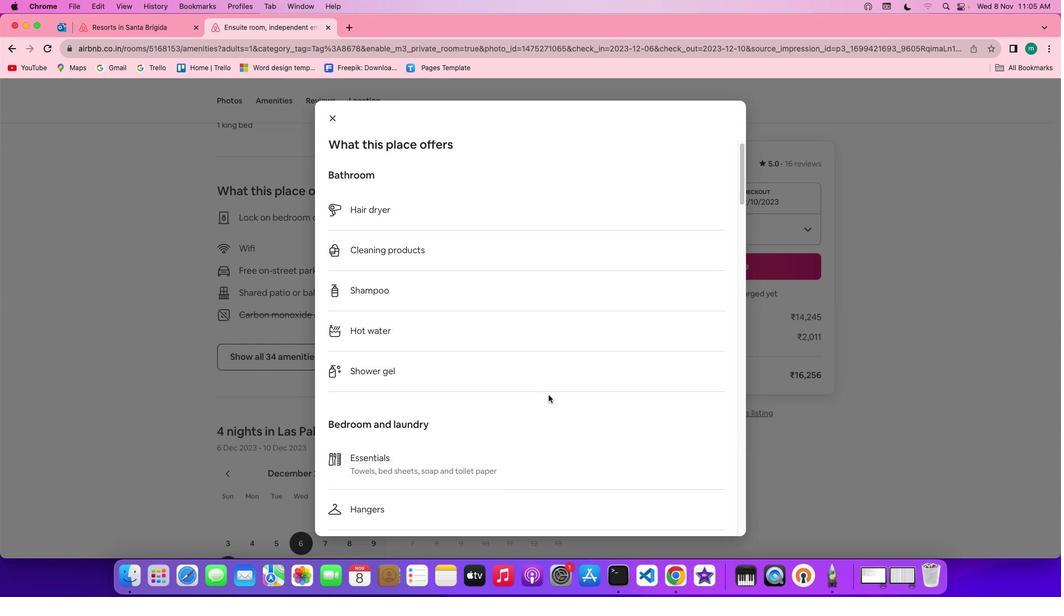 
Action: Mouse scrolled (548, 394) with delta (0, 0)
Screenshot: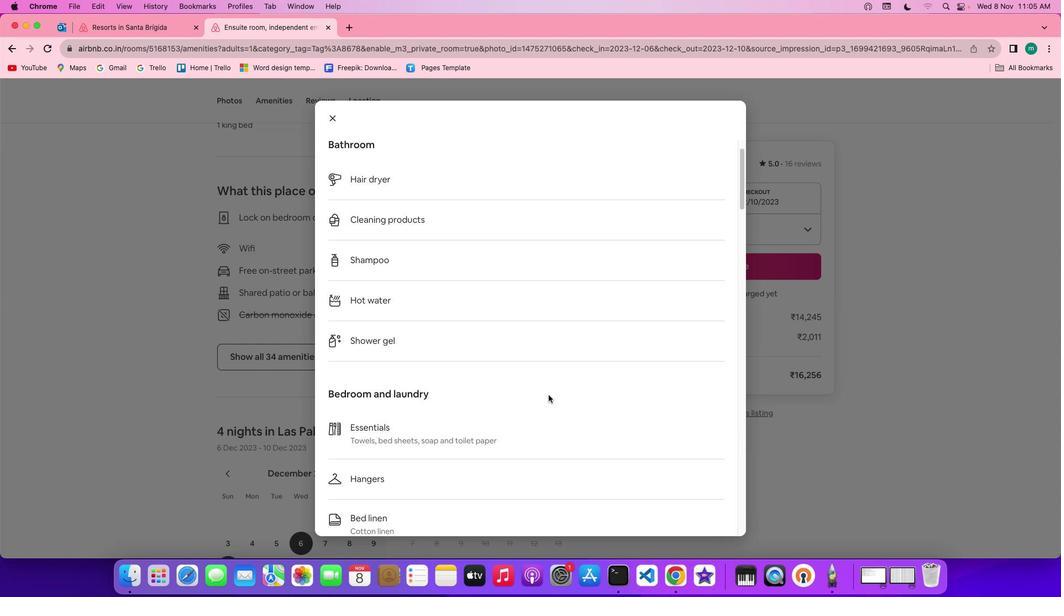 
Action: Mouse scrolled (548, 394) with delta (0, -1)
Screenshot: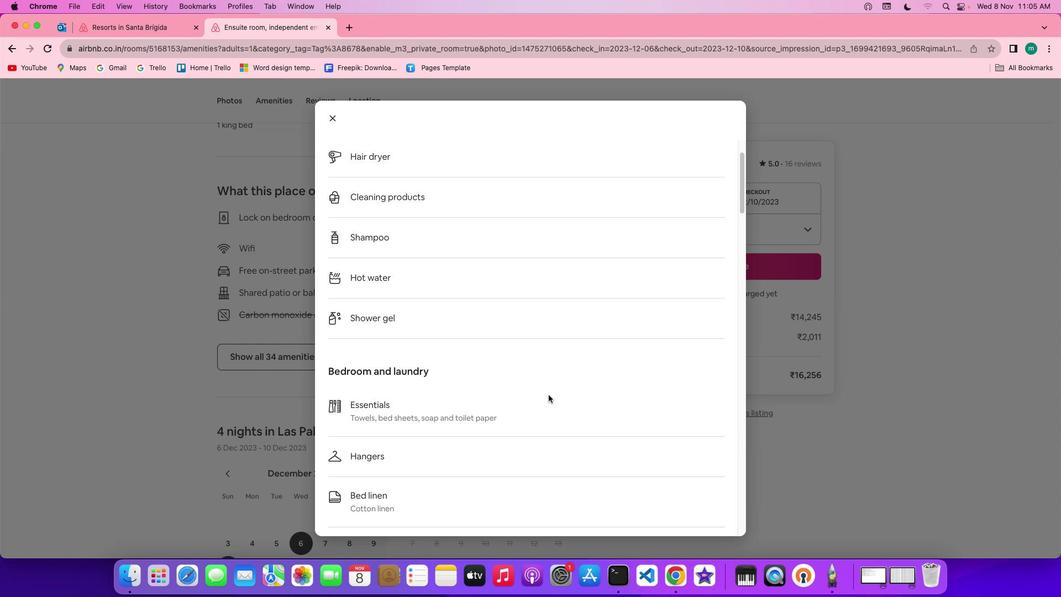 
Action: Mouse scrolled (548, 394) with delta (0, 0)
Screenshot: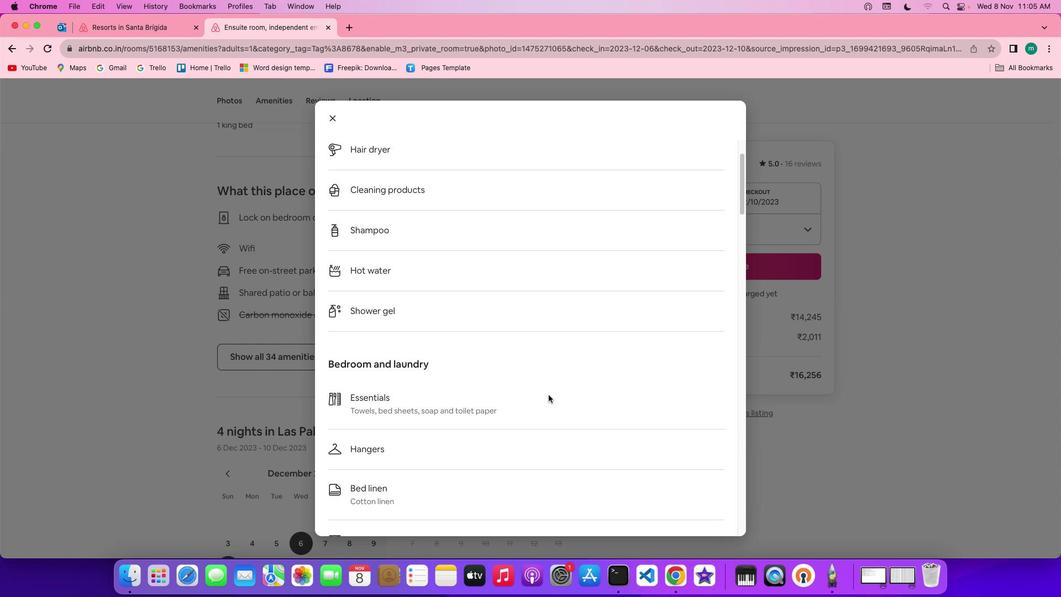 
Action: Mouse scrolled (548, 394) with delta (0, 0)
Screenshot: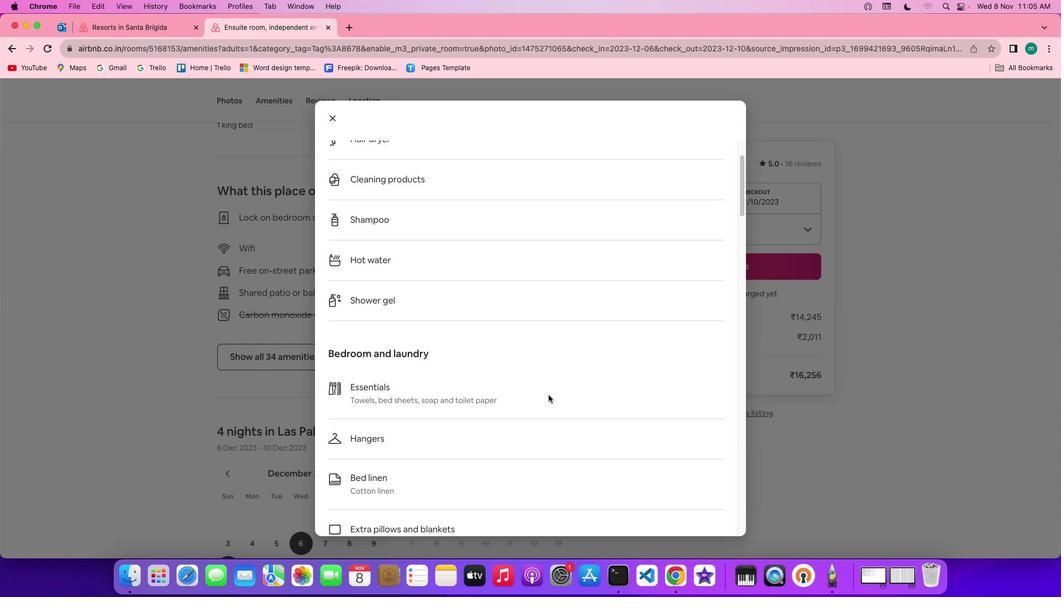 
Action: Mouse scrolled (548, 394) with delta (0, 0)
Screenshot: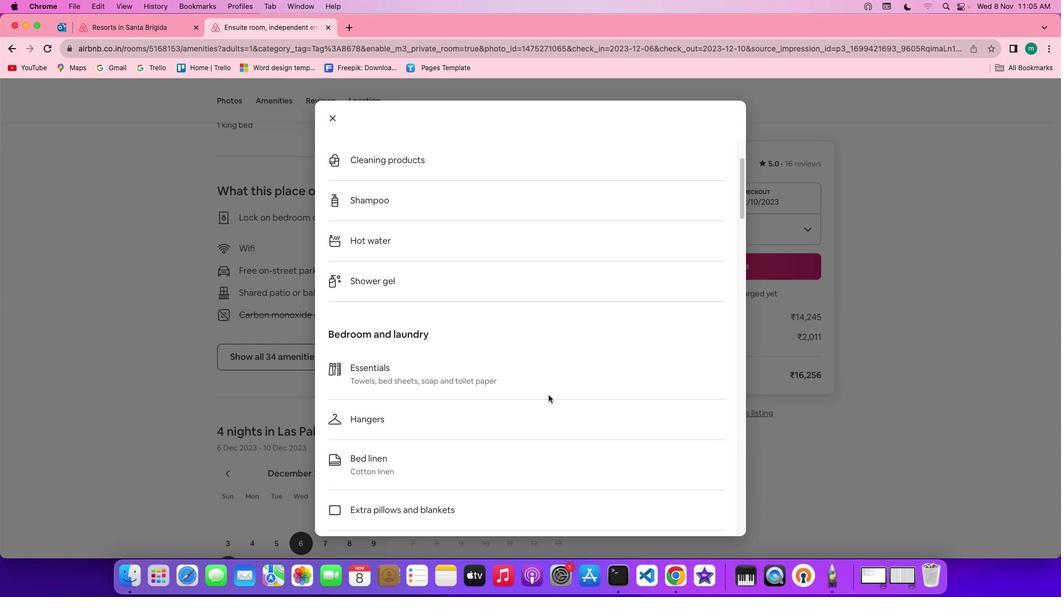 
Action: Mouse scrolled (548, 394) with delta (0, 0)
Screenshot: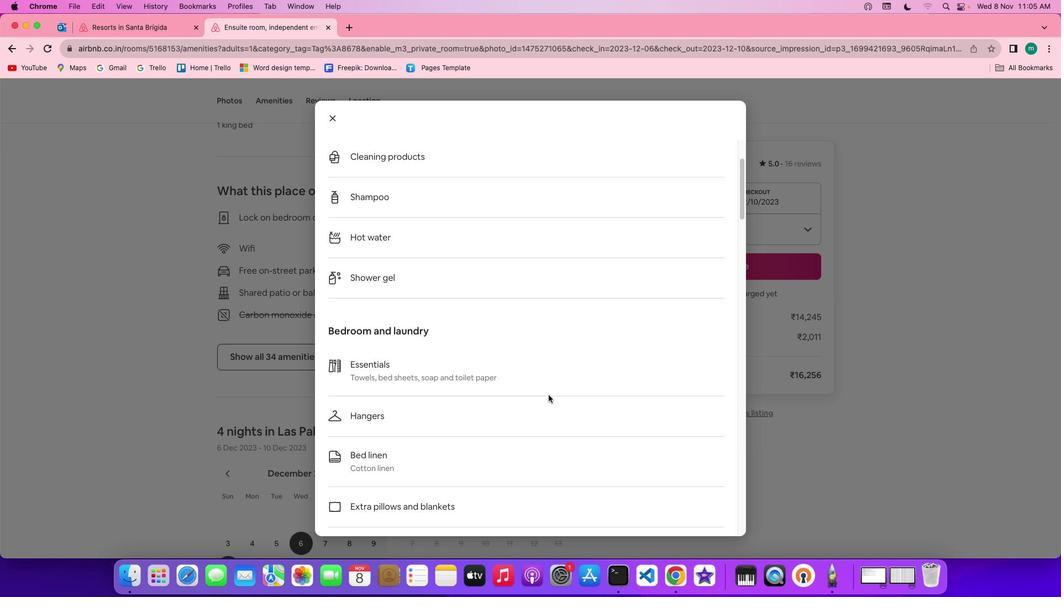 
Action: Mouse scrolled (548, 394) with delta (0, 0)
Screenshot: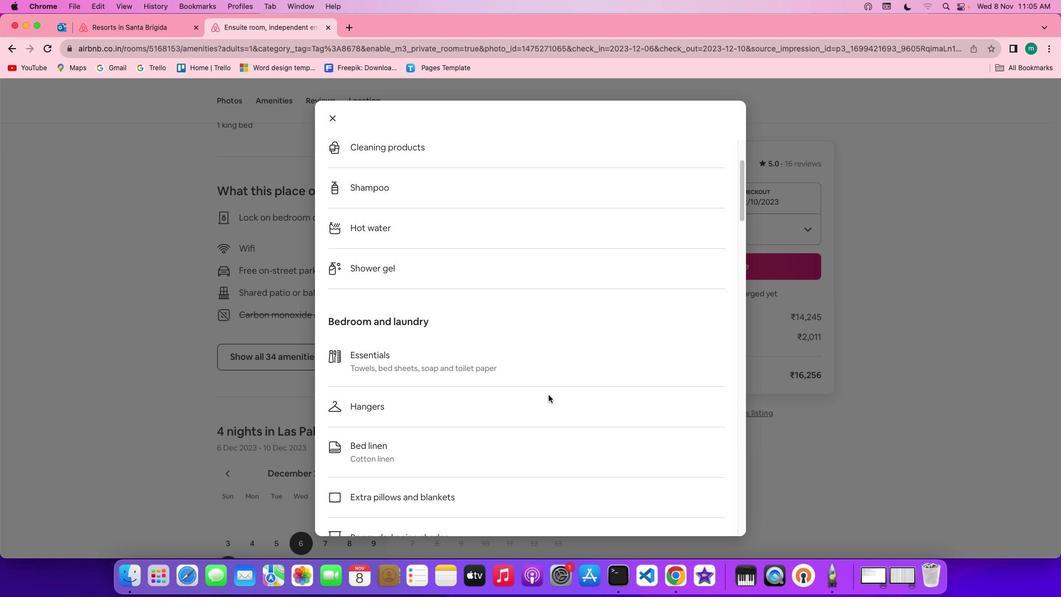 
Action: Mouse scrolled (548, 394) with delta (0, 0)
Screenshot: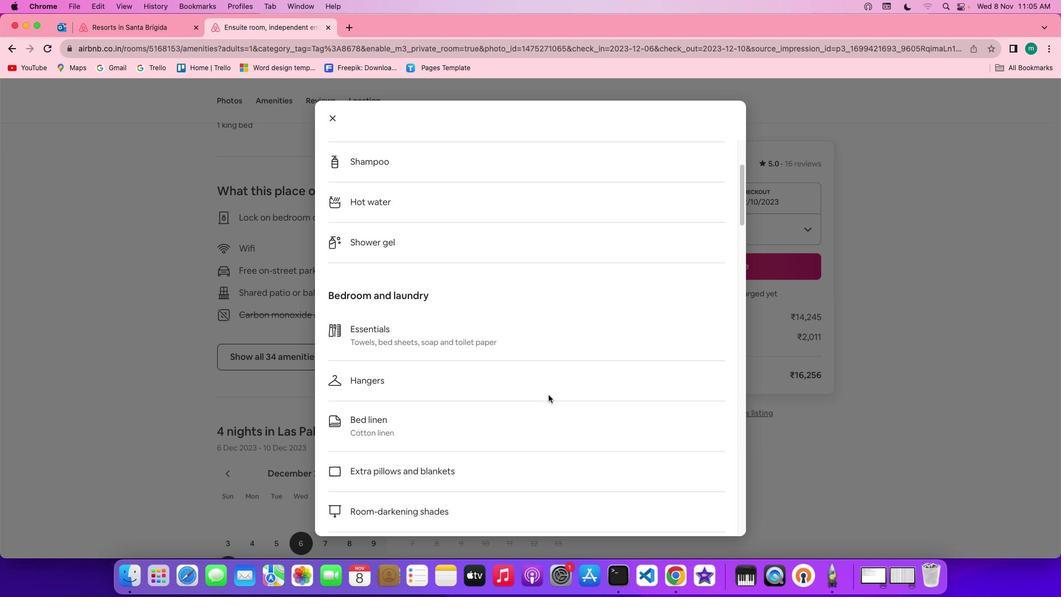 
Action: Mouse scrolled (548, 394) with delta (0, -1)
Screenshot: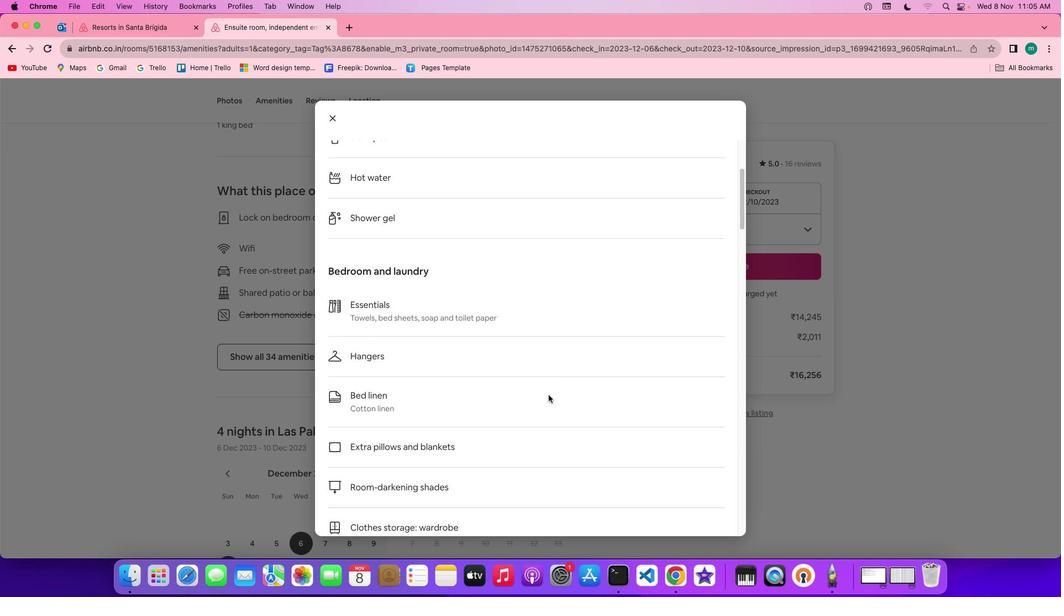 
Action: Mouse scrolled (548, 394) with delta (0, 0)
Screenshot: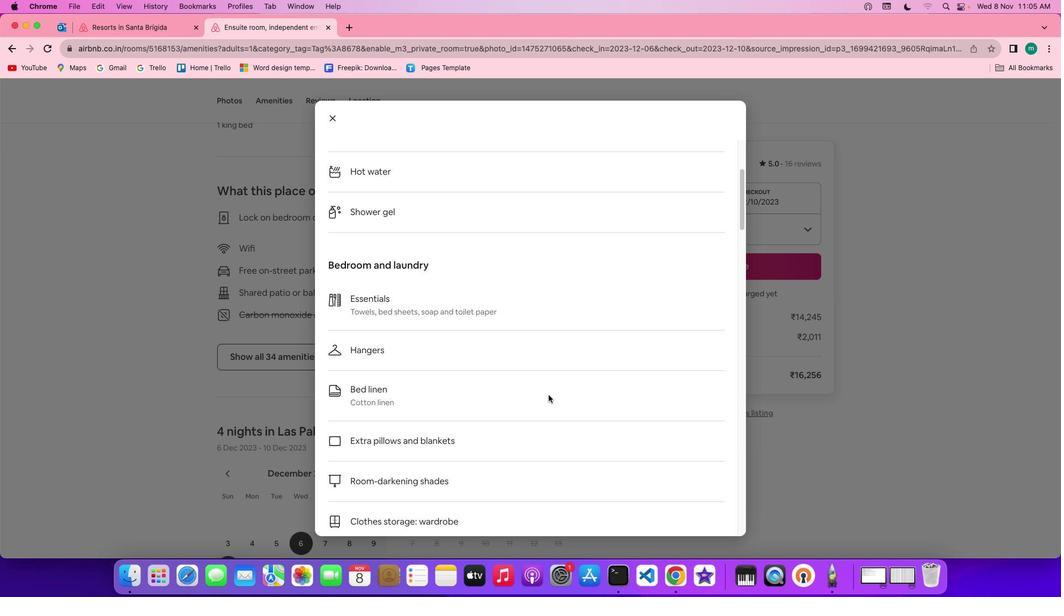 
Action: Mouse scrolled (548, 394) with delta (0, 0)
Screenshot: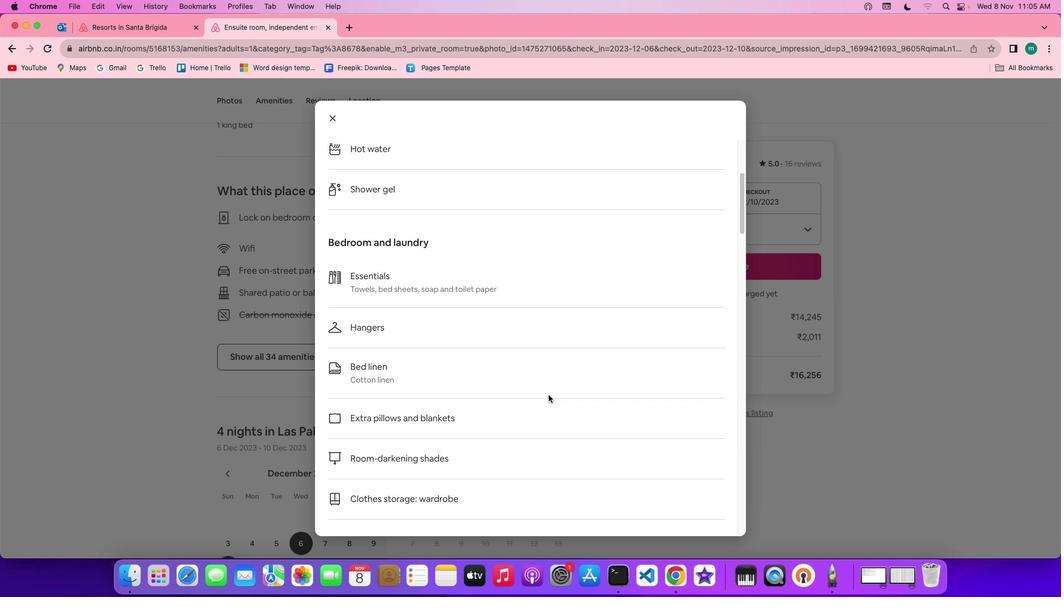 
Action: Mouse scrolled (548, 394) with delta (0, 0)
Screenshot: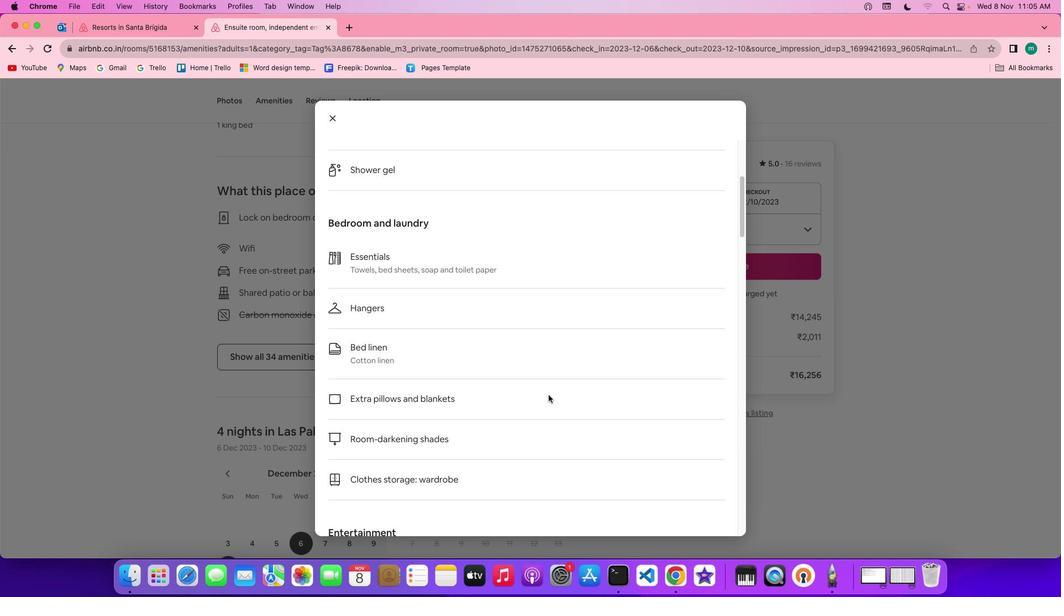 
Action: Mouse scrolled (548, 394) with delta (0, -1)
Screenshot: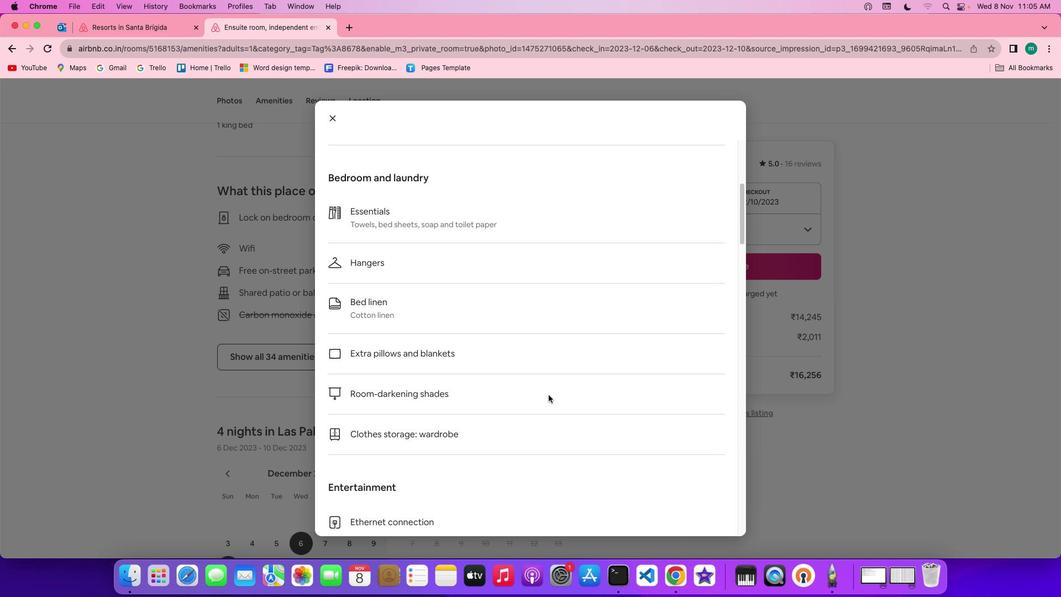 
Action: Mouse scrolled (548, 394) with delta (0, -1)
Screenshot: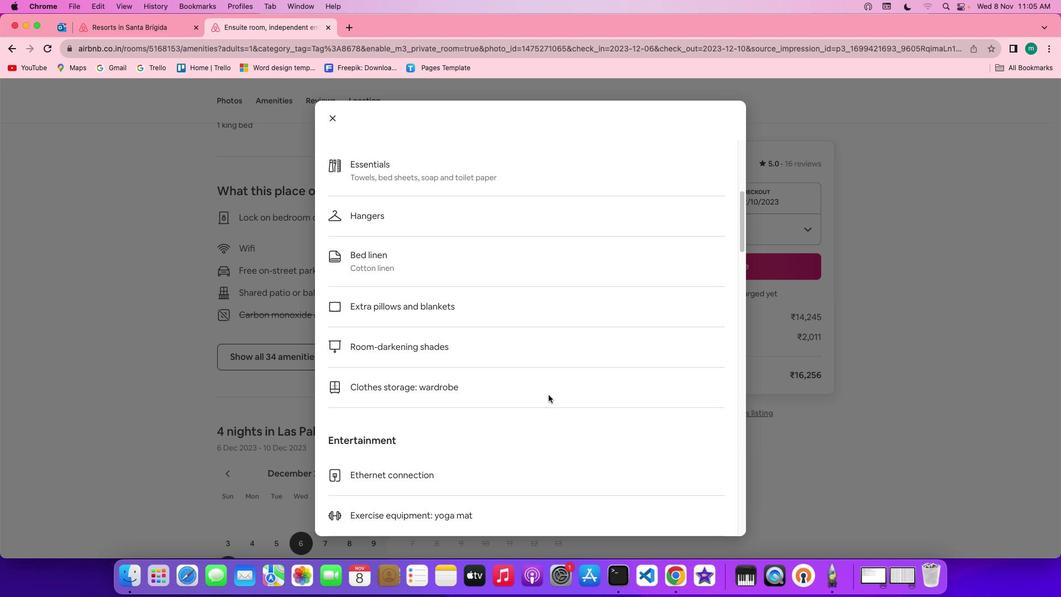 
Action: Mouse scrolled (548, 394) with delta (0, 0)
Screenshot: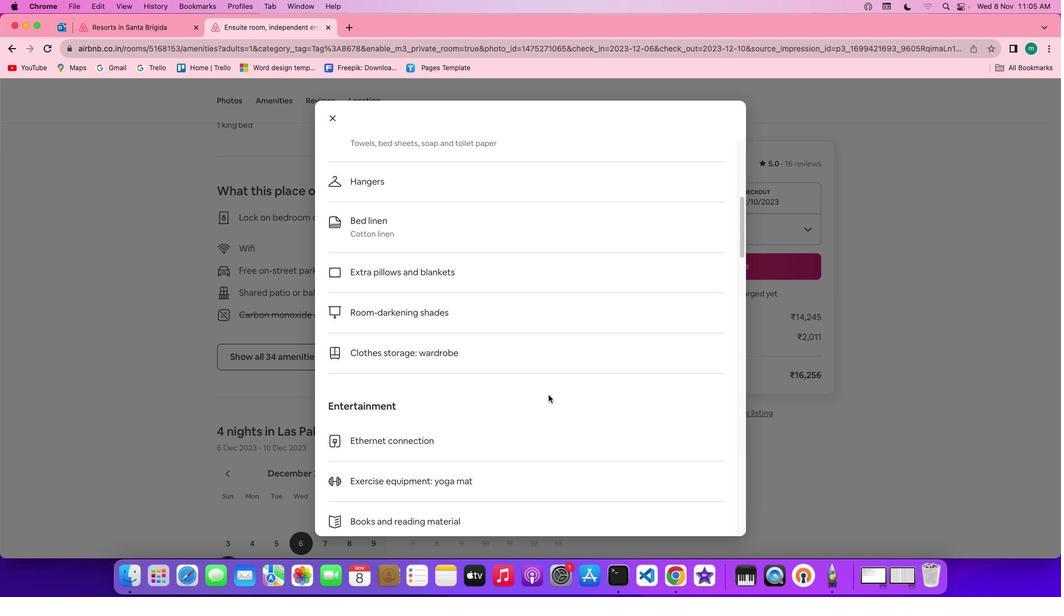 
Action: Mouse scrolled (548, 394) with delta (0, 0)
Screenshot: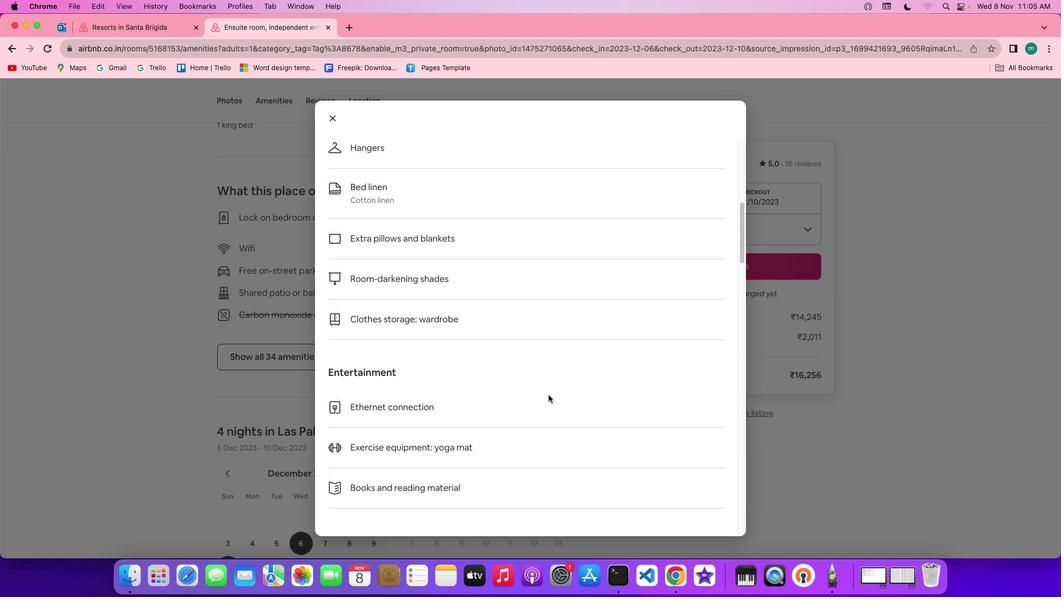 
Action: Mouse scrolled (548, 394) with delta (0, -1)
Screenshot: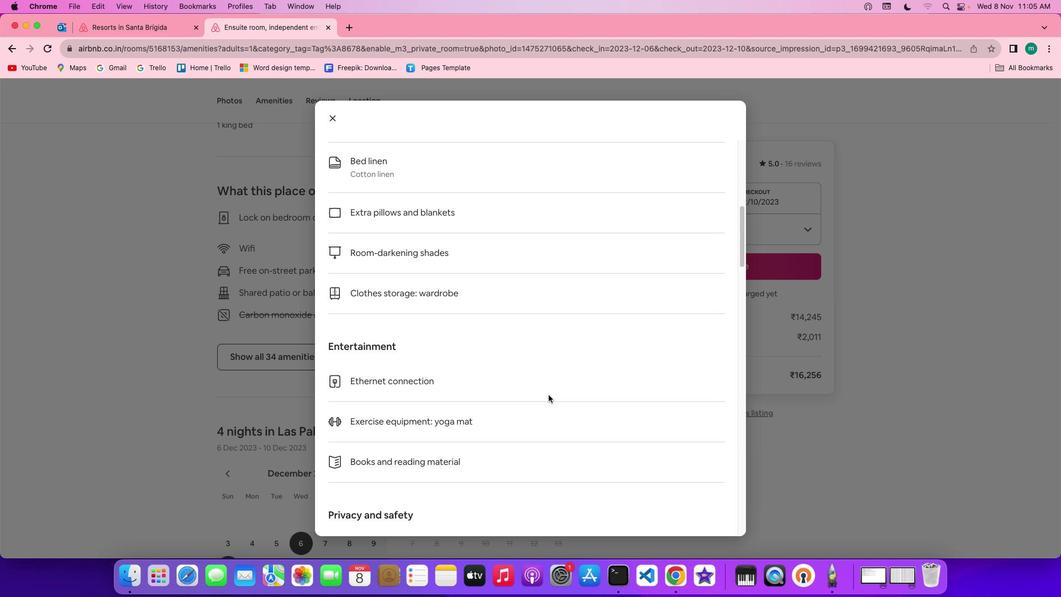 
Action: Mouse scrolled (548, 394) with delta (0, -1)
Screenshot: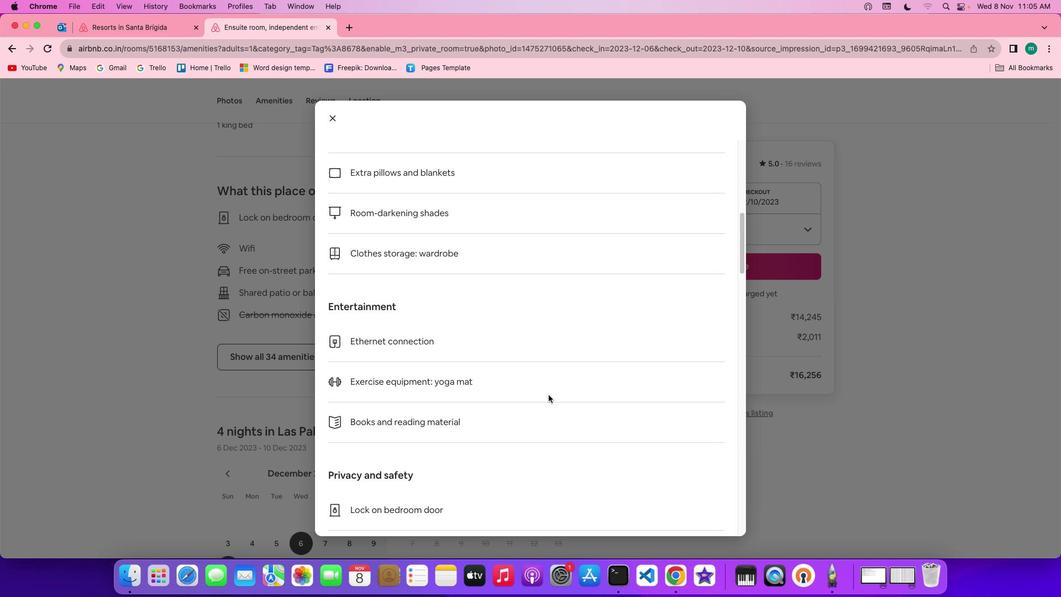 
Action: Mouse scrolled (548, 394) with delta (0, 0)
Screenshot: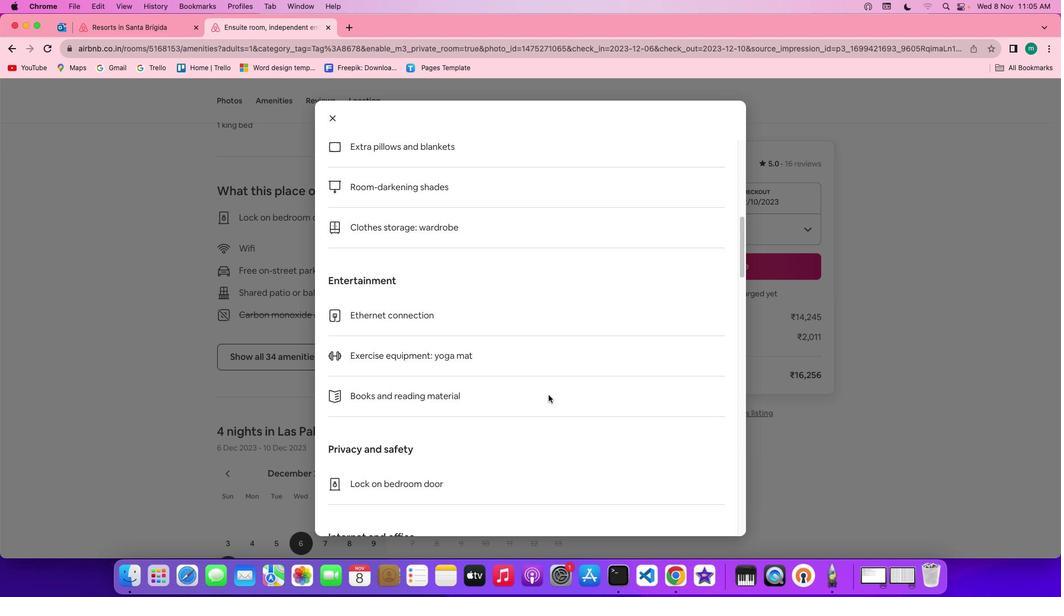 
Action: Mouse scrolled (548, 394) with delta (0, 0)
Screenshot: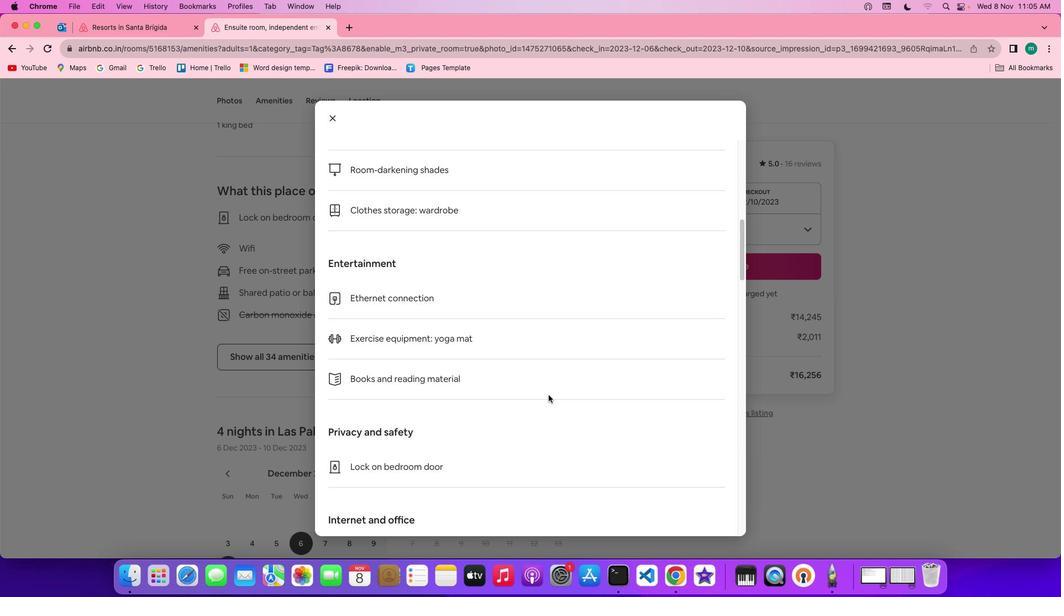 
Action: Mouse scrolled (548, 394) with delta (0, -1)
Screenshot: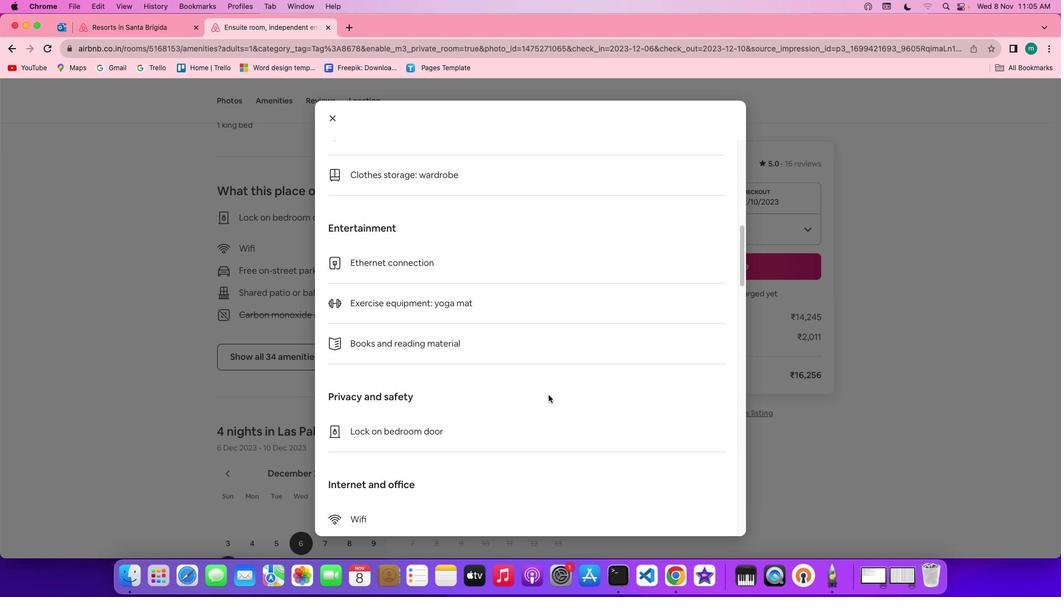 
Action: Mouse scrolled (548, 394) with delta (0, -1)
Screenshot: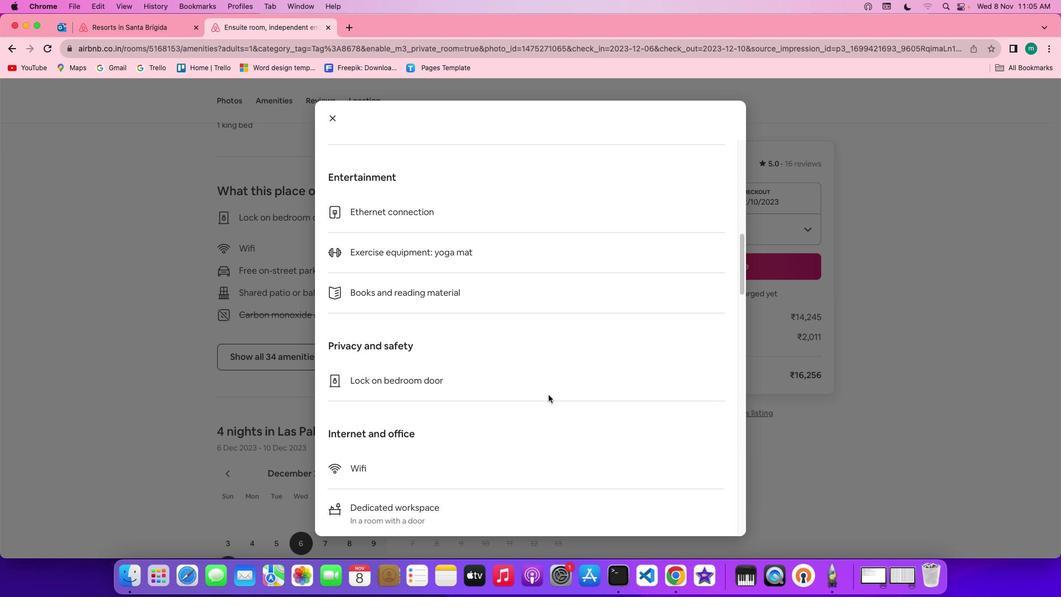 
Action: Mouse scrolled (548, 394) with delta (0, 0)
Screenshot: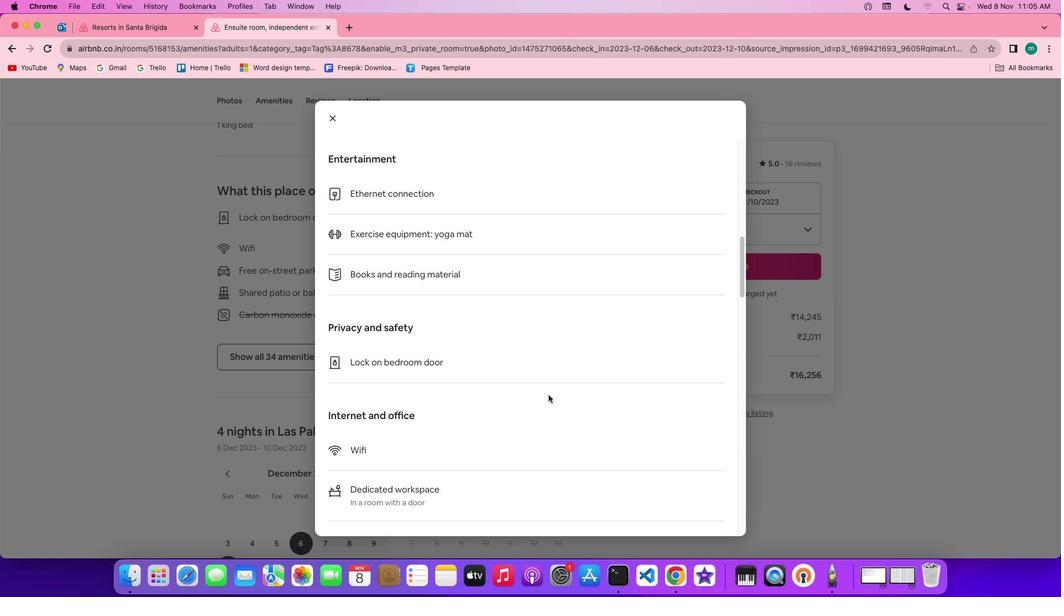
Action: Mouse scrolled (548, 394) with delta (0, 0)
Screenshot: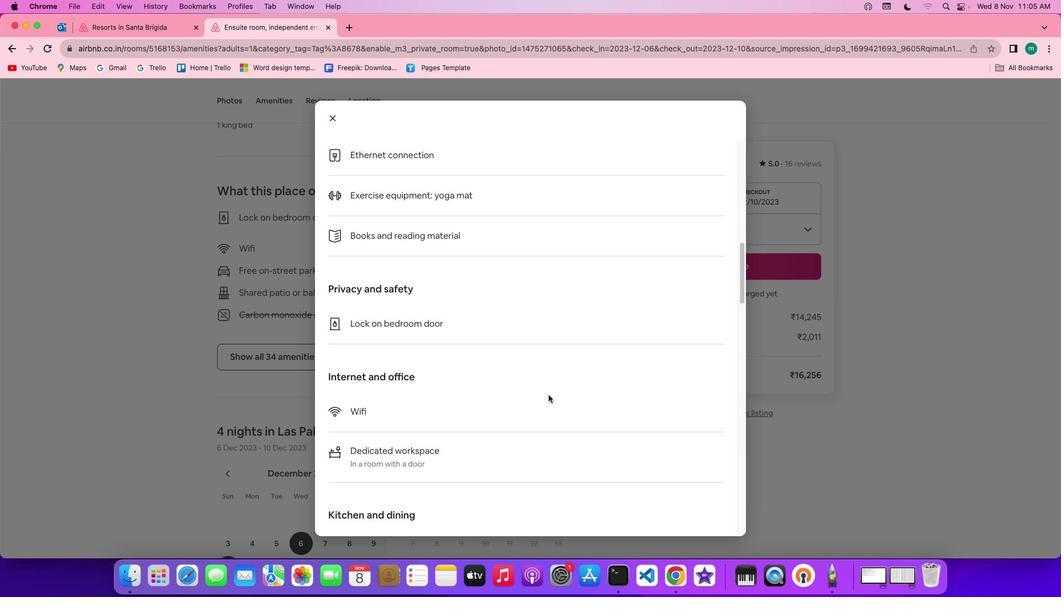 
Action: Mouse scrolled (548, 394) with delta (0, -1)
Screenshot: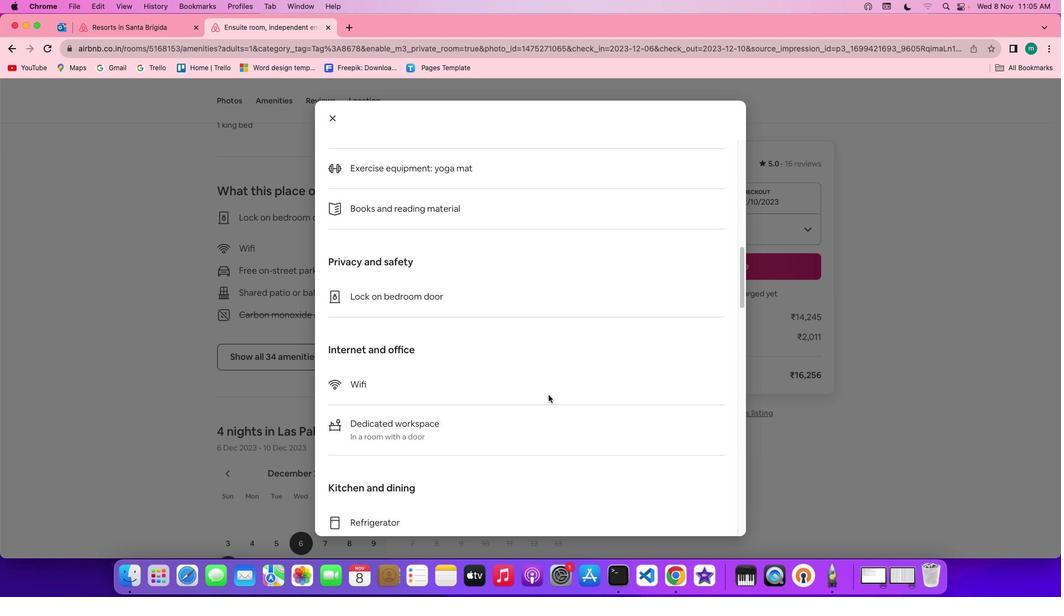 
Action: Mouse scrolled (548, 394) with delta (0, -1)
Screenshot: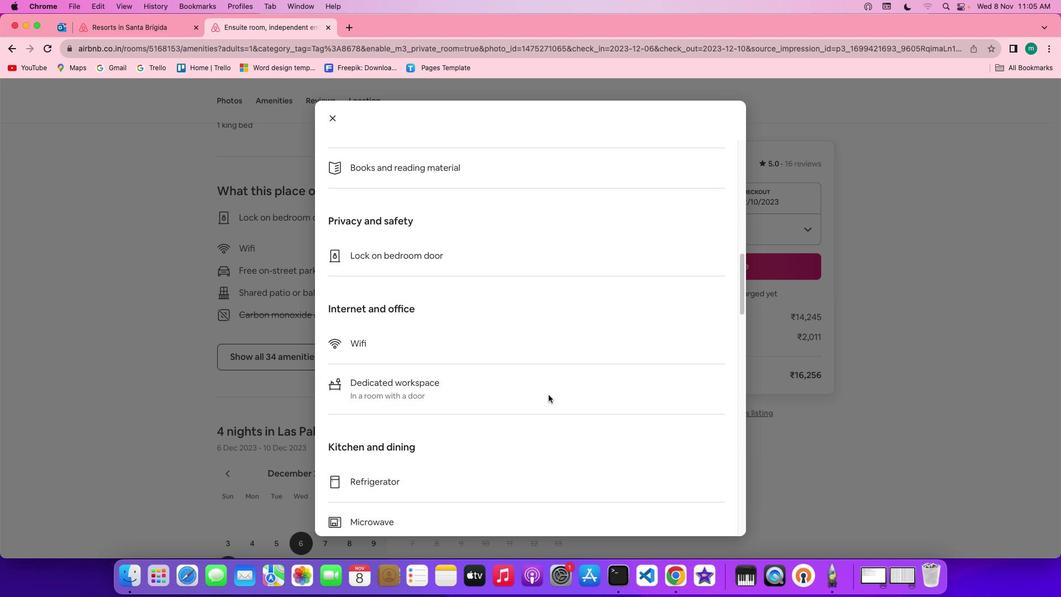 
Action: Mouse scrolled (548, 394) with delta (0, 0)
Screenshot: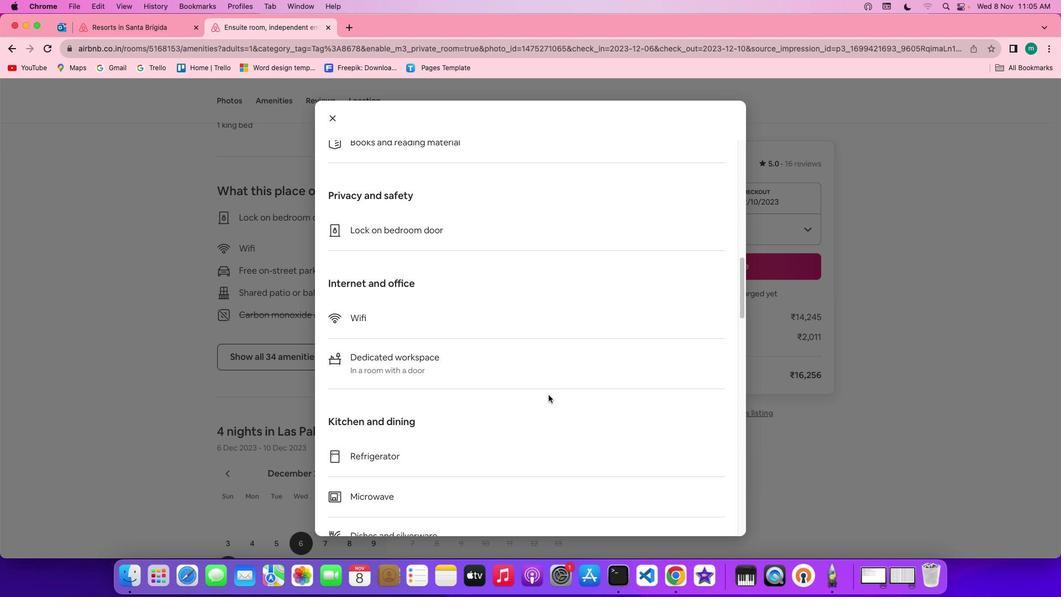 
Action: Mouse scrolled (548, 394) with delta (0, 0)
